 Task: Search one way flight ticket for 2 adults, 2 children, 2 infants in seat in first from Ontario: Ontario International Airport to Greenville: Pitt-greenville Airport on 5-2-2023. Number of bags: 7 checked bags. Price is upto 96000. Outbound departure time preference is 18:45.
Action: Mouse moved to (300, 480)
Screenshot: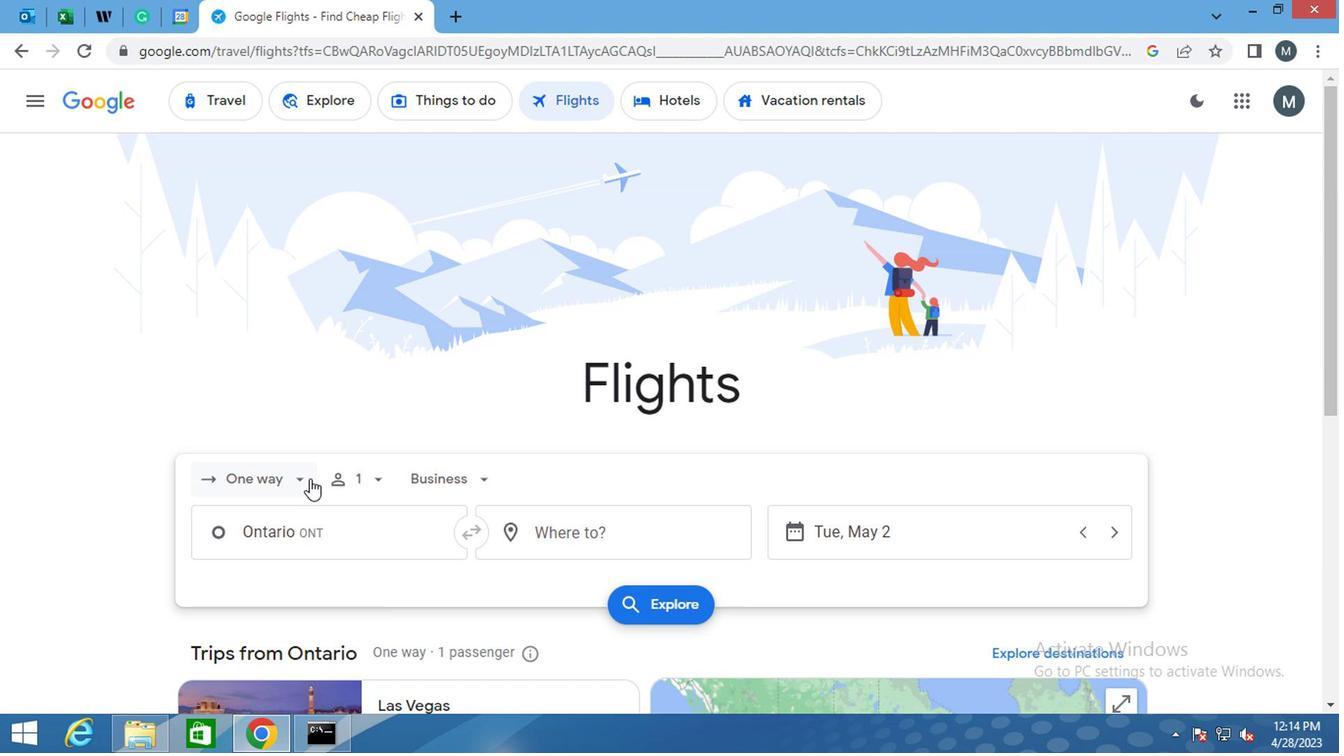 
Action: Mouse pressed left at (300, 480)
Screenshot: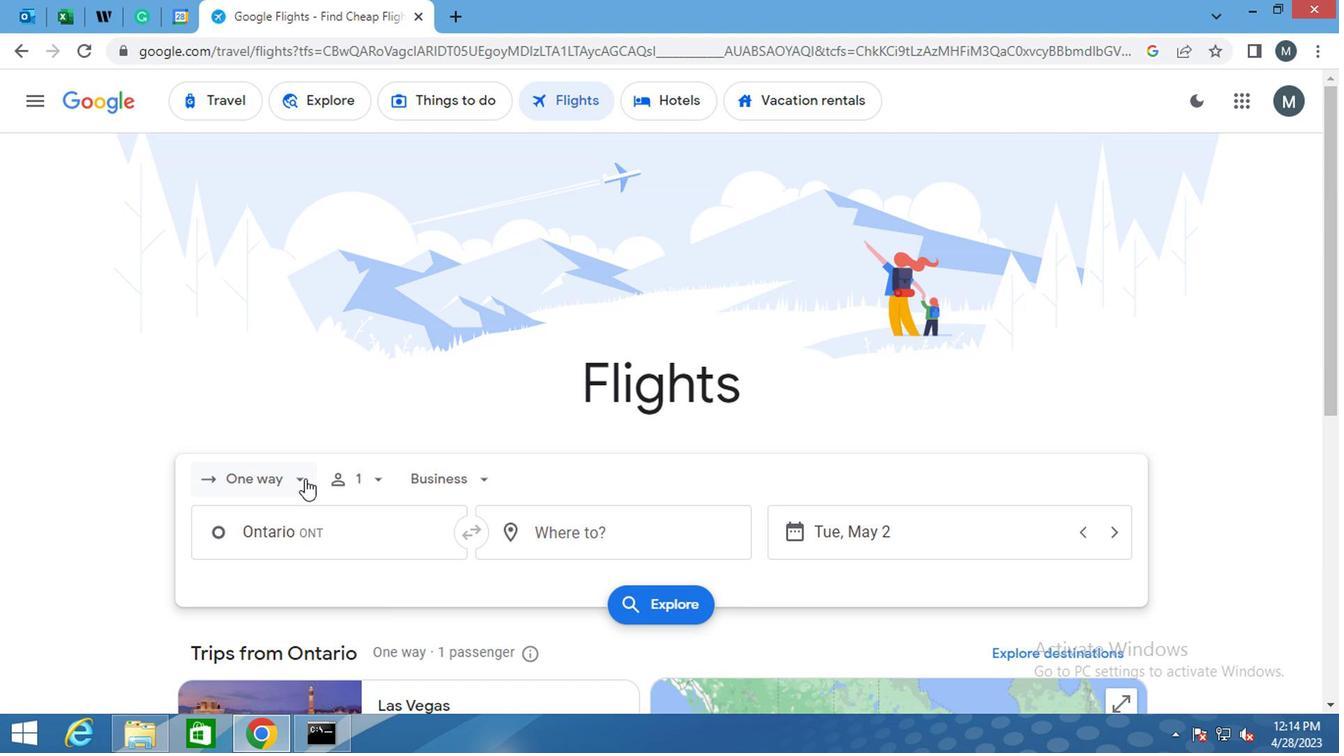 
Action: Mouse moved to (283, 573)
Screenshot: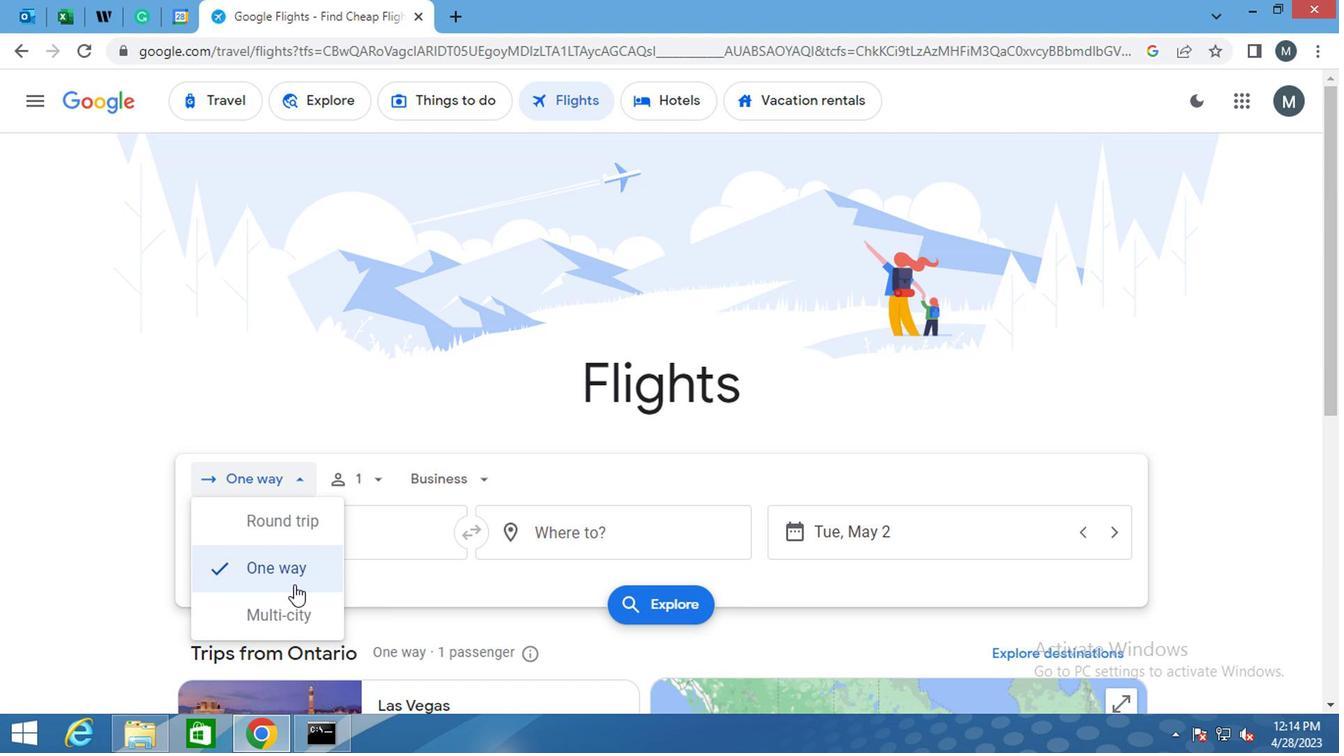 
Action: Mouse pressed left at (283, 573)
Screenshot: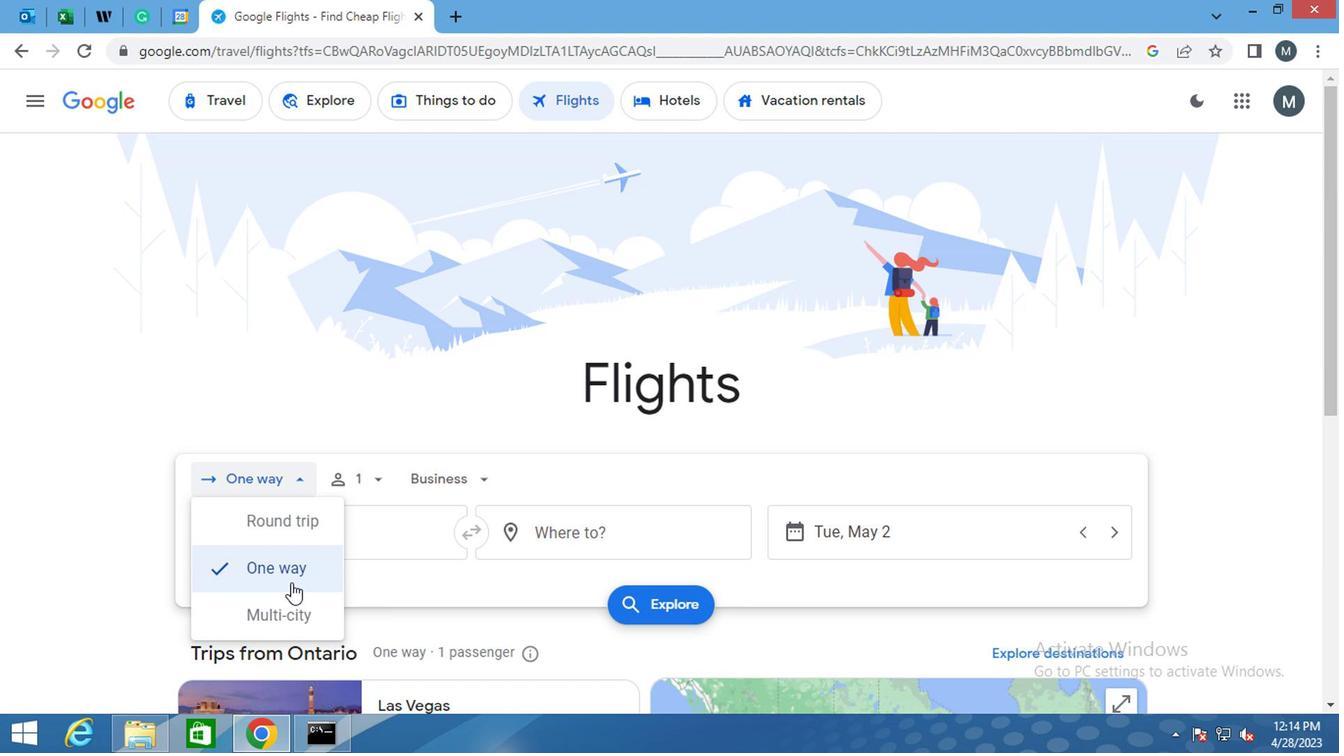 
Action: Mouse moved to (368, 483)
Screenshot: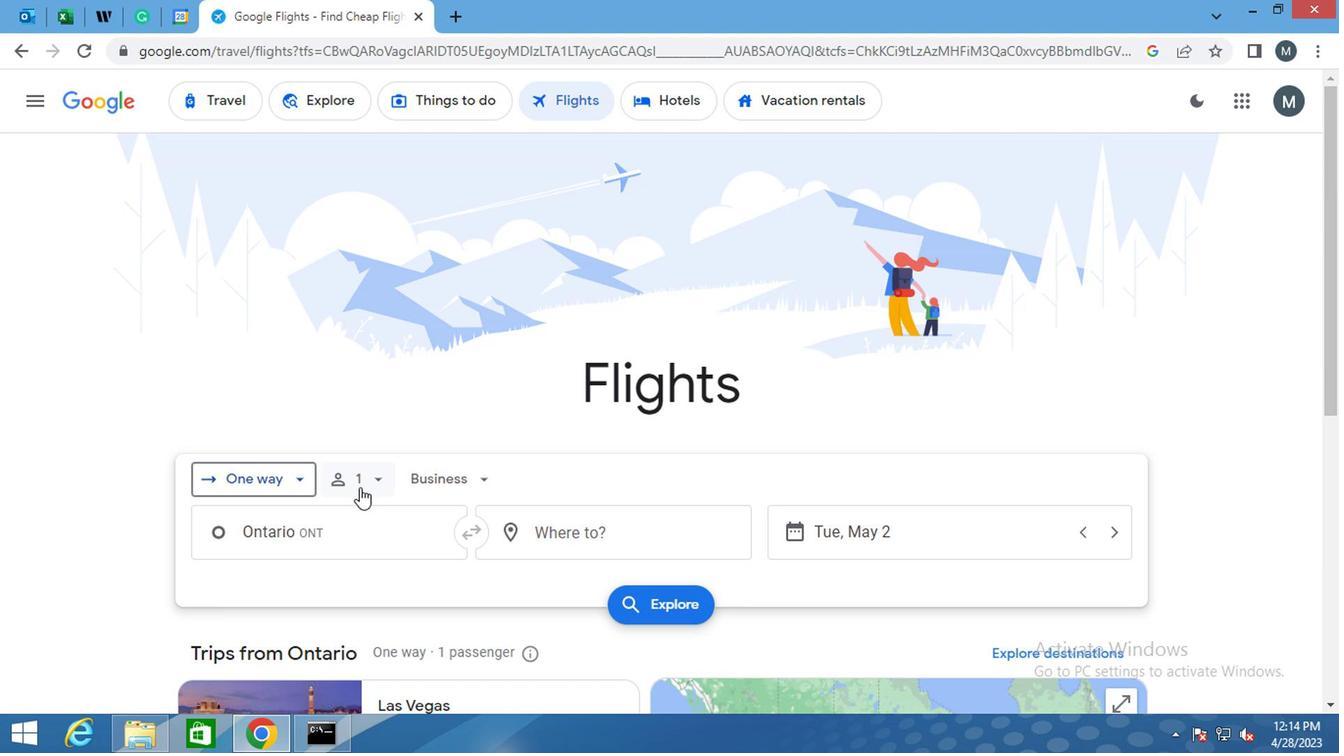 
Action: Mouse pressed left at (368, 483)
Screenshot: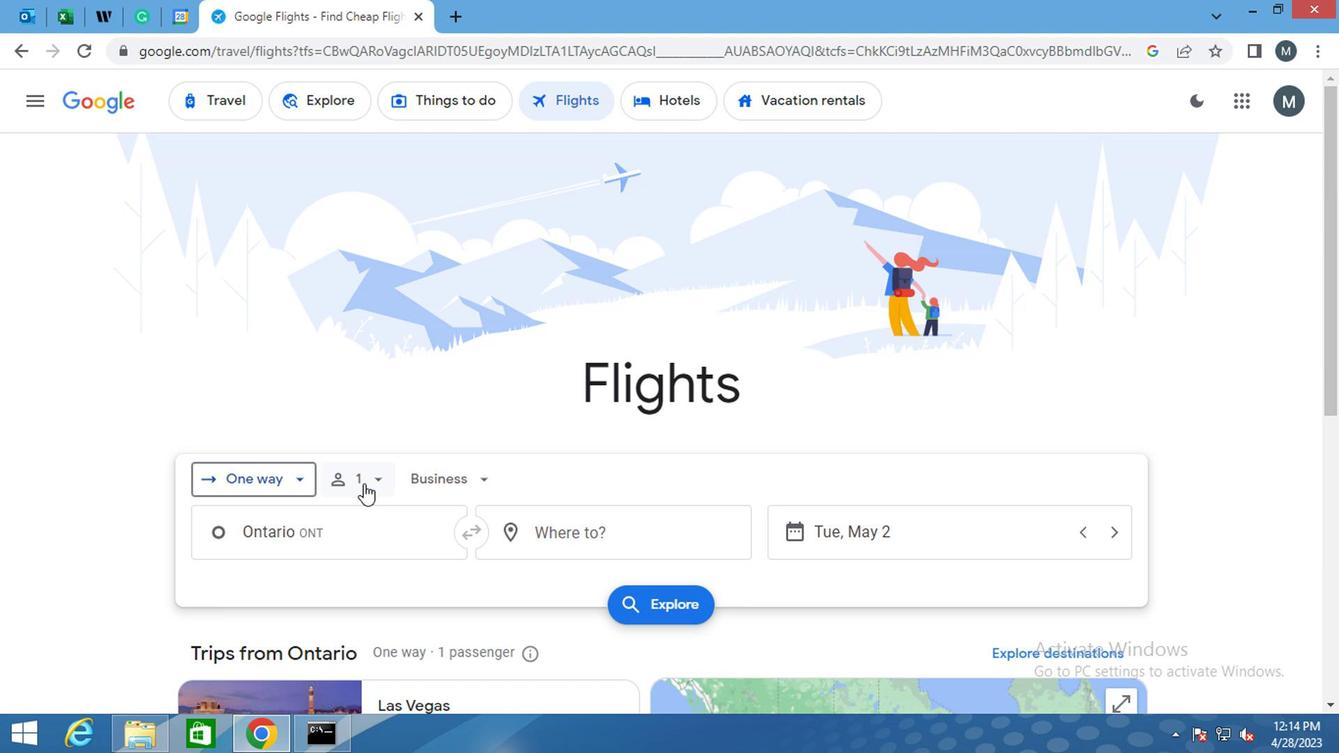 
Action: Mouse moved to (524, 532)
Screenshot: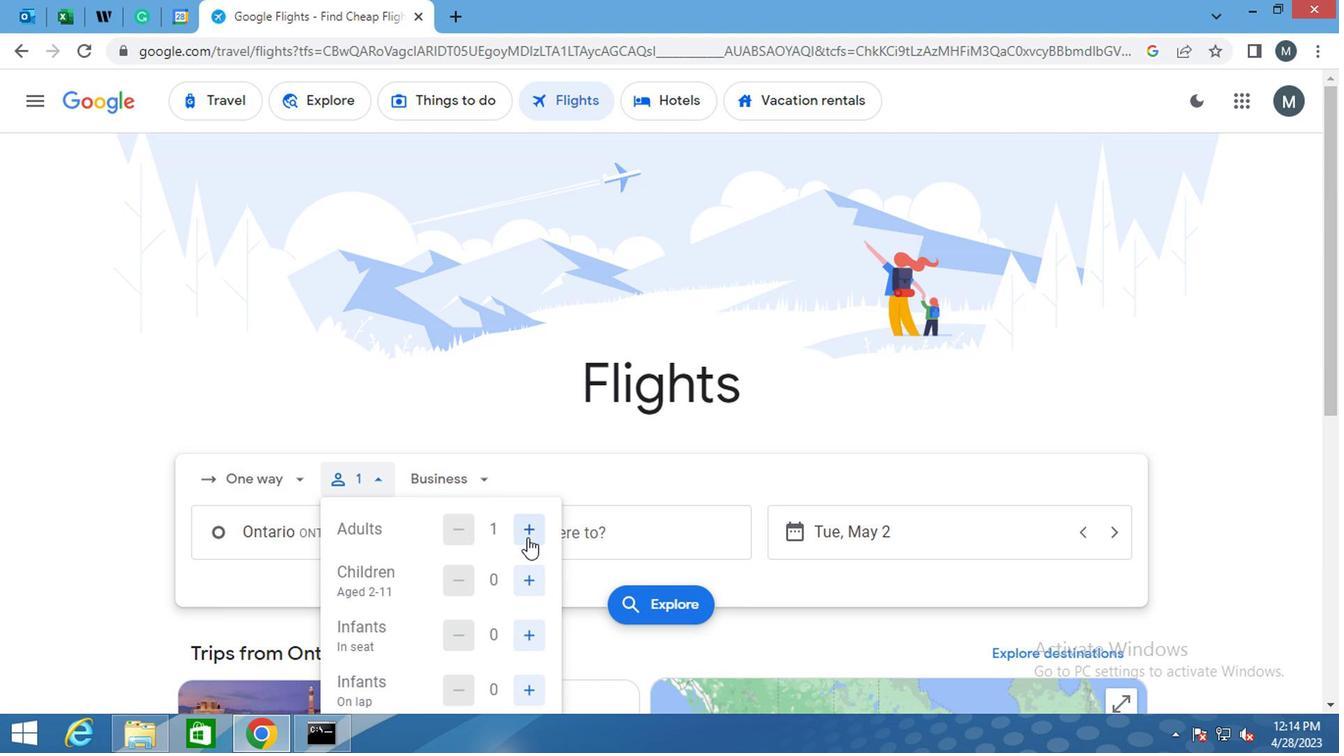 
Action: Mouse pressed left at (524, 532)
Screenshot: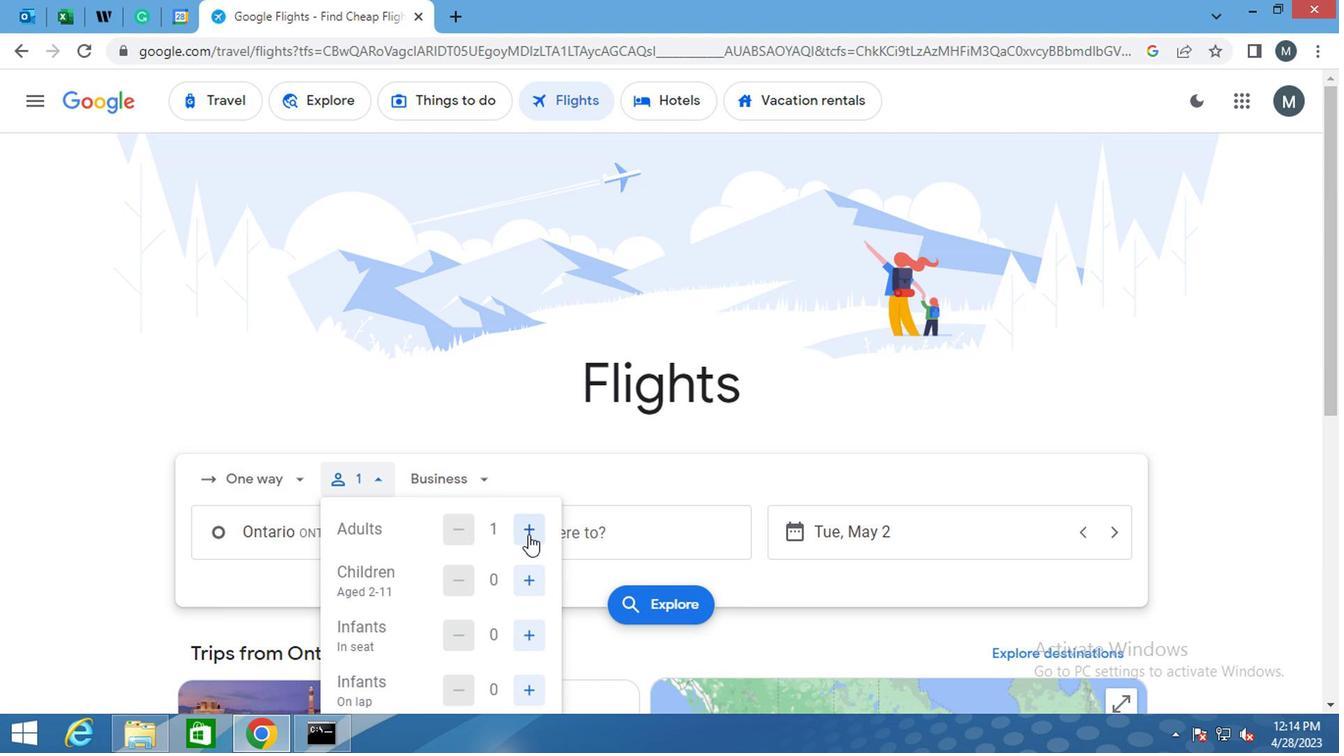 
Action: Mouse pressed left at (524, 532)
Screenshot: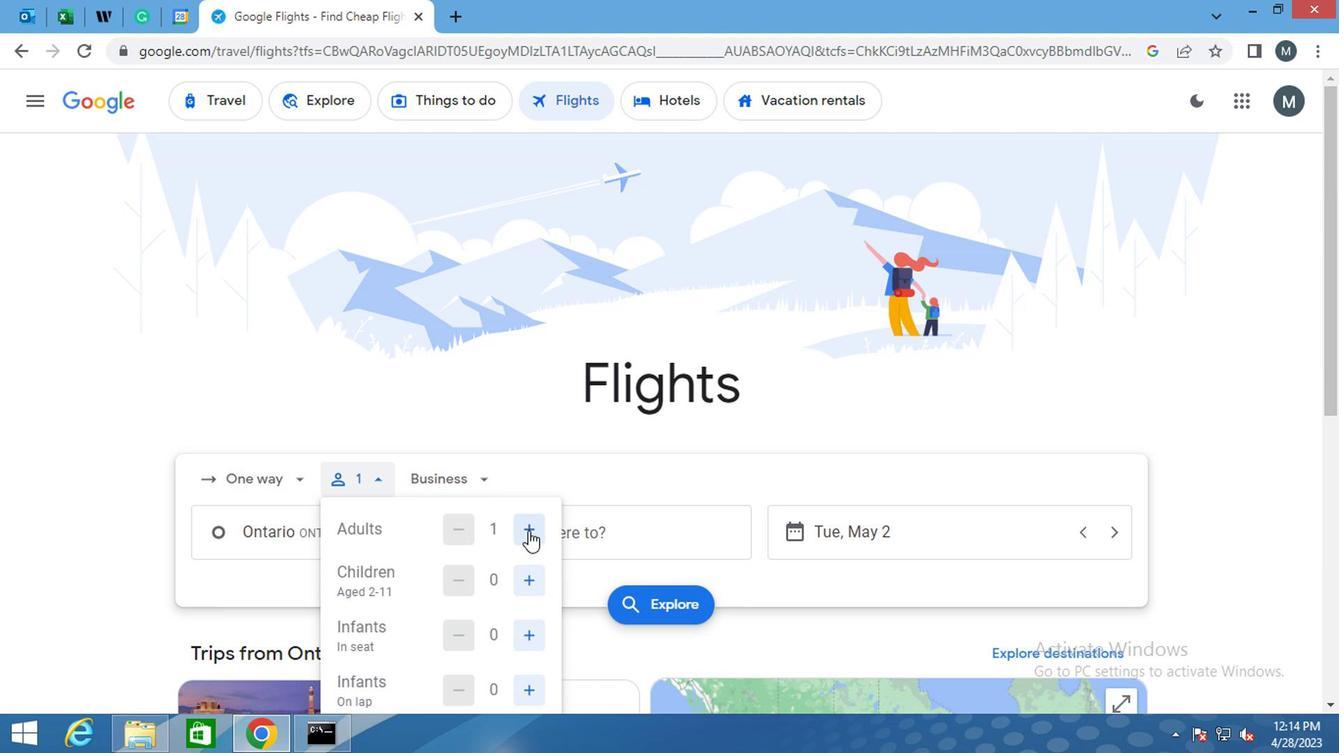 
Action: Mouse moved to (462, 533)
Screenshot: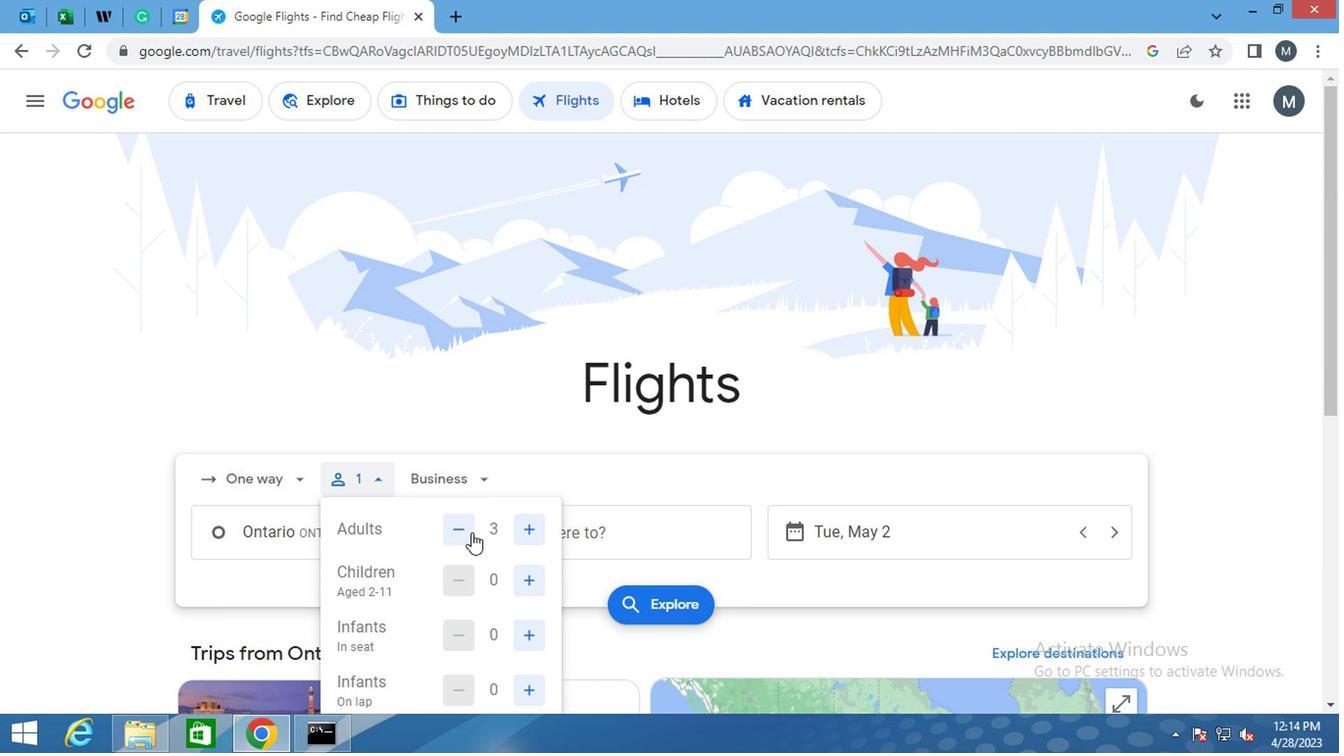 
Action: Mouse pressed left at (462, 533)
Screenshot: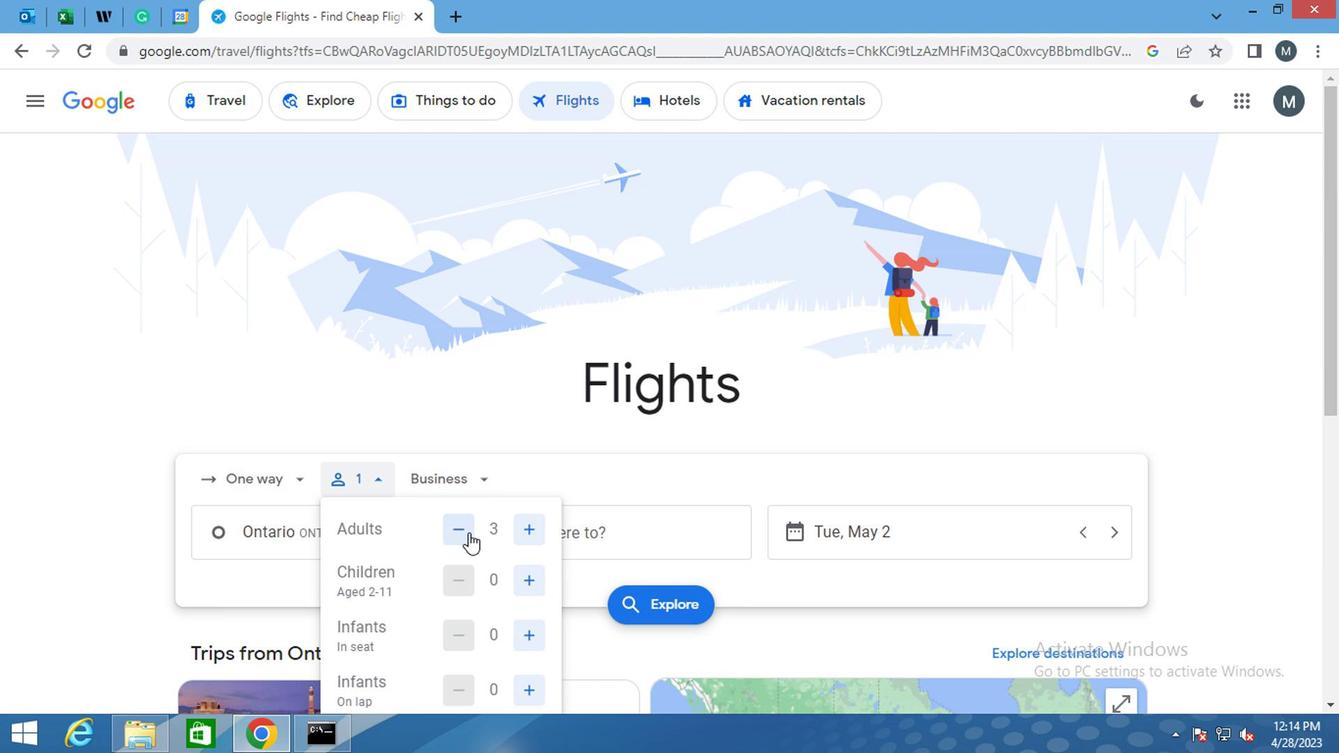 
Action: Mouse moved to (478, 496)
Screenshot: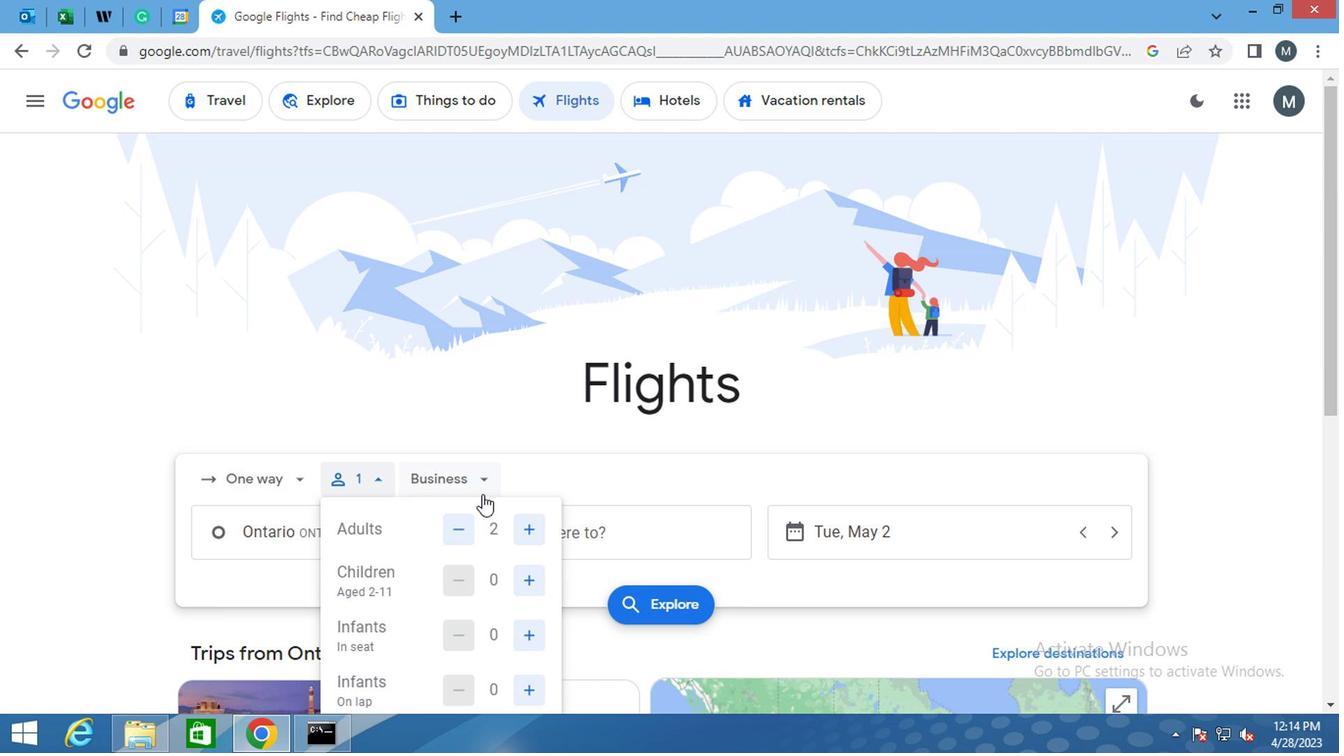 
Action: Mouse scrolled (478, 495) with delta (0, 0)
Screenshot: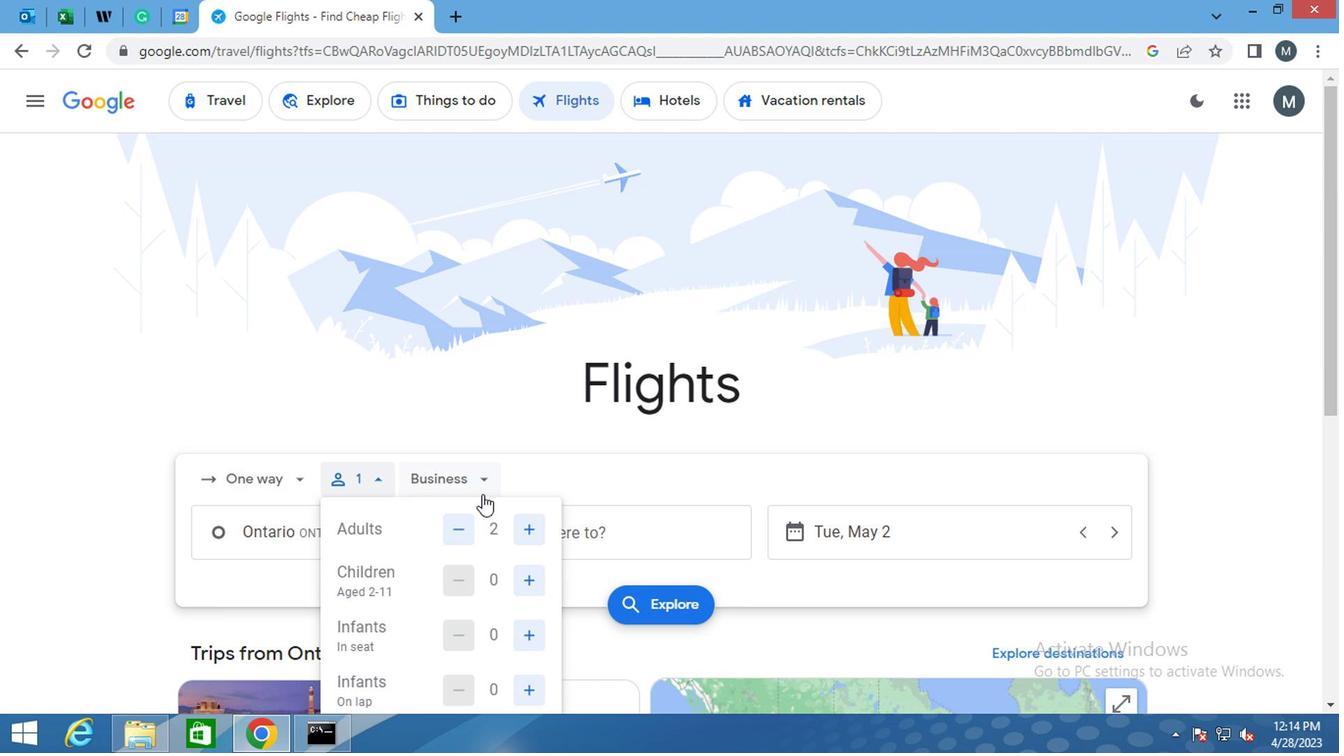 
Action: Mouse moved to (524, 490)
Screenshot: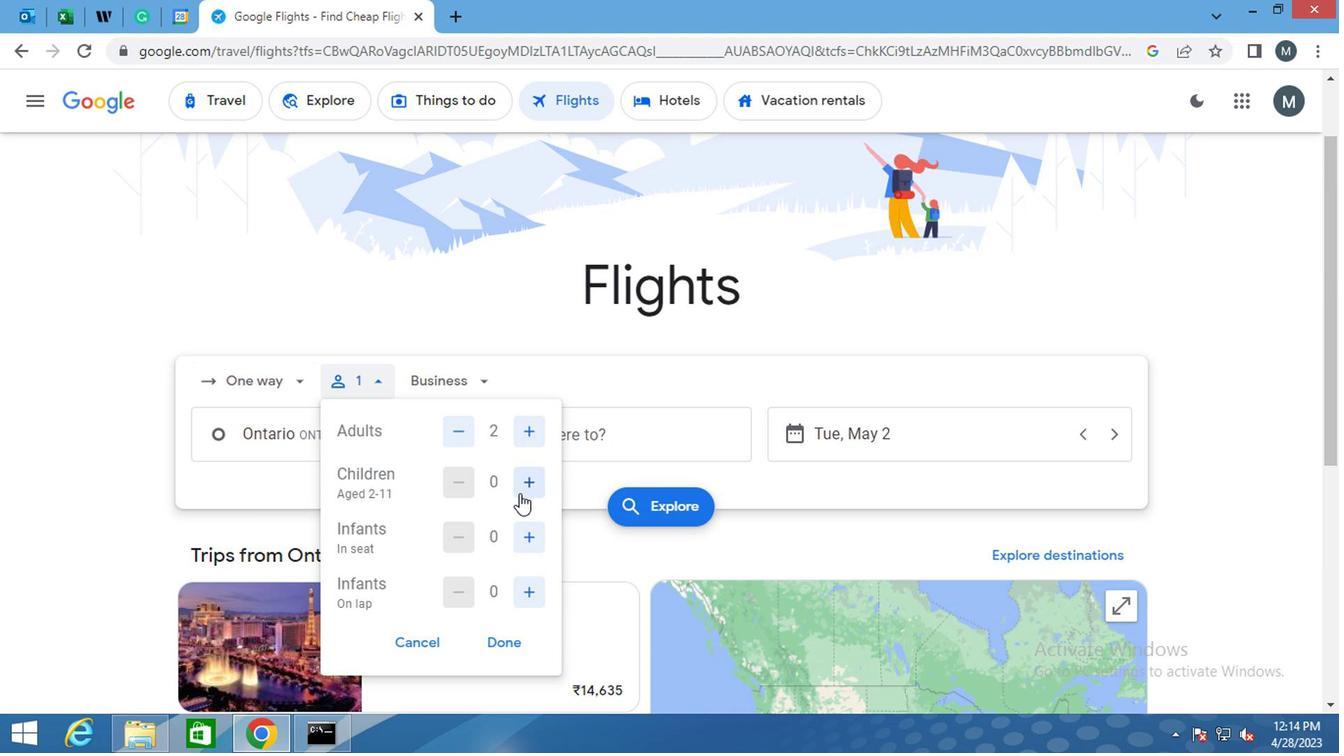 
Action: Mouse pressed left at (524, 490)
Screenshot: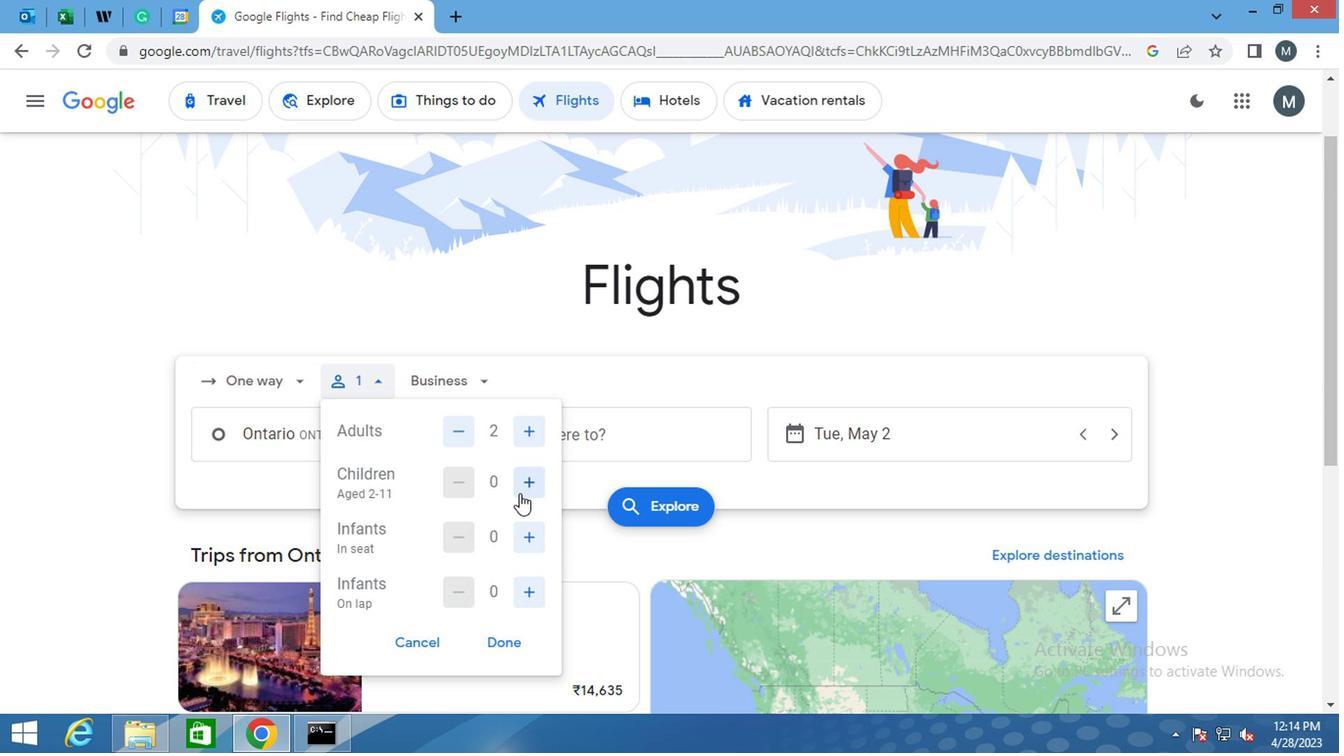 
Action: Mouse pressed left at (524, 490)
Screenshot: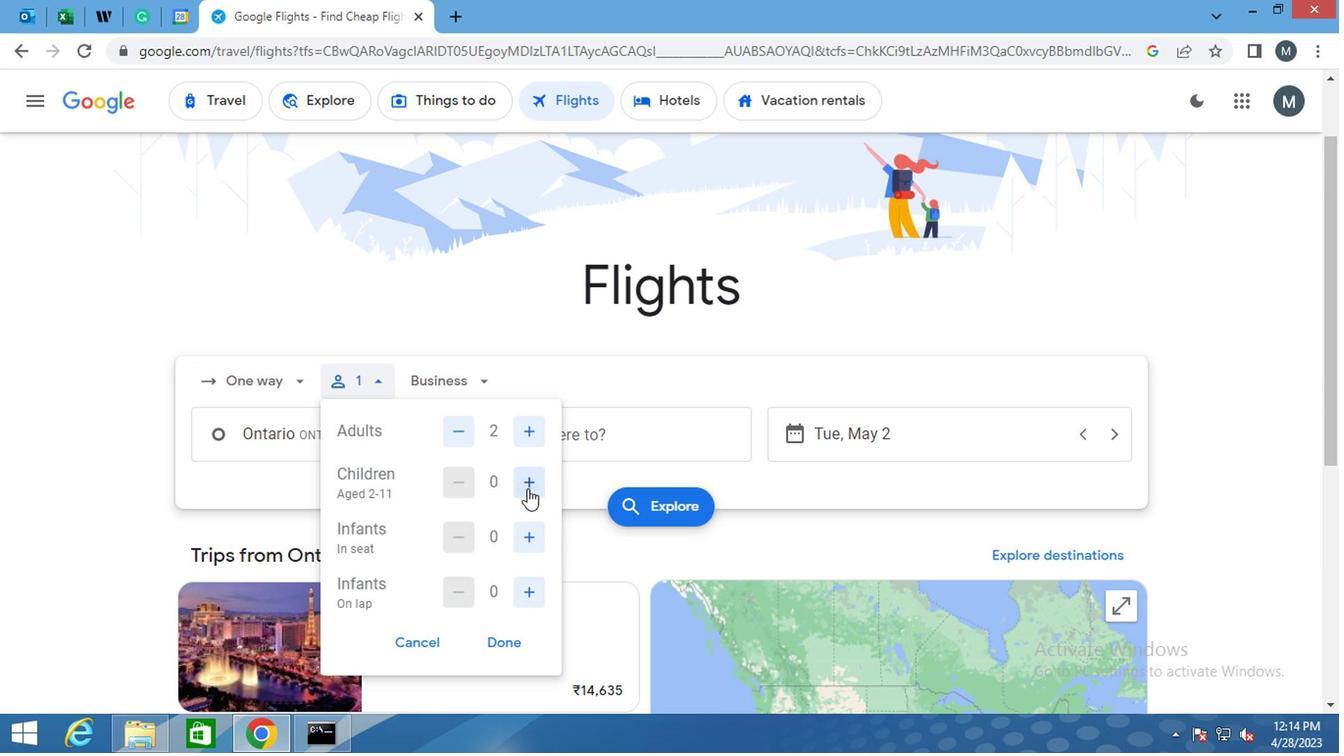 
Action: Mouse moved to (475, 480)
Screenshot: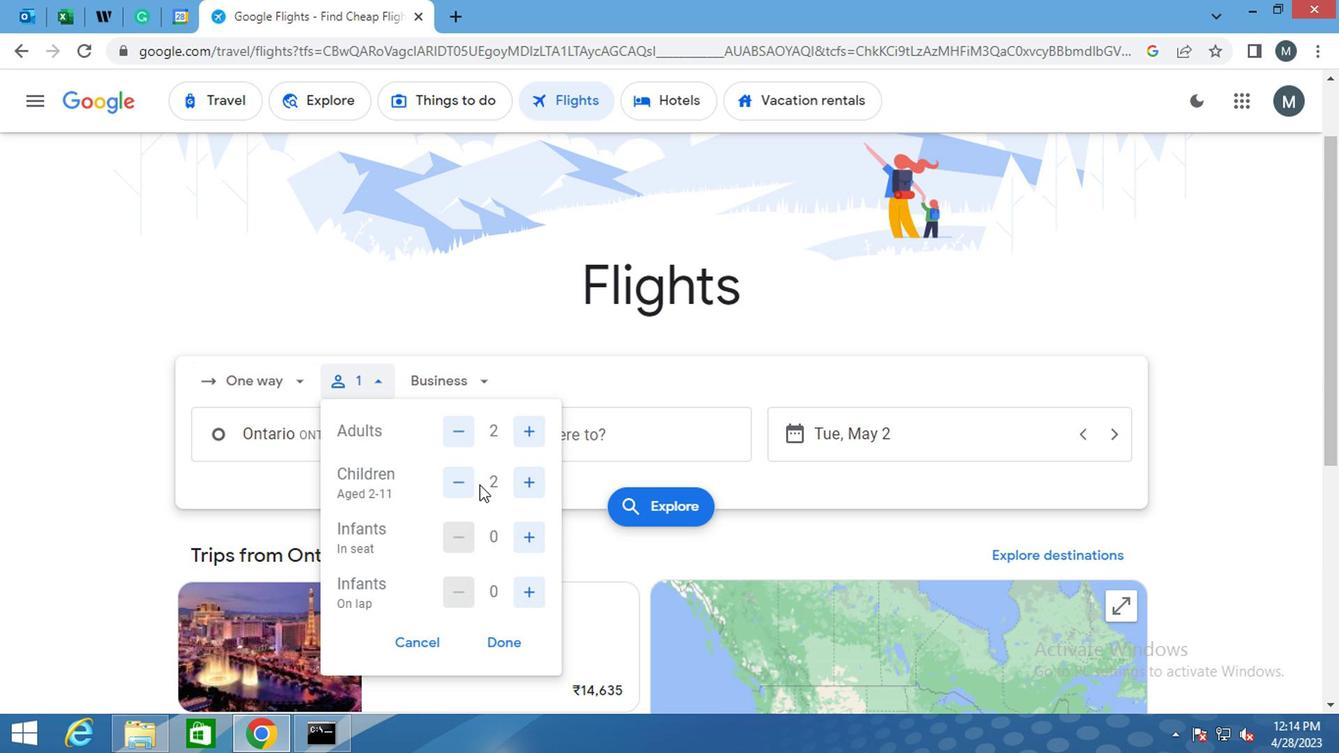 
Action: Mouse scrolled (475, 479) with delta (0, -1)
Screenshot: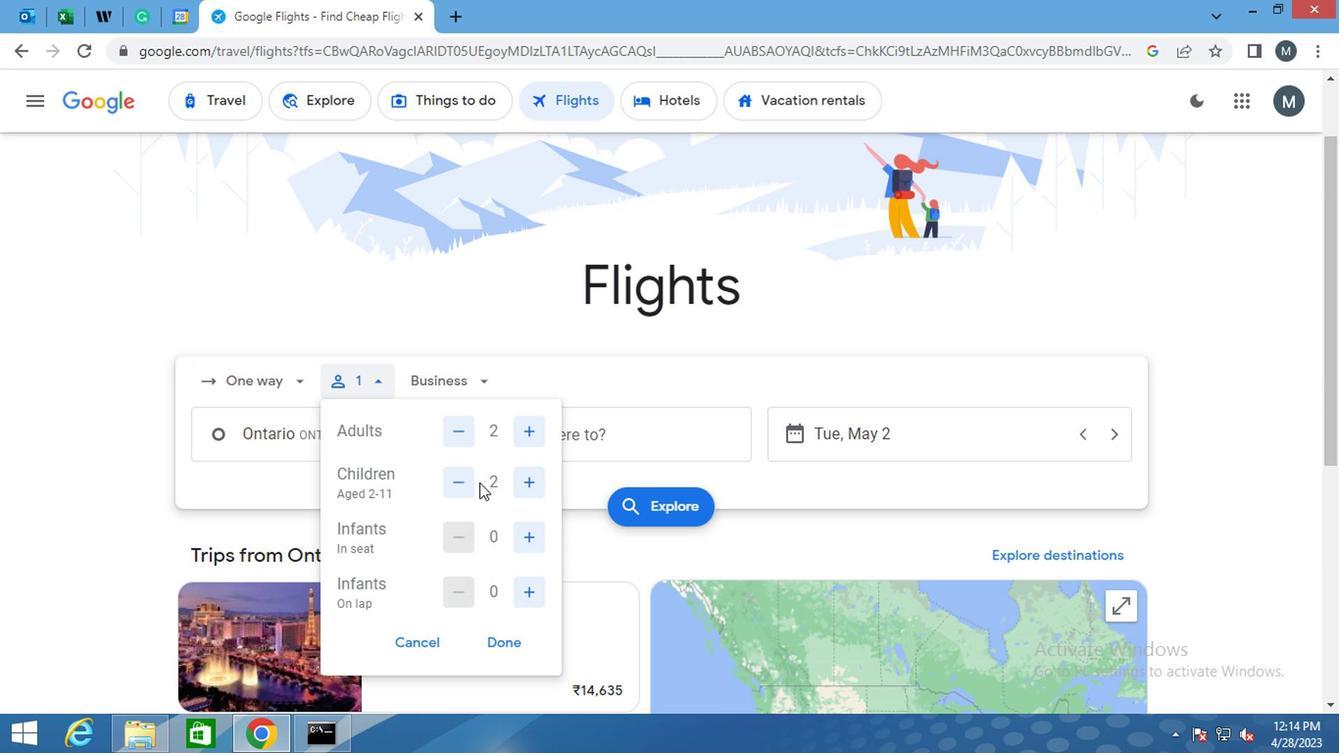 
Action: Mouse moved to (526, 440)
Screenshot: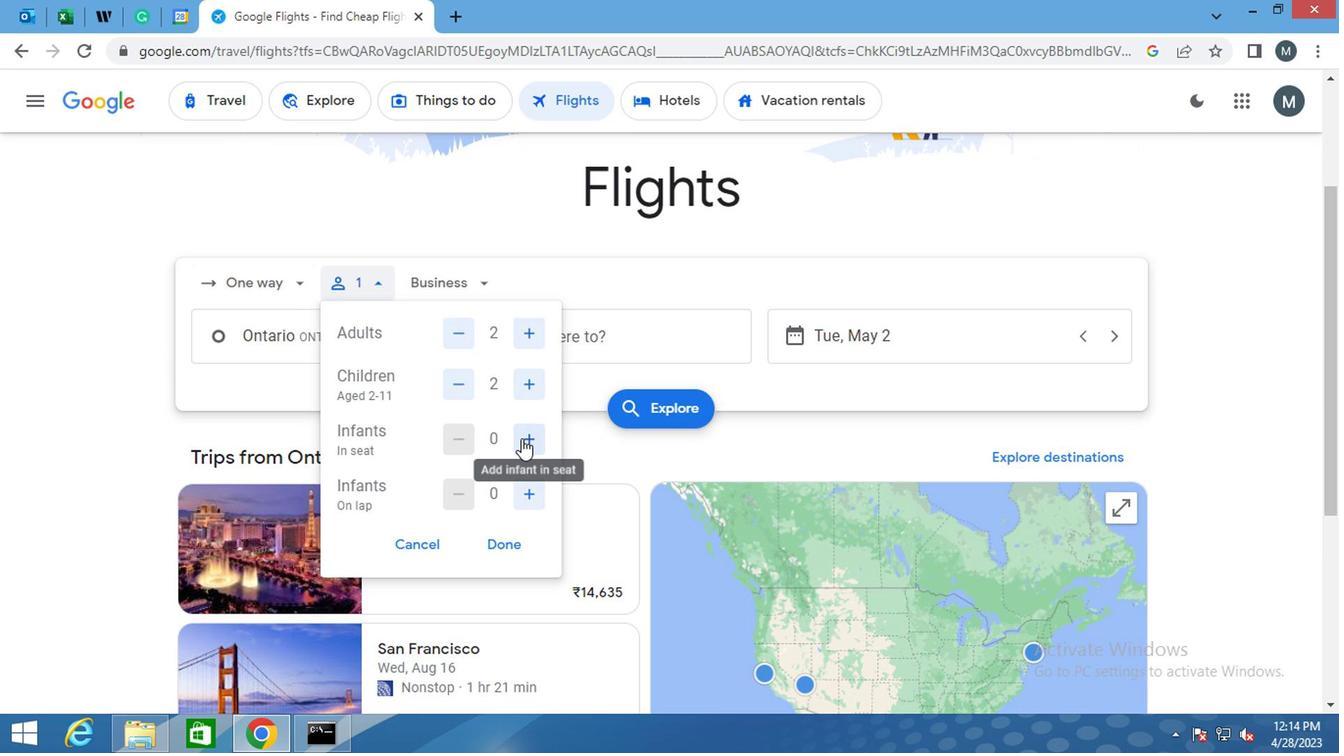 
Action: Mouse pressed left at (526, 440)
Screenshot: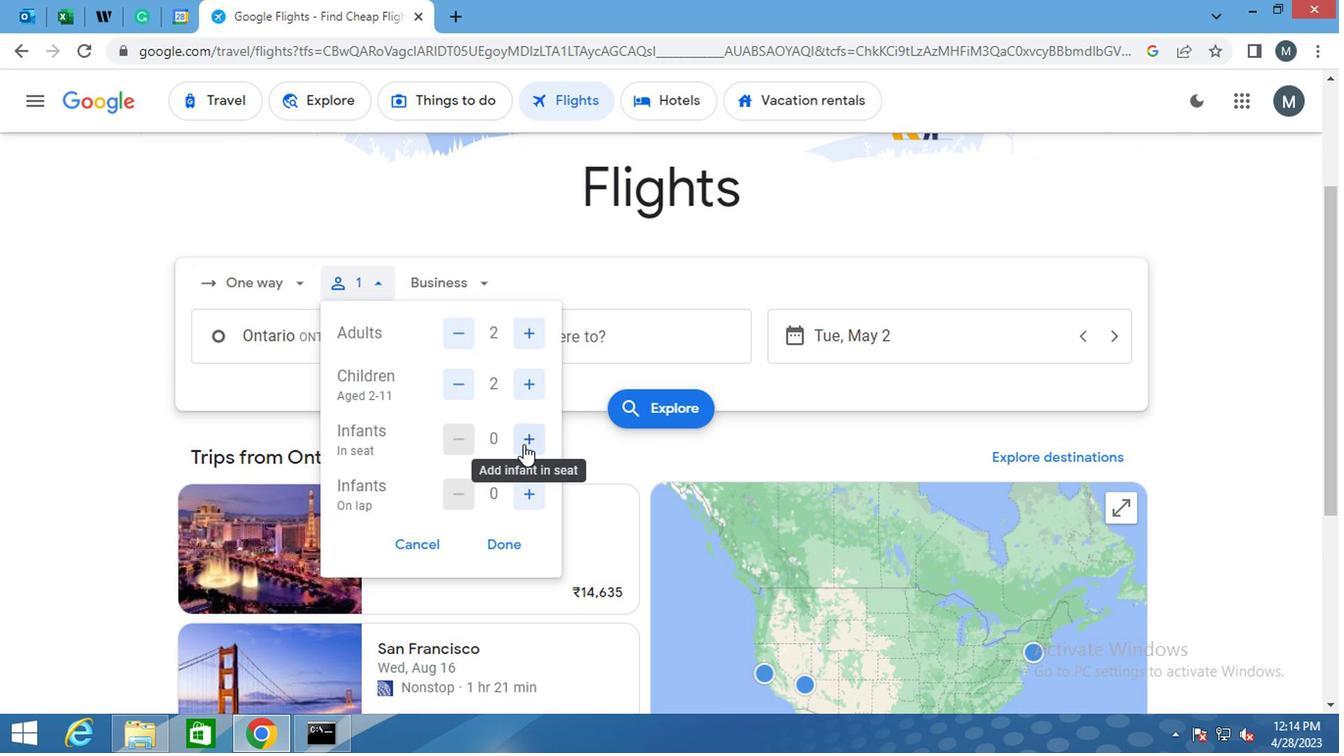 
Action: Mouse pressed left at (526, 440)
Screenshot: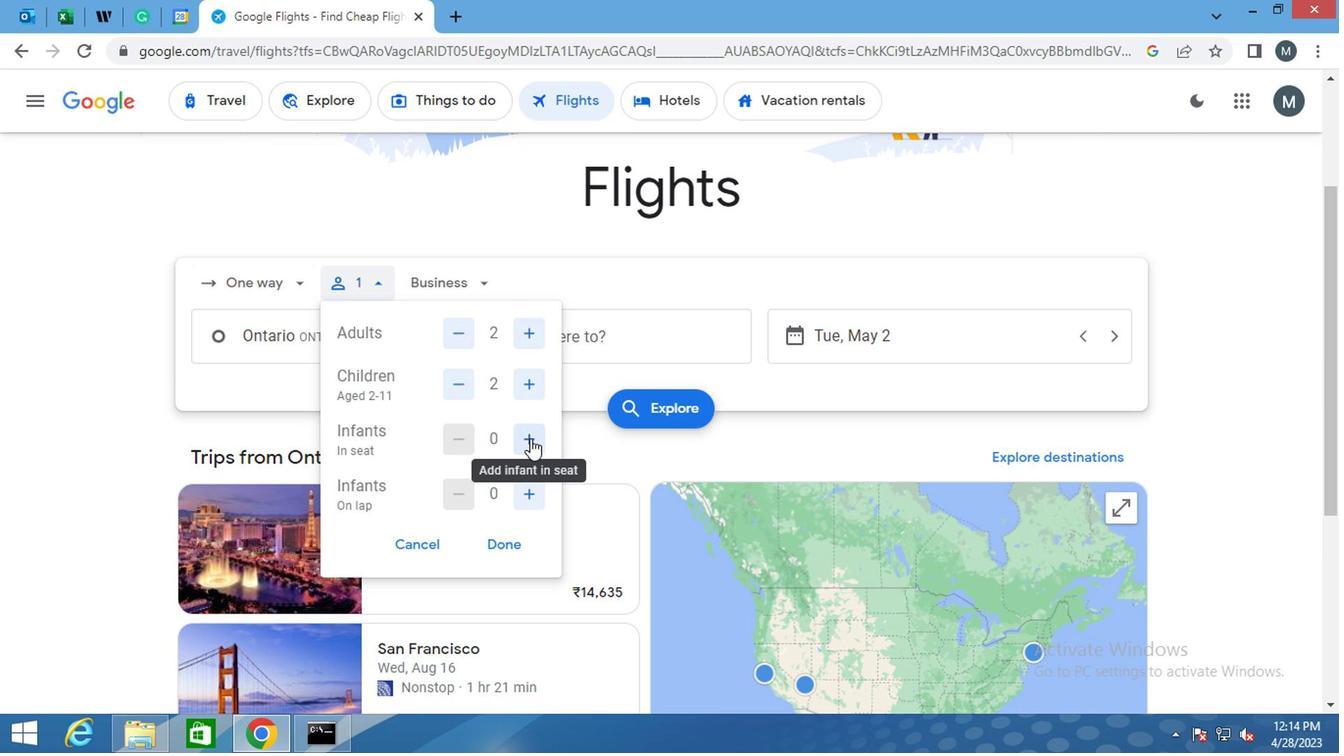 
Action: Mouse moved to (491, 538)
Screenshot: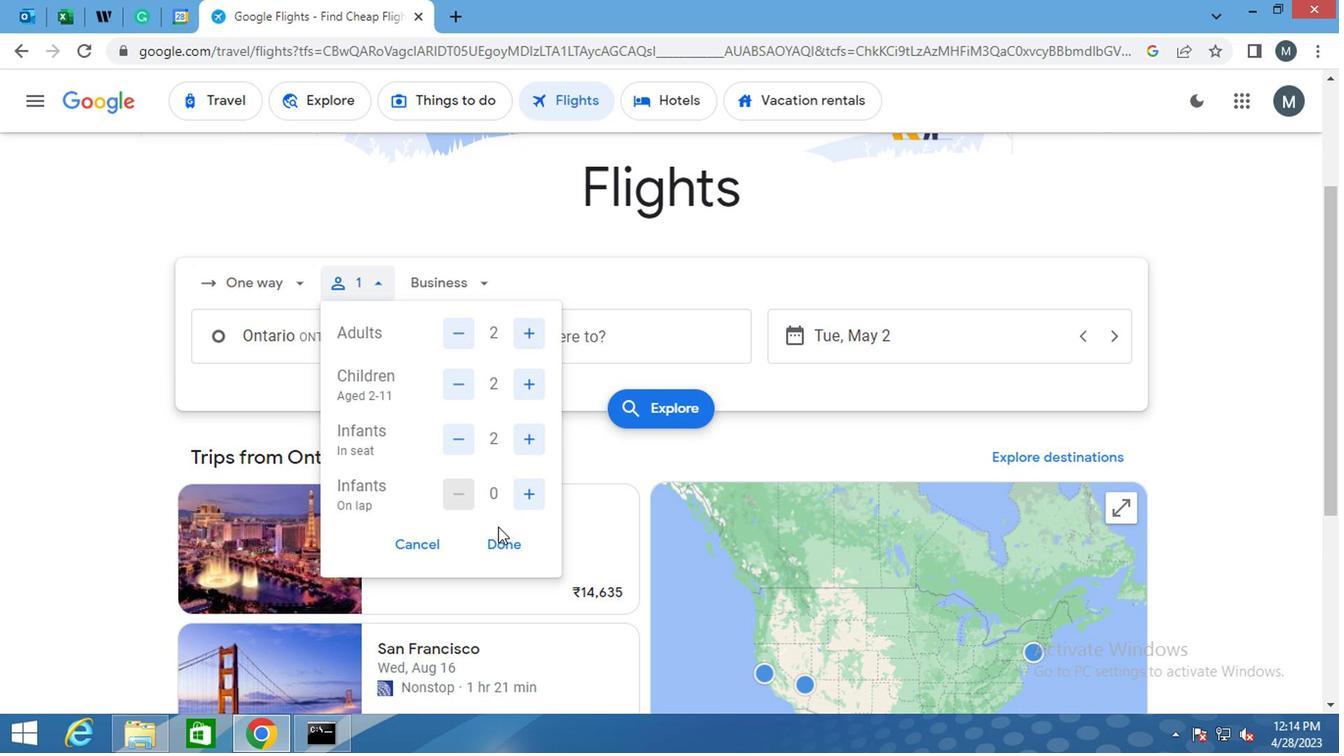 
Action: Mouse pressed left at (491, 538)
Screenshot: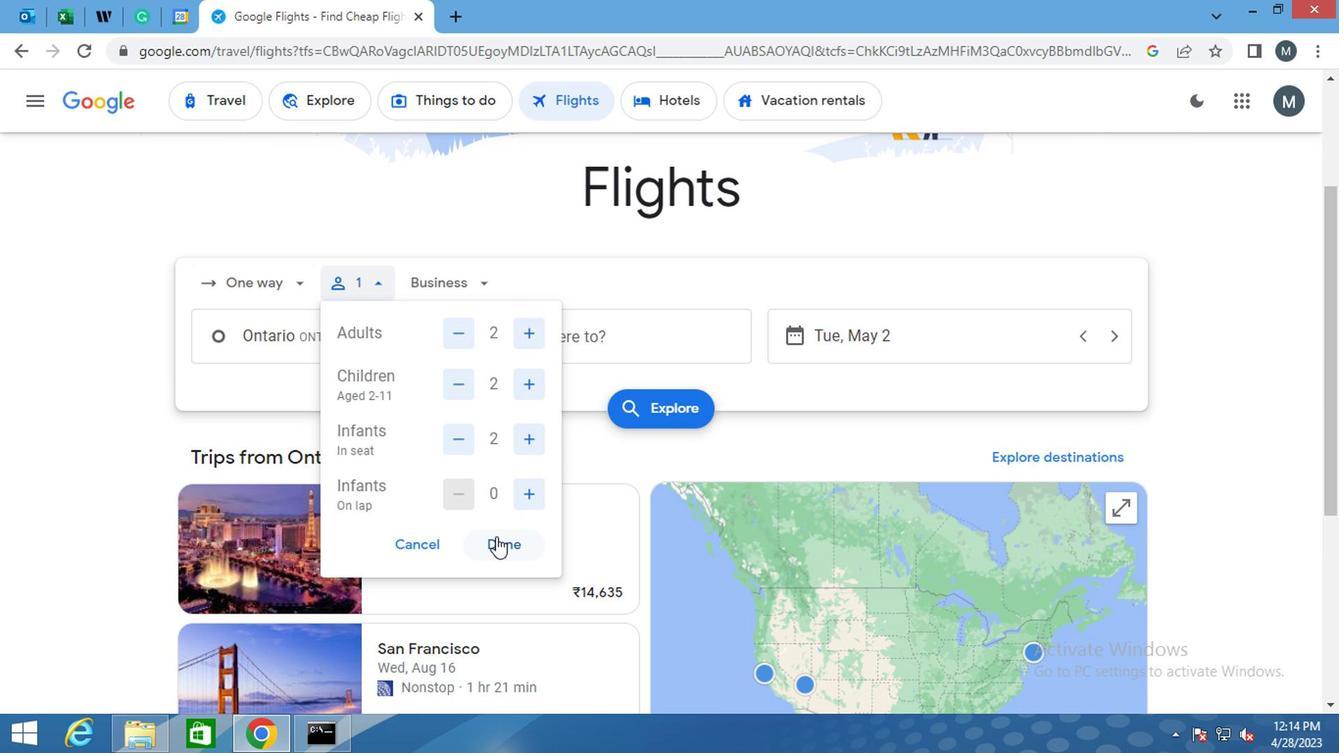 
Action: Mouse moved to (477, 279)
Screenshot: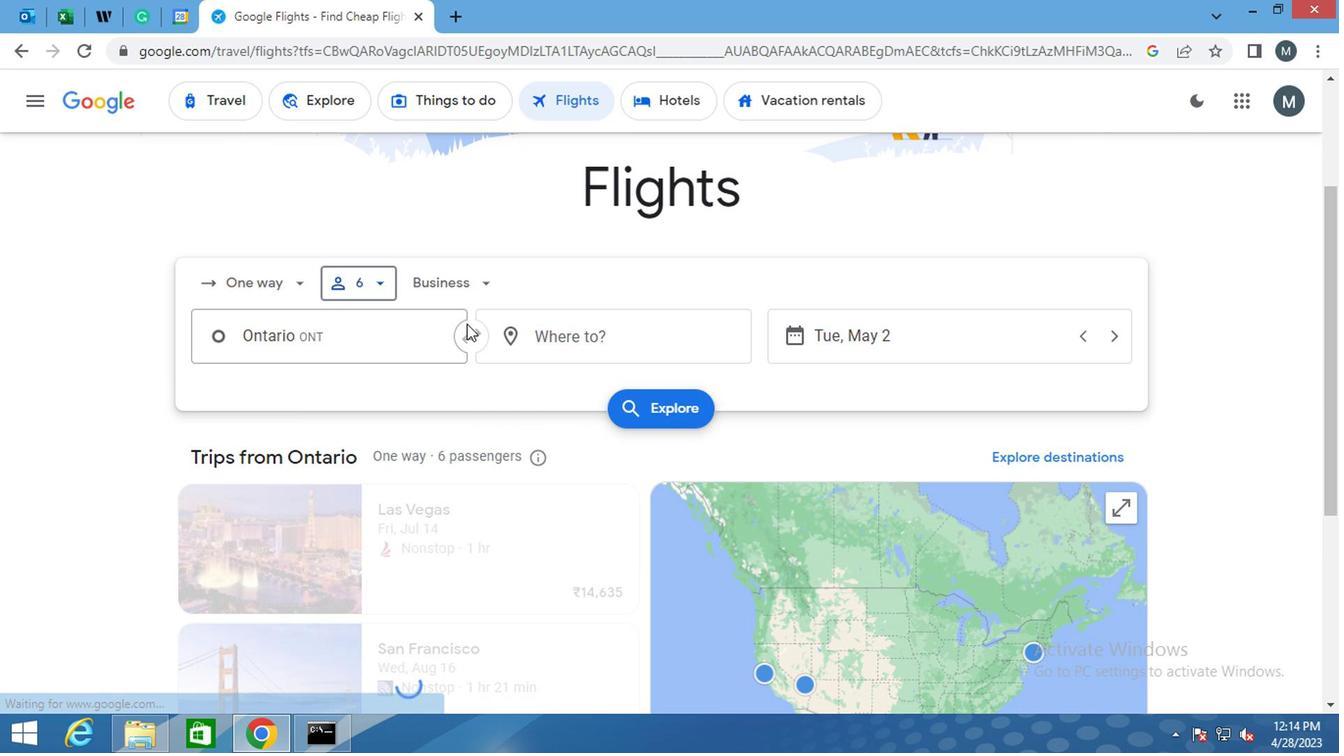 
Action: Mouse pressed left at (477, 279)
Screenshot: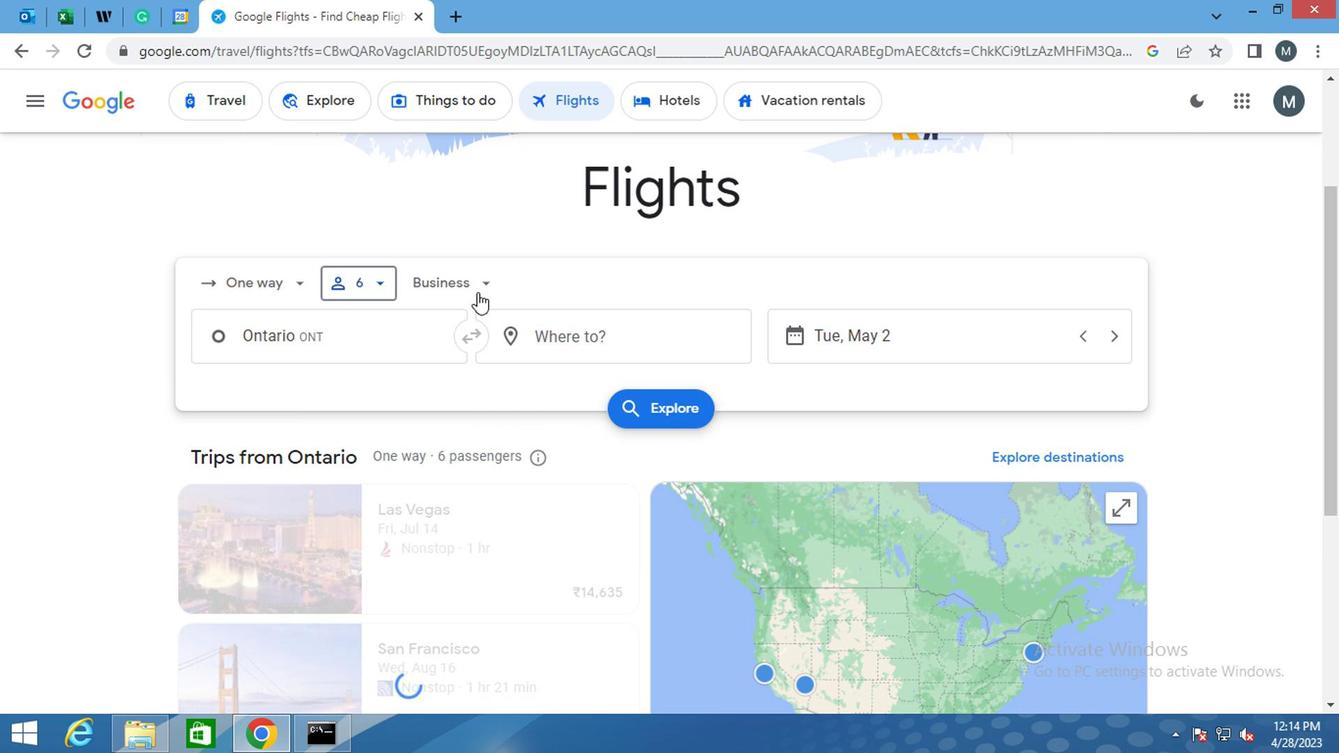 
Action: Mouse moved to (482, 459)
Screenshot: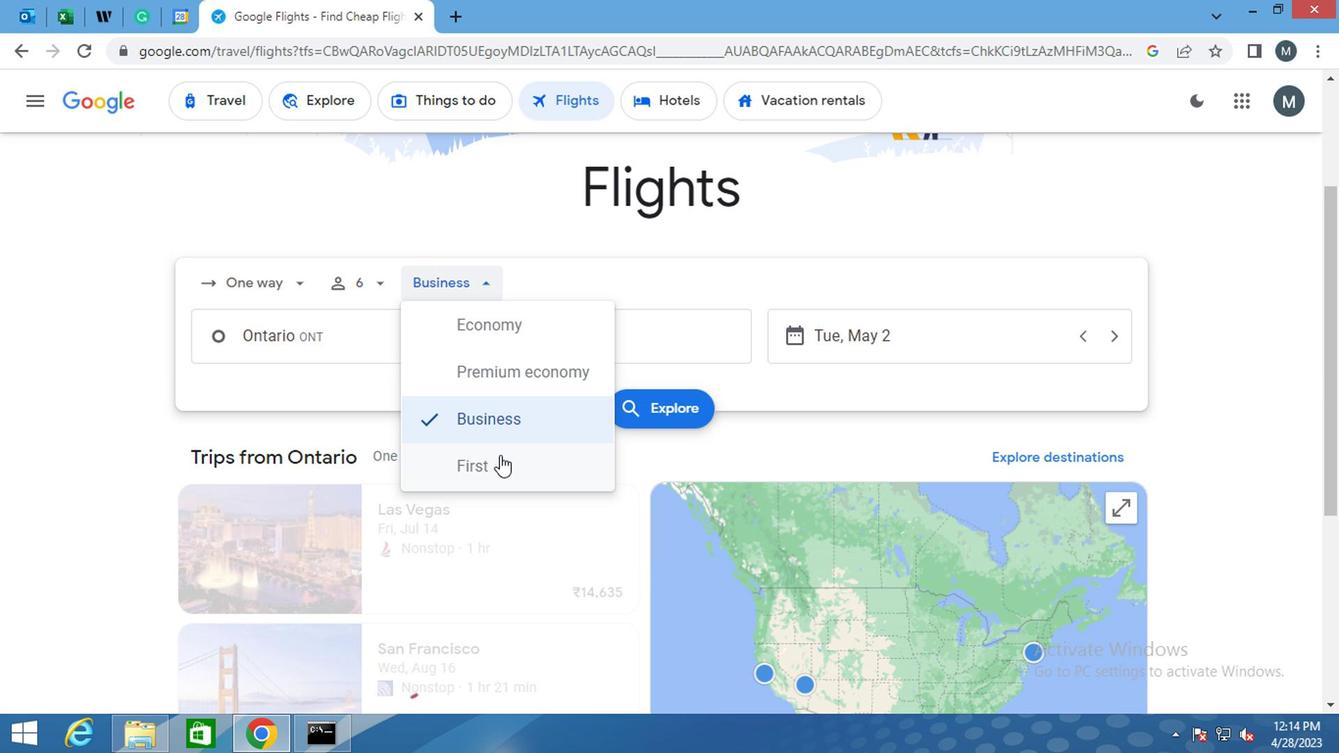 
Action: Mouse pressed left at (482, 459)
Screenshot: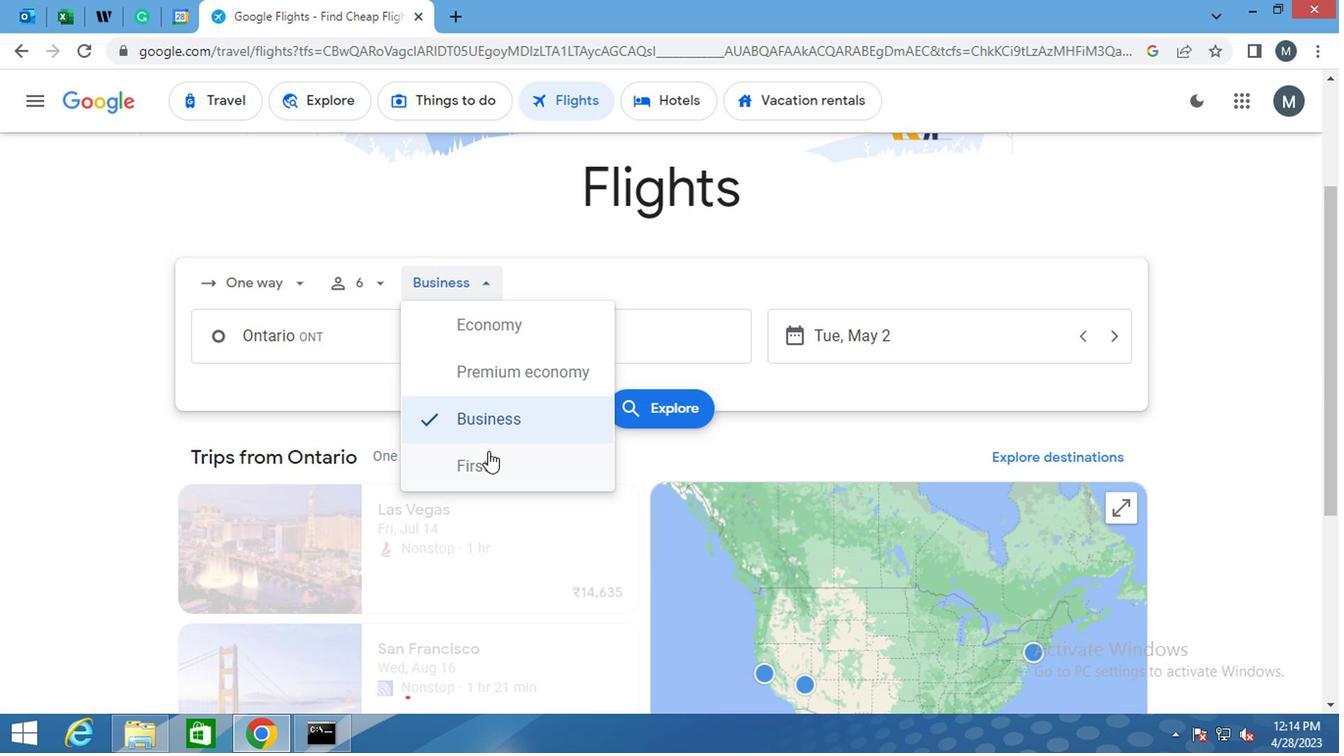 
Action: Mouse moved to (325, 337)
Screenshot: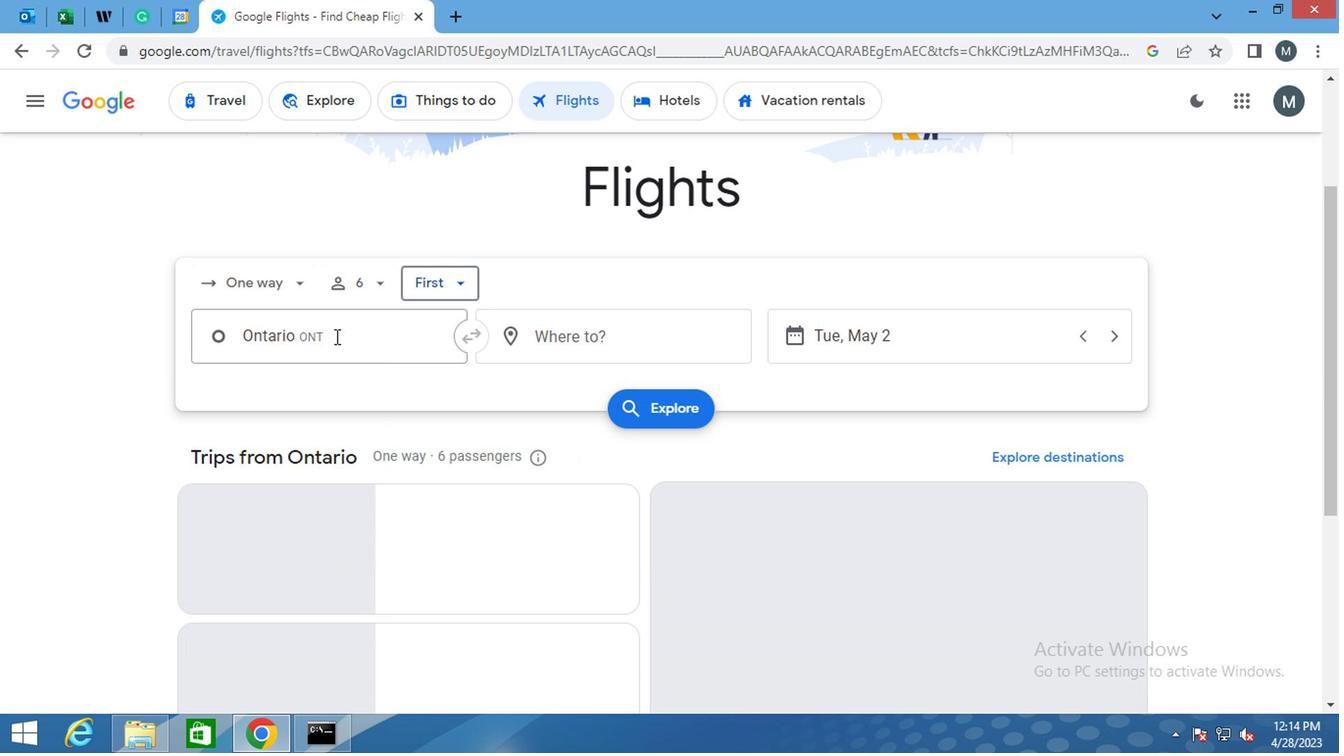 
Action: Mouse pressed left at (325, 337)
Screenshot: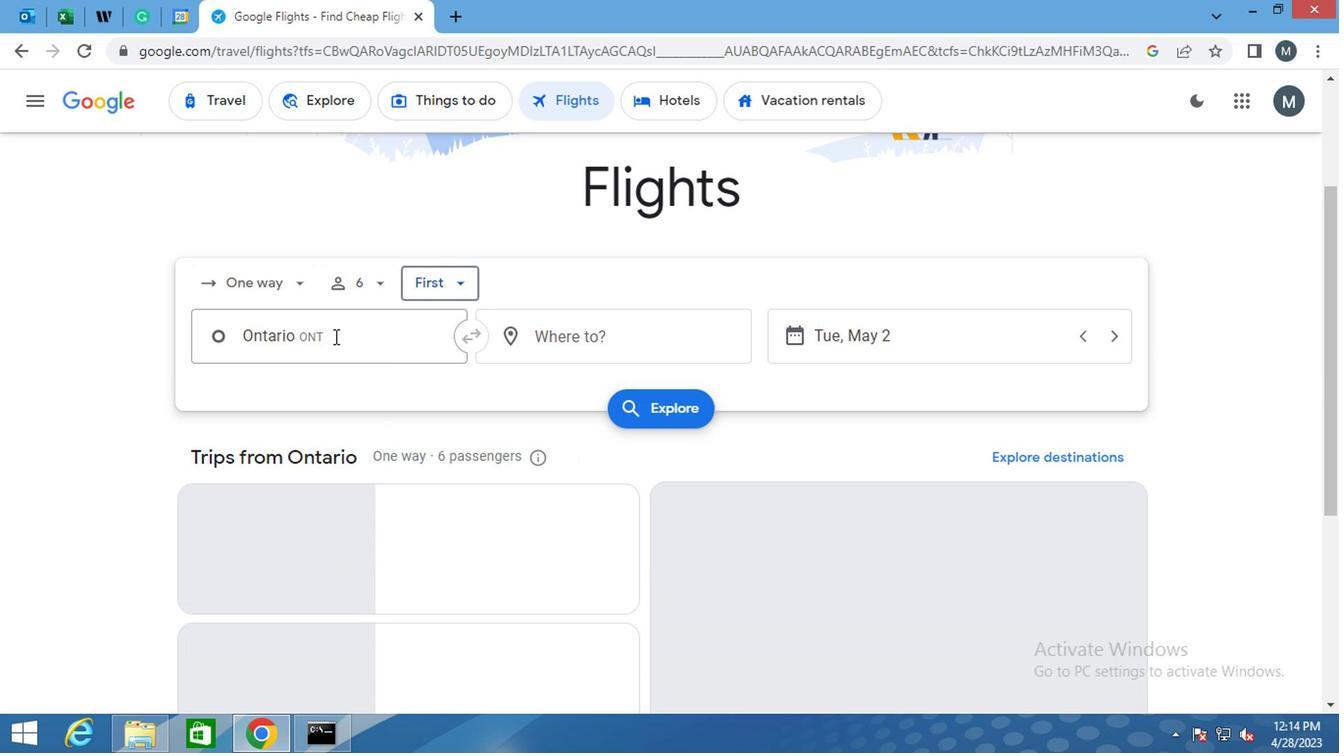 
Action: Mouse moved to (347, 480)
Screenshot: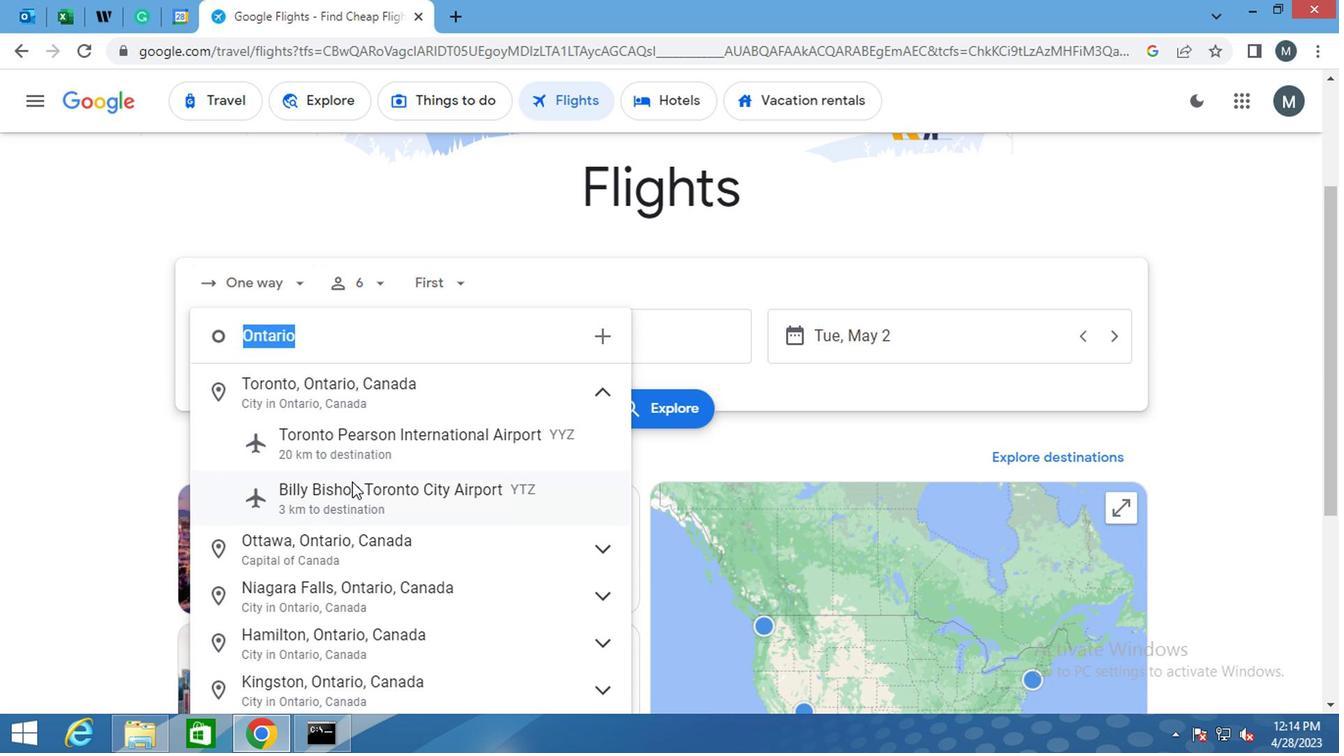 
Action: Mouse scrolled (347, 479) with delta (0, -1)
Screenshot: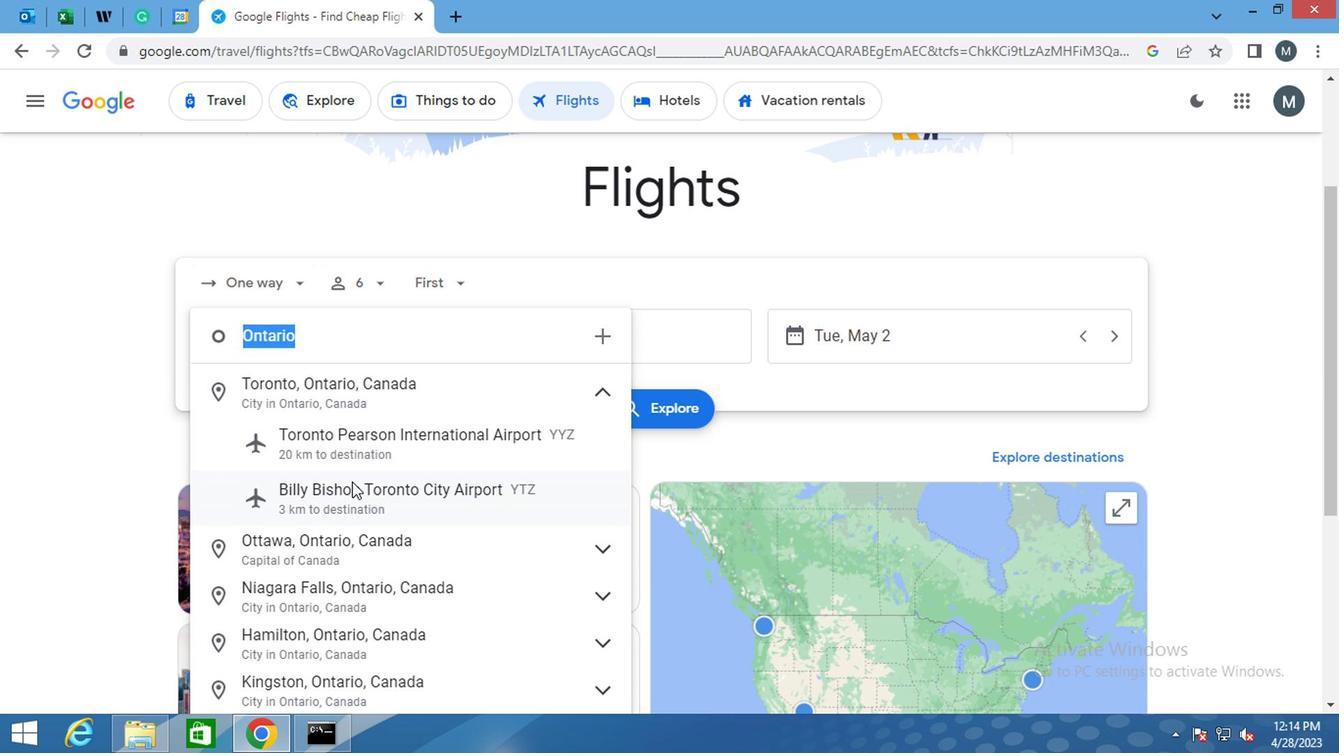 
Action: Mouse moved to (347, 479)
Screenshot: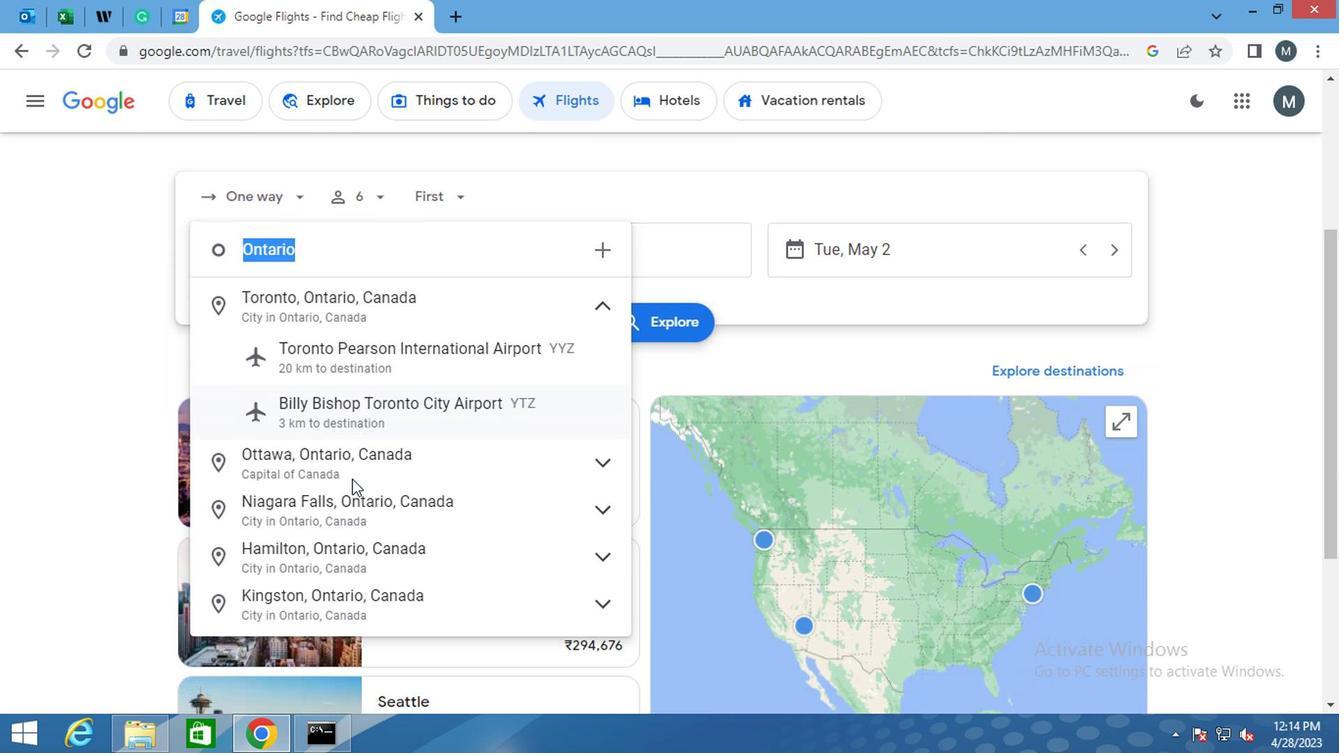 
Action: Mouse scrolled (347, 480) with delta (0, 1)
Screenshot: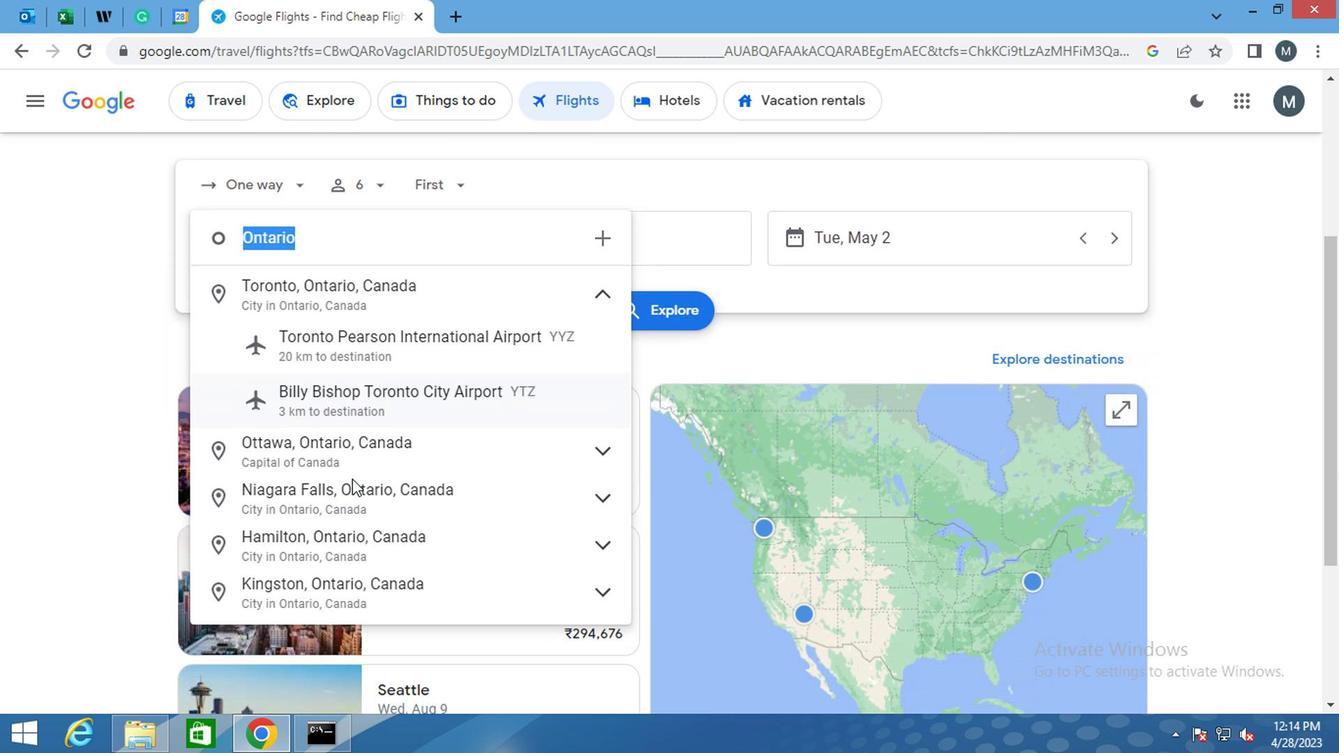 
Action: Mouse moved to (341, 436)
Screenshot: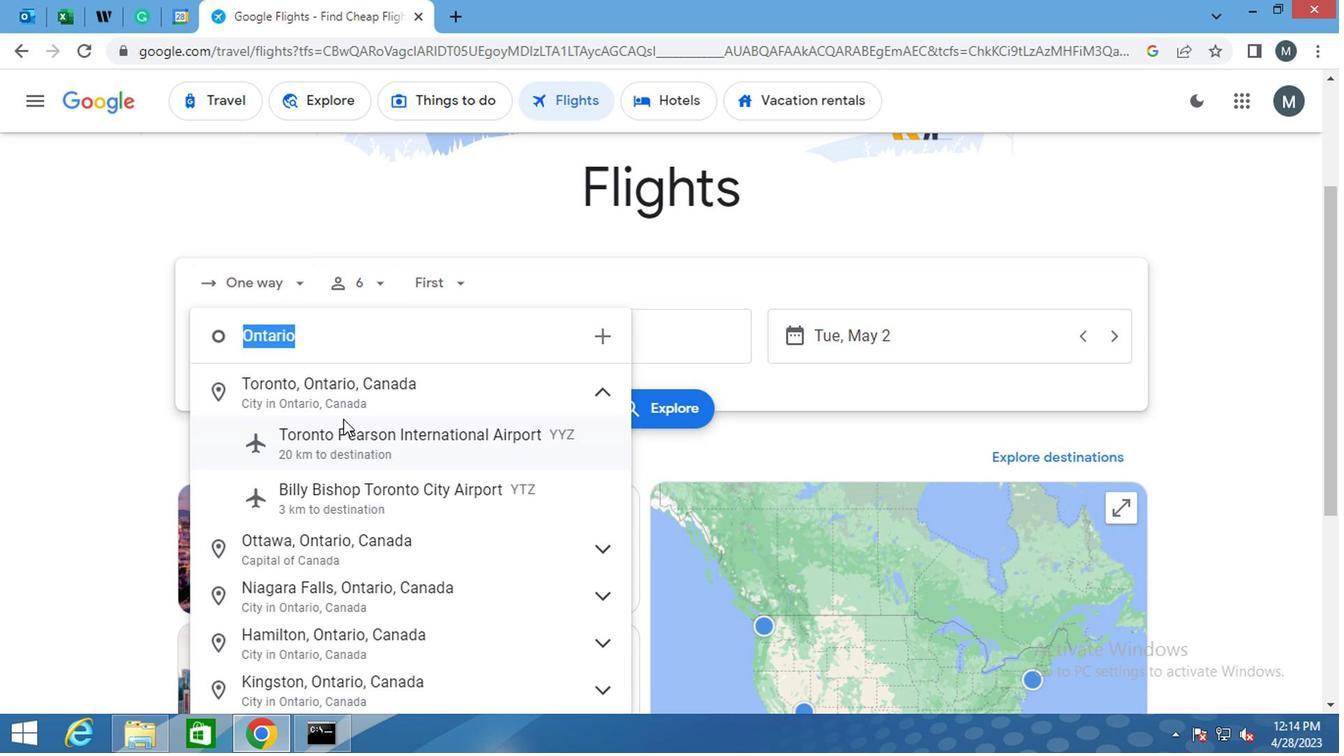 
Action: Key pressed ontario<Key.space>in
Screenshot: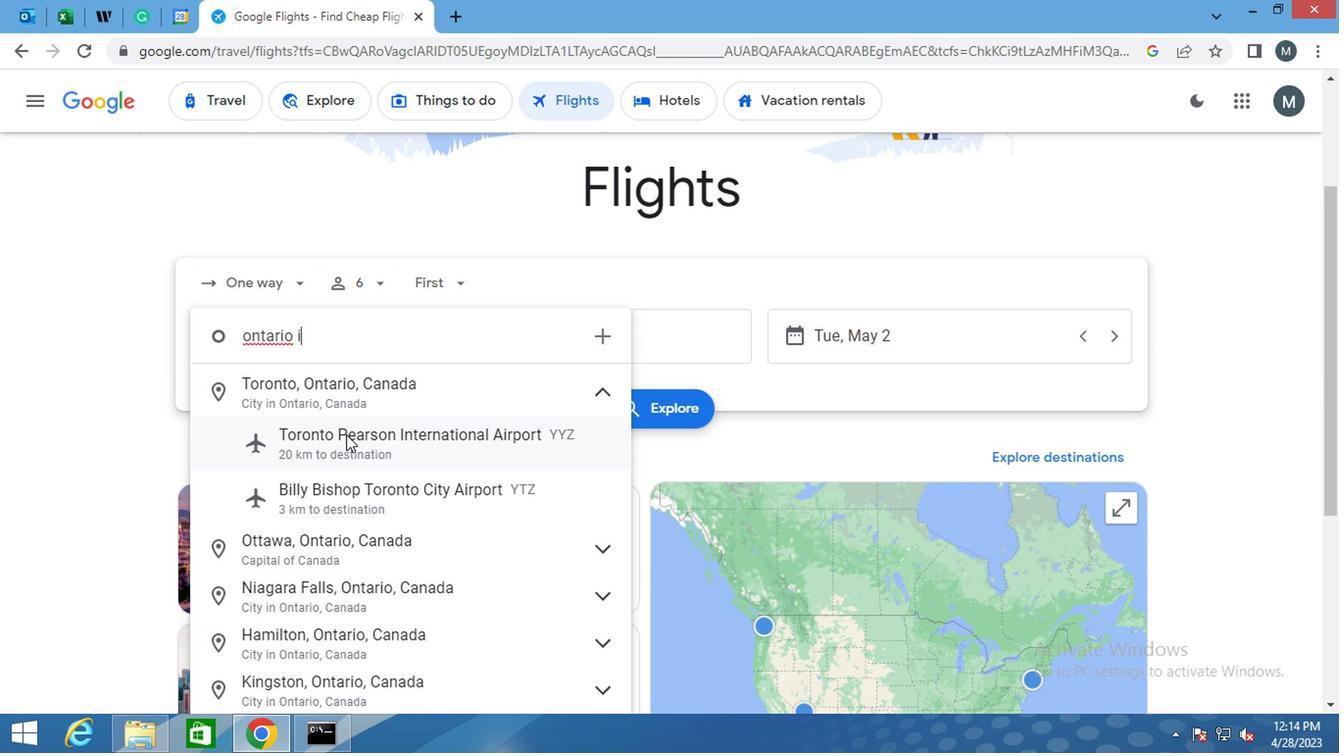 
Action: Mouse moved to (380, 382)
Screenshot: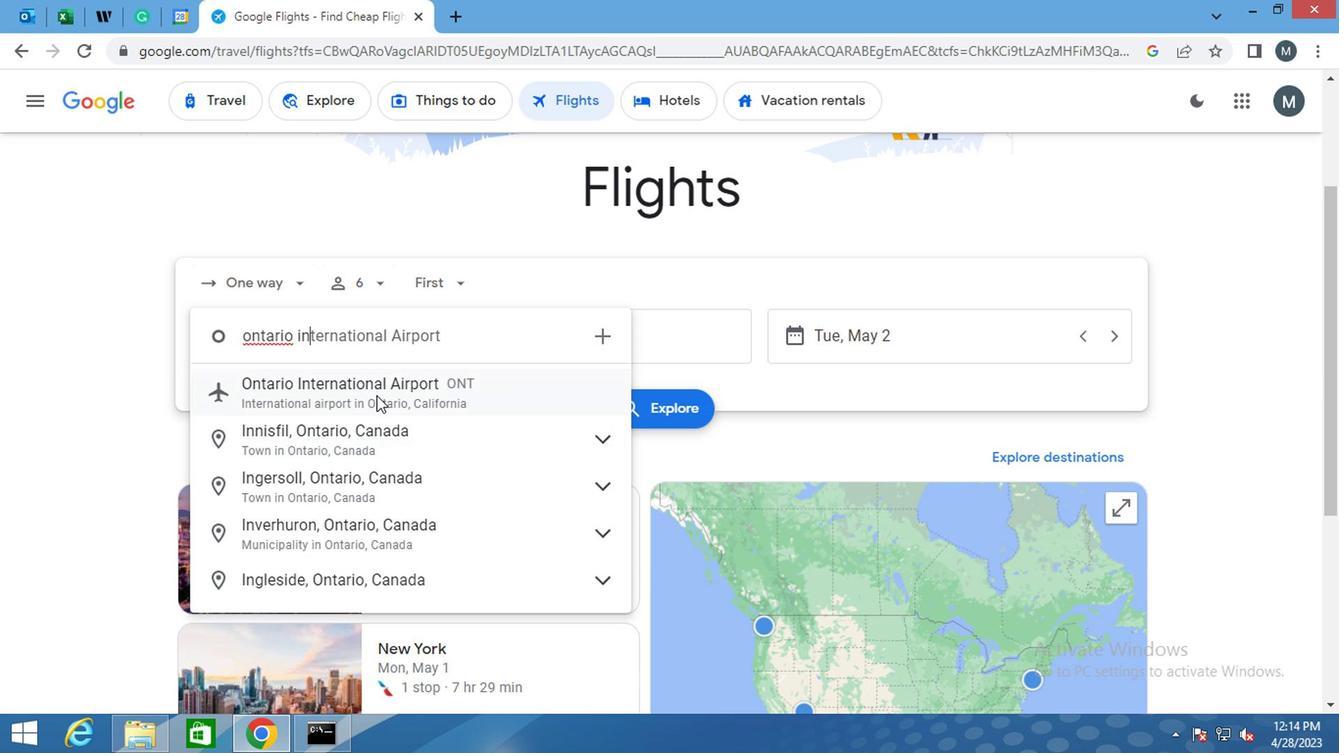
Action: Mouse pressed left at (380, 382)
Screenshot: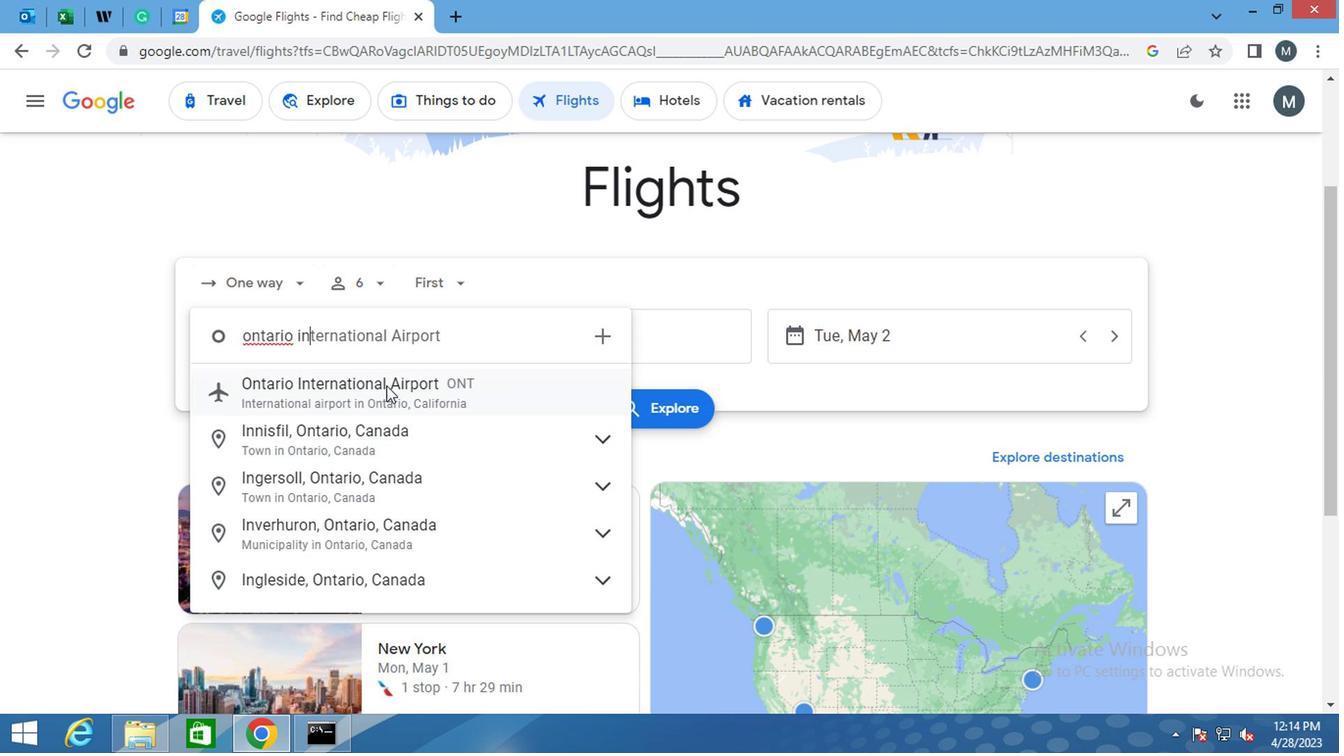 
Action: Mouse moved to (560, 337)
Screenshot: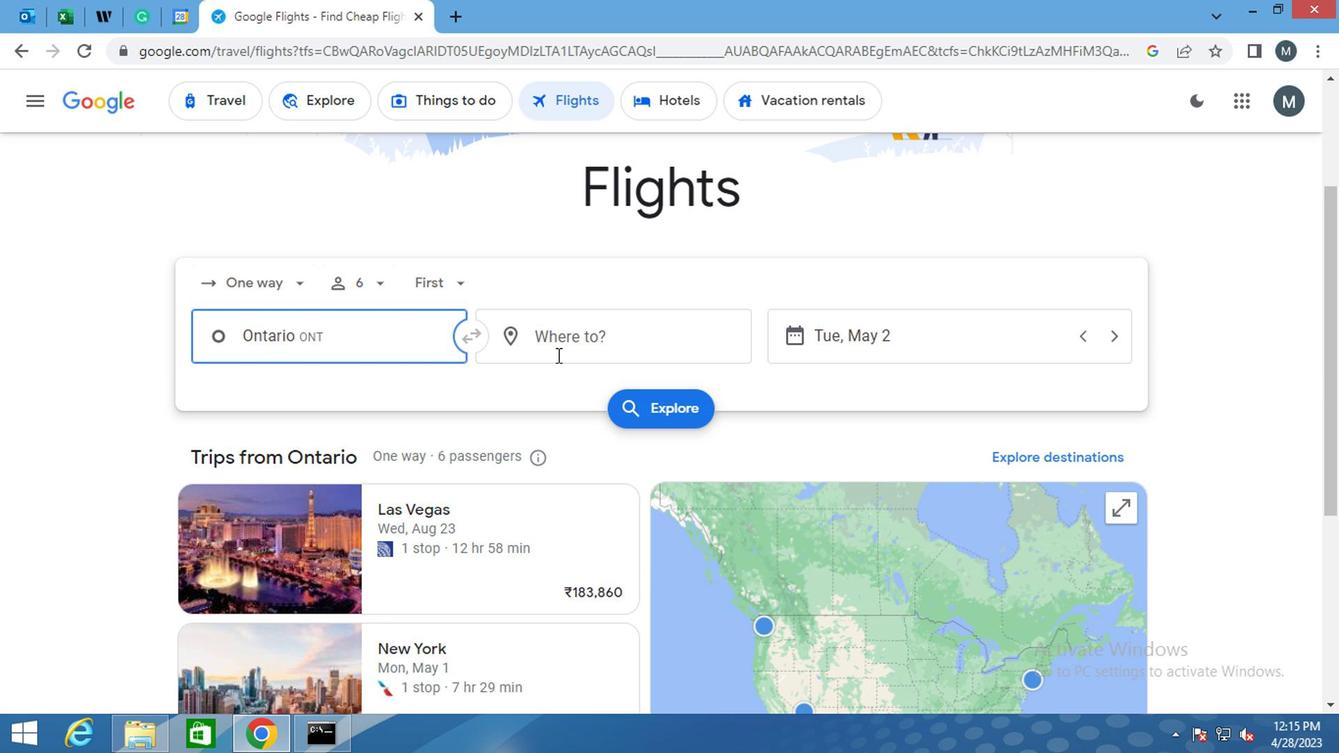 
Action: Mouse pressed left at (560, 337)
Screenshot: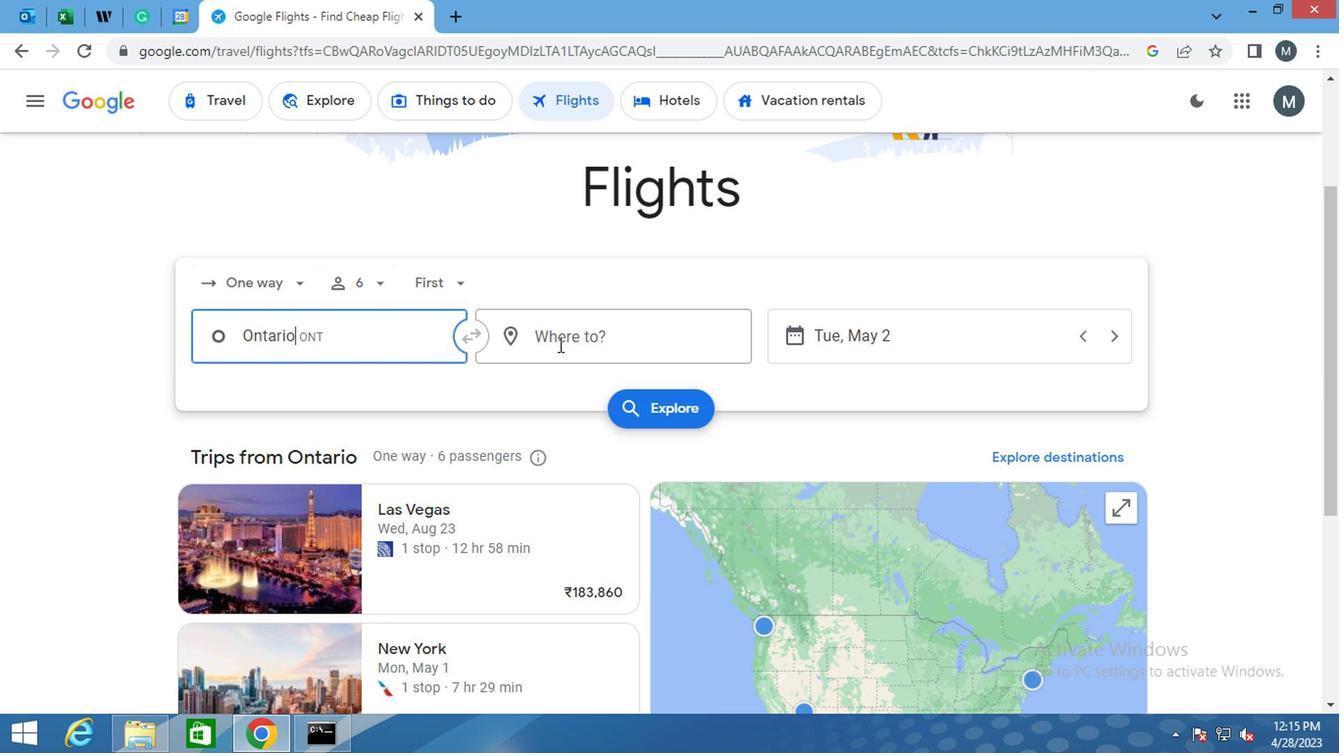 
Action: Mouse moved to (572, 385)
Screenshot: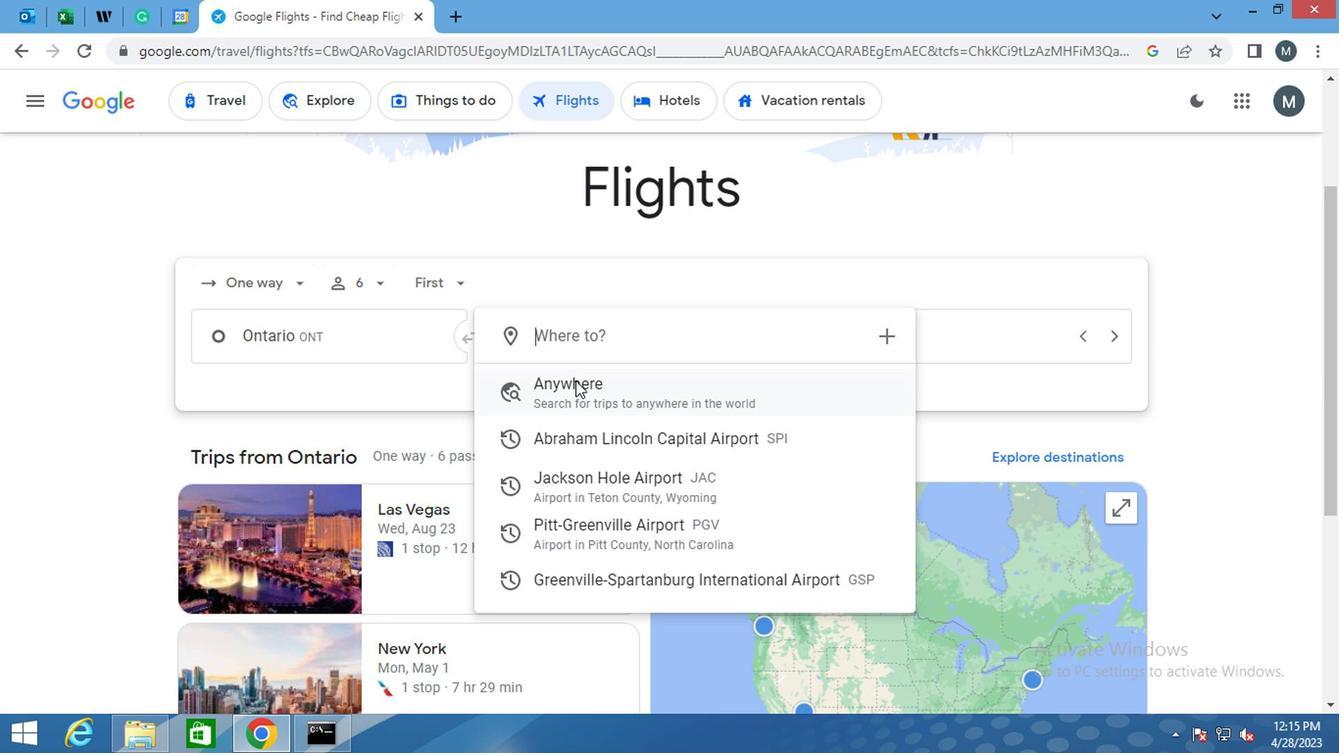 
Action: Key pressed <Key.shift>GREENVILLE<Key.space>PI
Screenshot: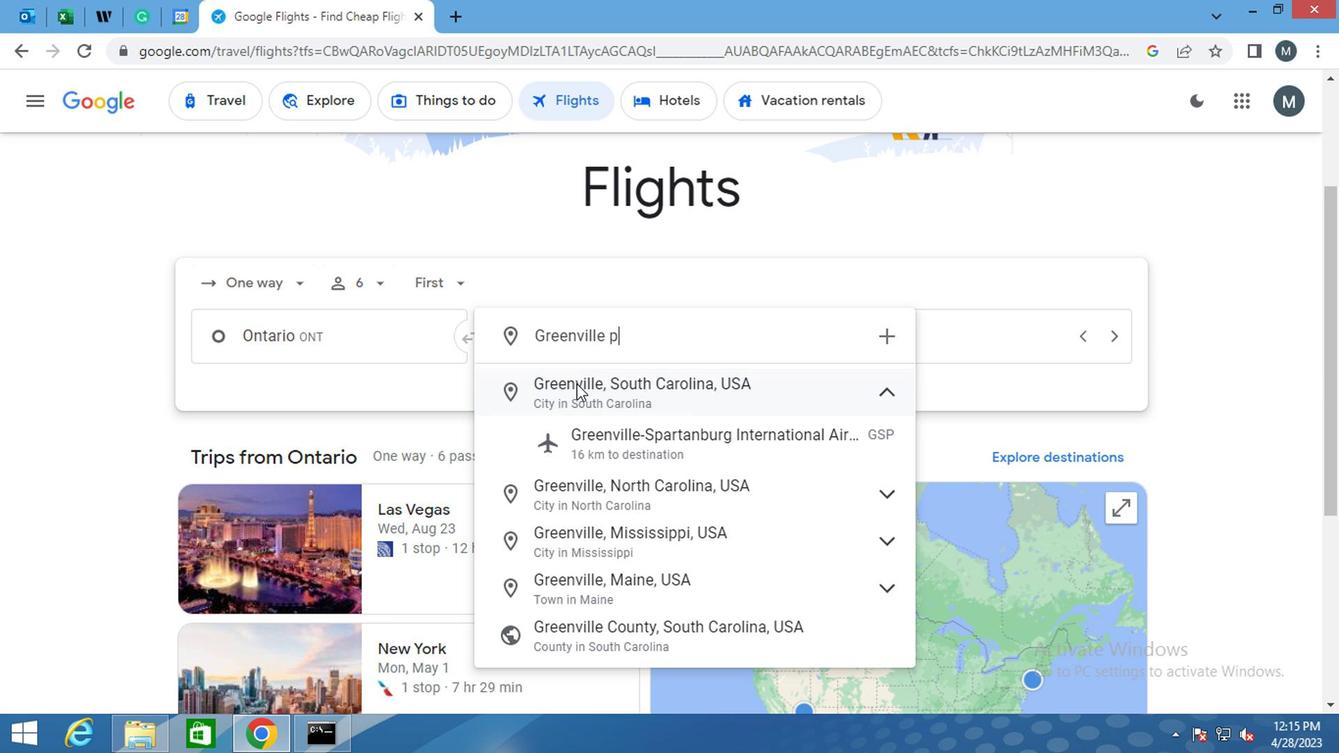 
Action: Mouse pressed left at (572, 385)
Screenshot: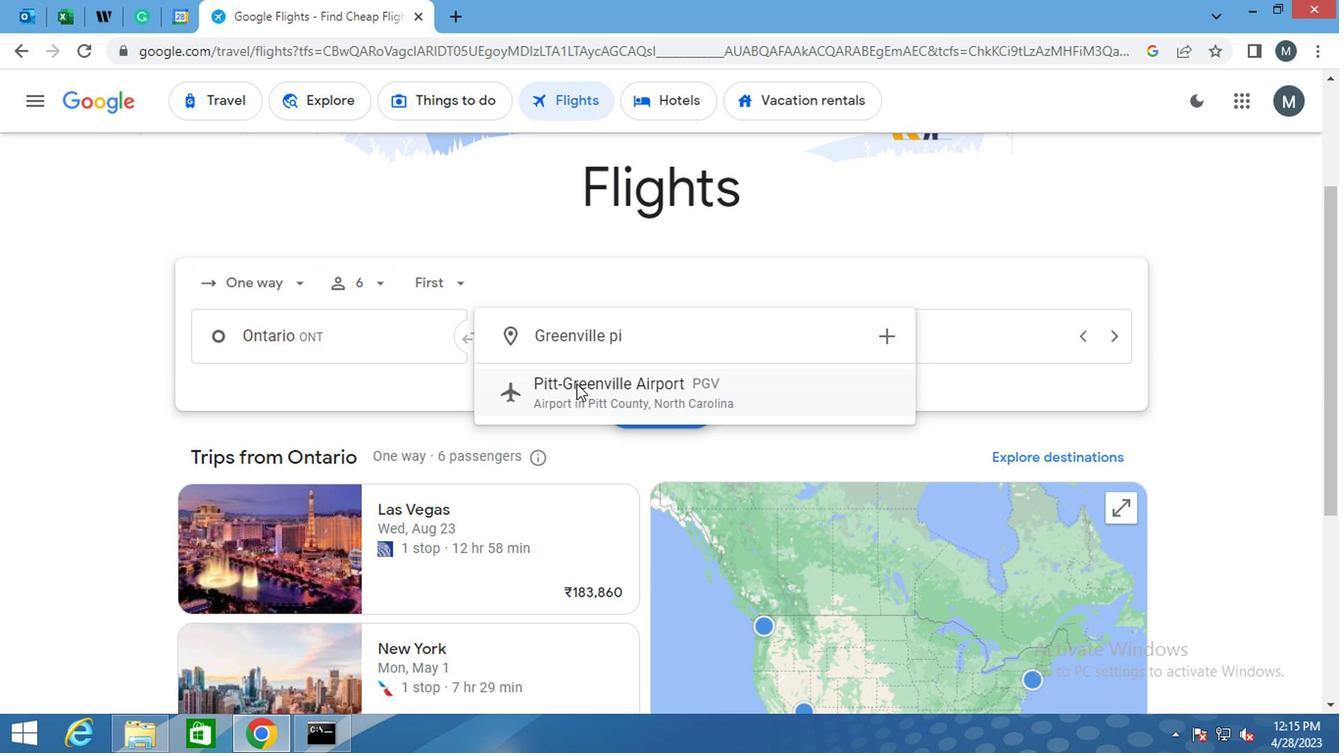 
Action: Mouse moved to (874, 332)
Screenshot: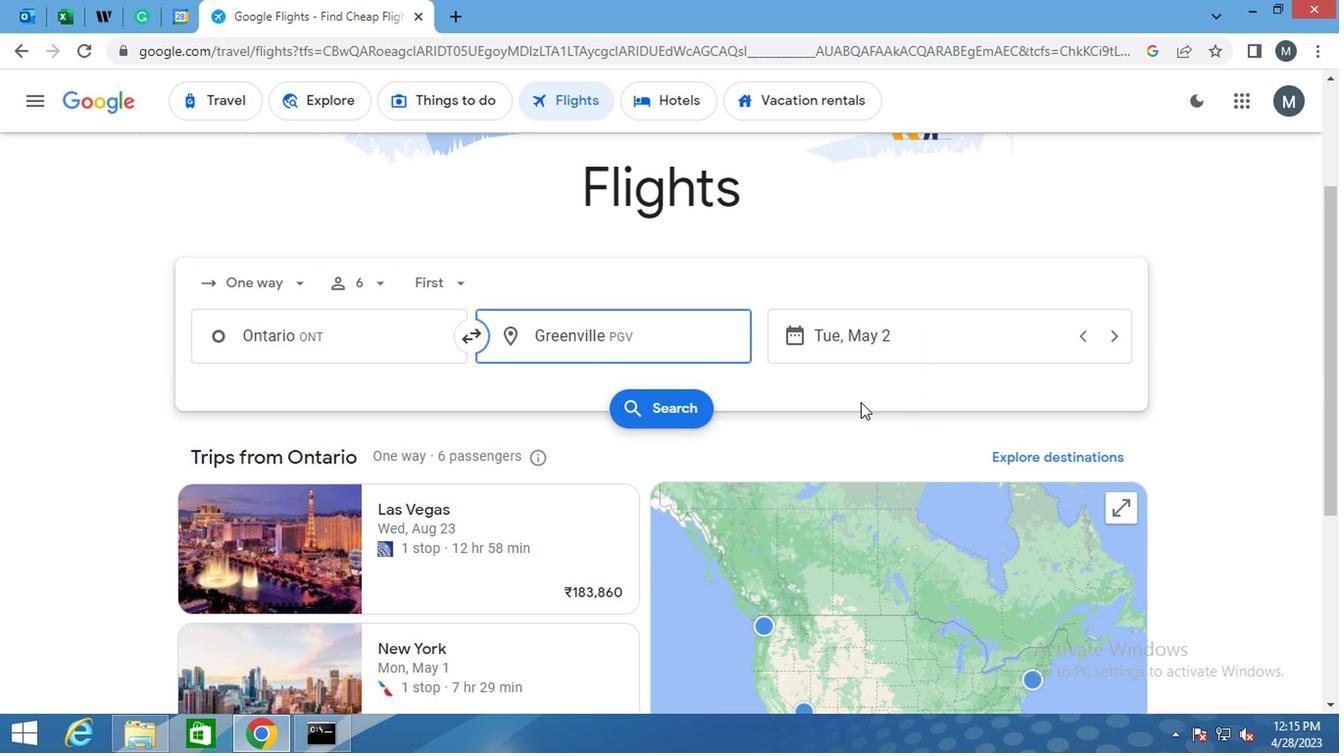 
Action: Mouse pressed left at (874, 332)
Screenshot: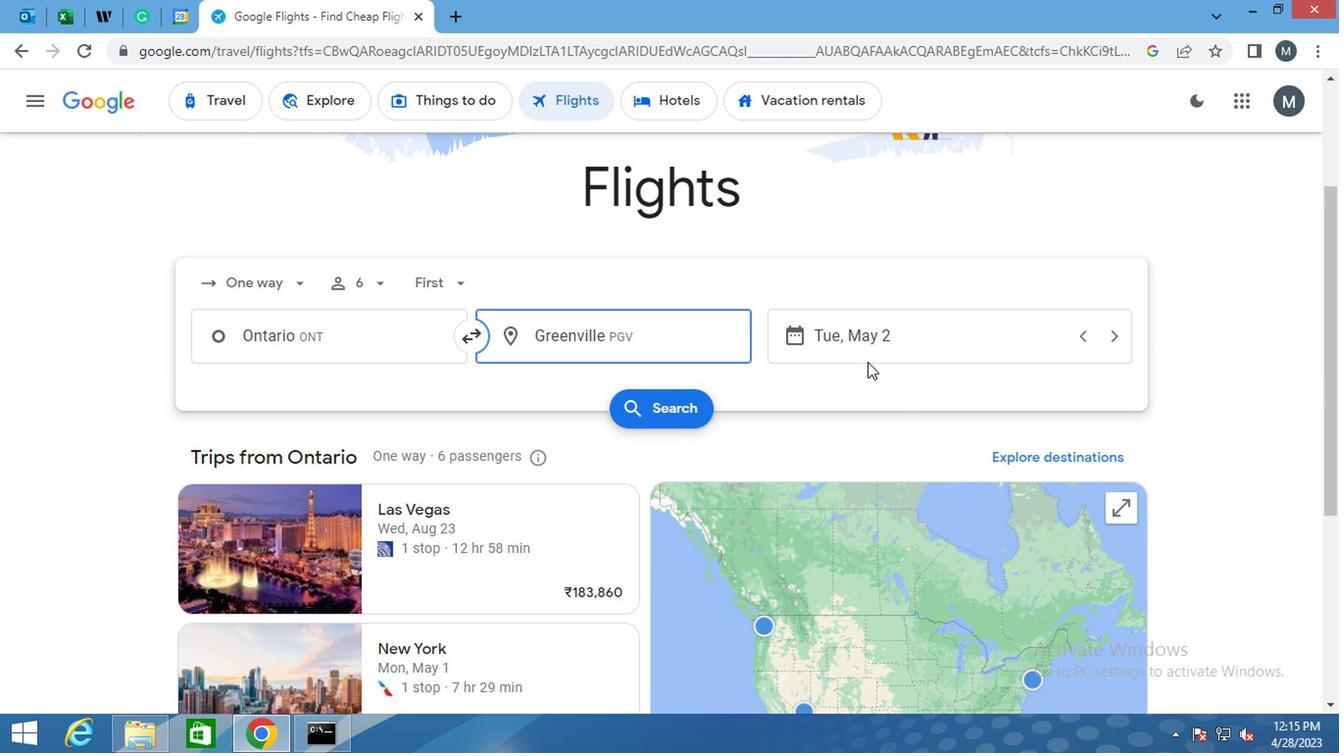 
Action: Mouse moved to (905, 349)
Screenshot: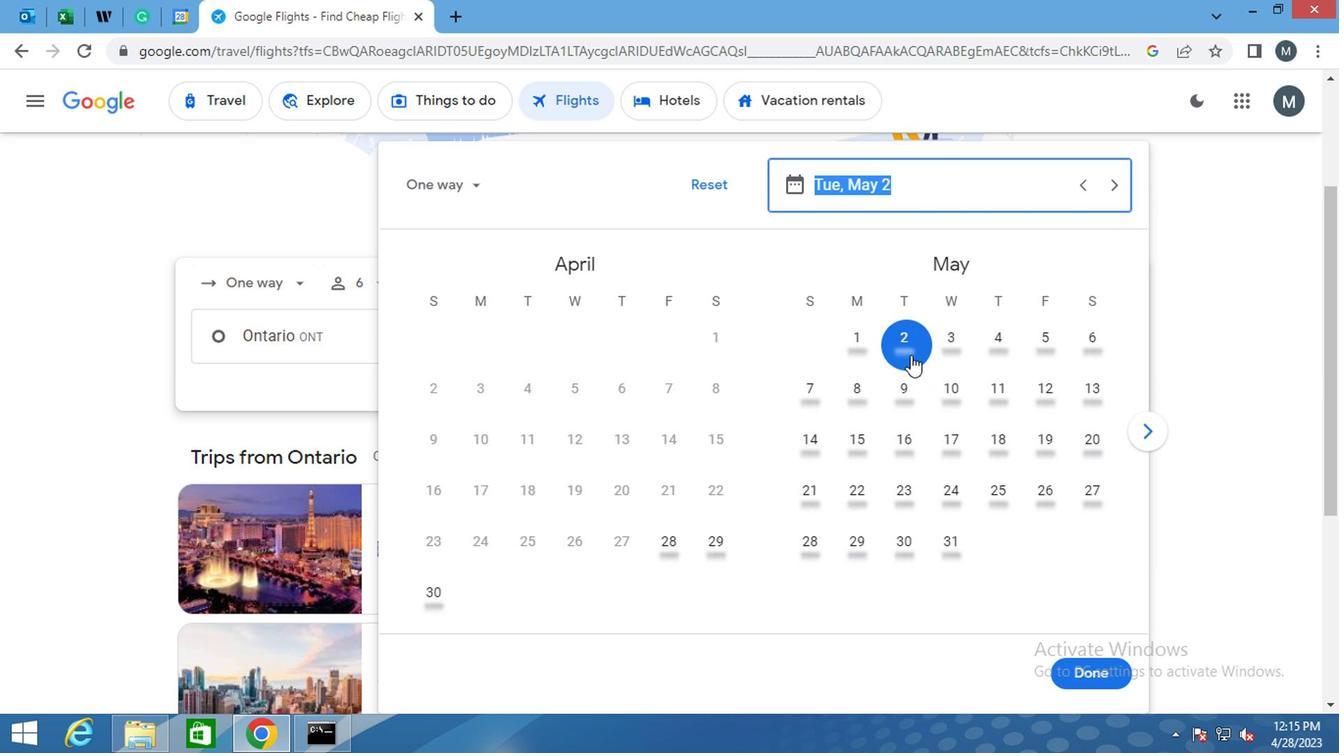 
Action: Mouse pressed left at (905, 349)
Screenshot: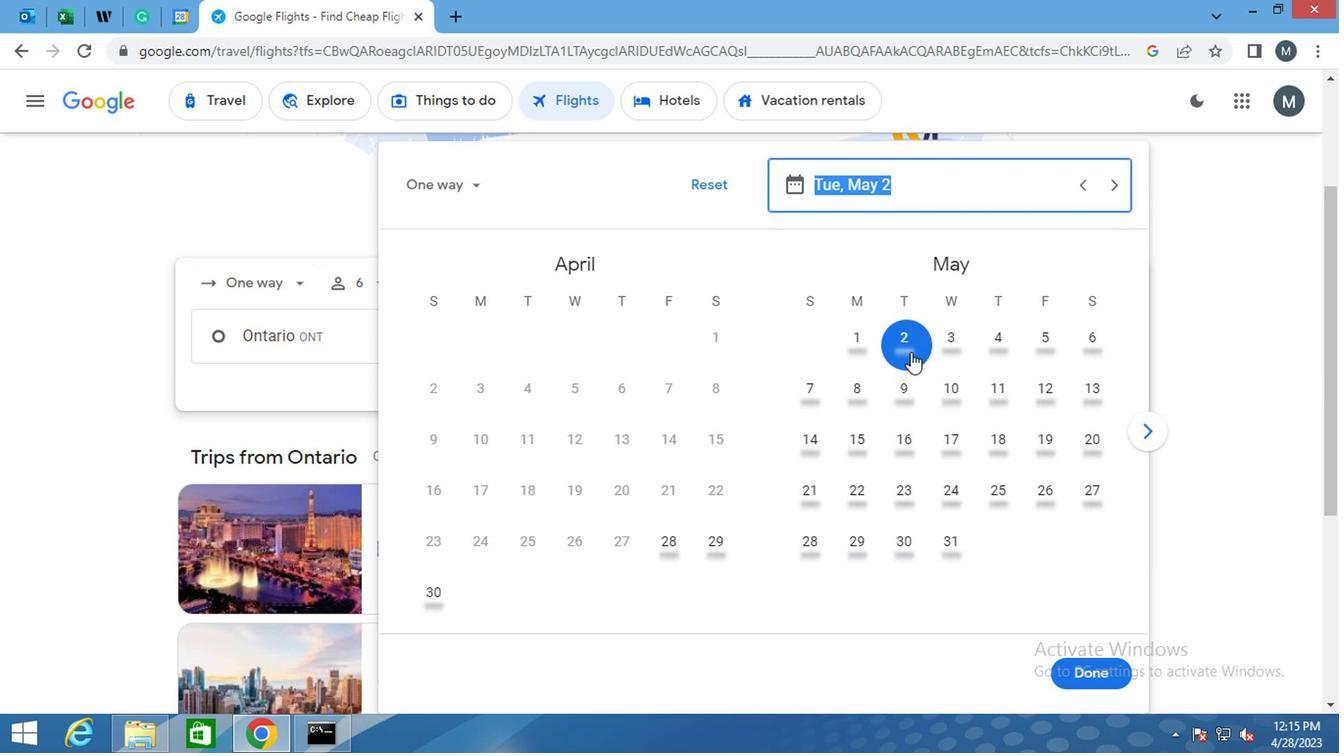 
Action: Mouse moved to (912, 471)
Screenshot: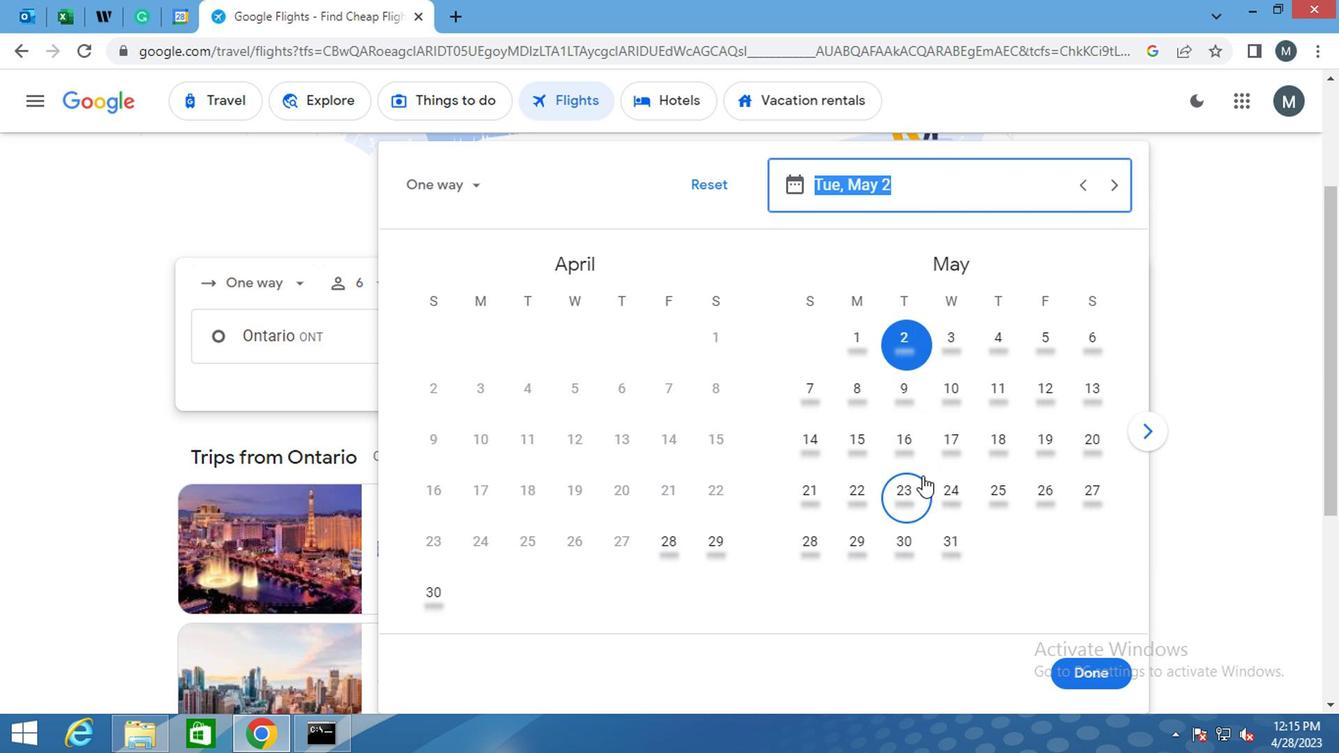 
Action: Mouse scrolled (912, 472) with delta (0, 0)
Screenshot: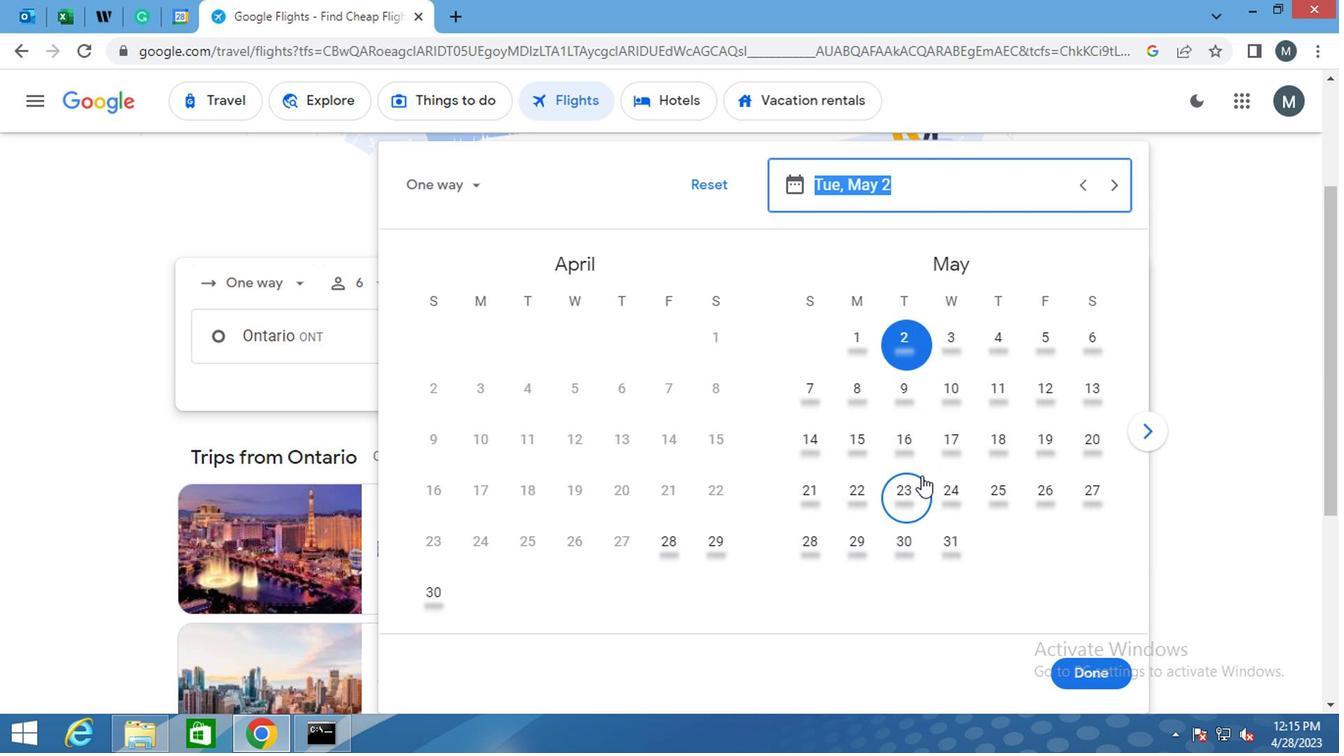 
Action: Mouse moved to (911, 467)
Screenshot: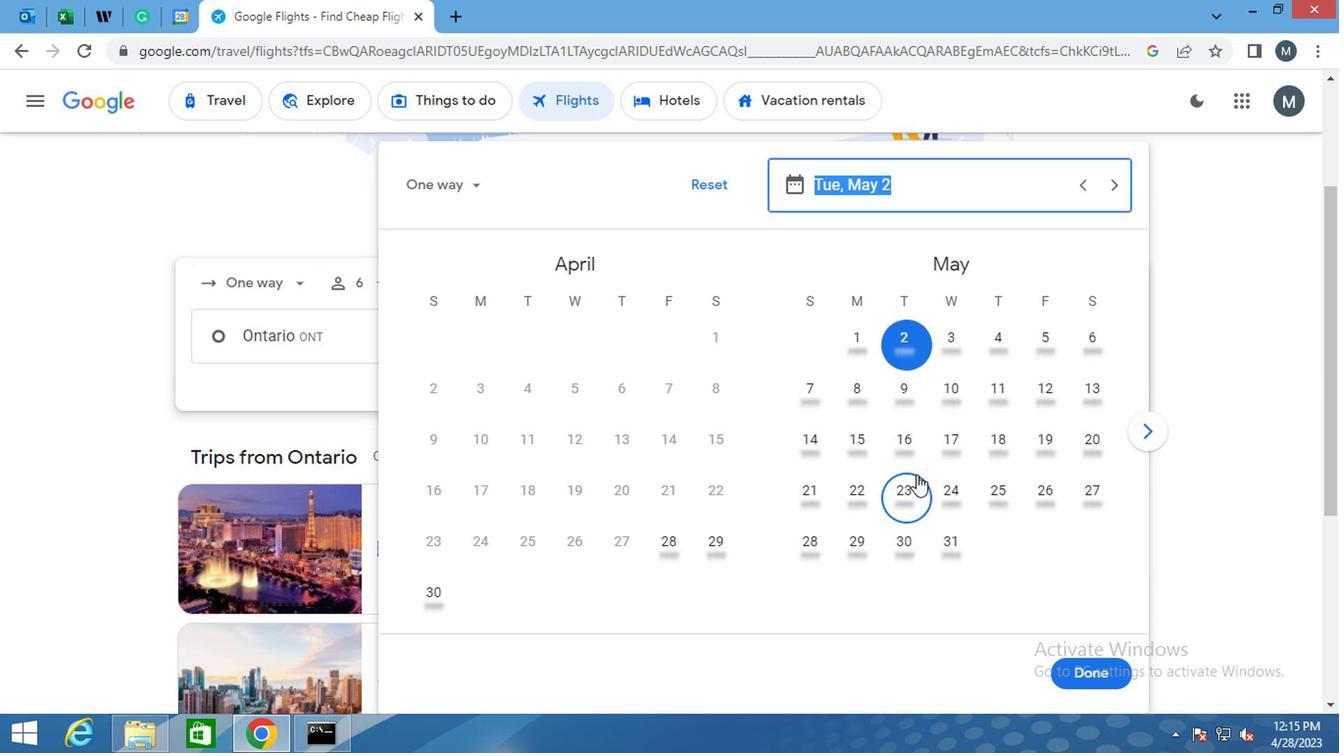 
Action: Mouse scrolled (911, 468) with delta (0, 1)
Screenshot: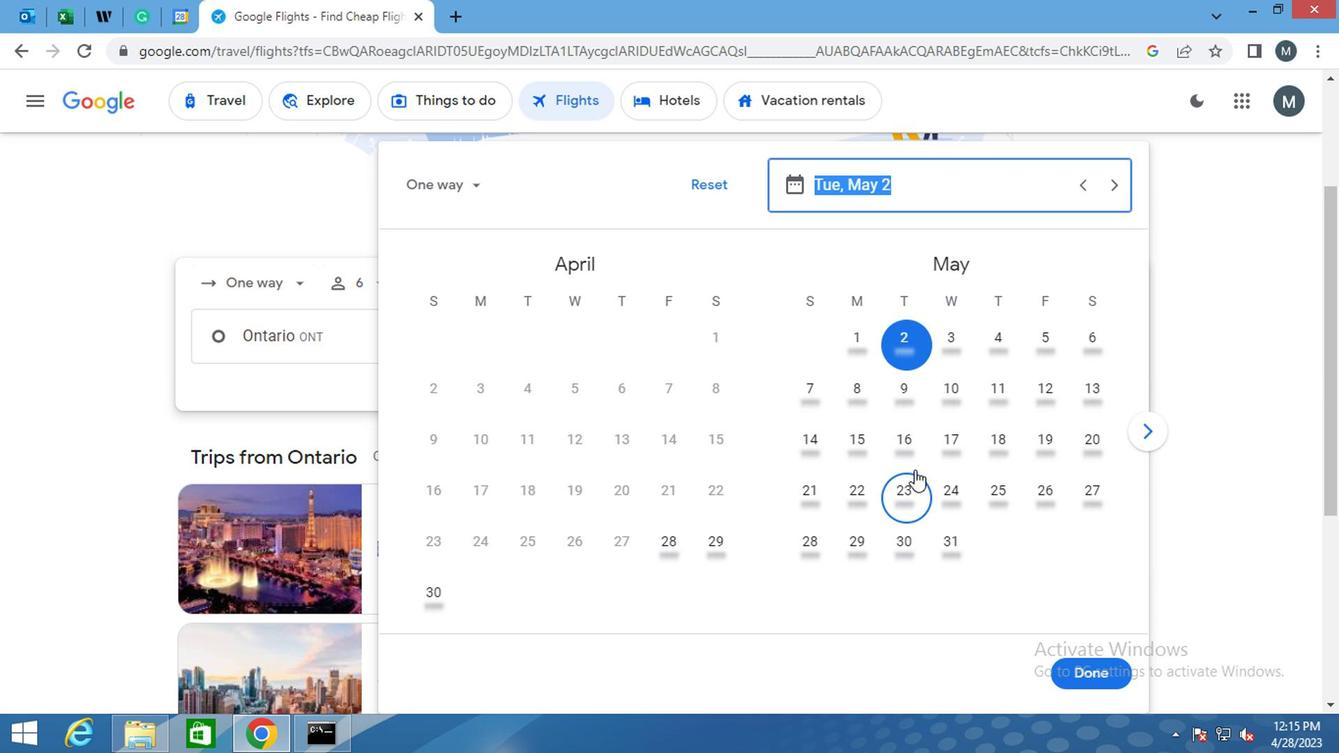 
Action: Mouse moved to (908, 484)
Screenshot: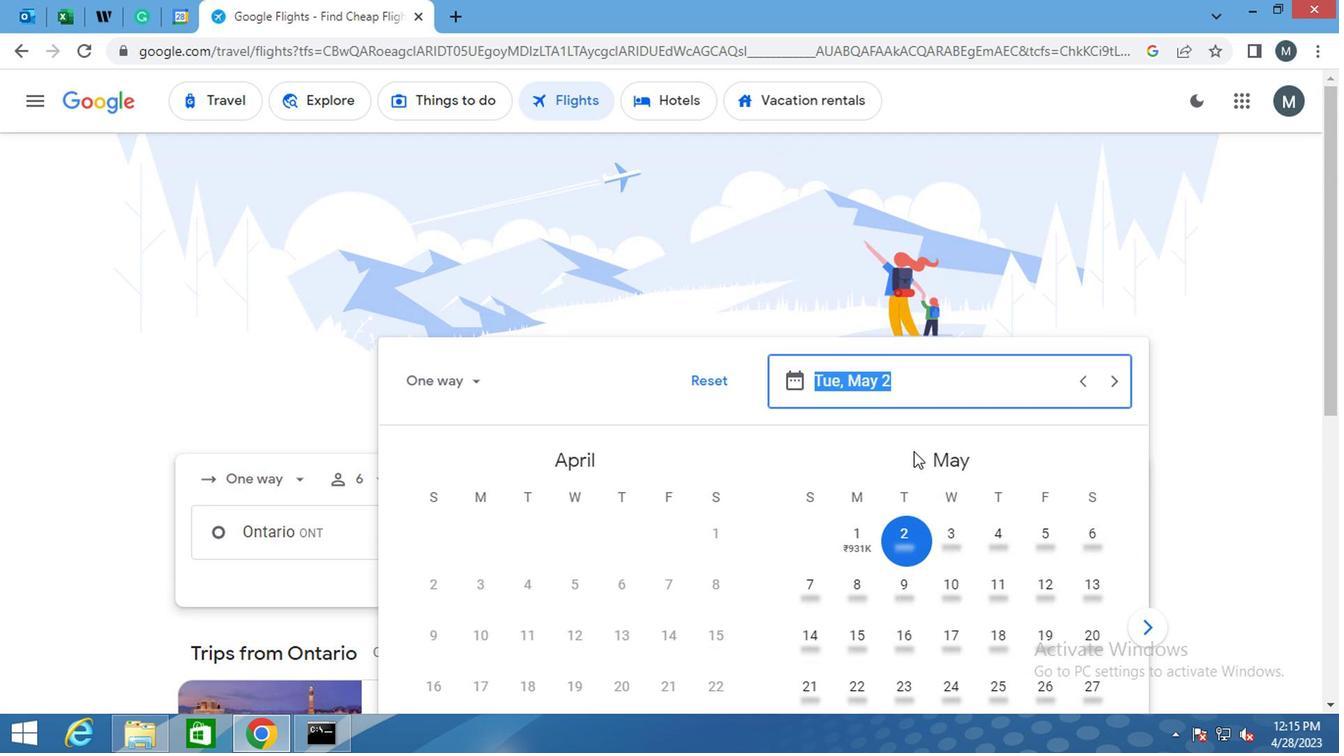 
Action: Mouse scrolled (908, 483) with delta (0, 0)
Screenshot: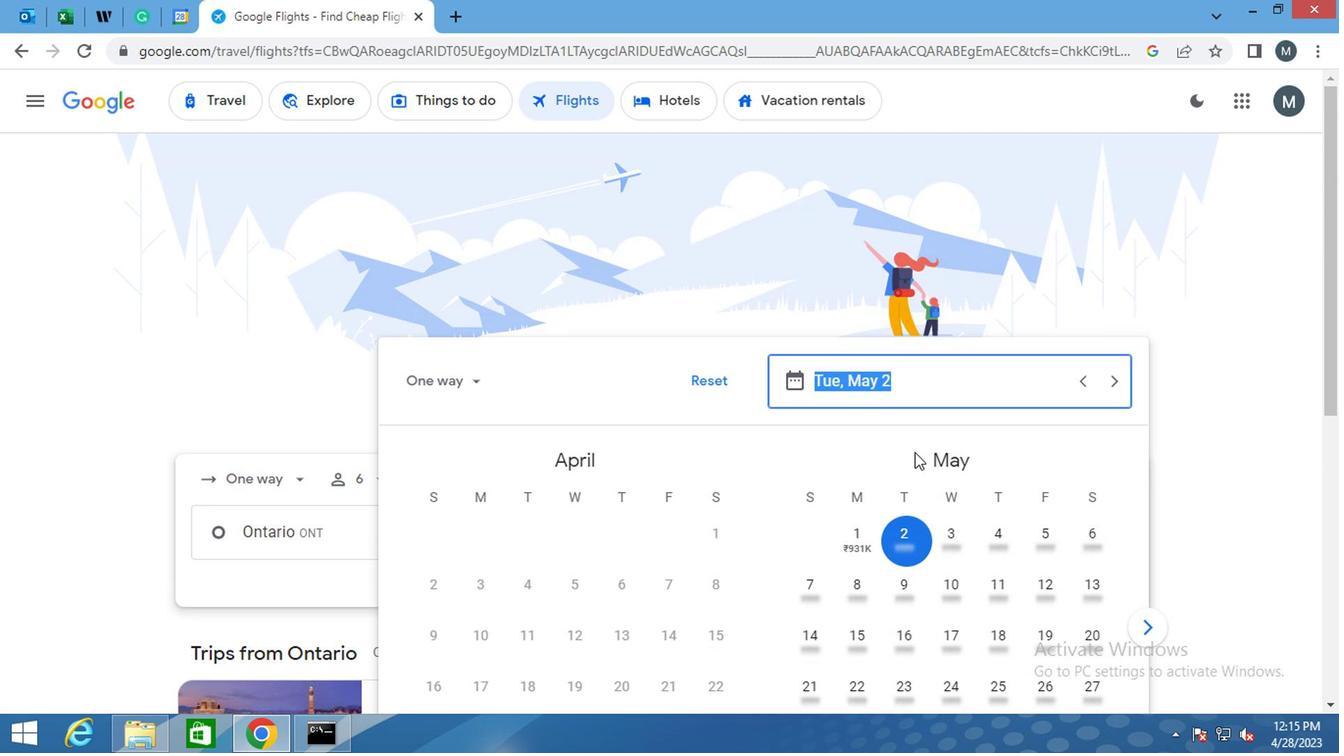 
Action: Mouse moved to (896, 455)
Screenshot: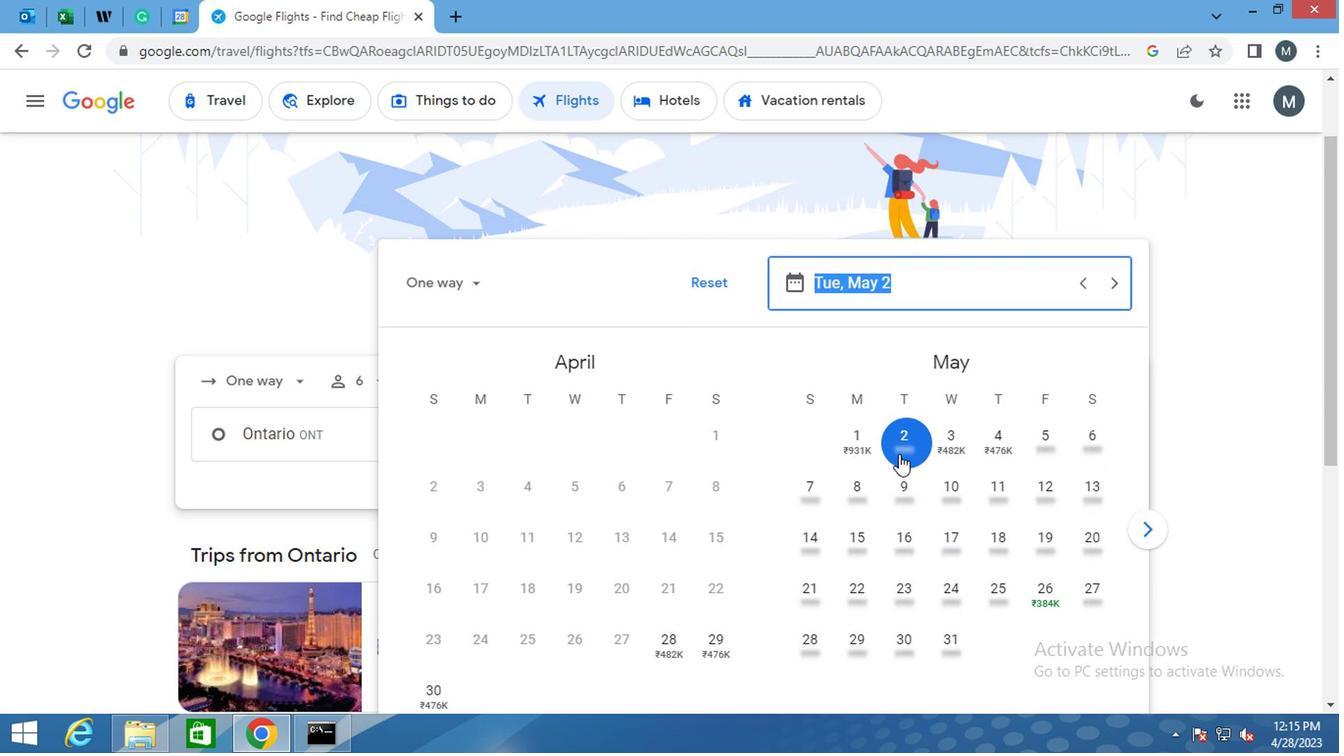
Action: Mouse pressed left at (896, 455)
Screenshot: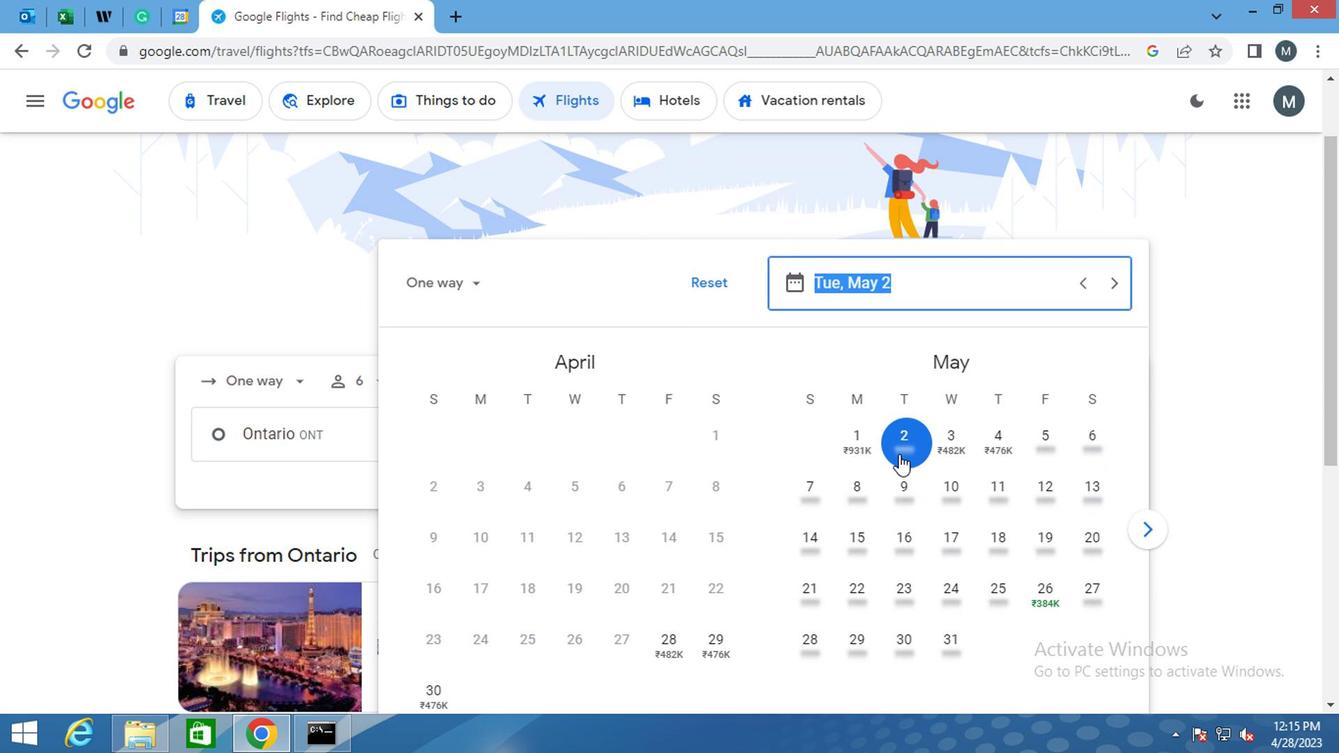 
Action: Mouse moved to (904, 442)
Screenshot: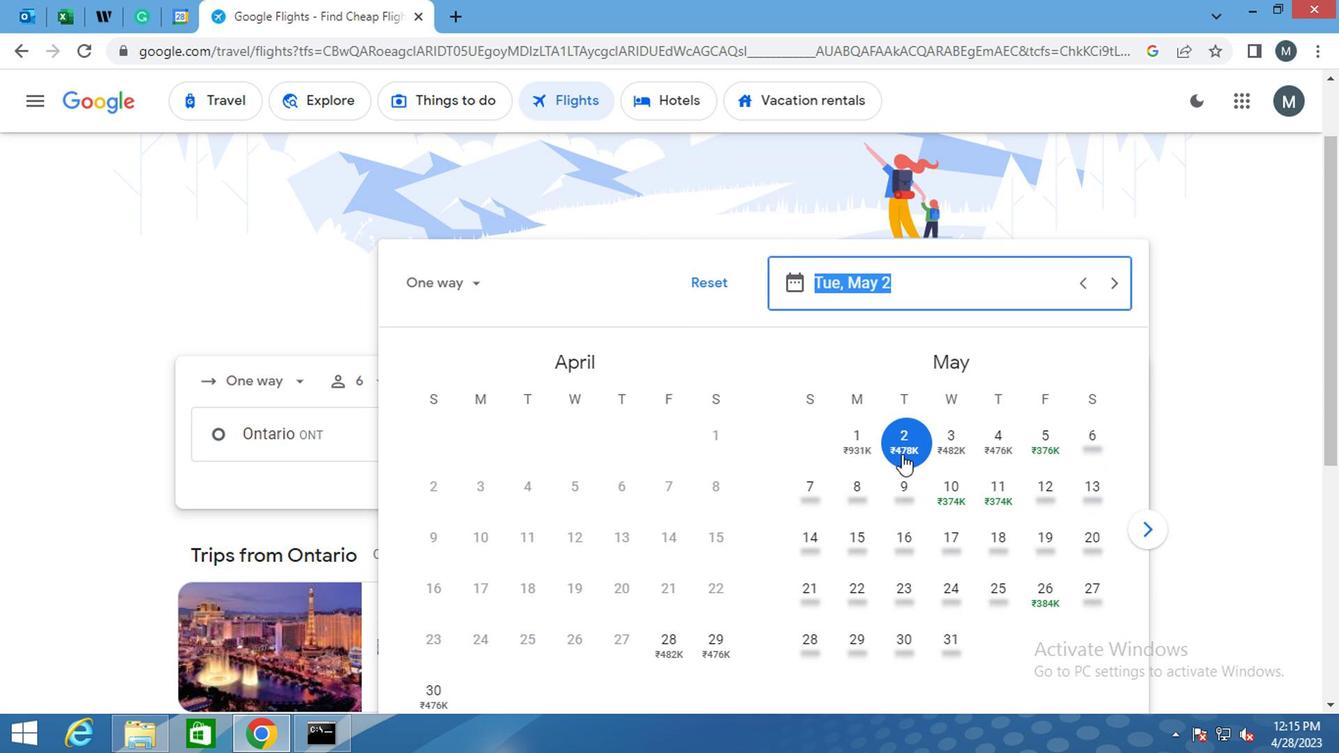 
Action: Mouse scrolled (904, 440) with delta (0, -1)
Screenshot: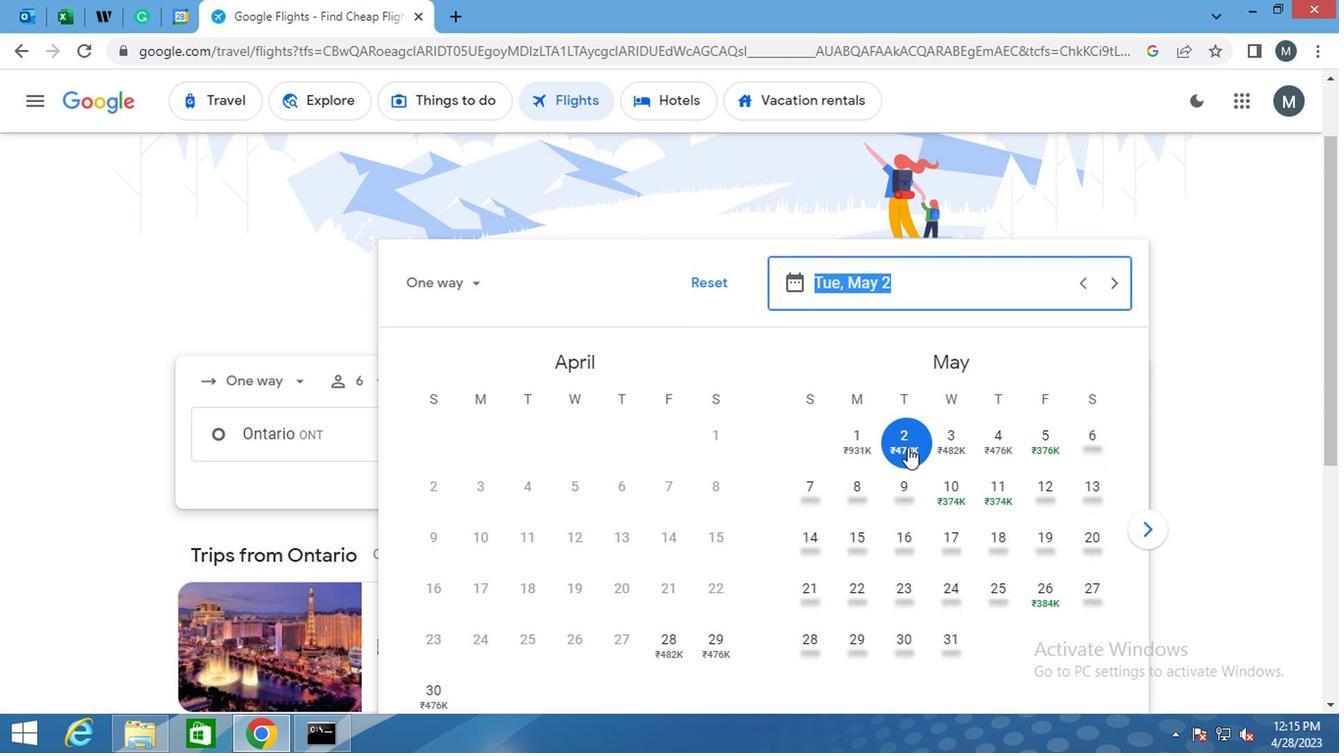 
Action: Mouse moved to (1090, 675)
Screenshot: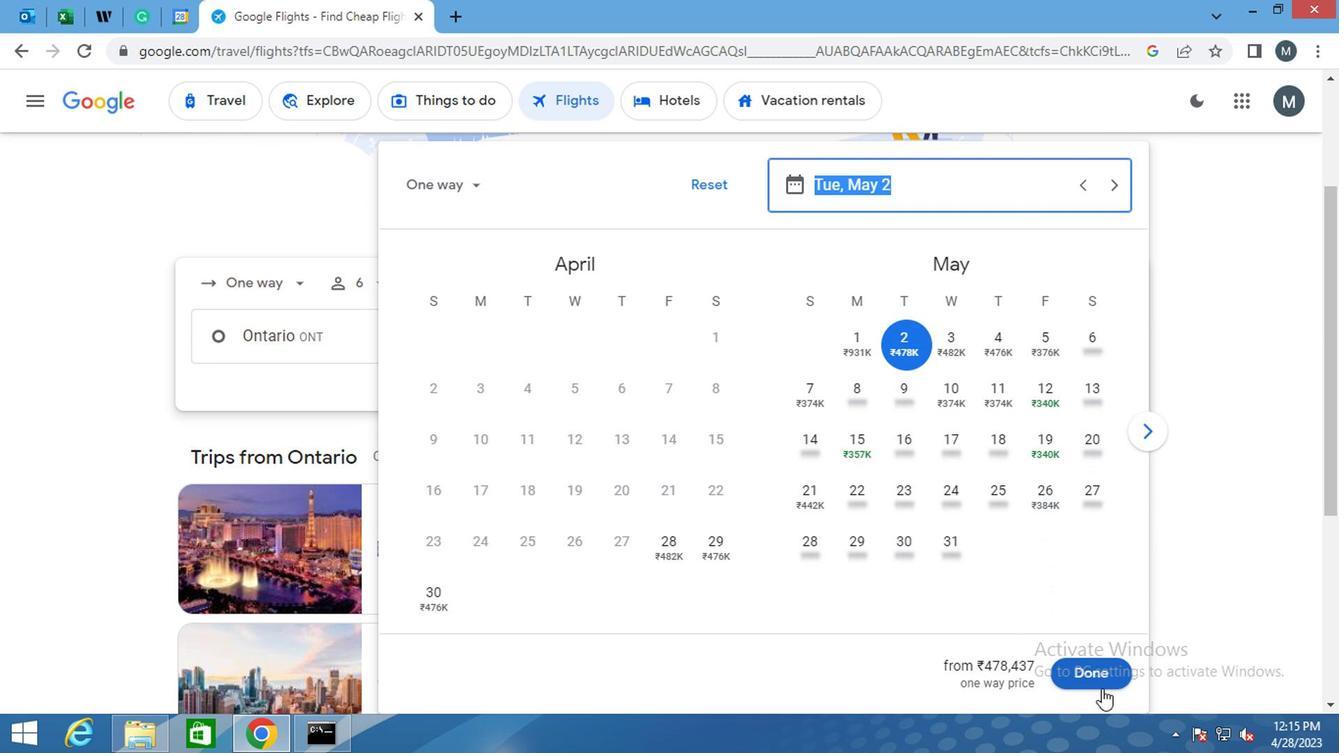 
Action: Mouse pressed left at (1090, 675)
Screenshot: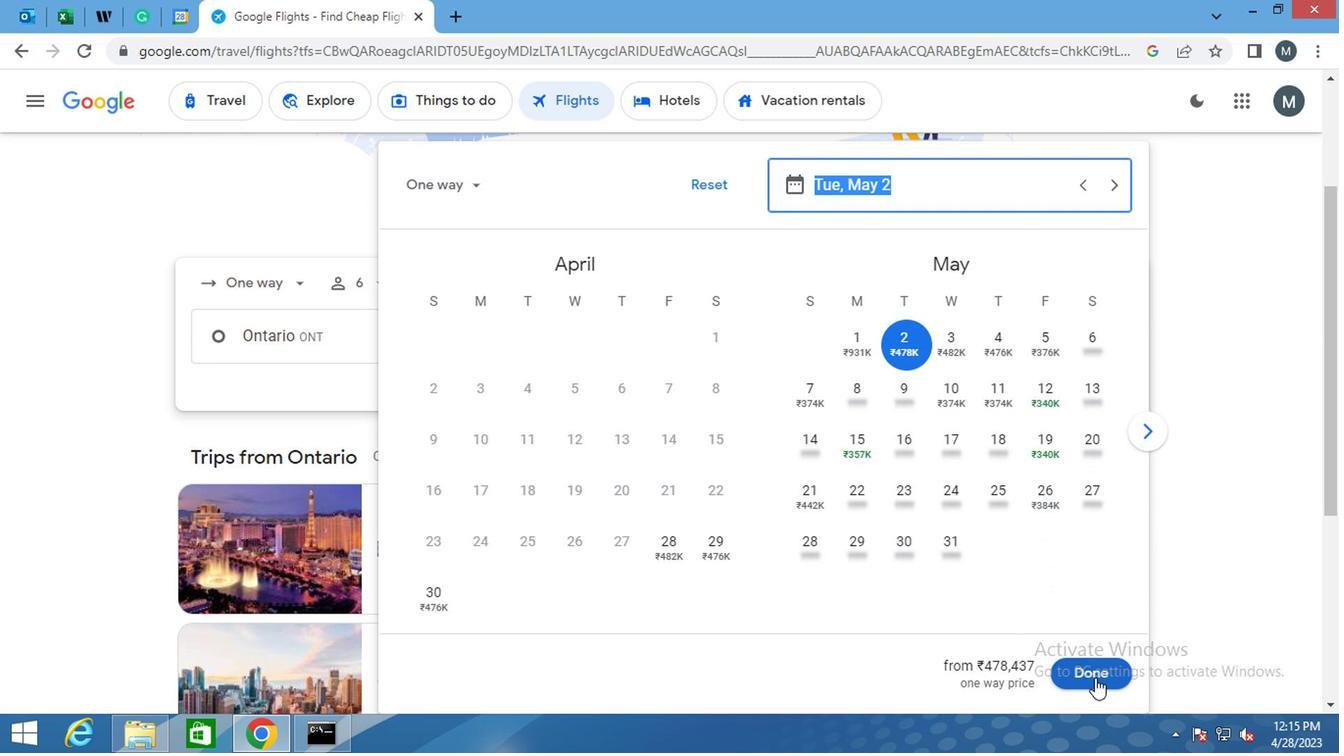 
Action: Mouse moved to (299, 395)
Screenshot: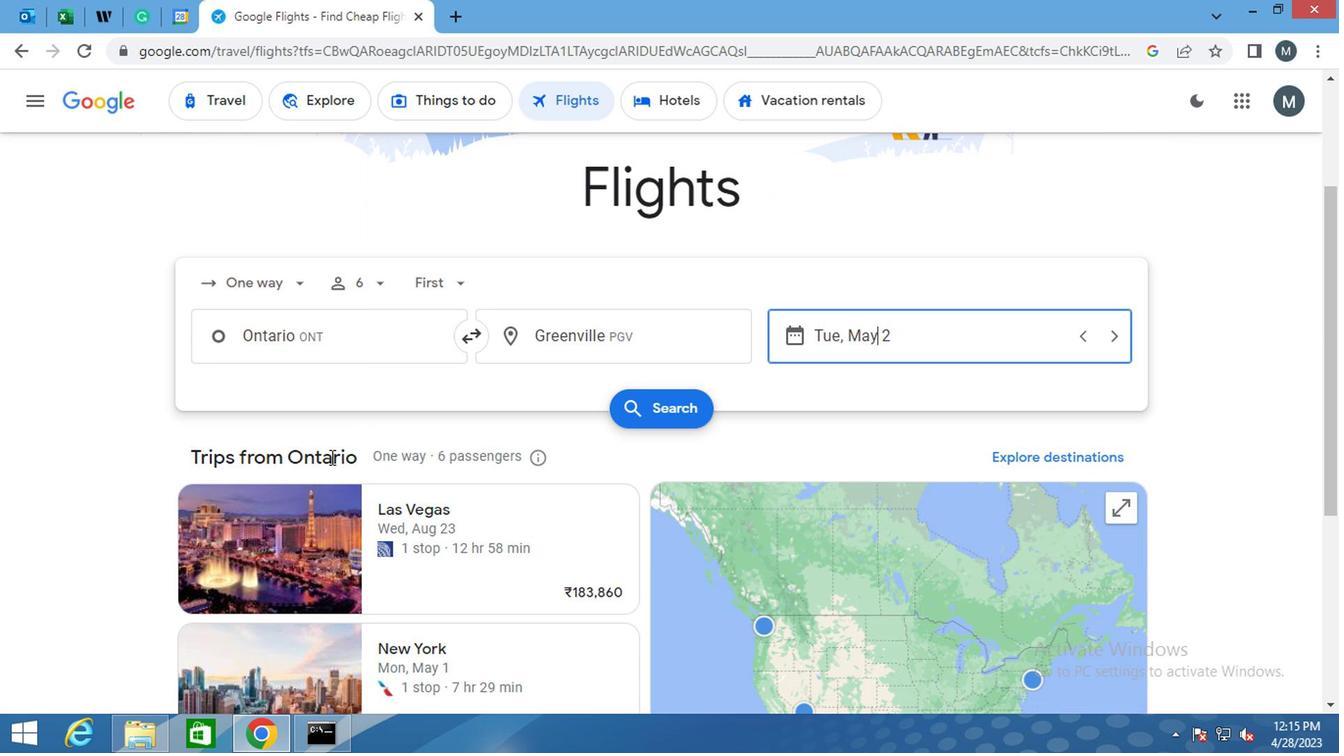 
Action: Mouse scrolled (299, 394) with delta (0, 0)
Screenshot: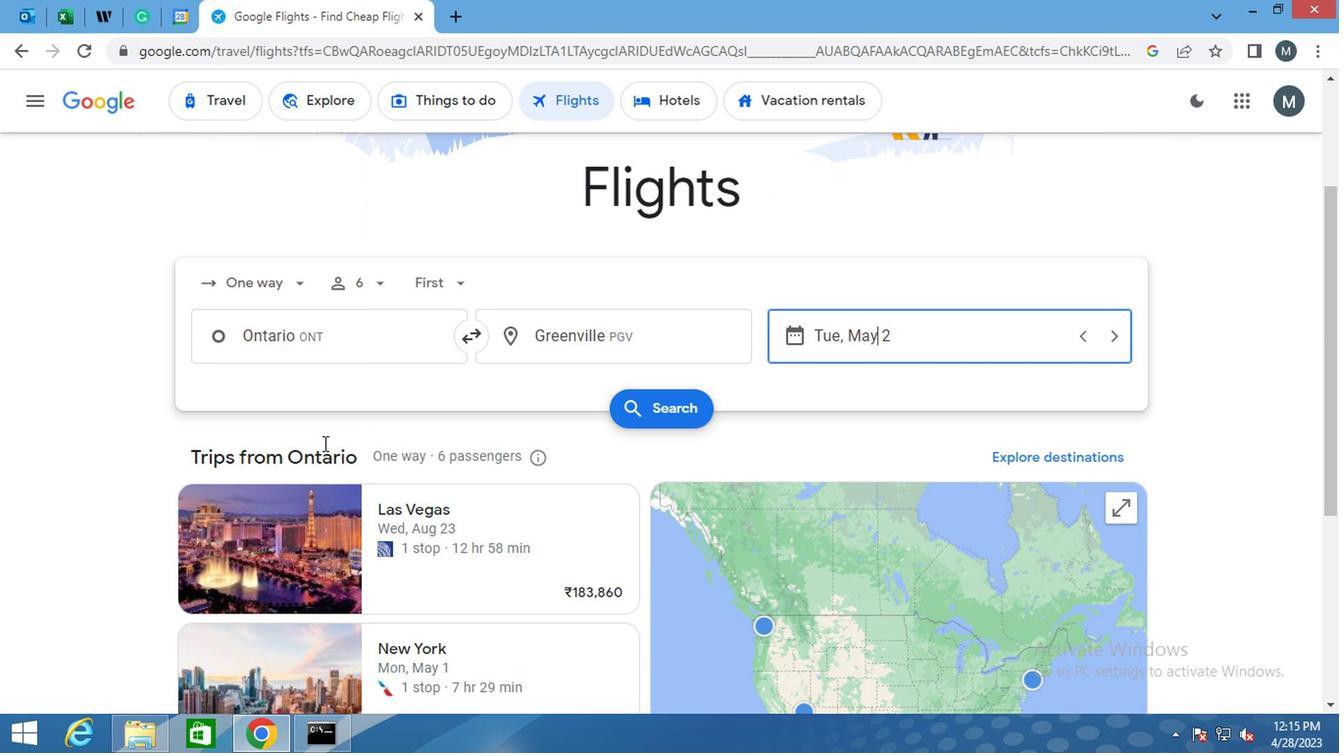 
Action: Mouse moved to (299, 394)
Screenshot: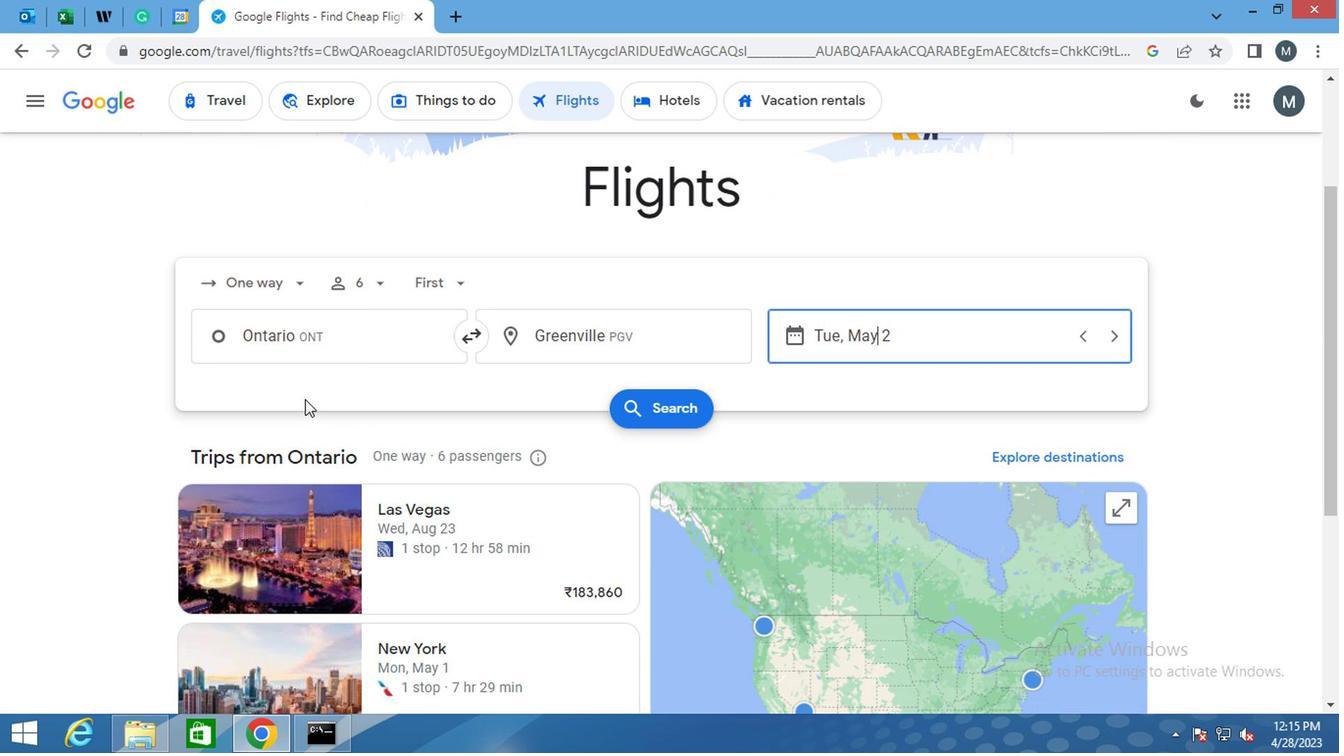 
Action: Mouse scrolled (299, 394) with delta (0, 0)
Screenshot: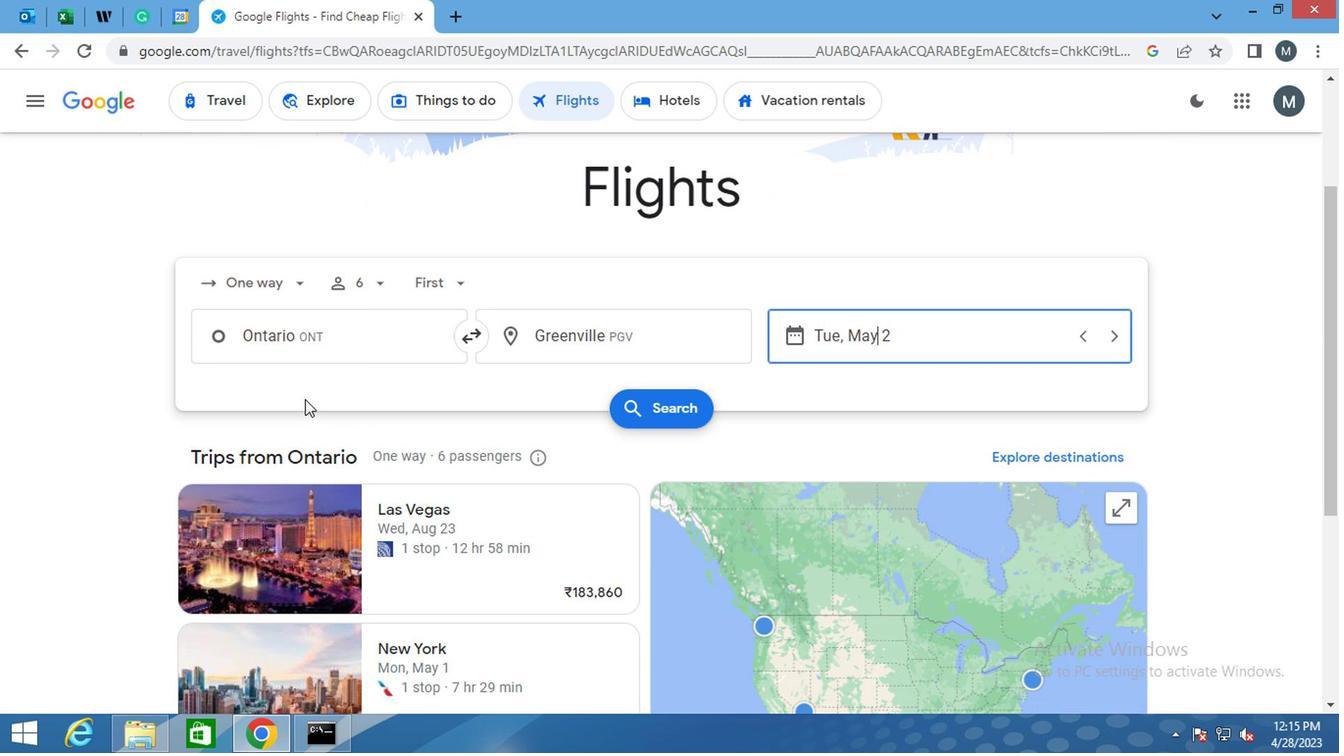 
Action: Mouse moved to (670, 210)
Screenshot: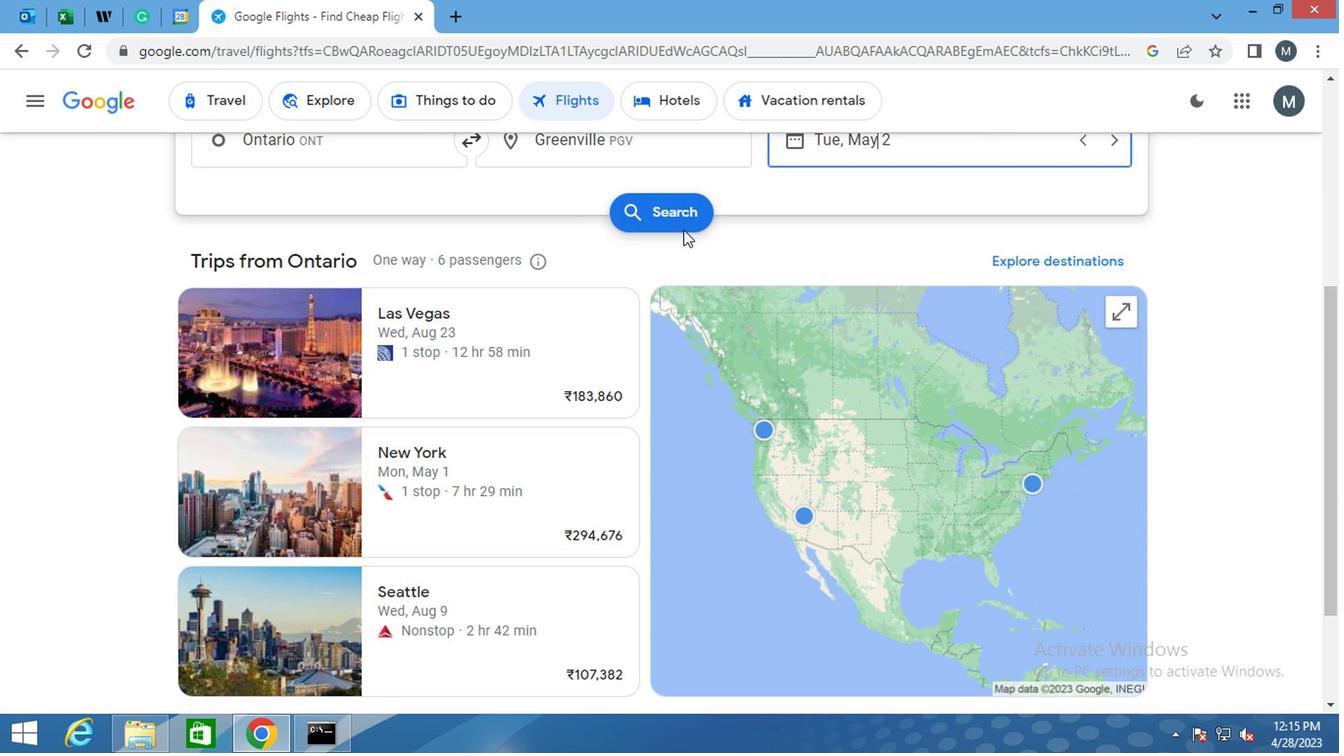 
Action: Mouse pressed left at (670, 210)
Screenshot: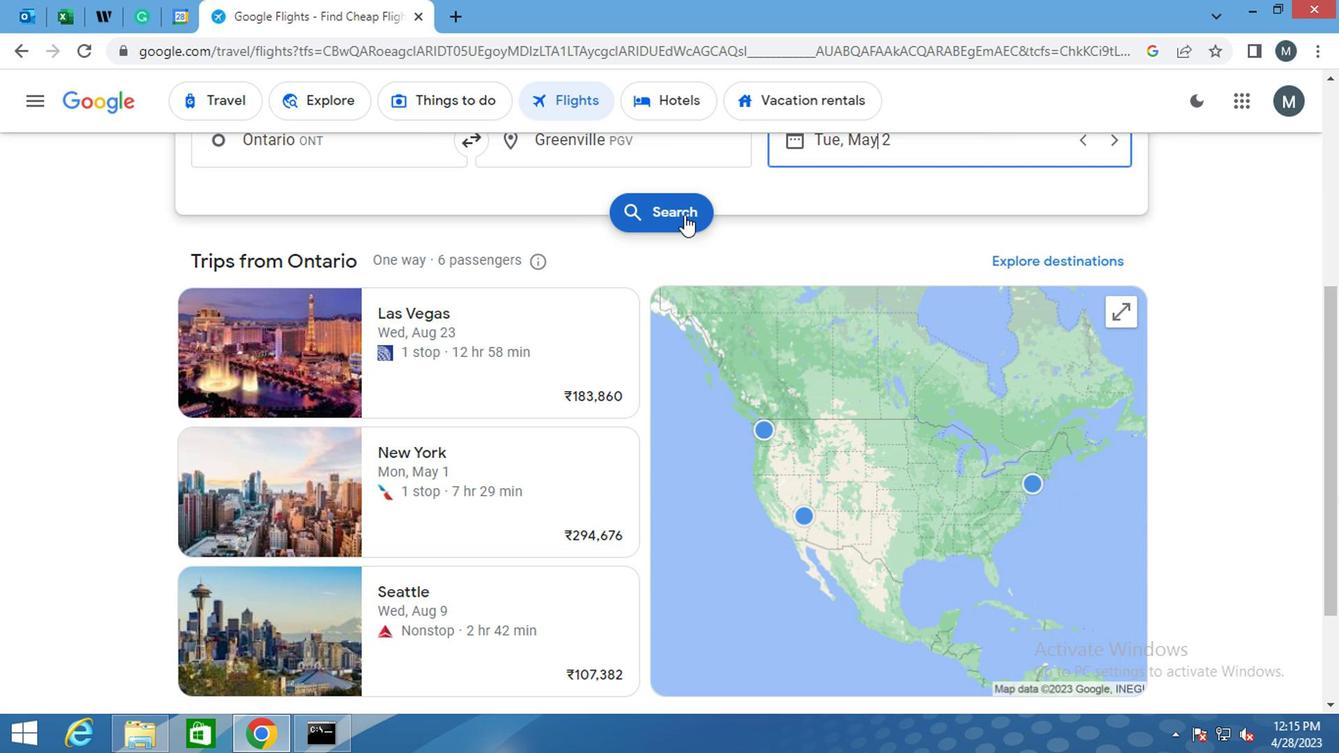 
Action: Mouse moved to (211, 279)
Screenshot: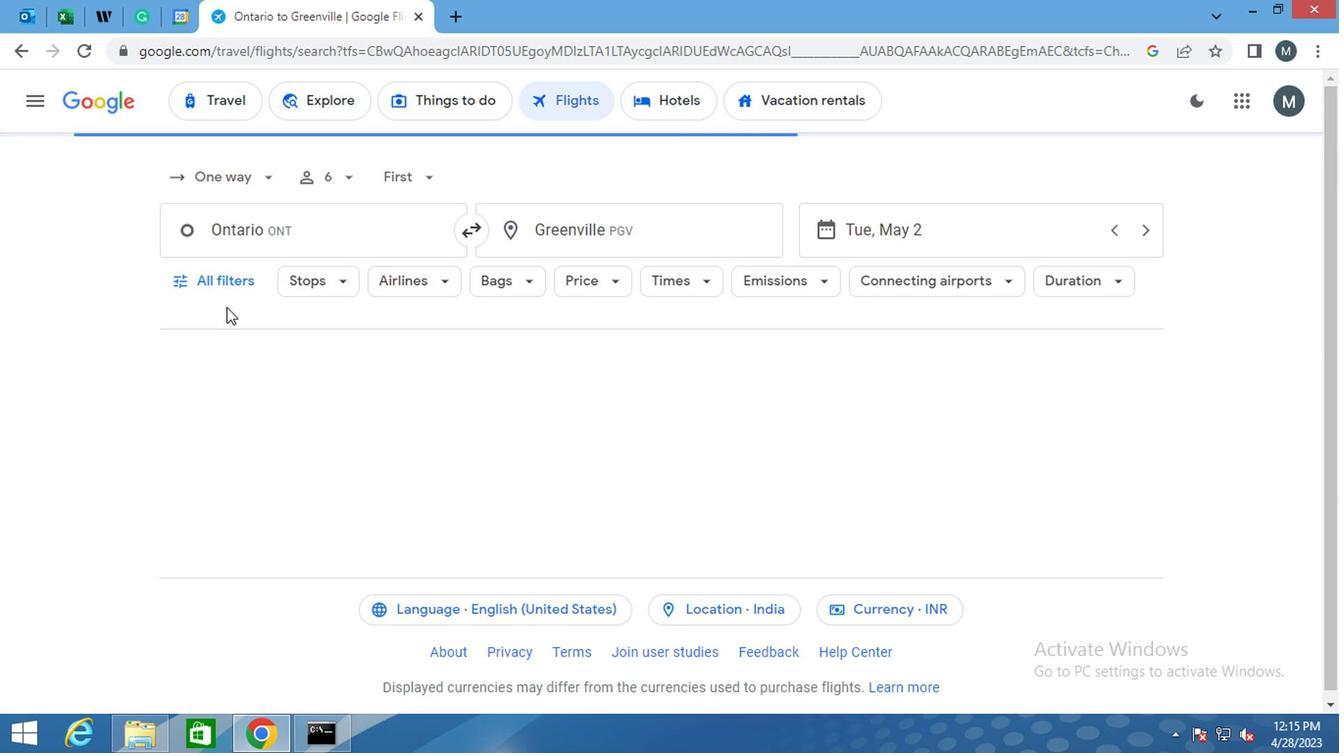 
Action: Mouse pressed left at (211, 279)
Screenshot: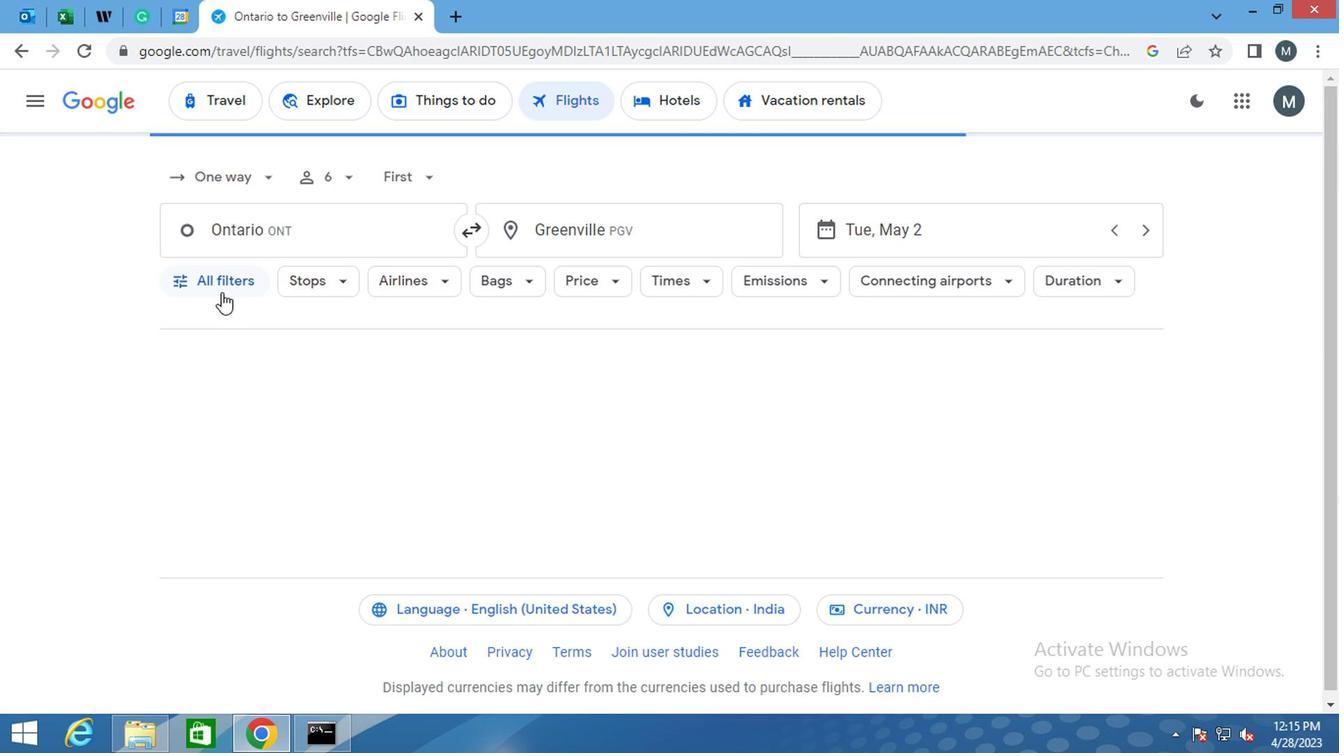 
Action: Mouse moved to (330, 469)
Screenshot: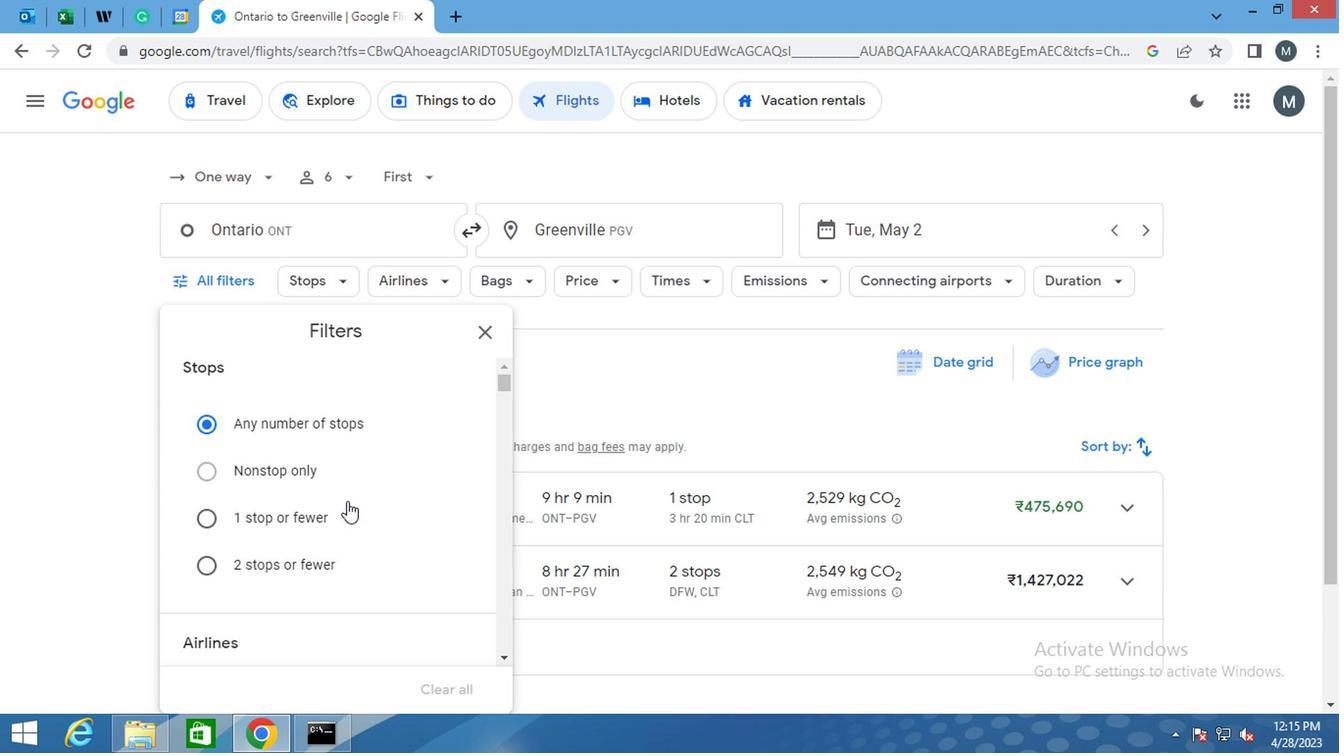 
Action: Mouse scrolled (330, 468) with delta (0, 0)
Screenshot: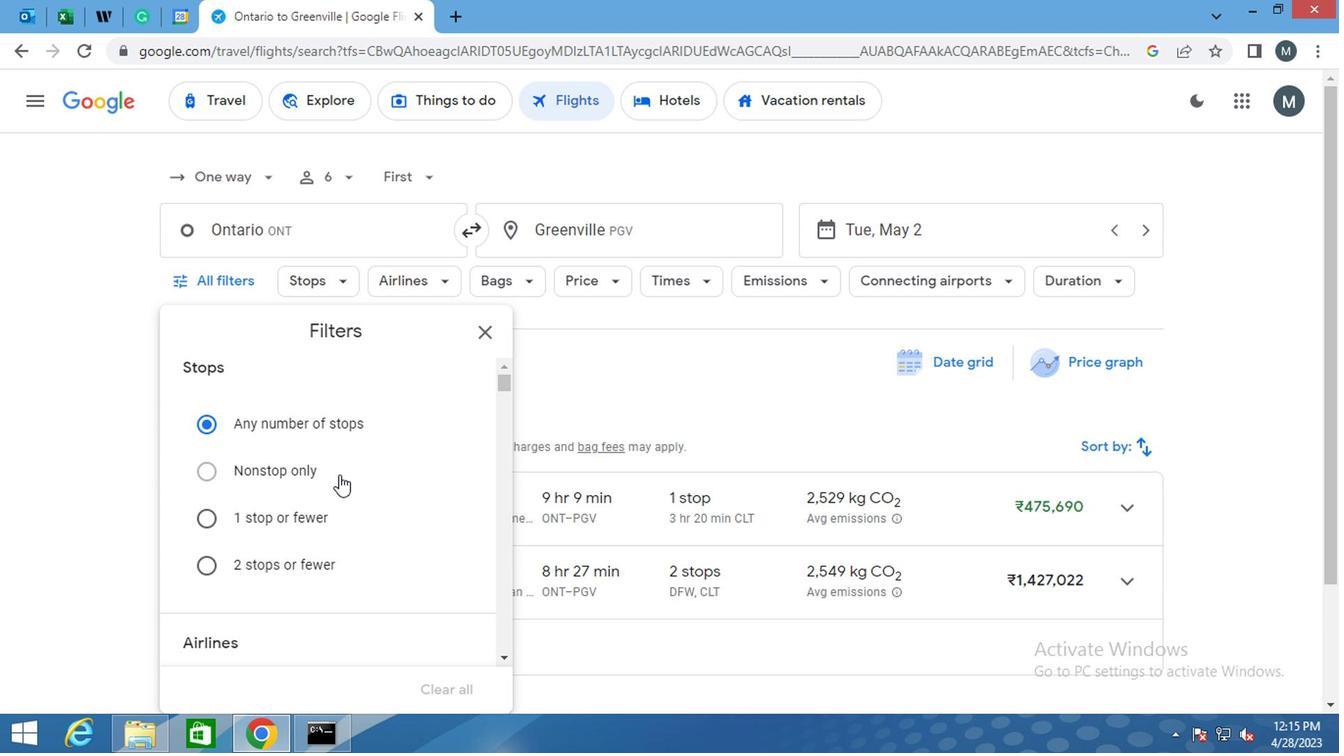 
Action: Mouse scrolled (330, 468) with delta (0, 0)
Screenshot: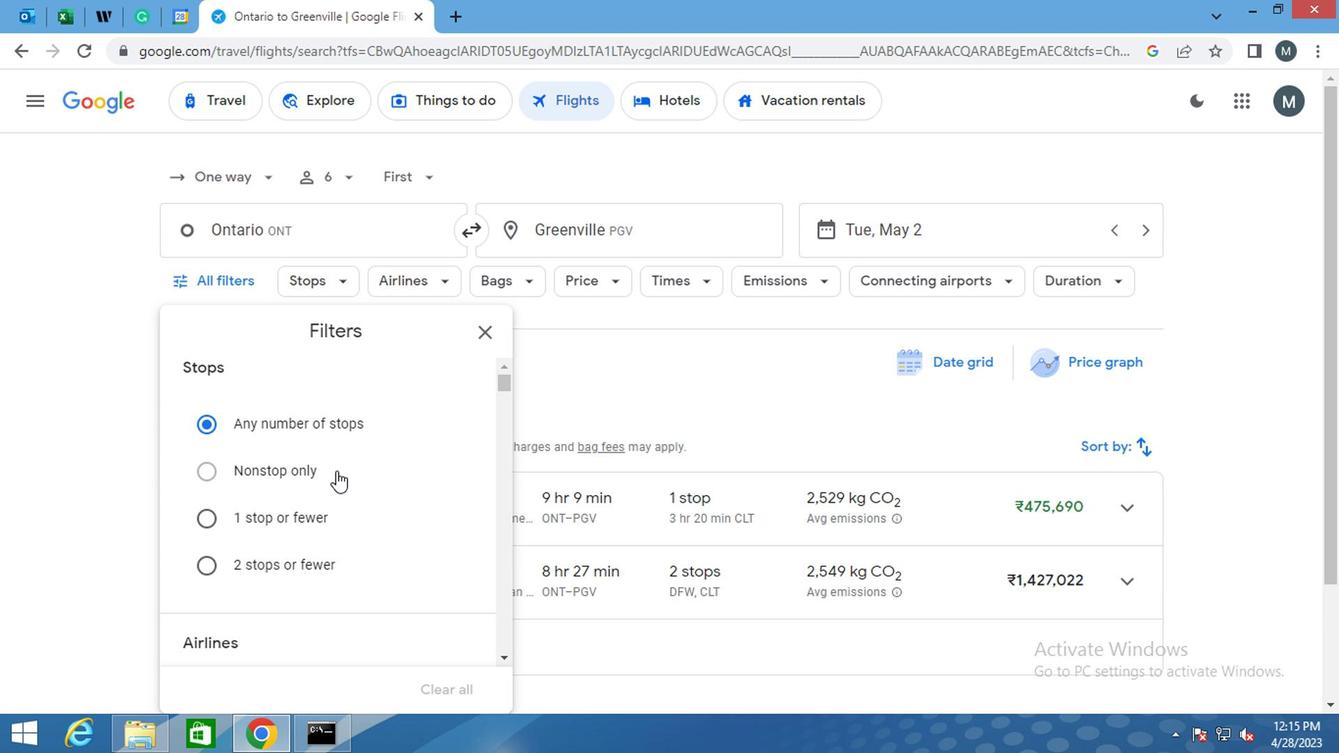 
Action: Mouse moved to (323, 472)
Screenshot: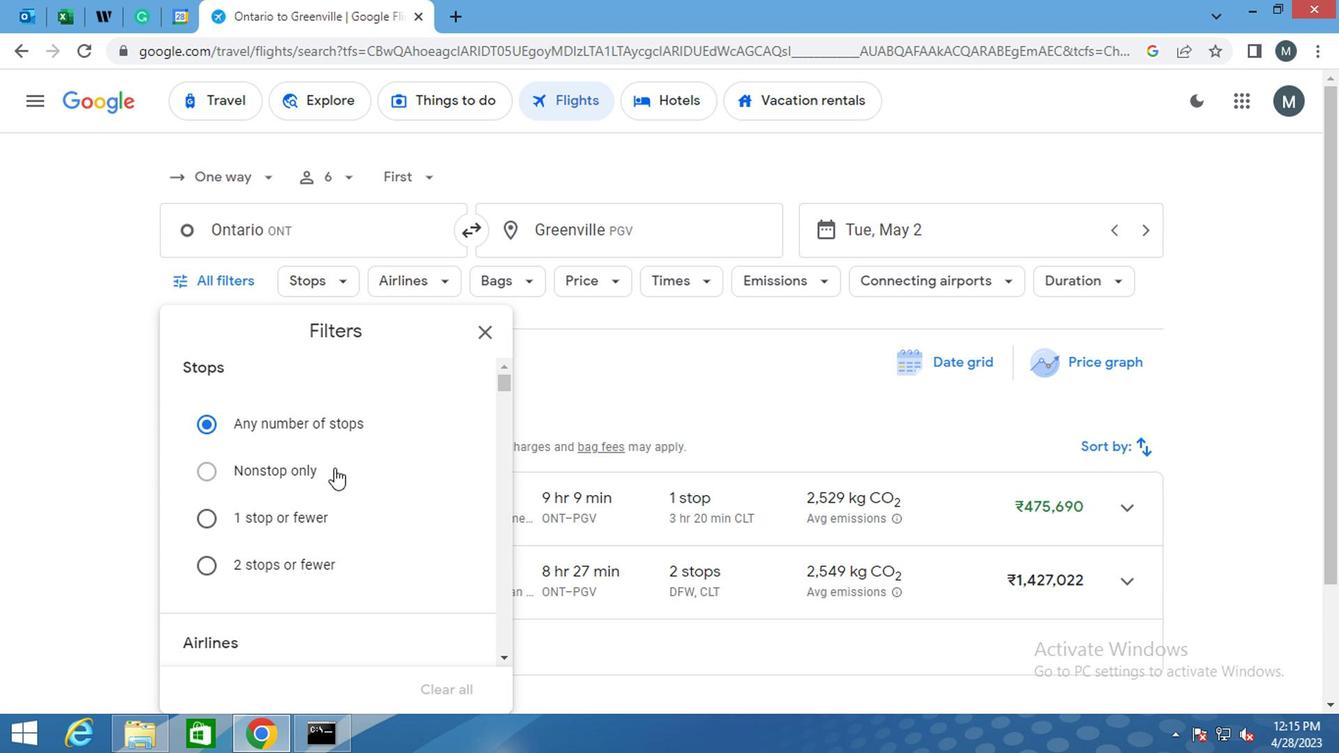
Action: Mouse scrolled (323, 473) with delta (0, 1)
Screenshot: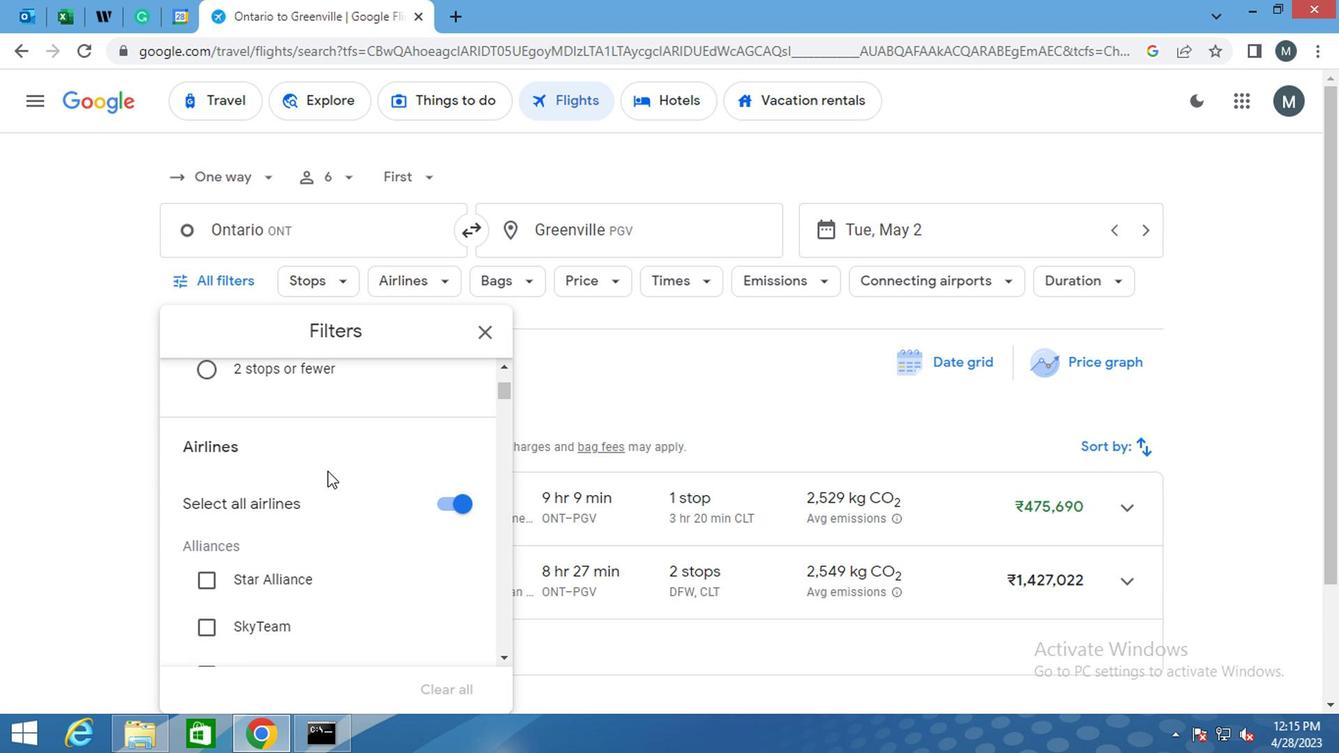 
Action: Mouse moved to (321, 473)
Screenshot: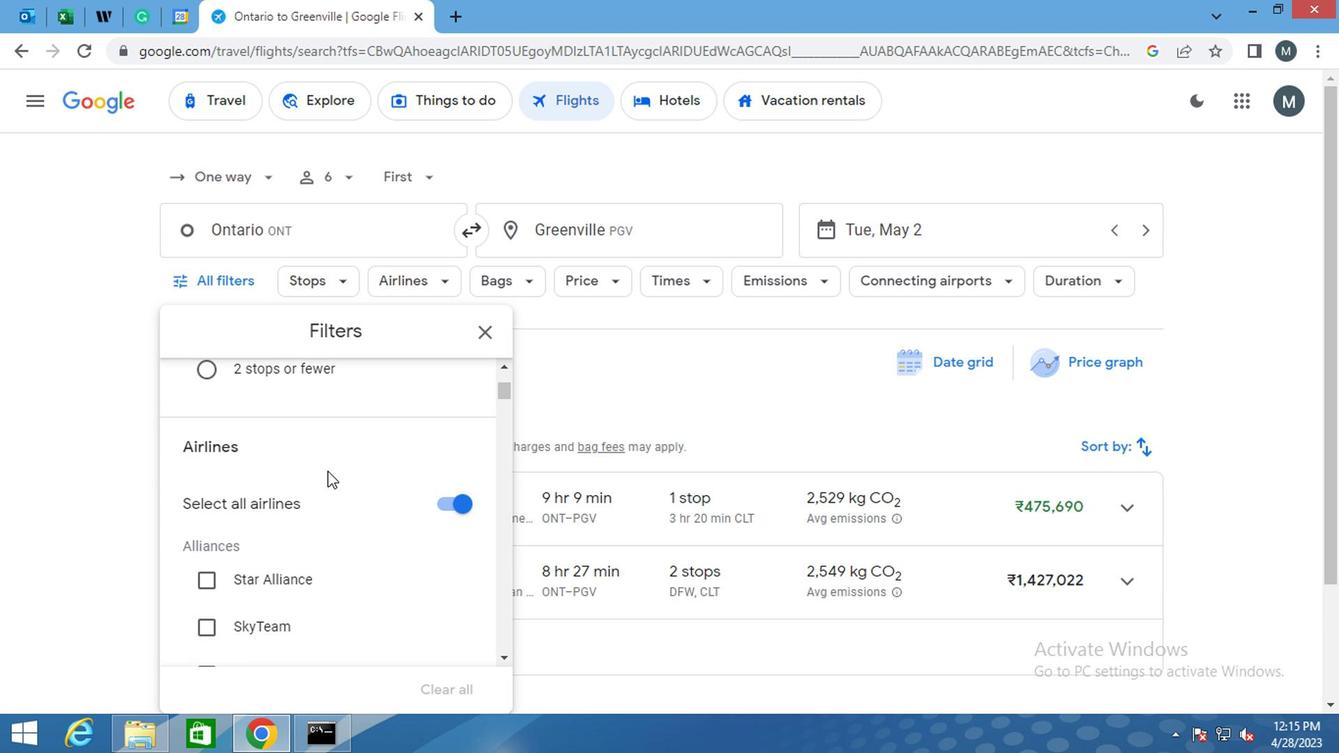 
Action: Mouse scrolled (321, 472) with delta (0, -1)
Screenshot: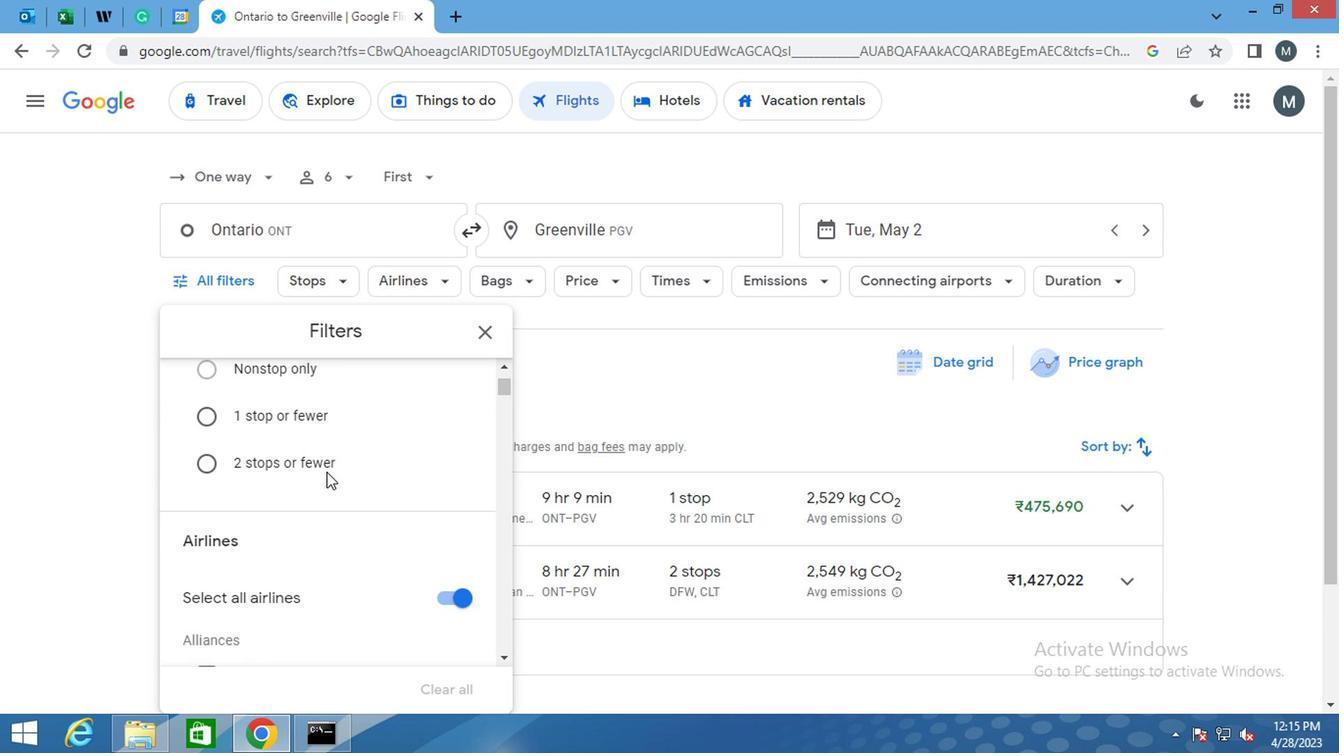 
Action: Mouse moved to (321, 475)
Screenshot: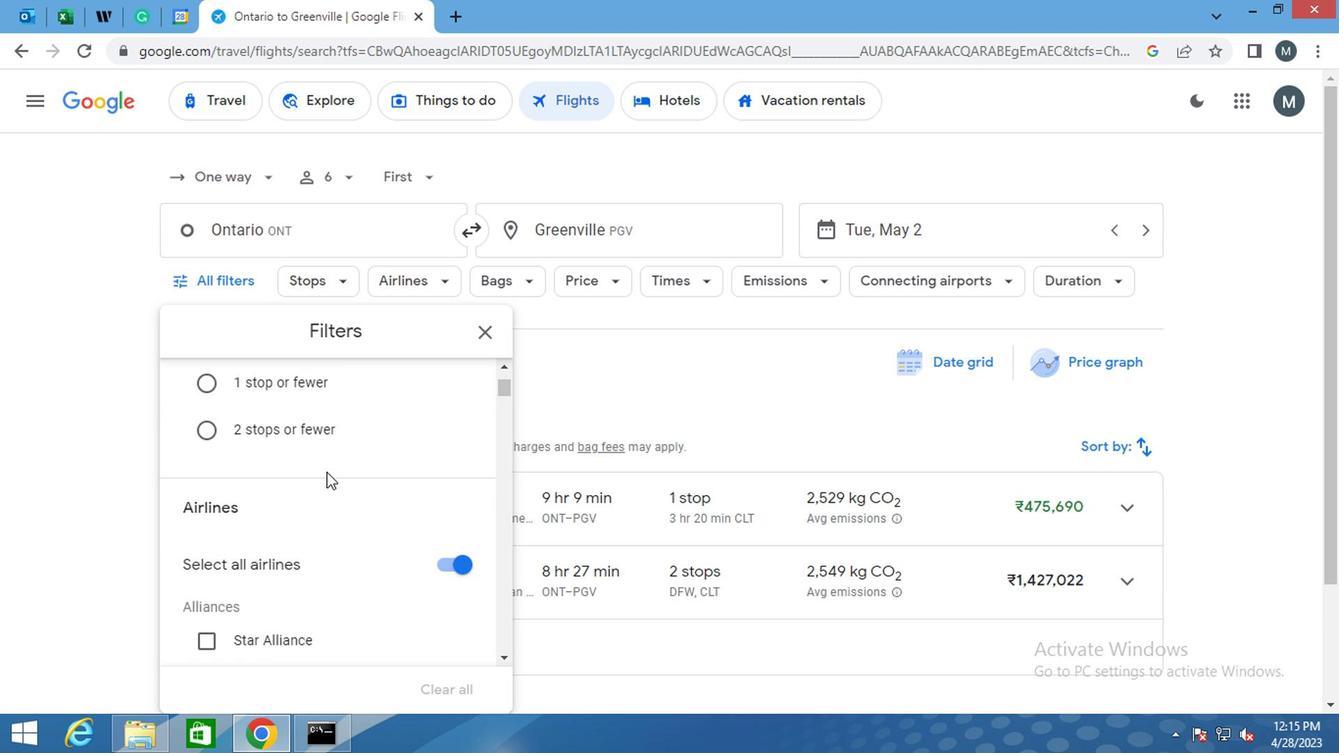 
Action: Mouse scrolled (321, 474) with delta (0, -1)
Screenshot: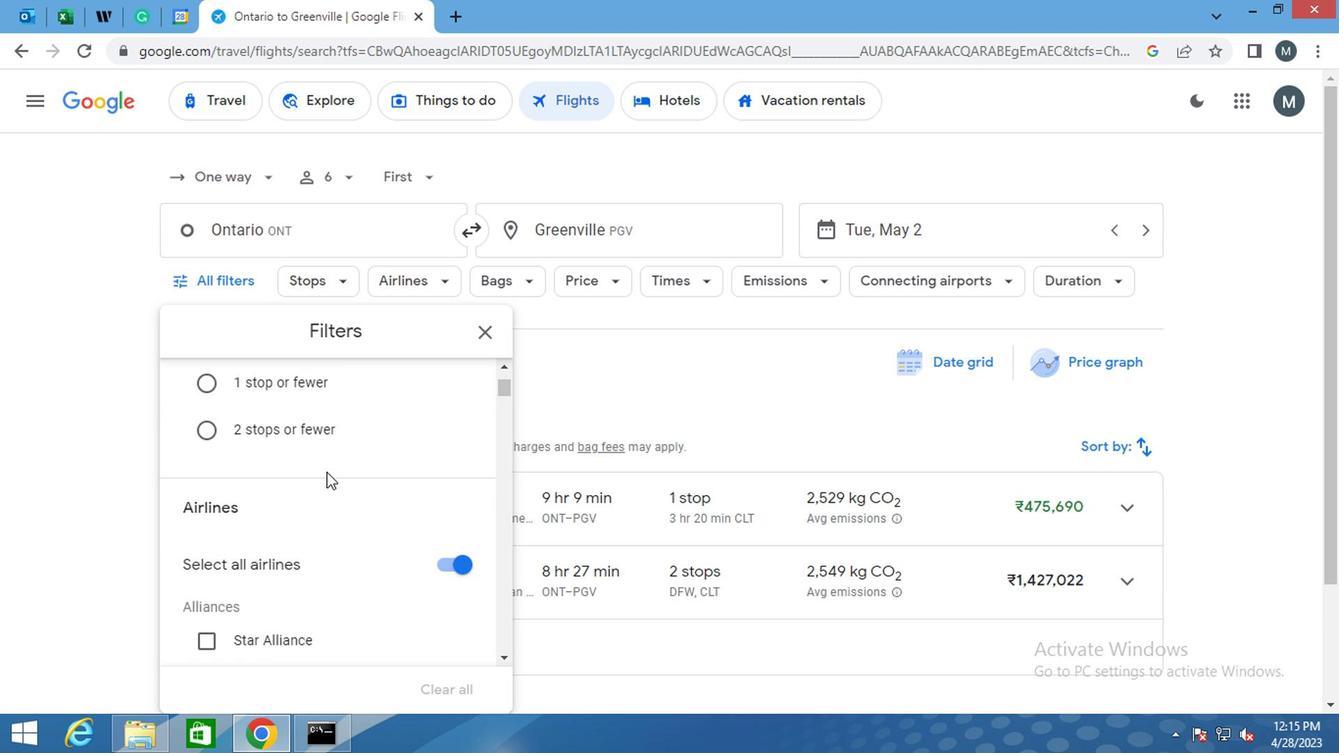 
Action: Mouse moved to (308, 483)
Screenshot: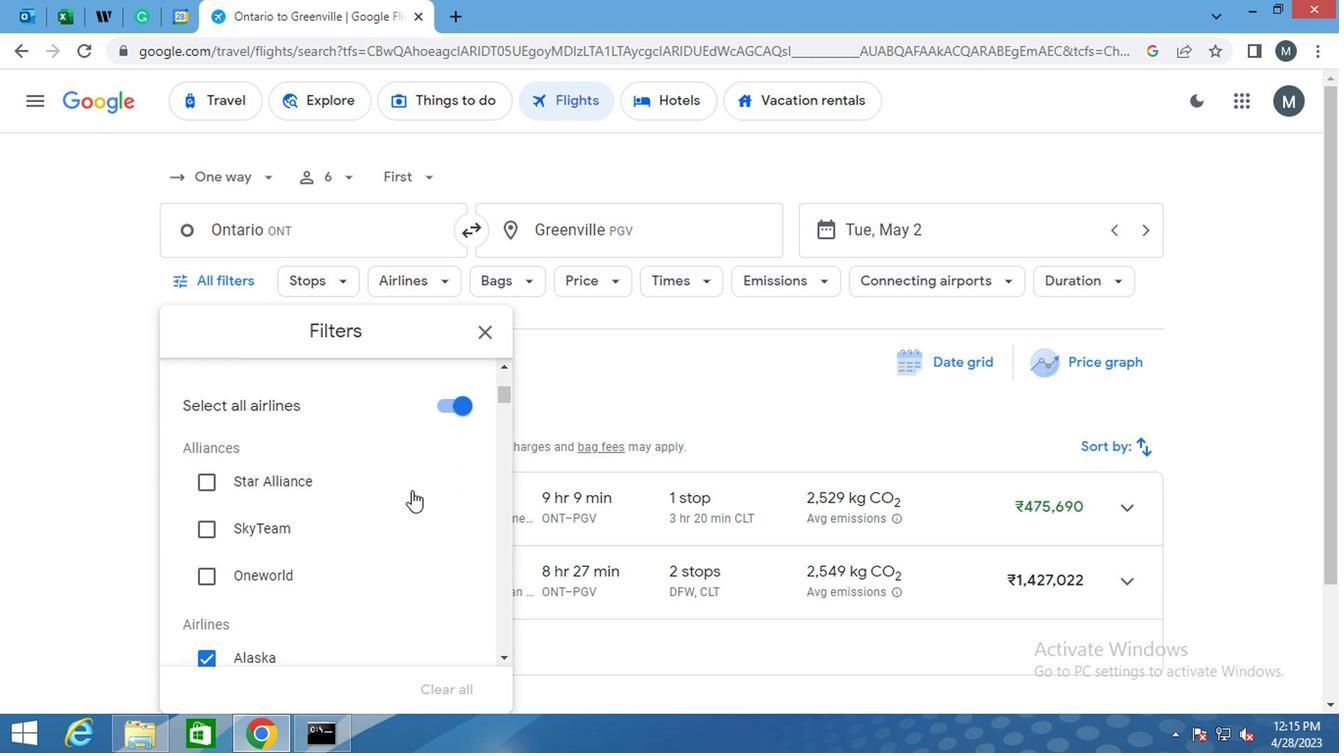 
Action: Mouse scrolled (308, 482) with delta (0, -1)
Screenshot: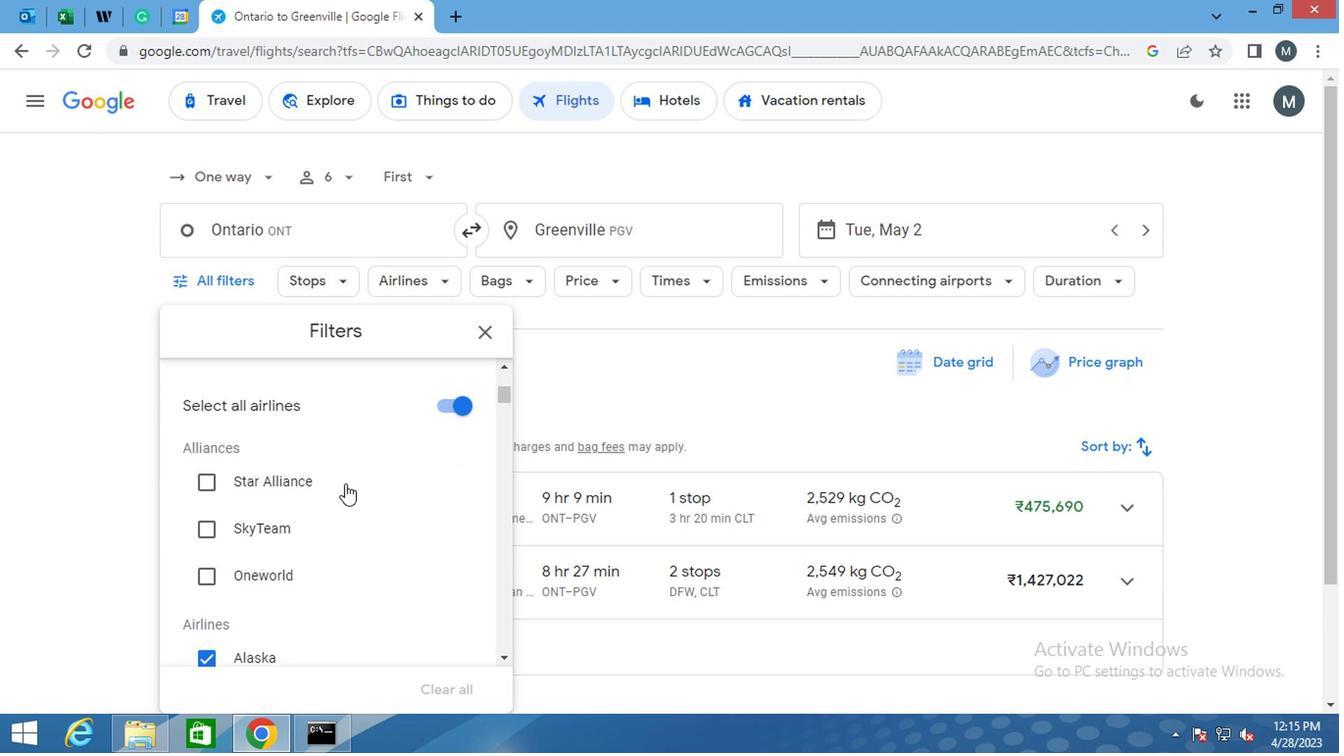 
Action: Mouse moved to (308, 483)
Screenshot: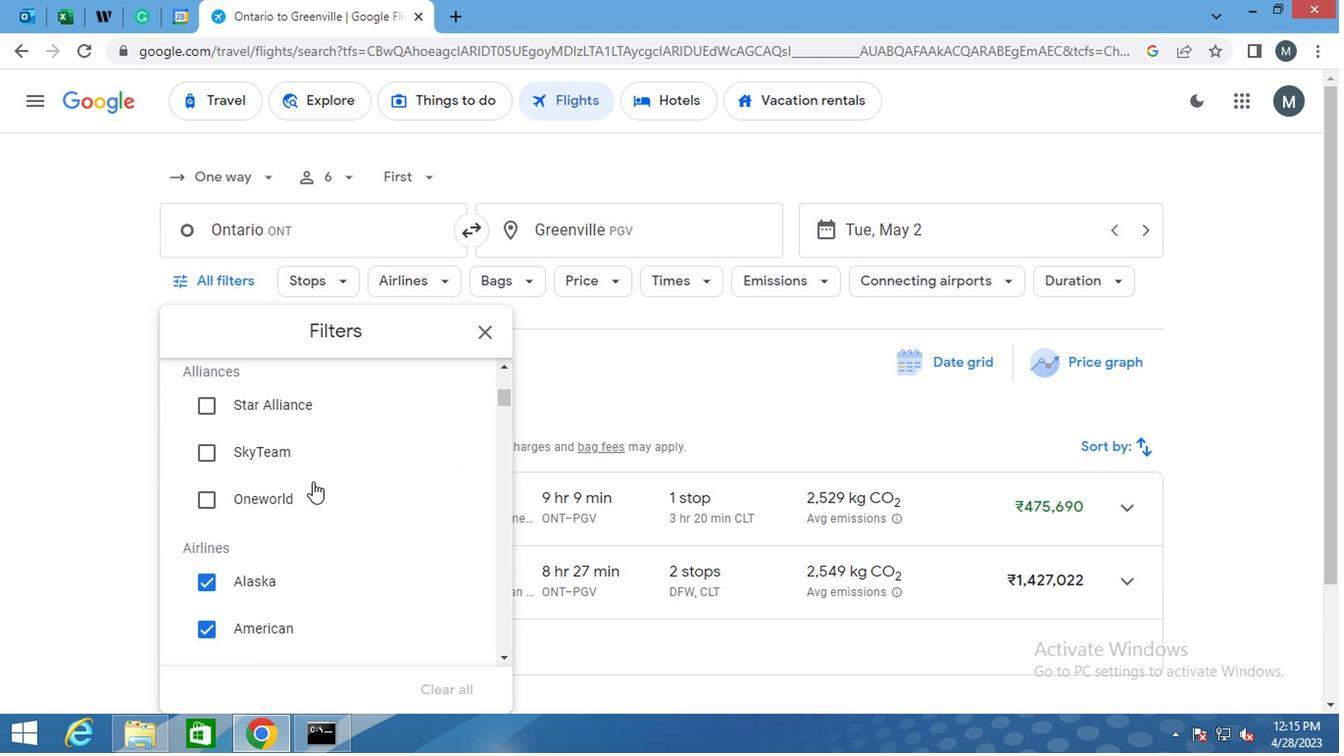 
Action: Mouse scrolled (308, 482) with delta (0, -1)
Screenshot: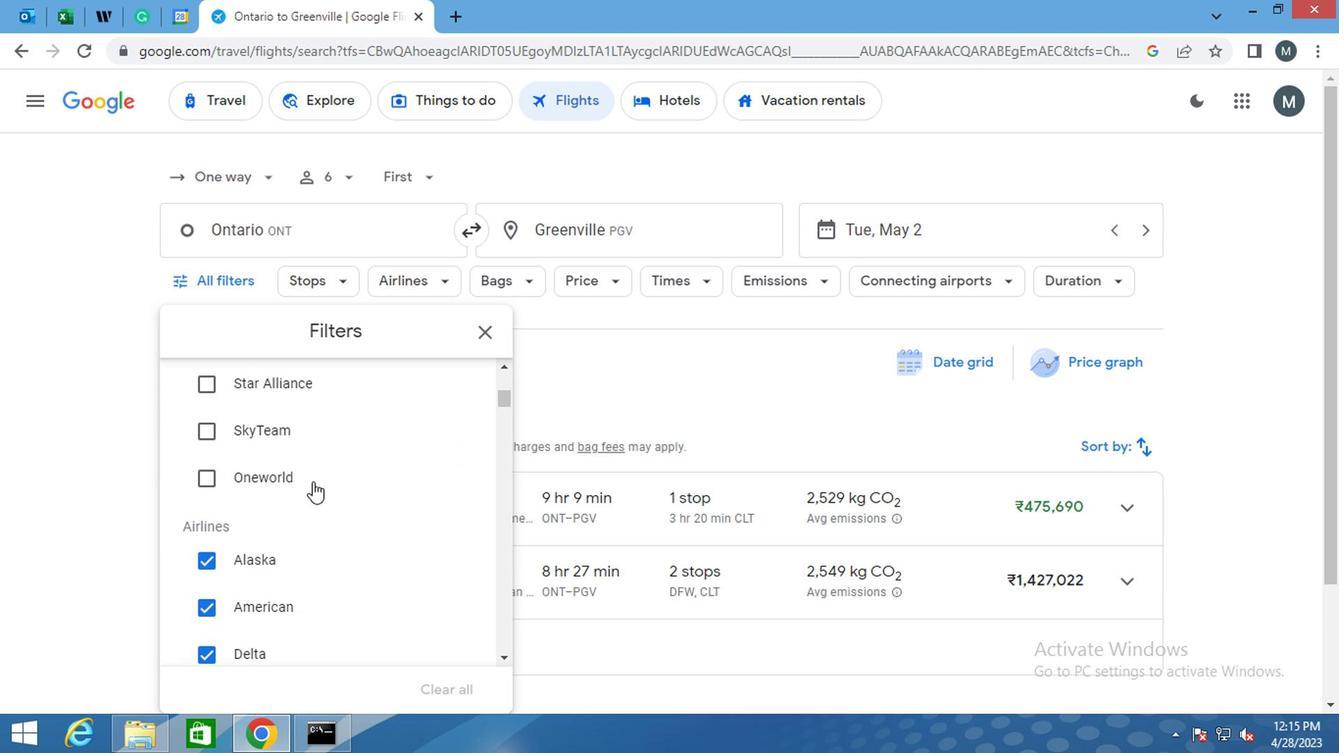 
Action: Mouse moved to (309, 484)
Screenshot: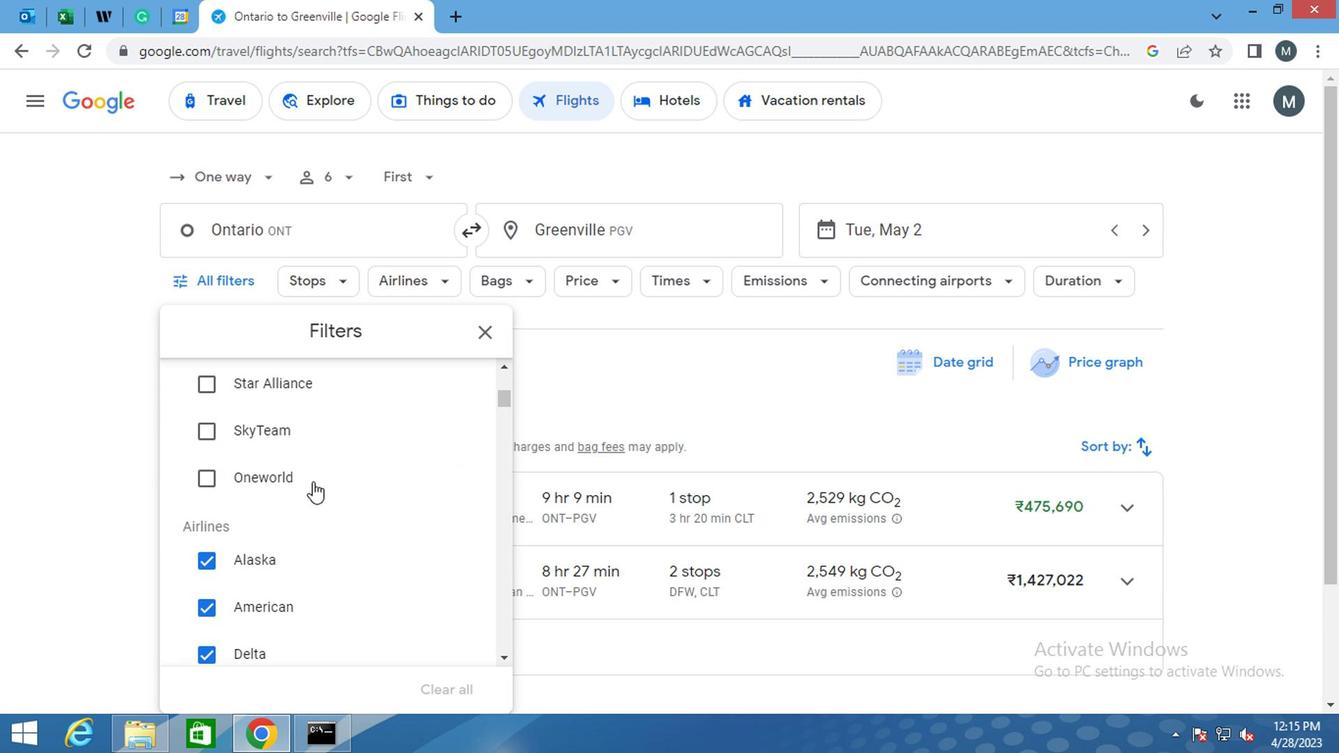
Action: Mouse scrolled (309, 483) with delta (0, 0)
Screenshot: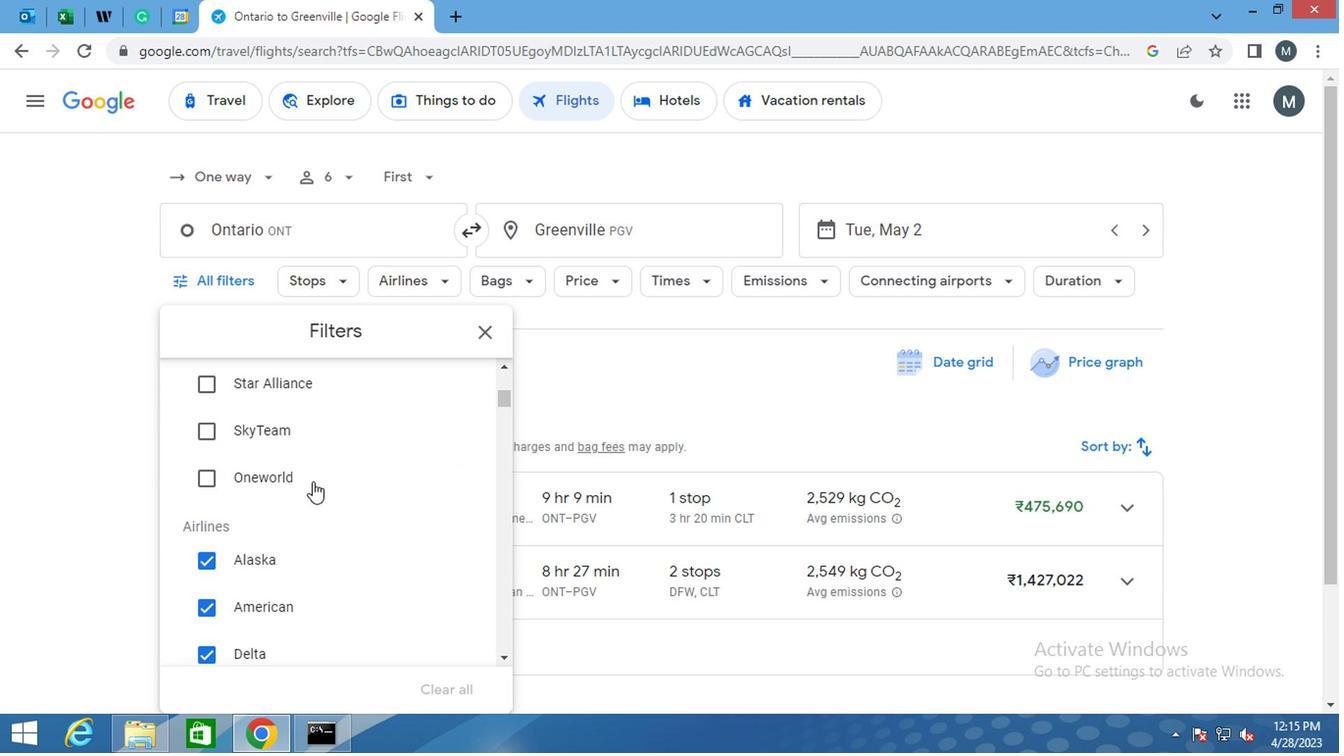 
Action: Mouse moved to (323, 486)
Screenshot: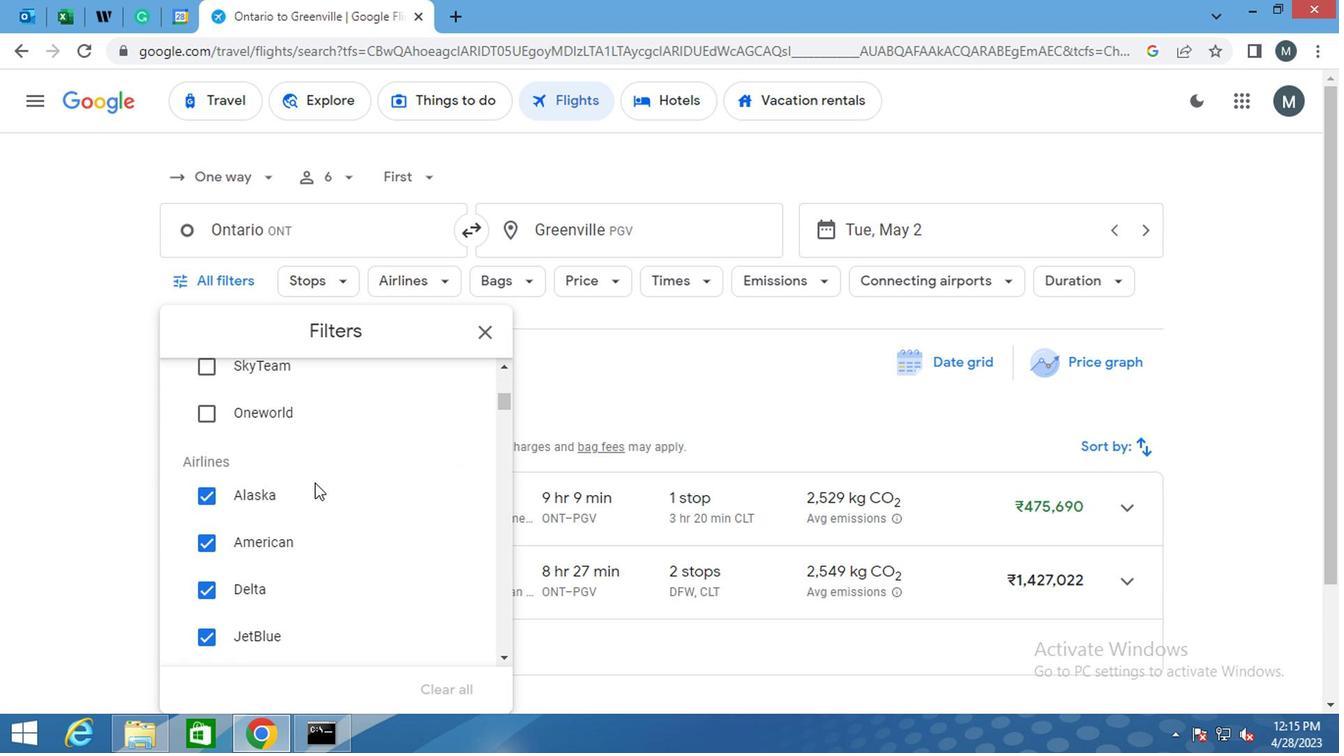 
Action: Mouse scrolled (323, 487) with delta (0, 0)
Screenshot: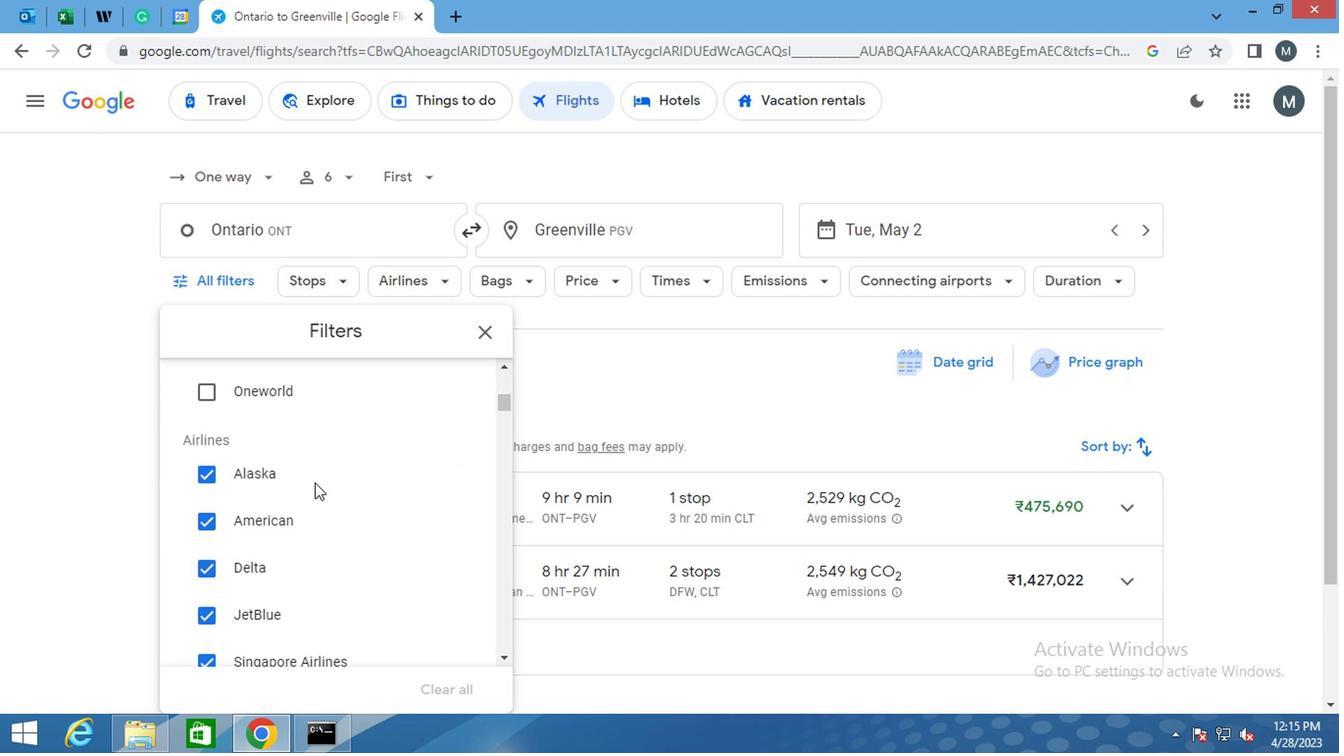 
Action: Mouse moved to (323, 486)
Screenshot: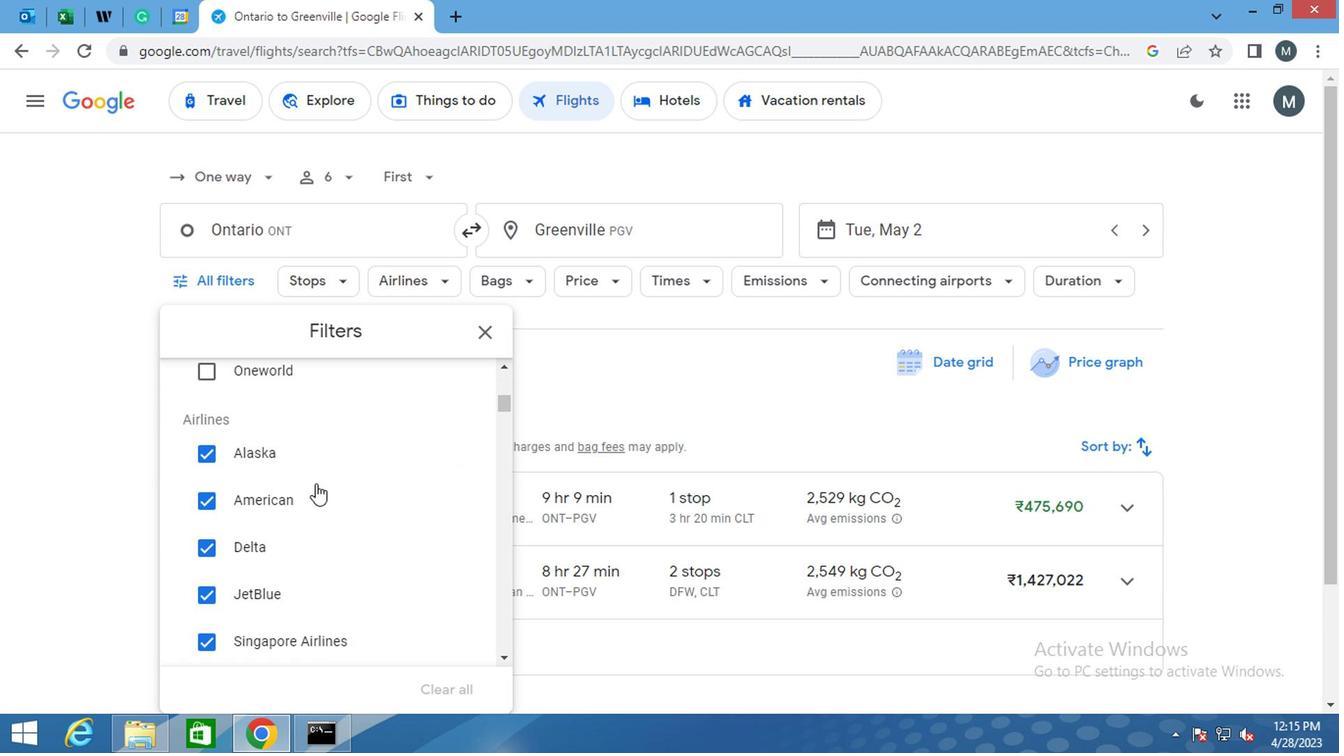 
Action: Mouse scrolled (323, 487) with delta (0, 0)
Screenshot: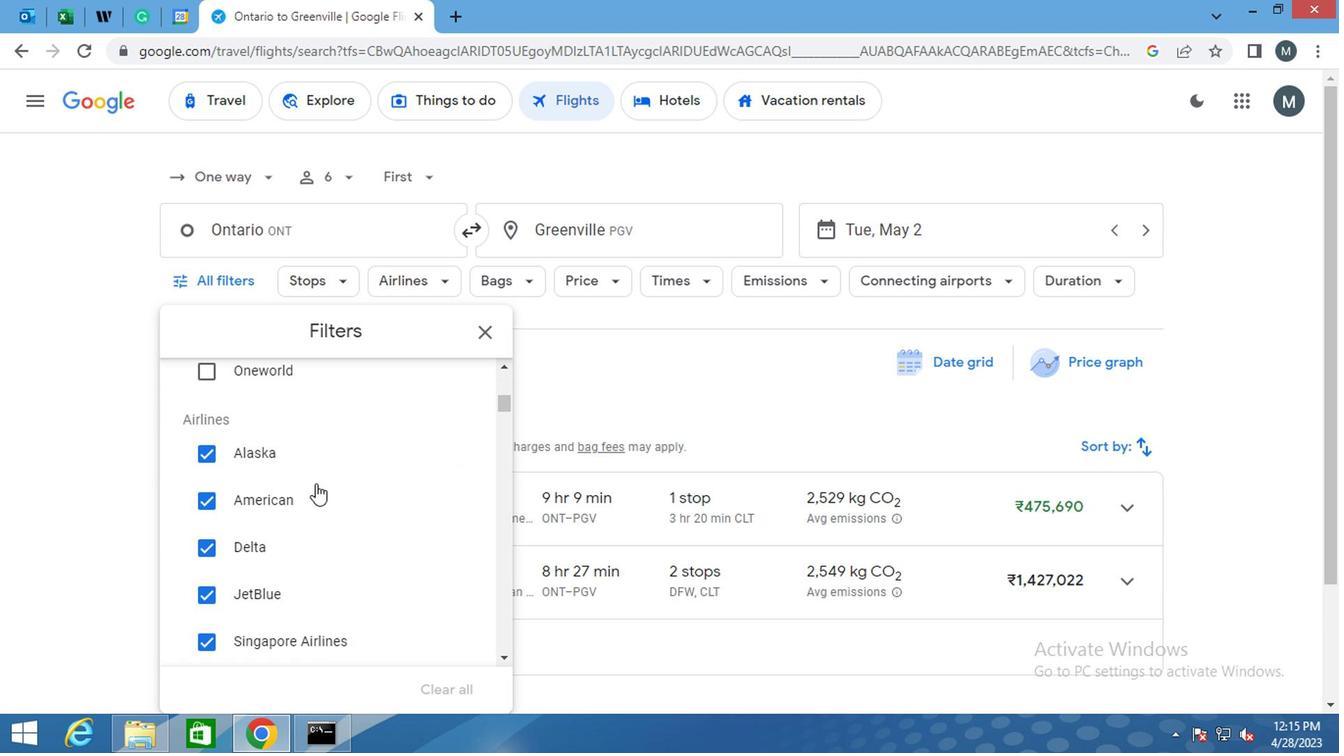 
Action: Mouse moved to (453, 419)
Screenshot: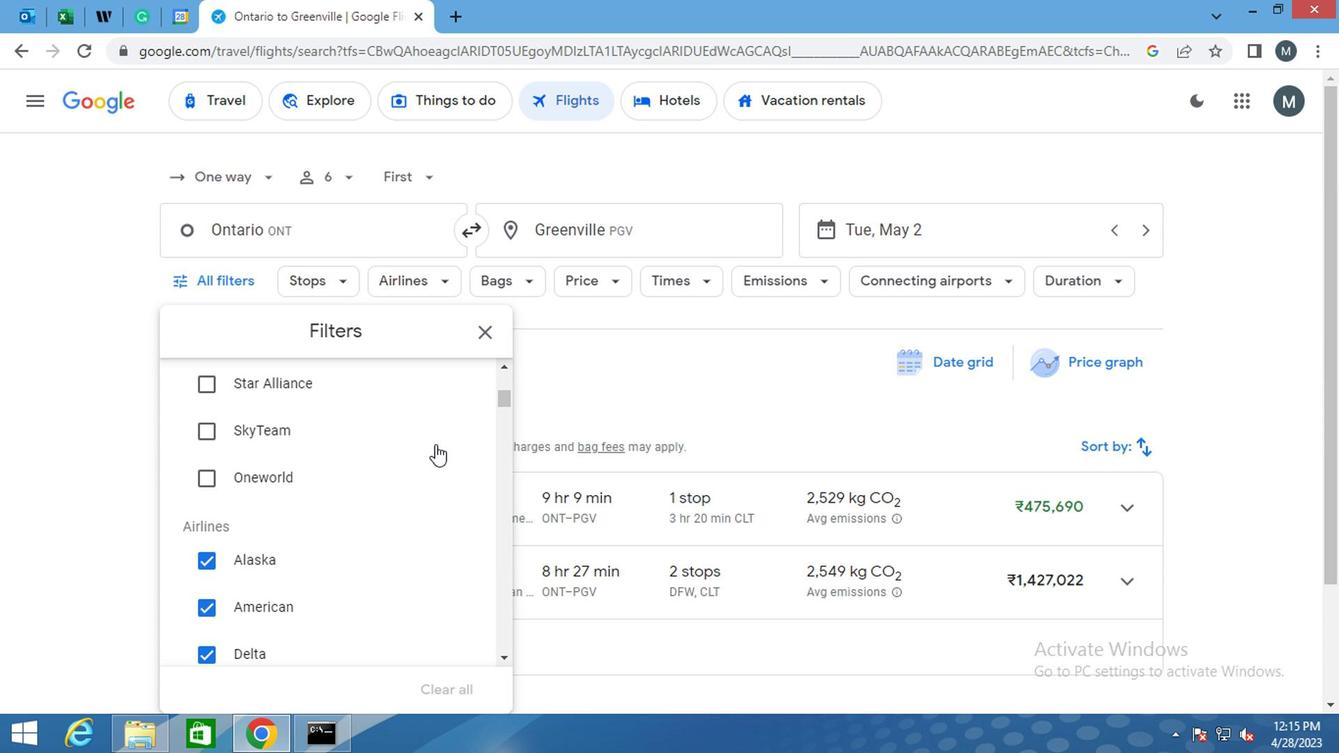 
Action: Mouse scrolled (453, 420) with delta (0, 1)
Screenshot: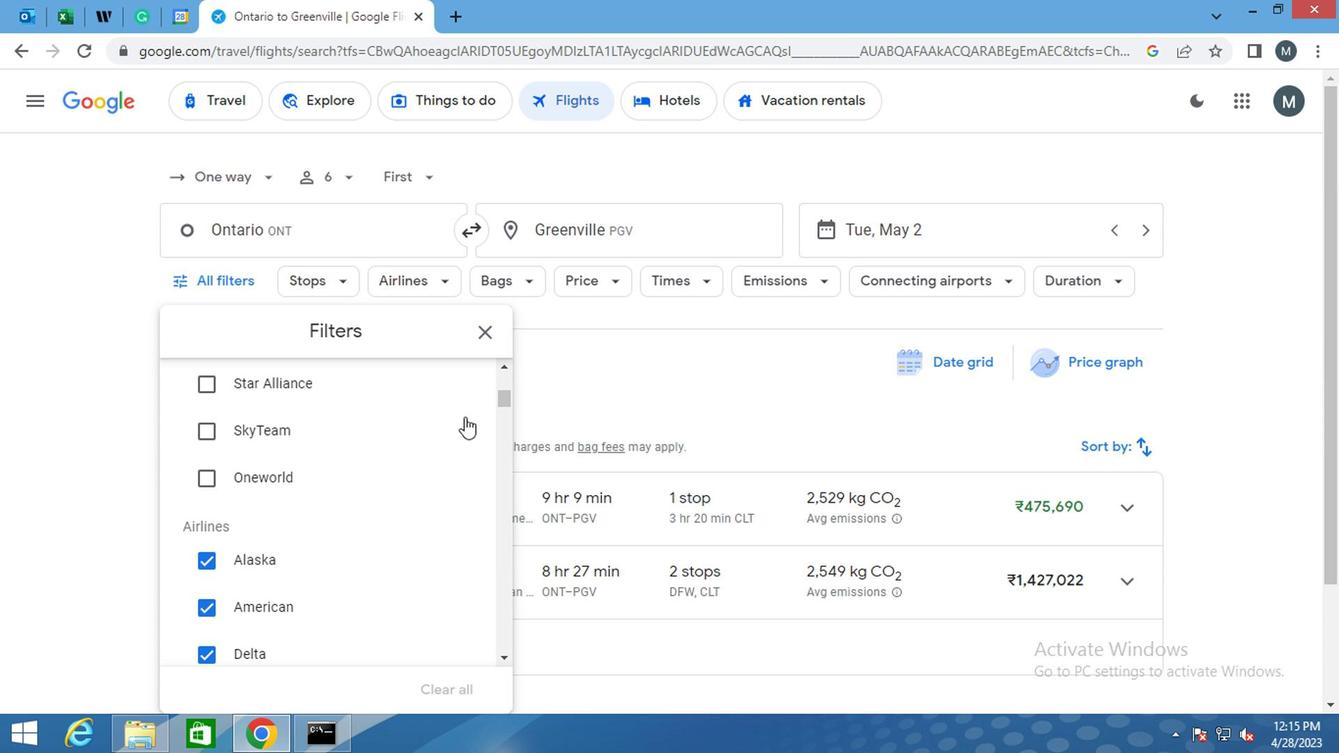 
Action: Mouse moved to (454, 409)
Screenshot: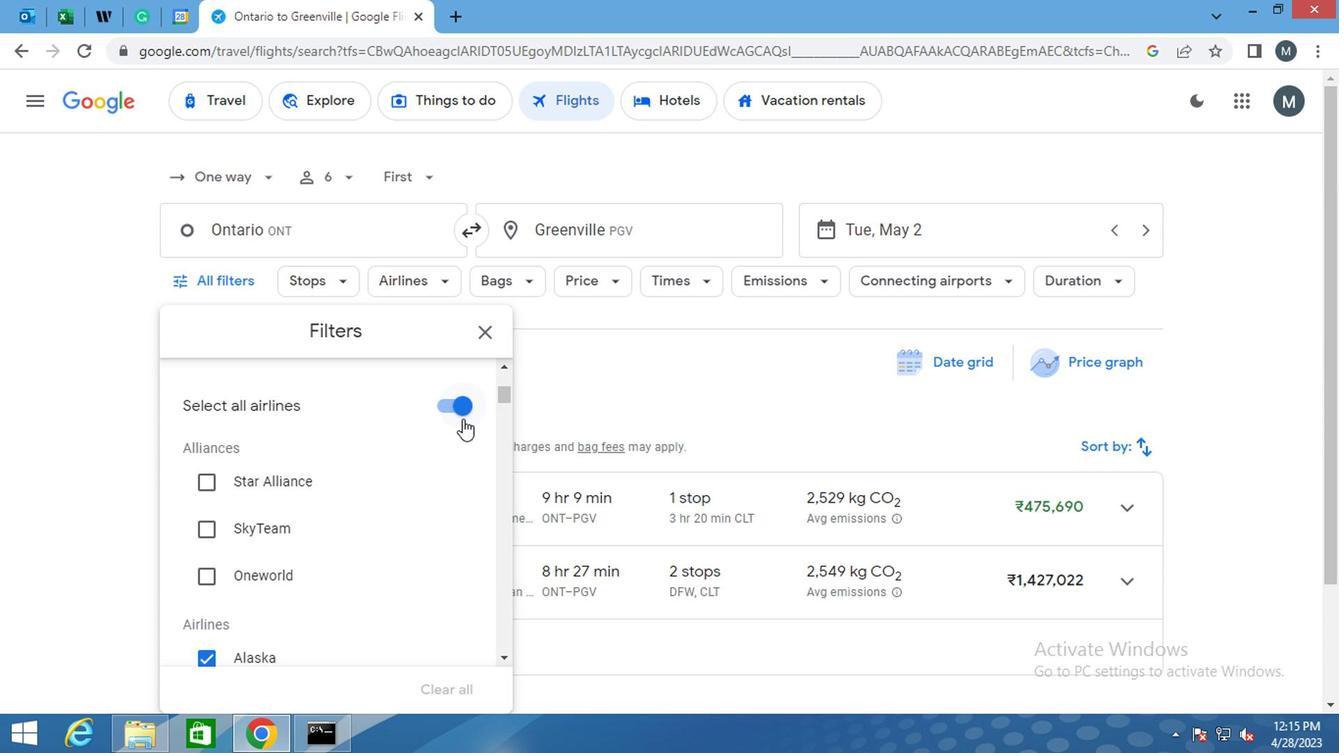 
Action: Mouse pressed left at (454, 409)
Screenshot: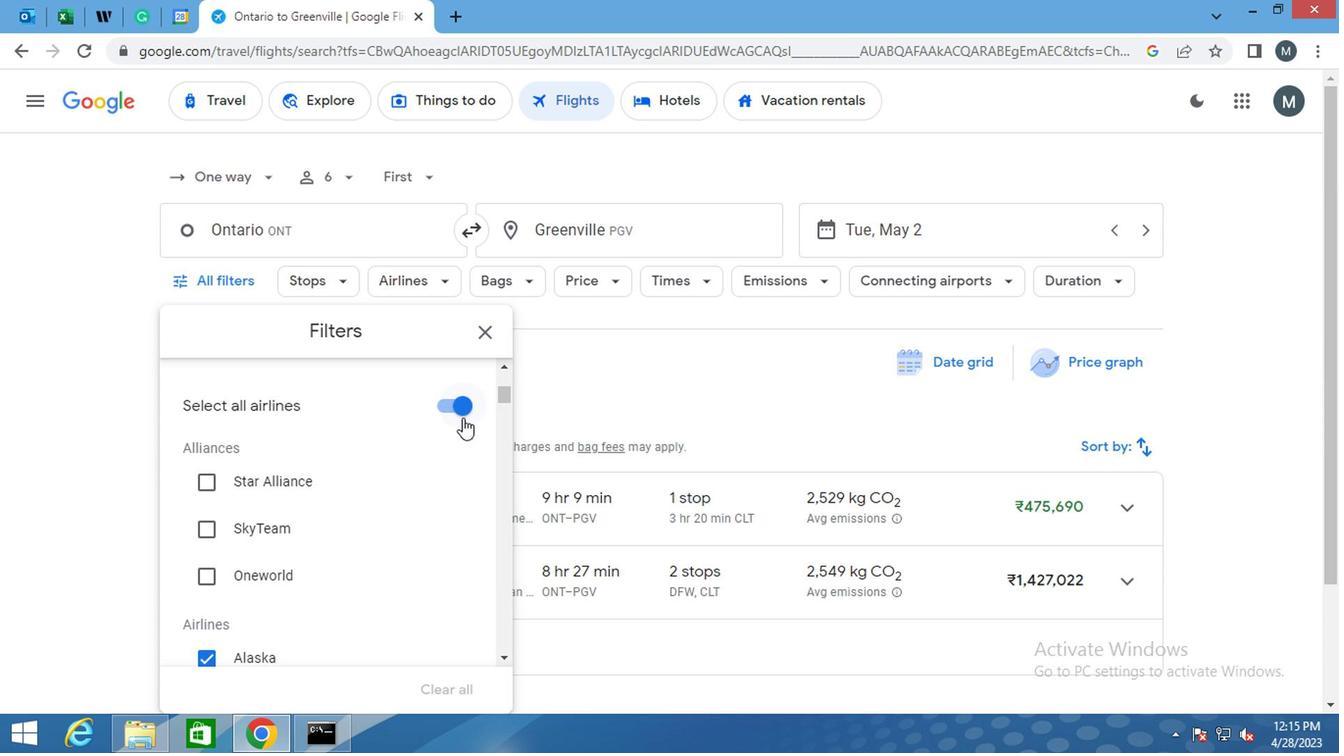 
Action: Mouse moved to (425, 452)
Screenshot: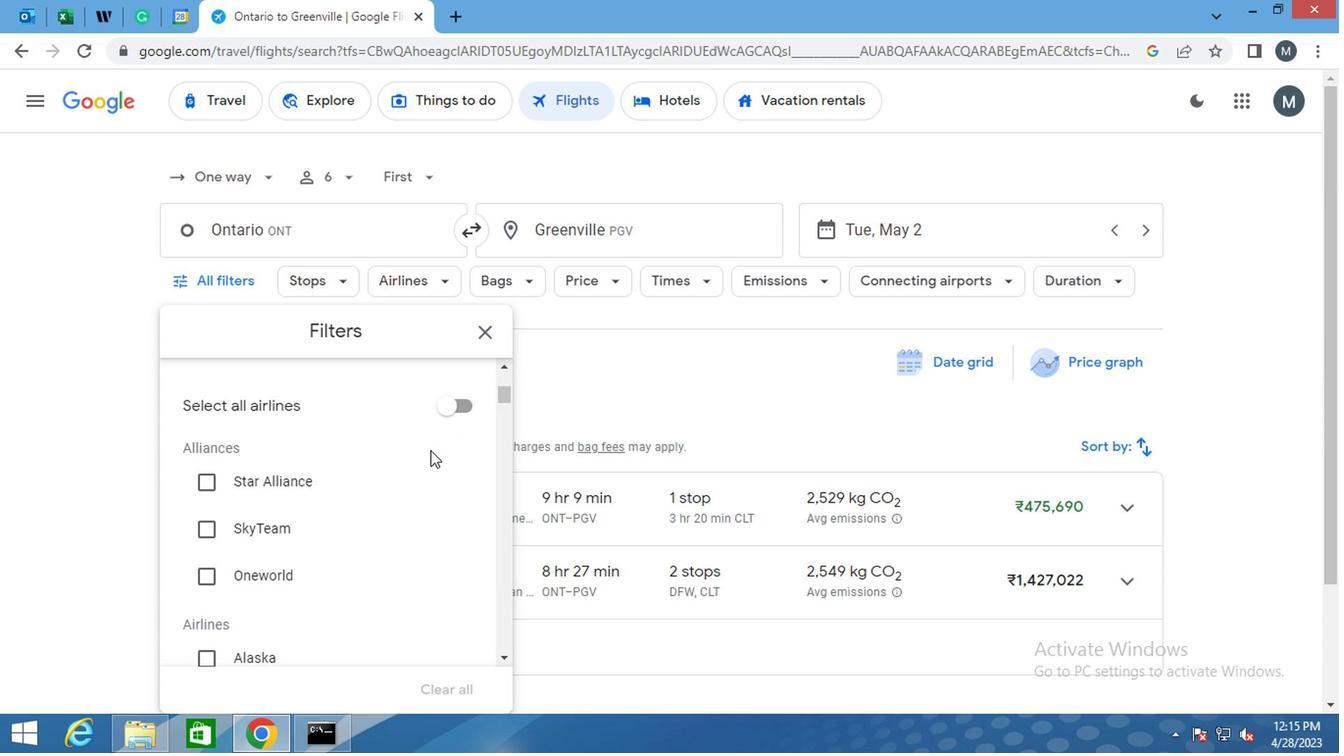 
Action: Mouse scrolled (425, 450) with delta (0, -1)
Screenshot: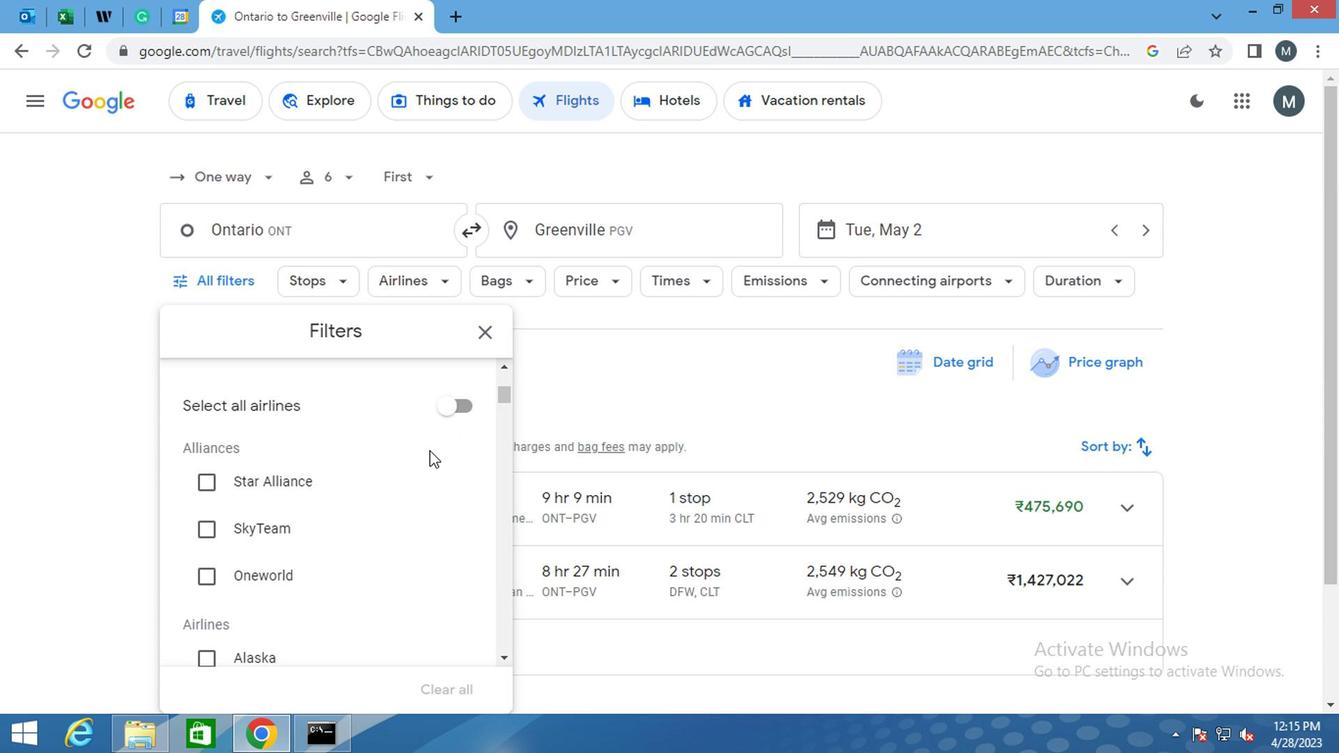 
Action: Mouse scrolled (425, 450) with delta (0, -1)
Screenshot: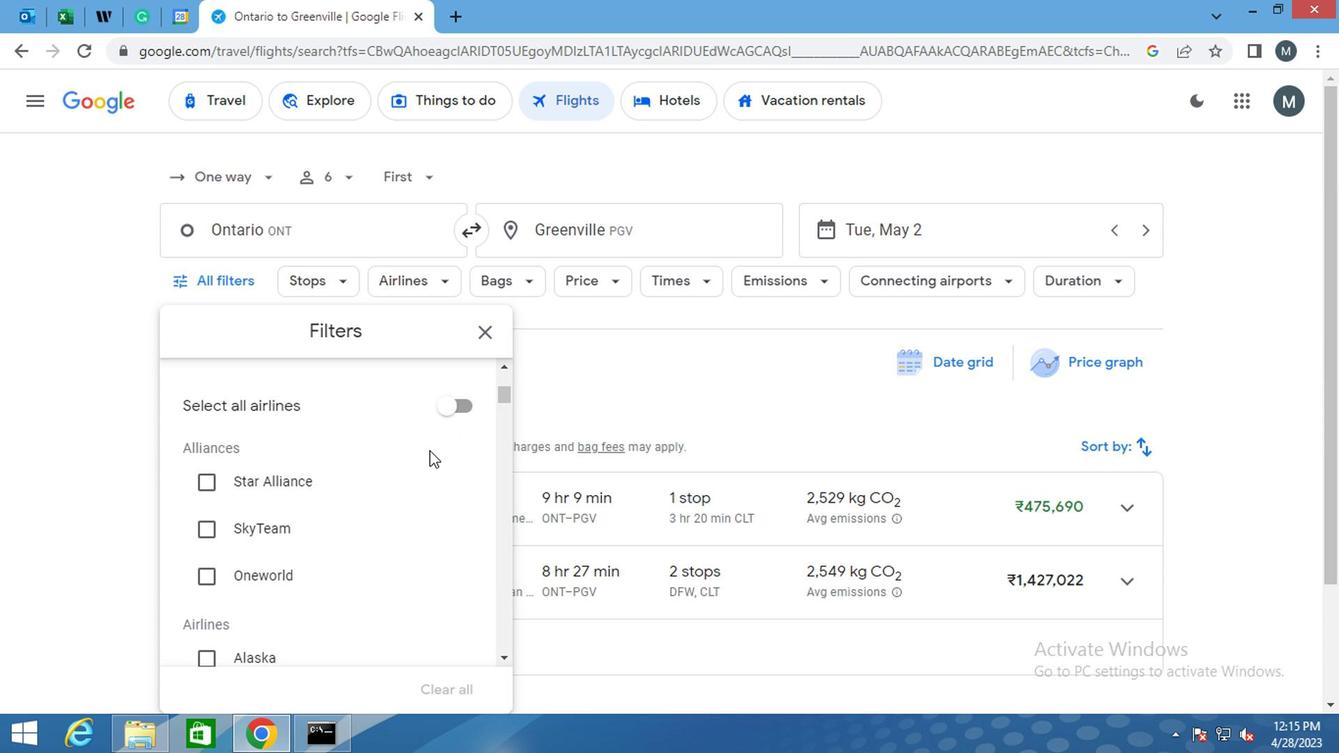 
Action: Mouse moved to (401, 470)
Screenshot: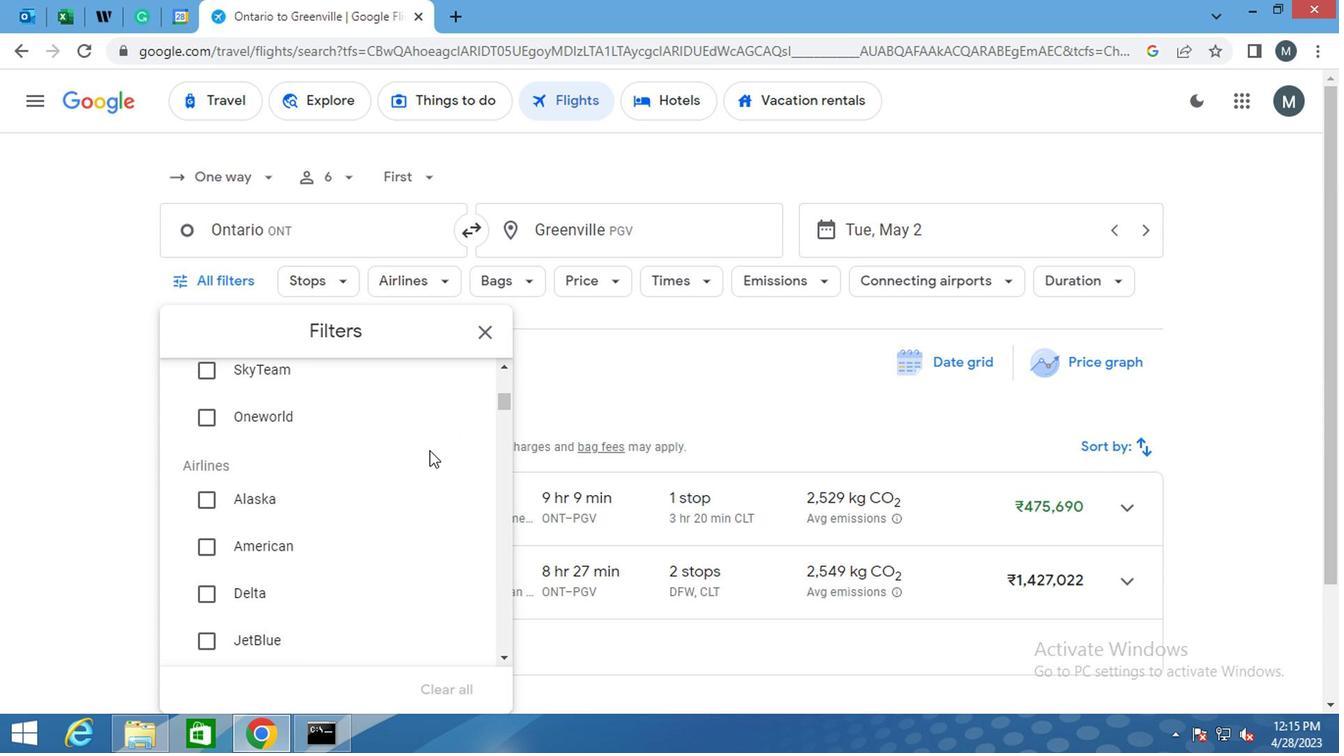 
Action: Mouse scrolled (401, 469) with delta (0, 0)
Screenshot: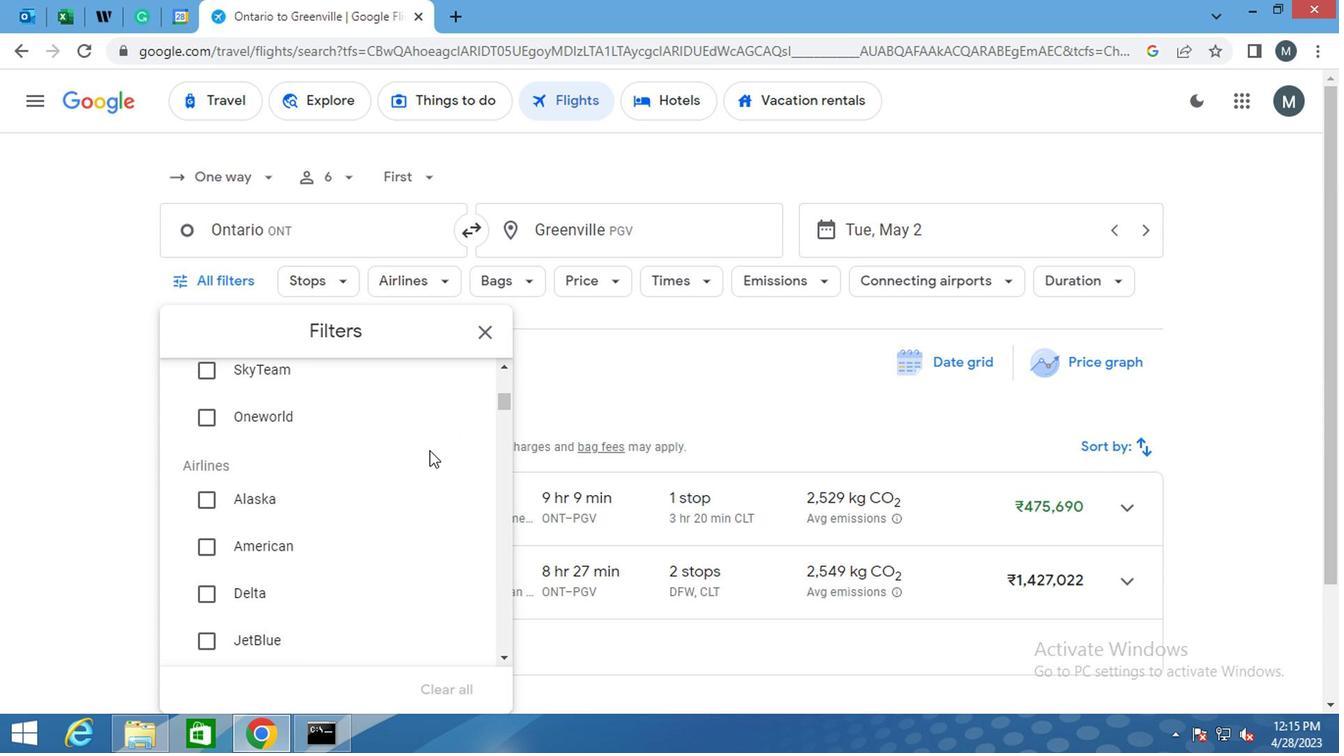
Action: Mouse moved to (400, 470)
Screenshot: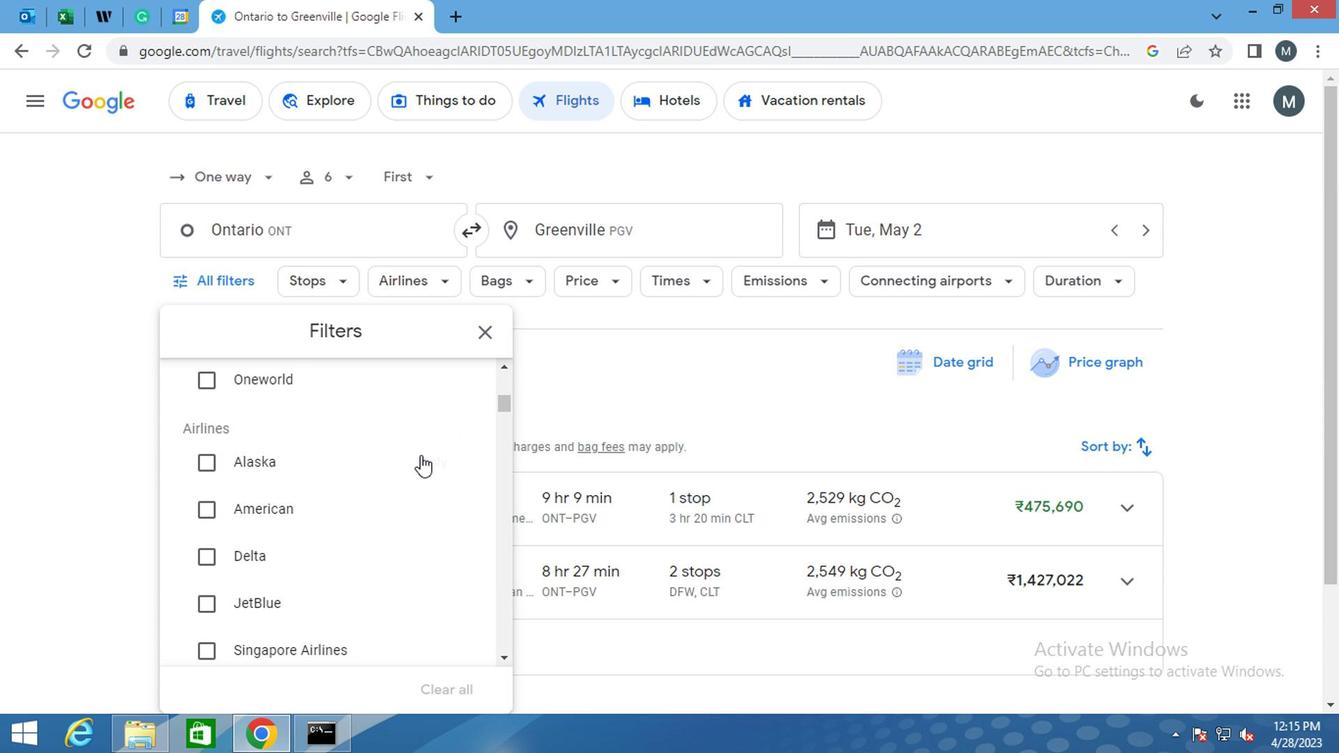
Action: Mouse scrolled (400, 469) with delta (0, 0)
Screenshot: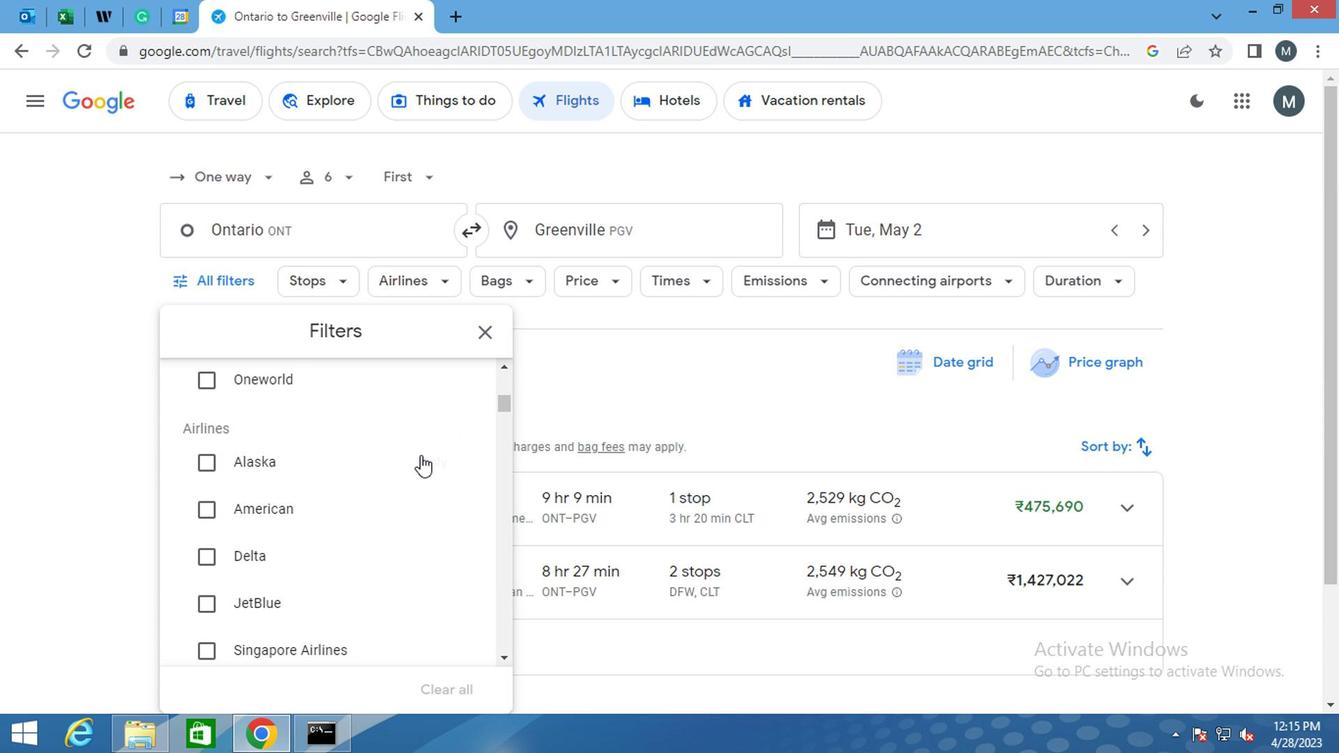 
Action: Mouse moved to (380, 476)
Screenshot: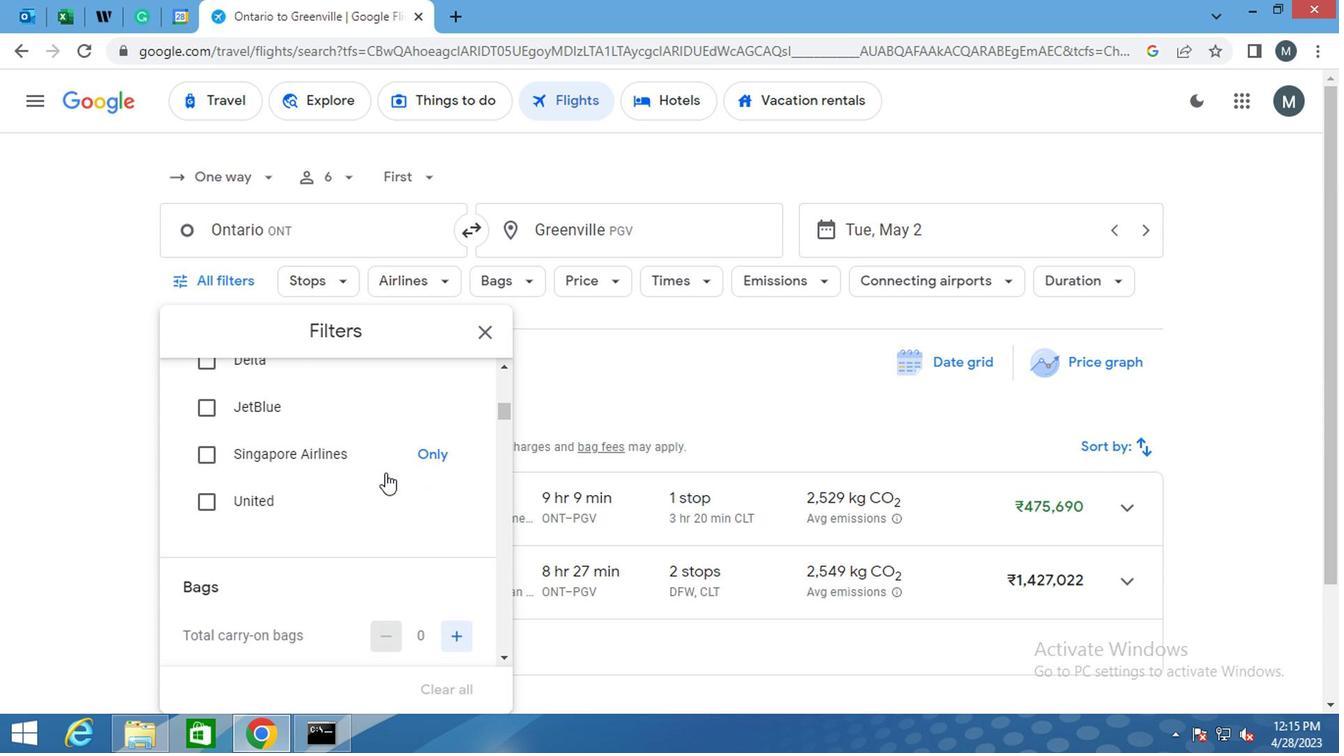 
Action: Mouse scrolled (380, 475) with delta (0, 0)
Screenshot: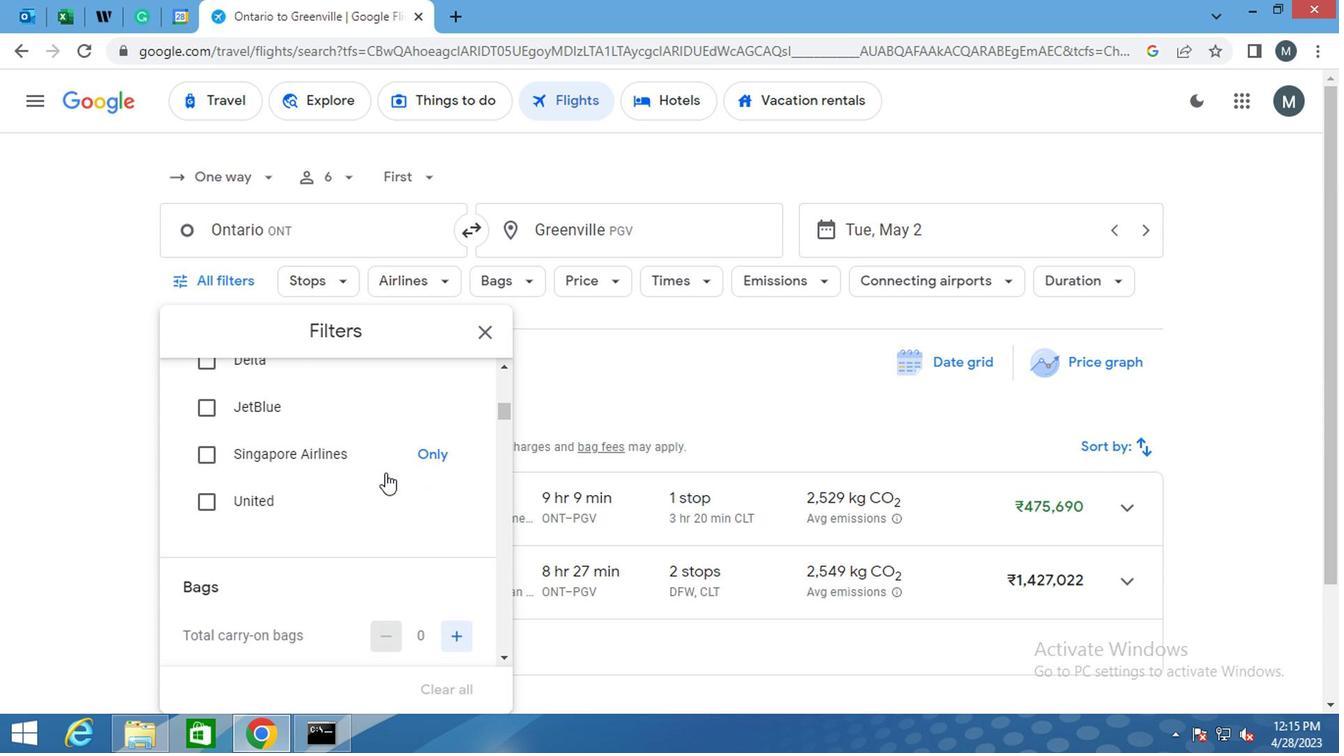
Action: Mouse moved to (380, 478)
Screenshot: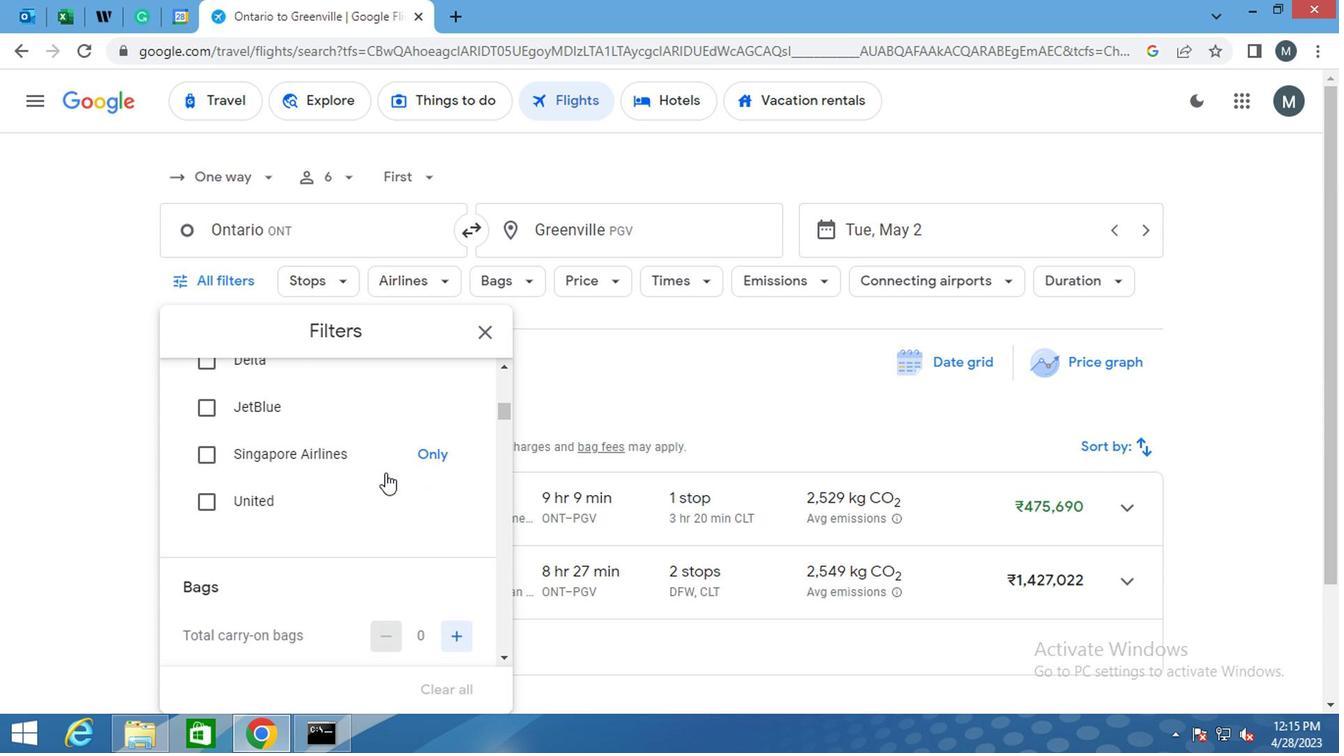
Action: Mouse scrolled (380, 477) with delta (0, -1)
Screenshot: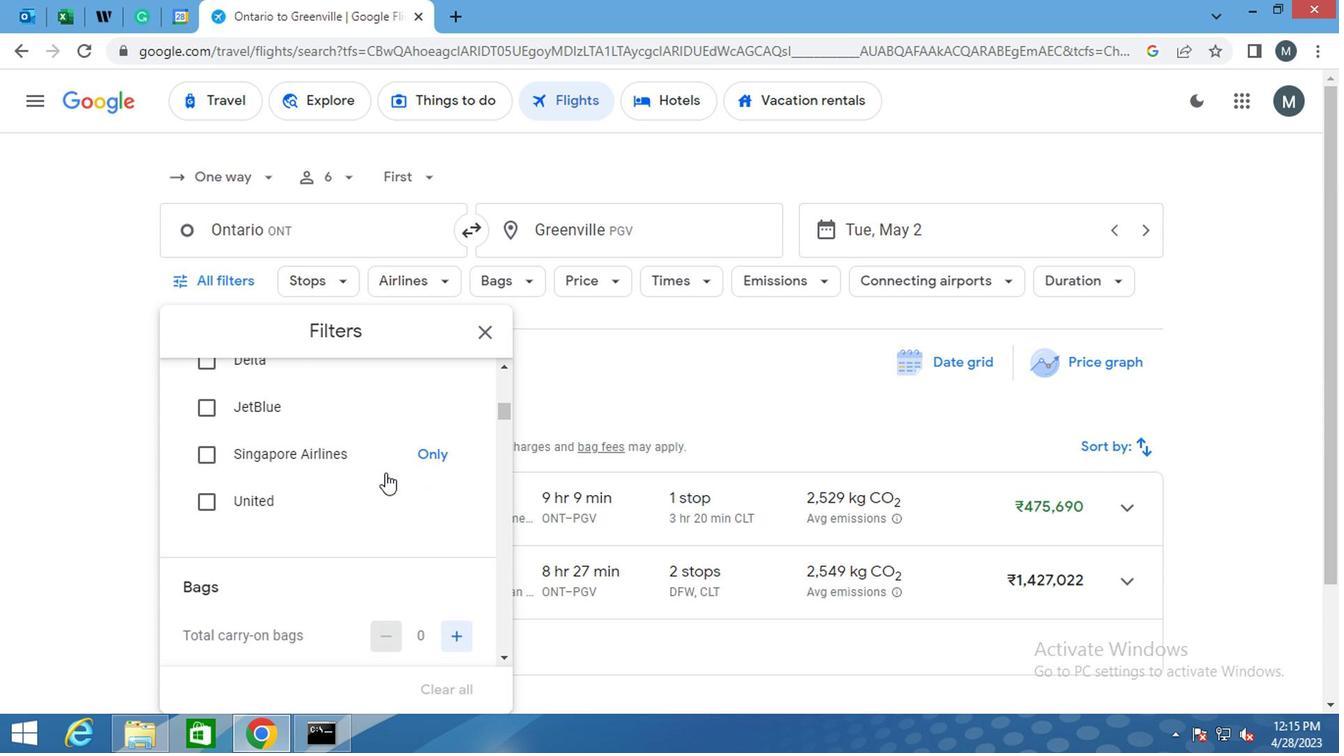 
Action: Mouse moved to (452, 493)
Screenshot: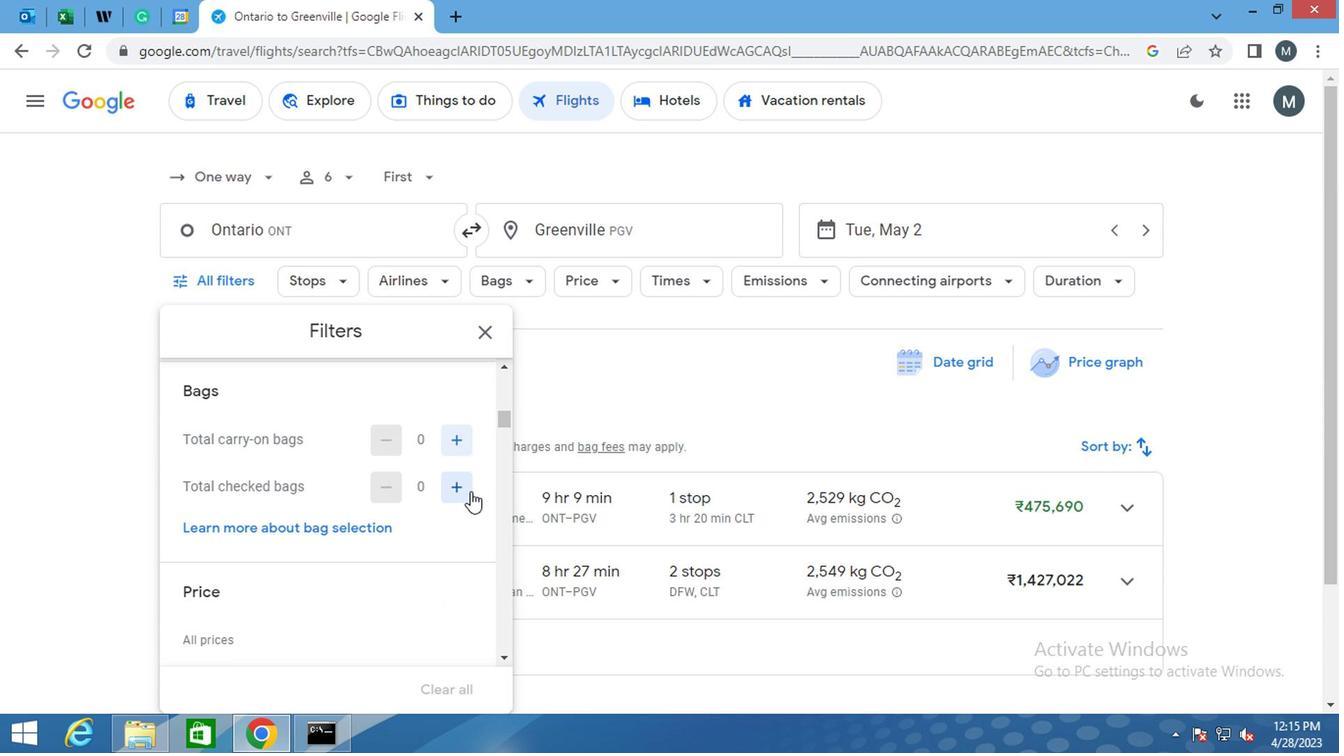 
Action: Mouse pressed left at (452, 493)
Screenshot: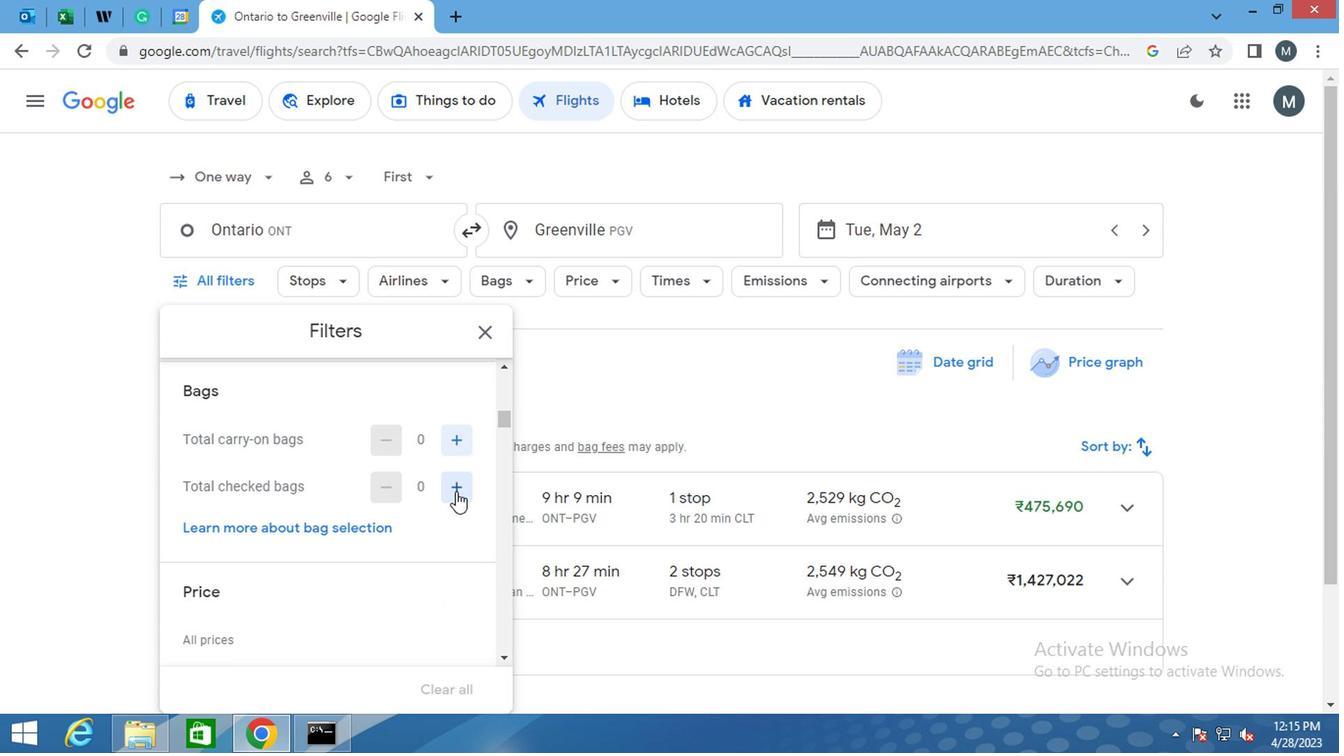 
Action: Mouse moved to (452, 491)
Screenshot: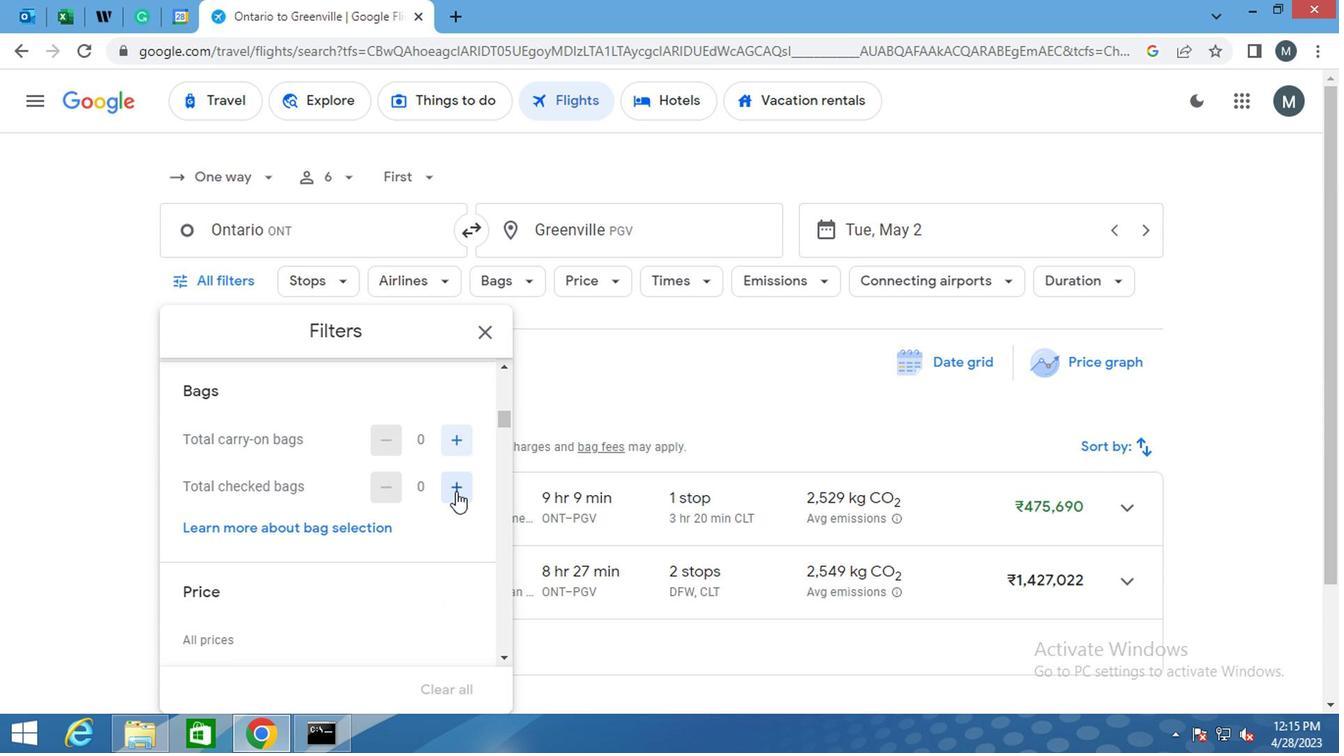 
Action: Mouse pressed left at (452, 491)
Screenshot: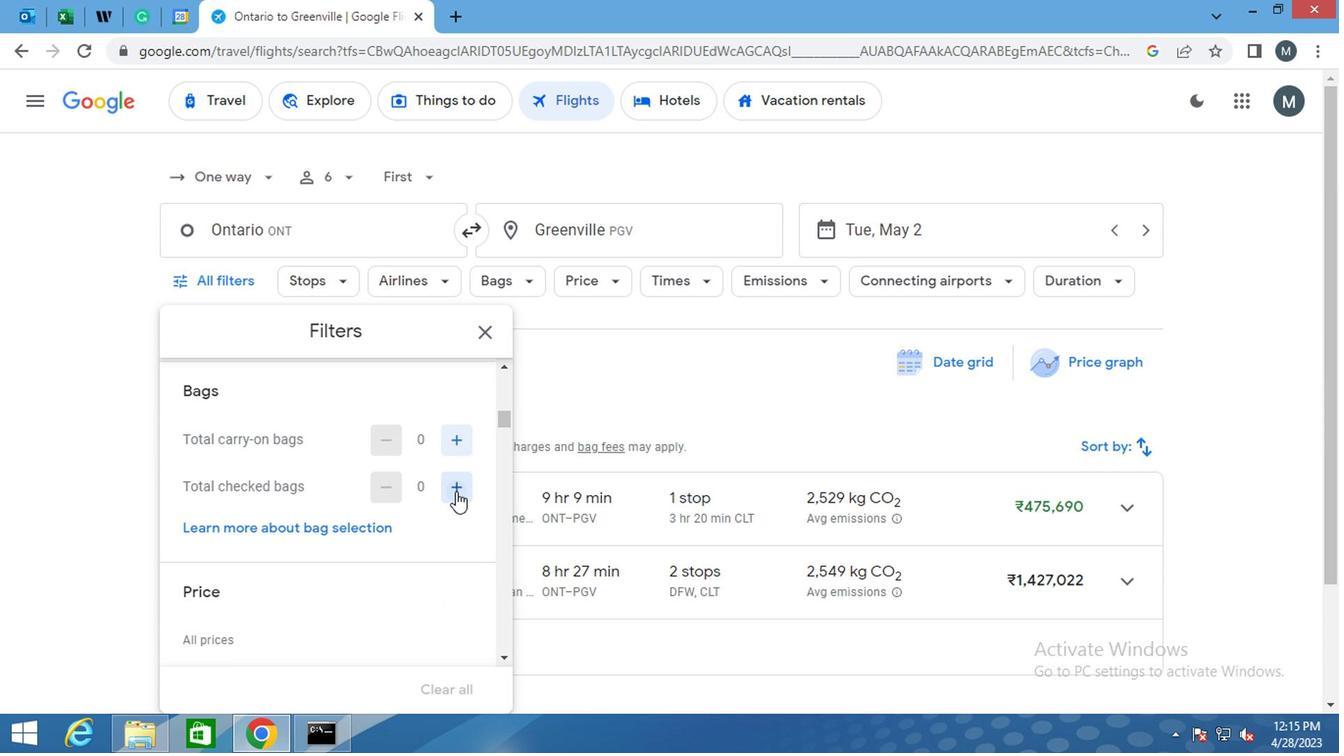 
Action: Mouse pressed left at (452, 491)
Screenshot: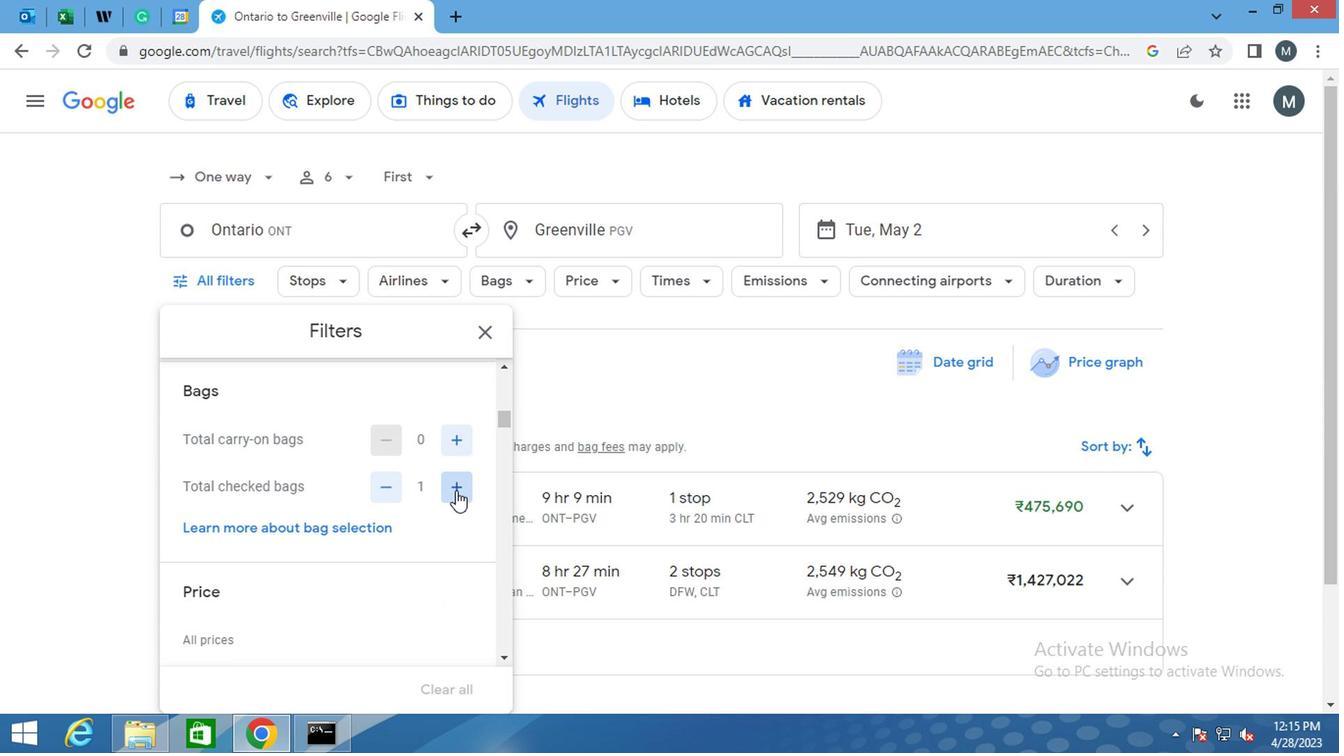
Action: Mouse pressed left at (452, 491)
Screenshot: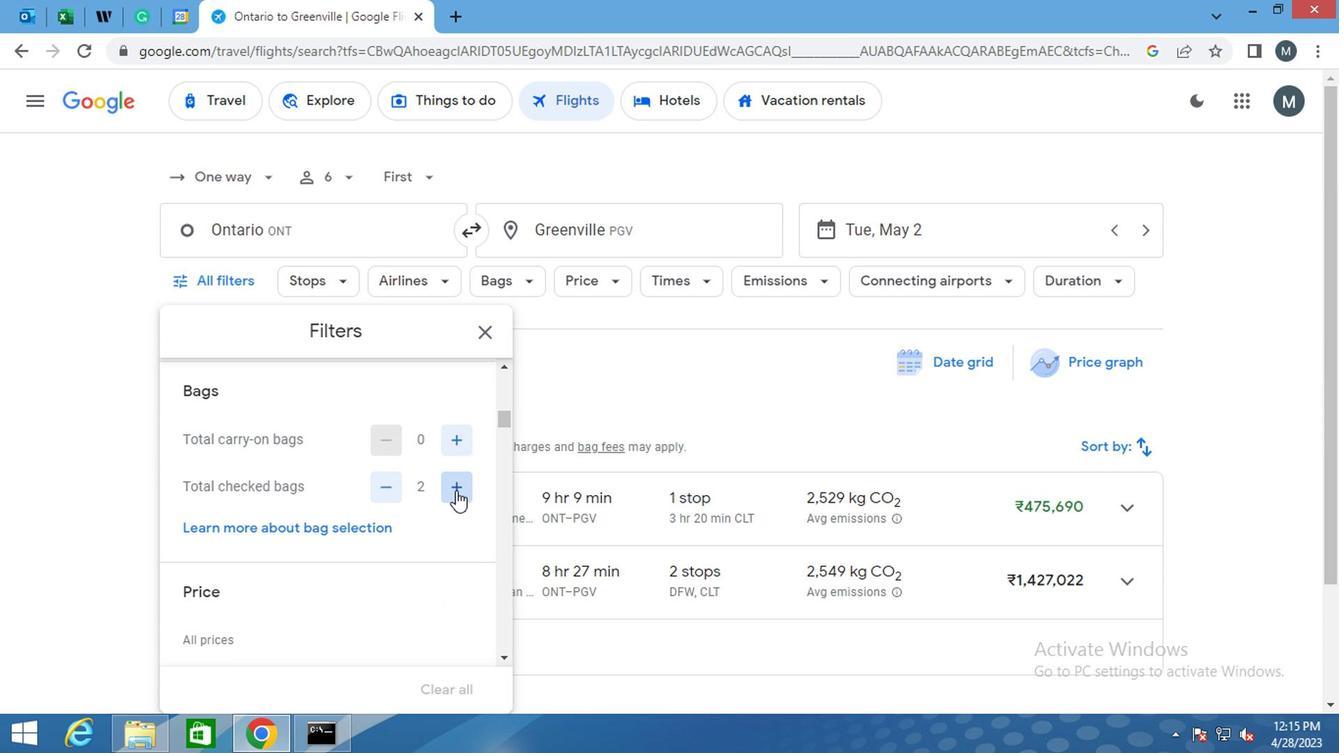 
Action: Mouse moved to (452, 491)
Screenshot: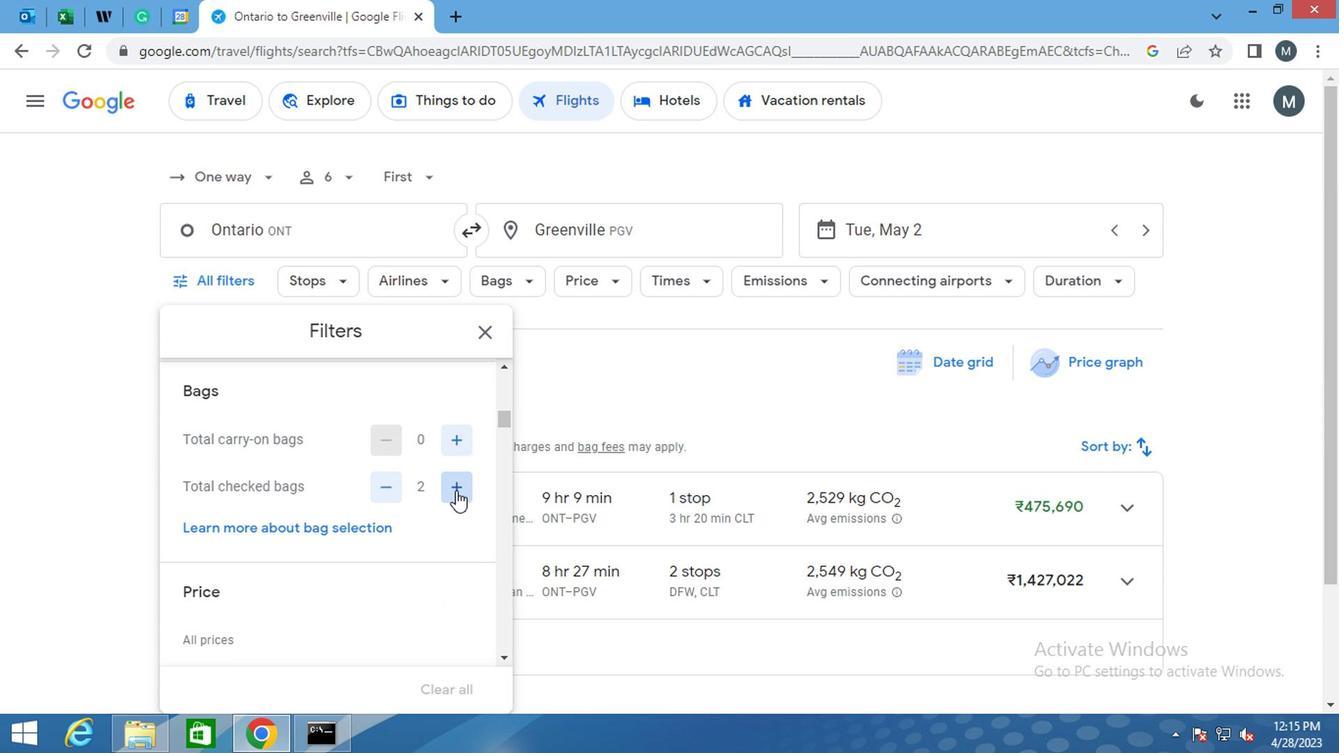 
Action: Mouse pressed left at (452, 491)
Screenshot: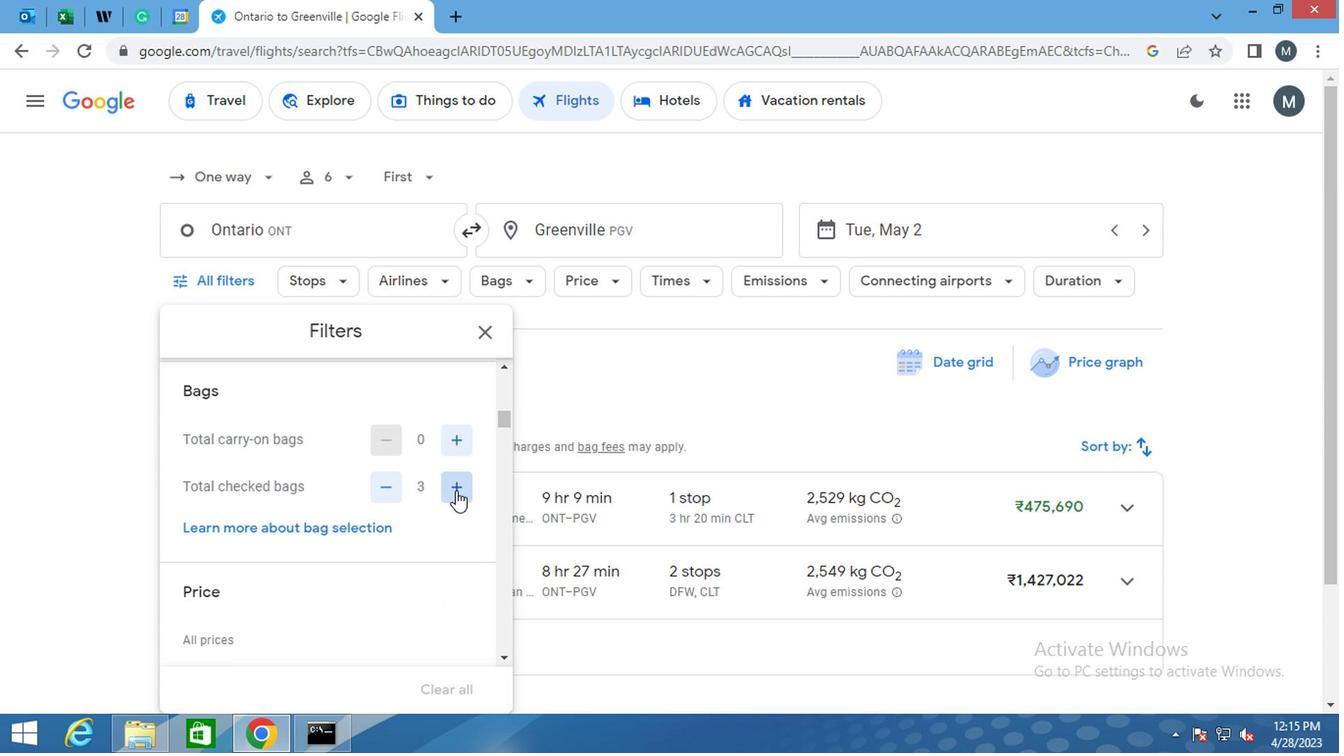 
Action: Mouse pressed left at (452, 491)
Screenshot: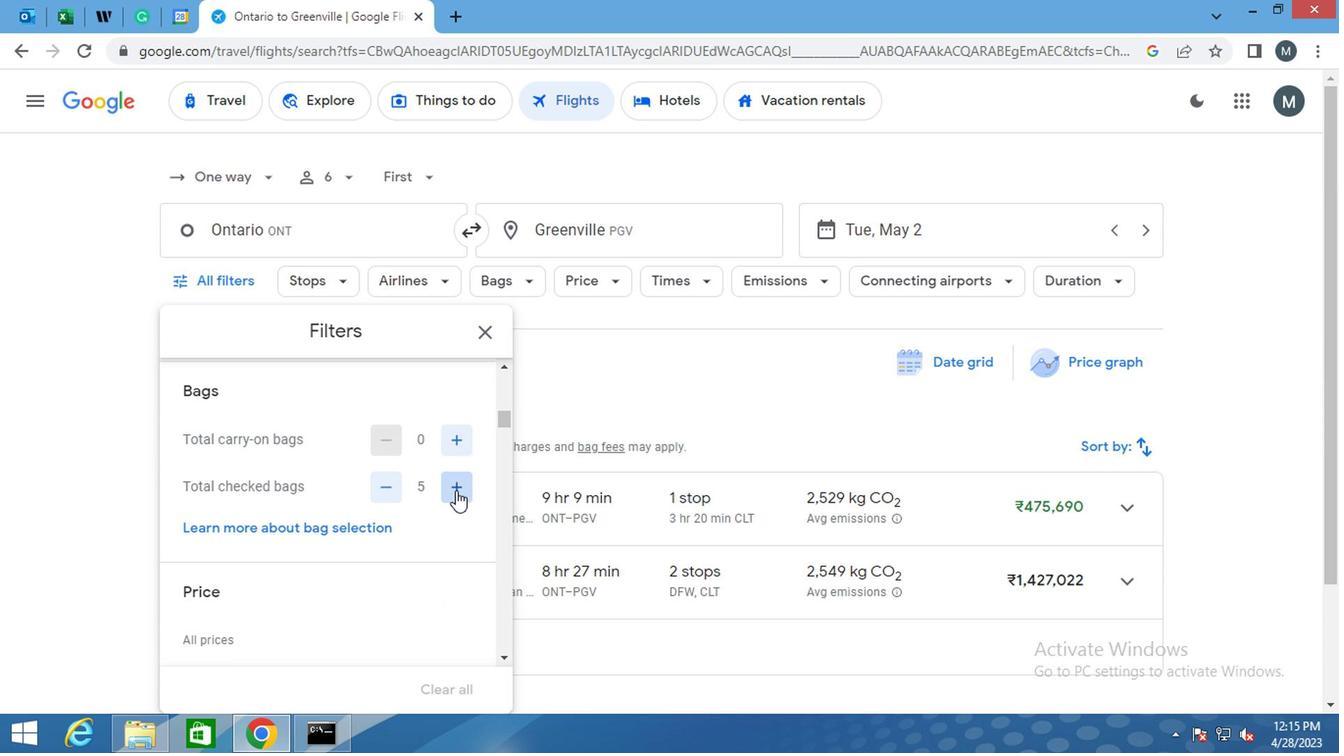 
Action: Mouse moved to (452, 491)
Screenshot: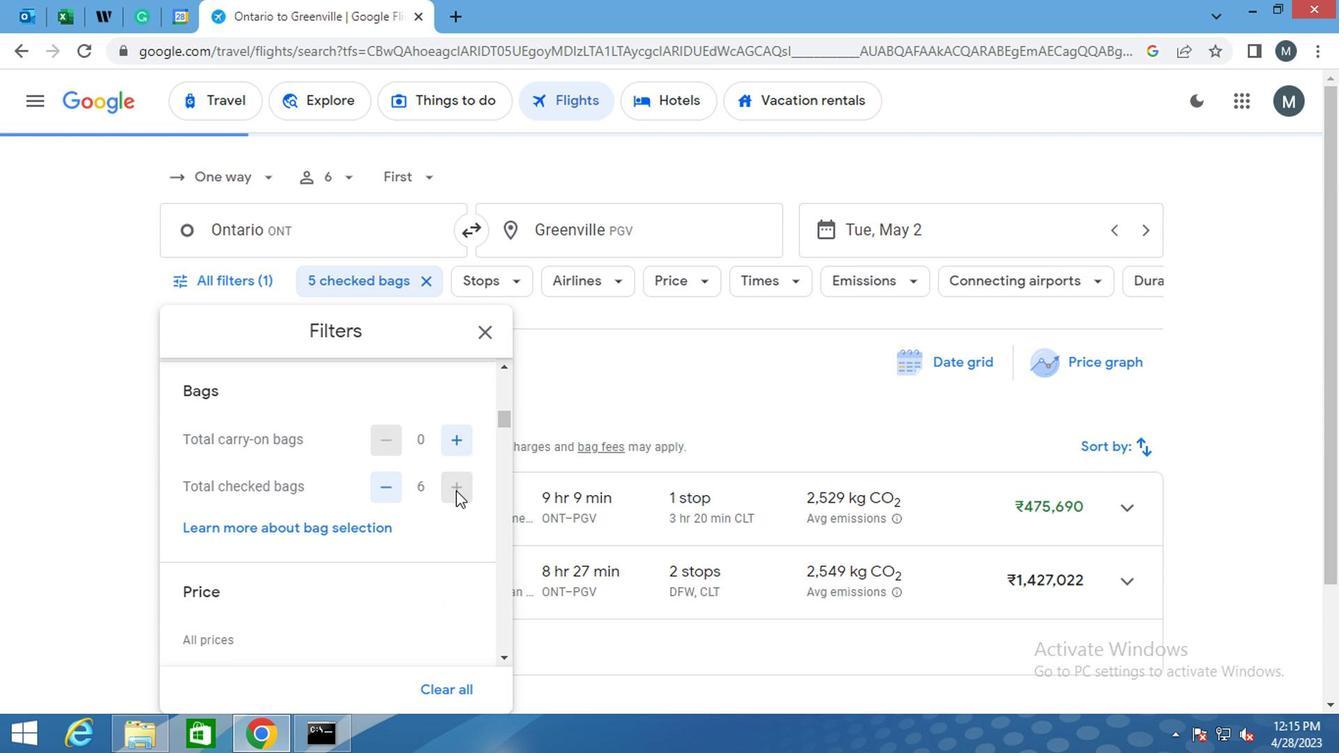 
Action: Mouse pressed left at (452, 491)
Screenshot: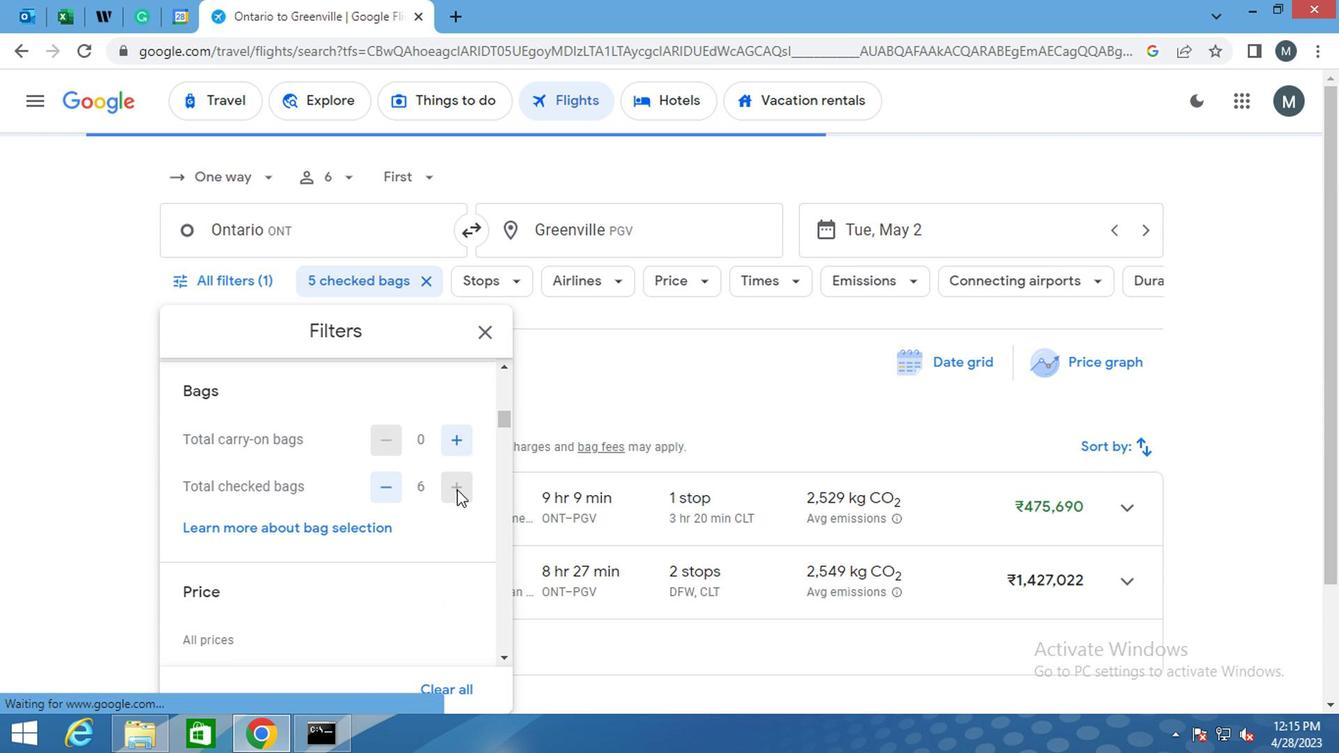 
Action: Mouse moved to (428, 483)
Screenshot: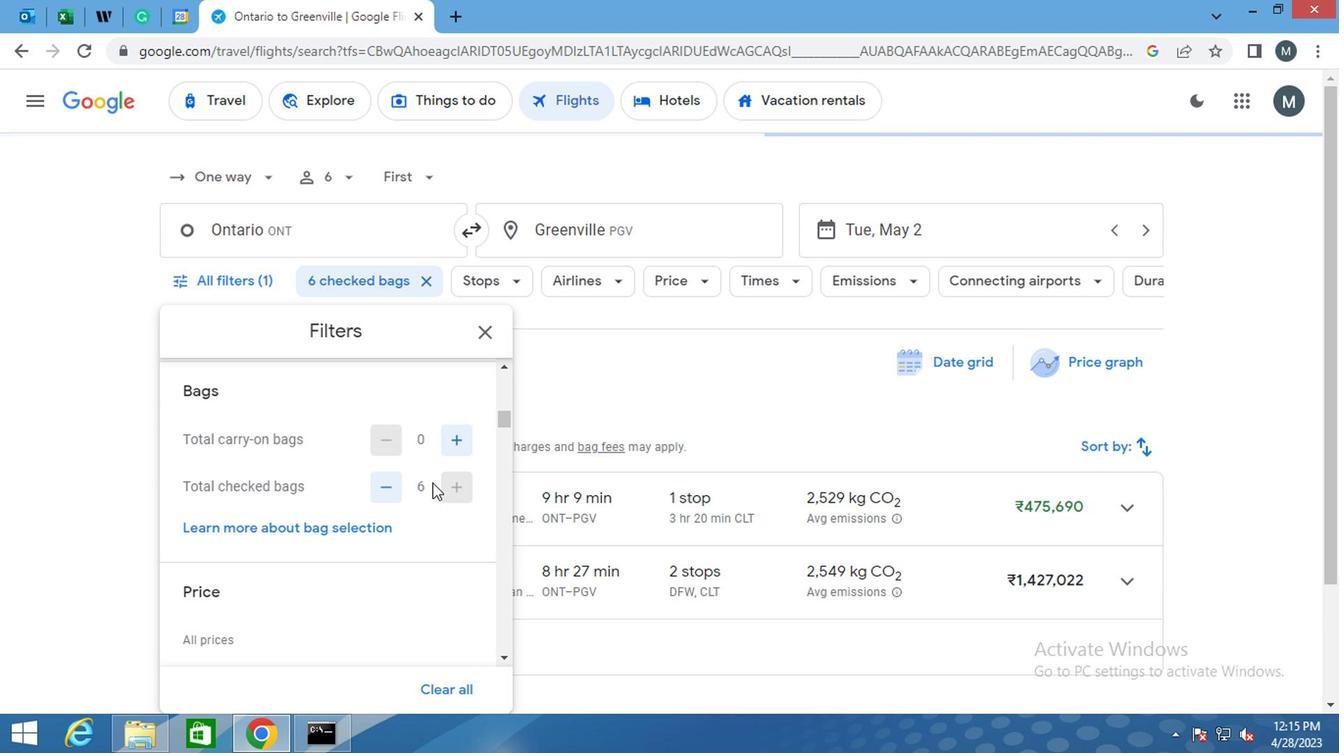
Action: Mouse scrolled (428, 482) with delta (0, -1)
Screenshot: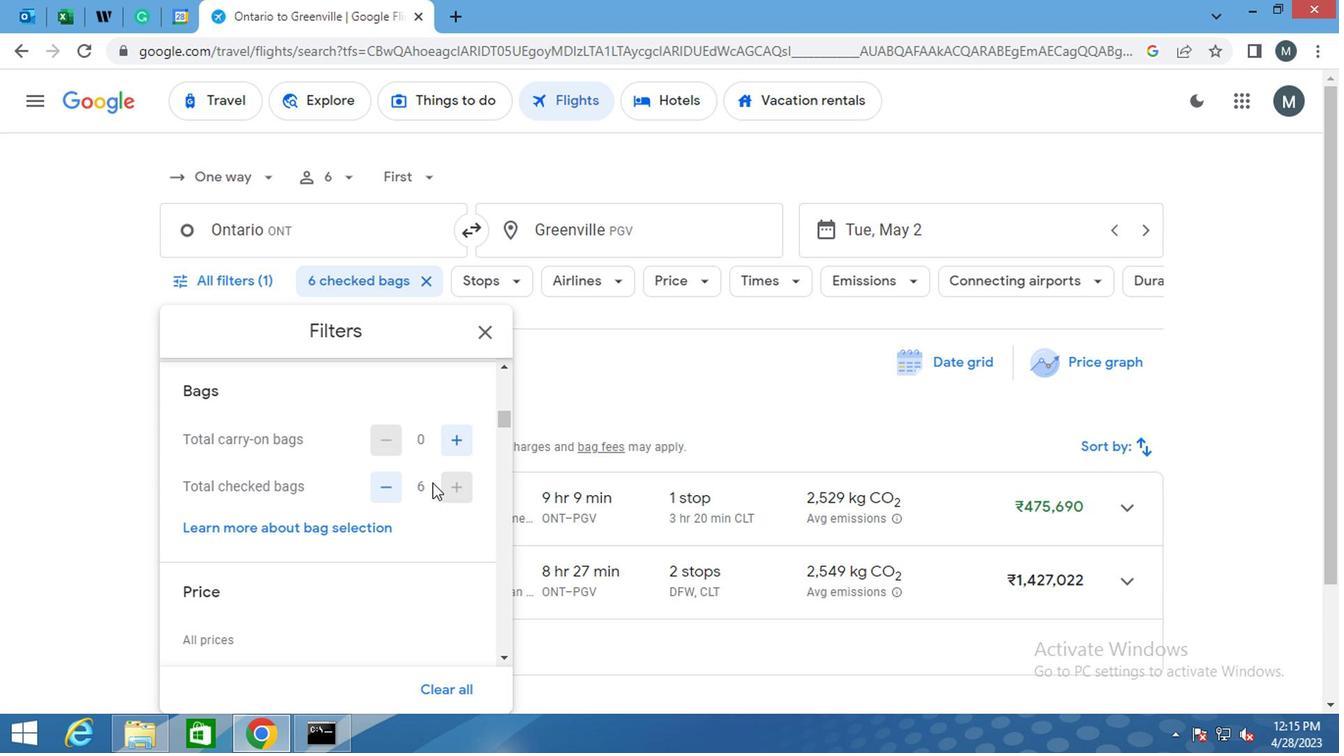 
Action: Mouse moved to (397, 482)
Screenshot: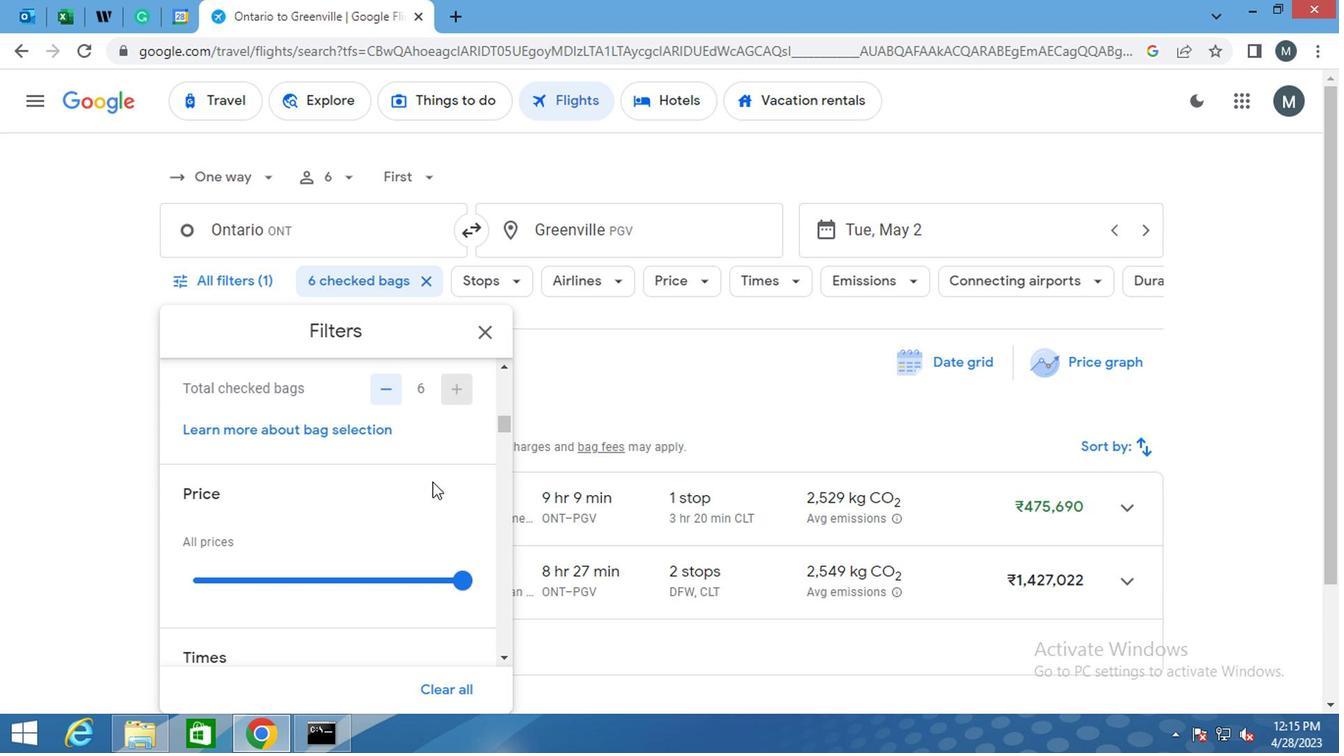 
Action: Mouse scrolled (397, 481) with delta (0, 0)
Screenshot: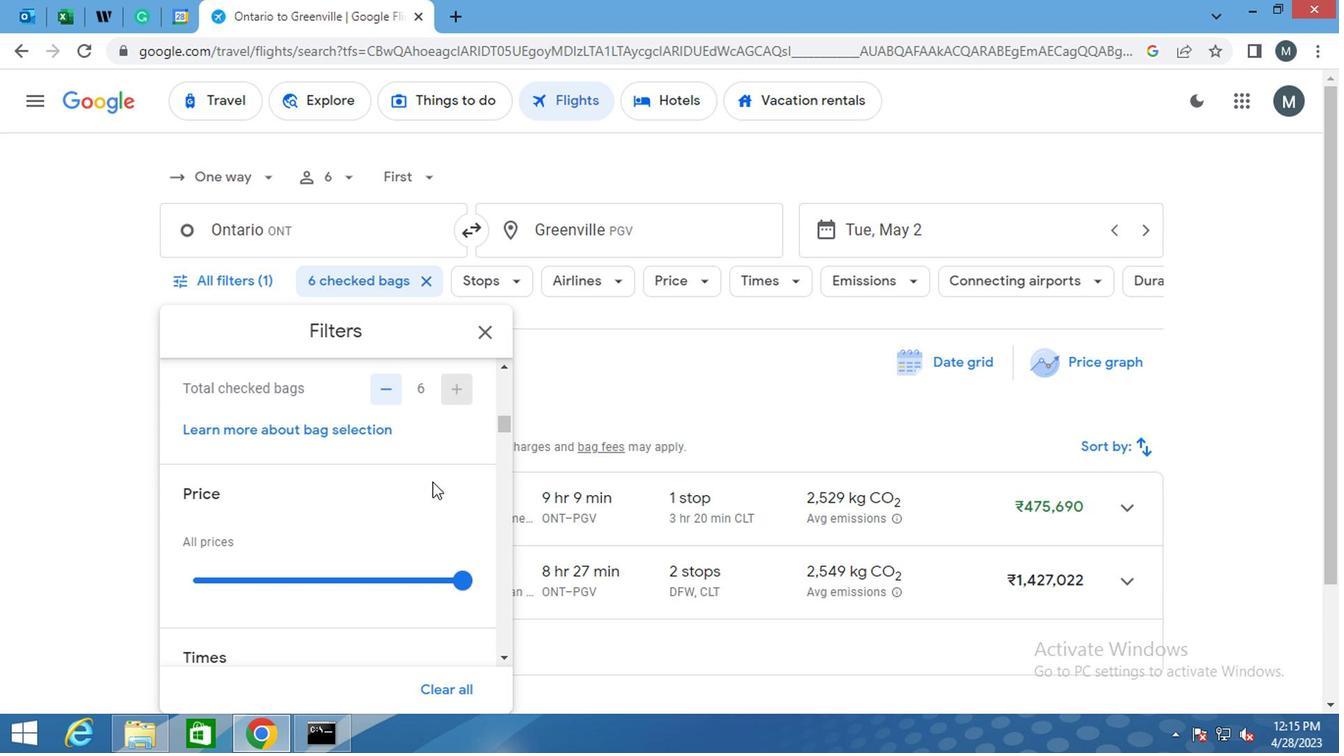 
Action: Mouse moved to (380, 482)
Screenshot: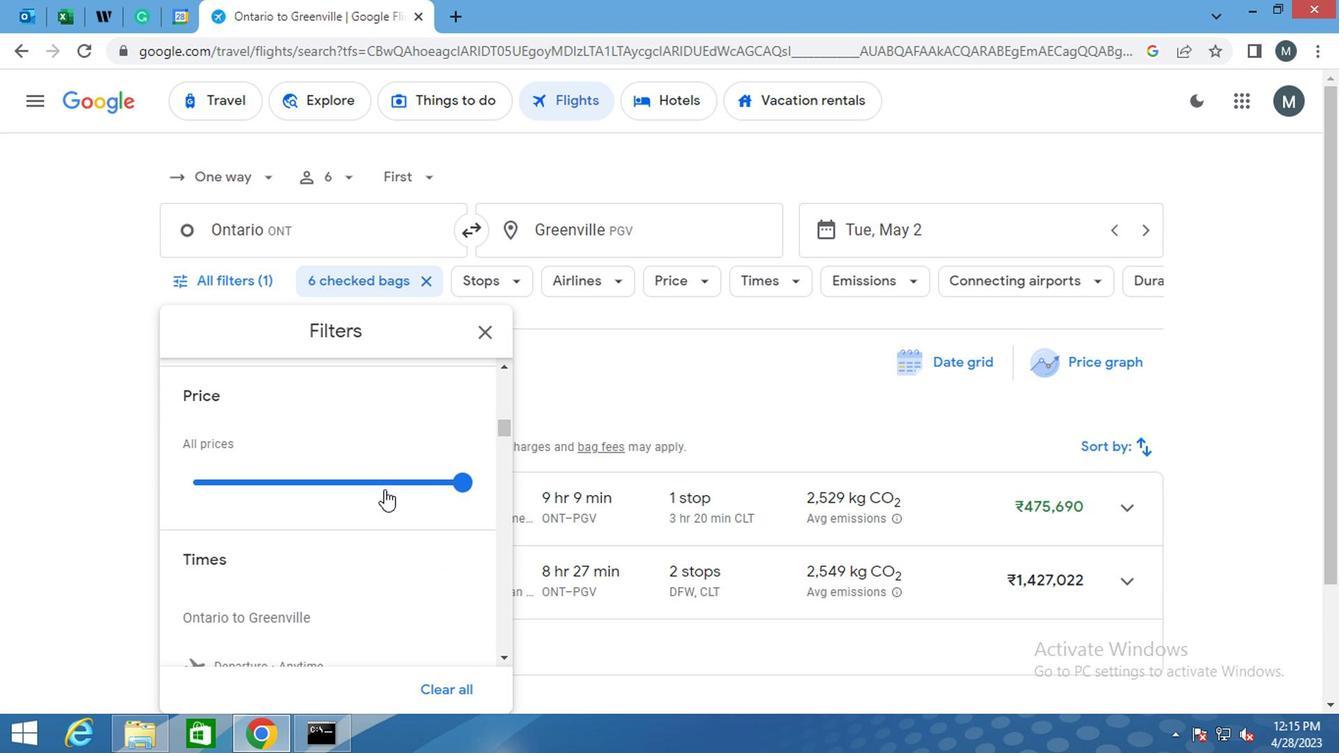 
Action: Mouse pressed left at (380, 482)
Screenshot: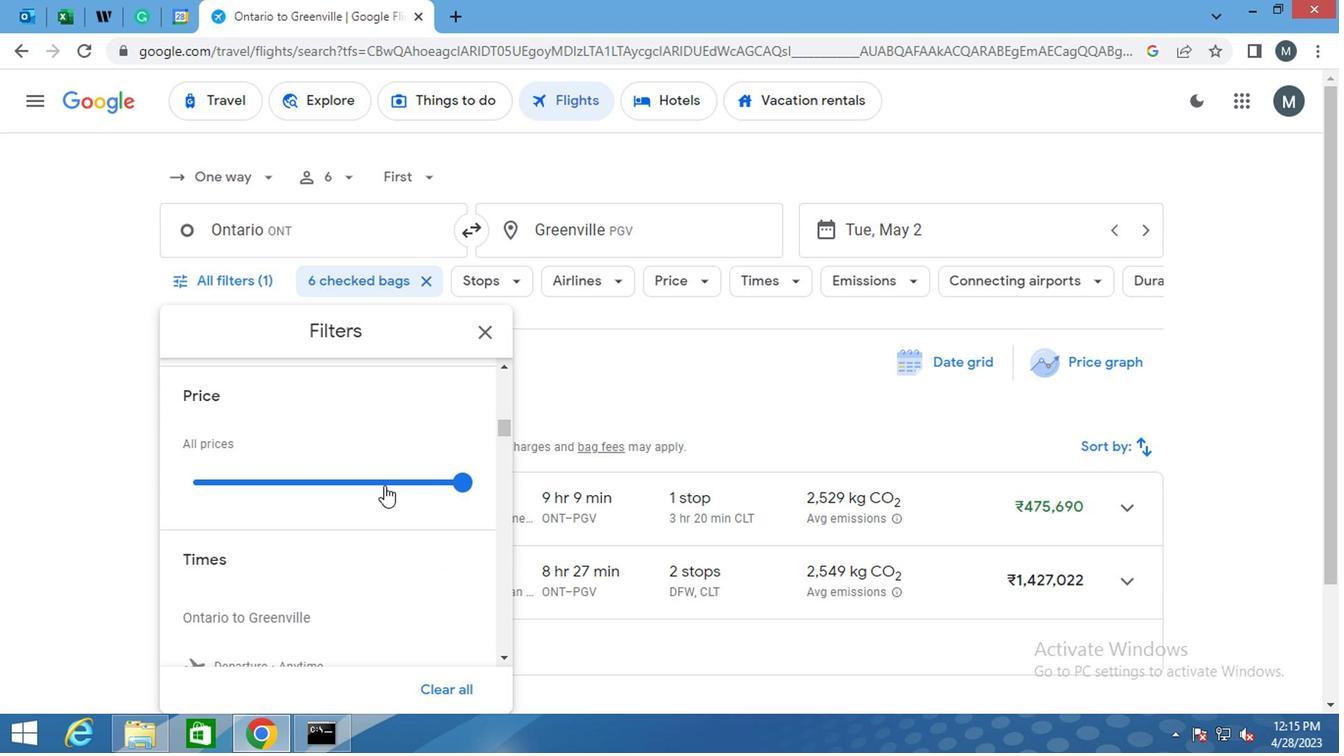 
Action: Mouse pressed left at (380, 482)
Screenshot: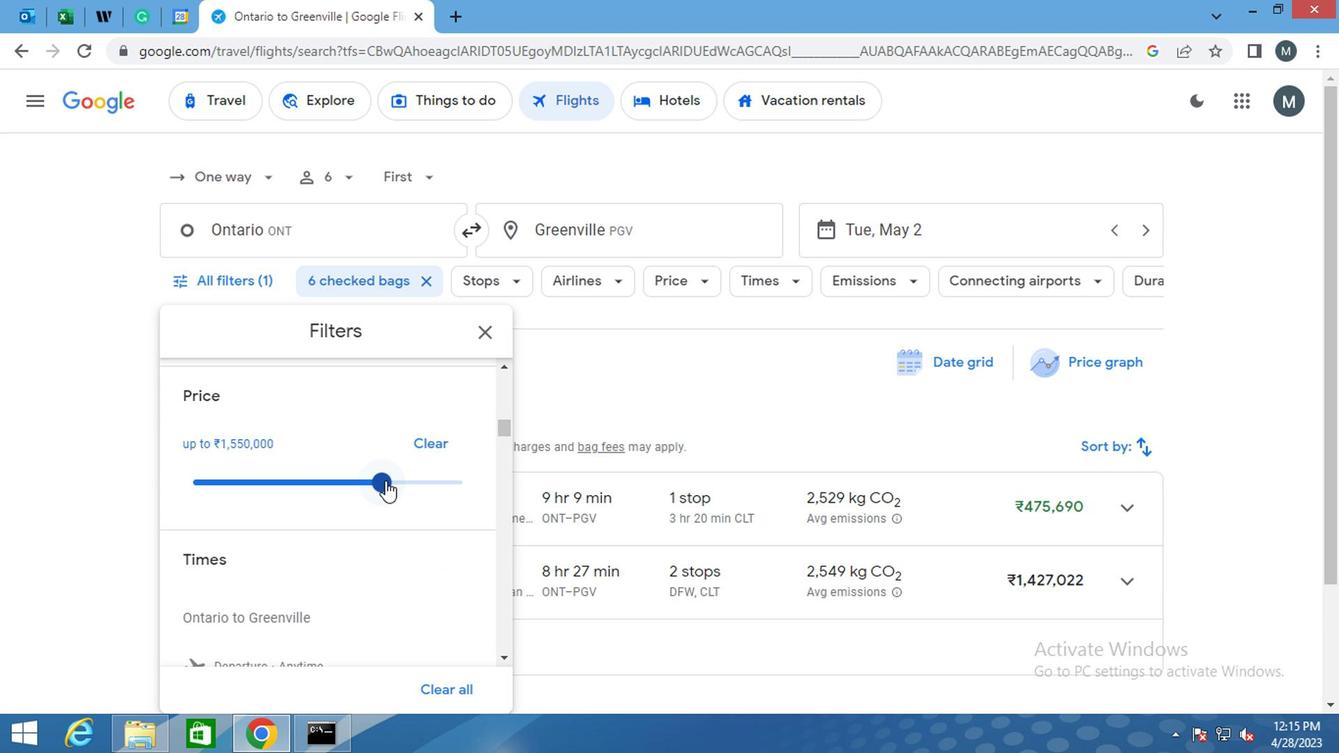 
Action: Mouse moved to (344, 479)
Screenshot: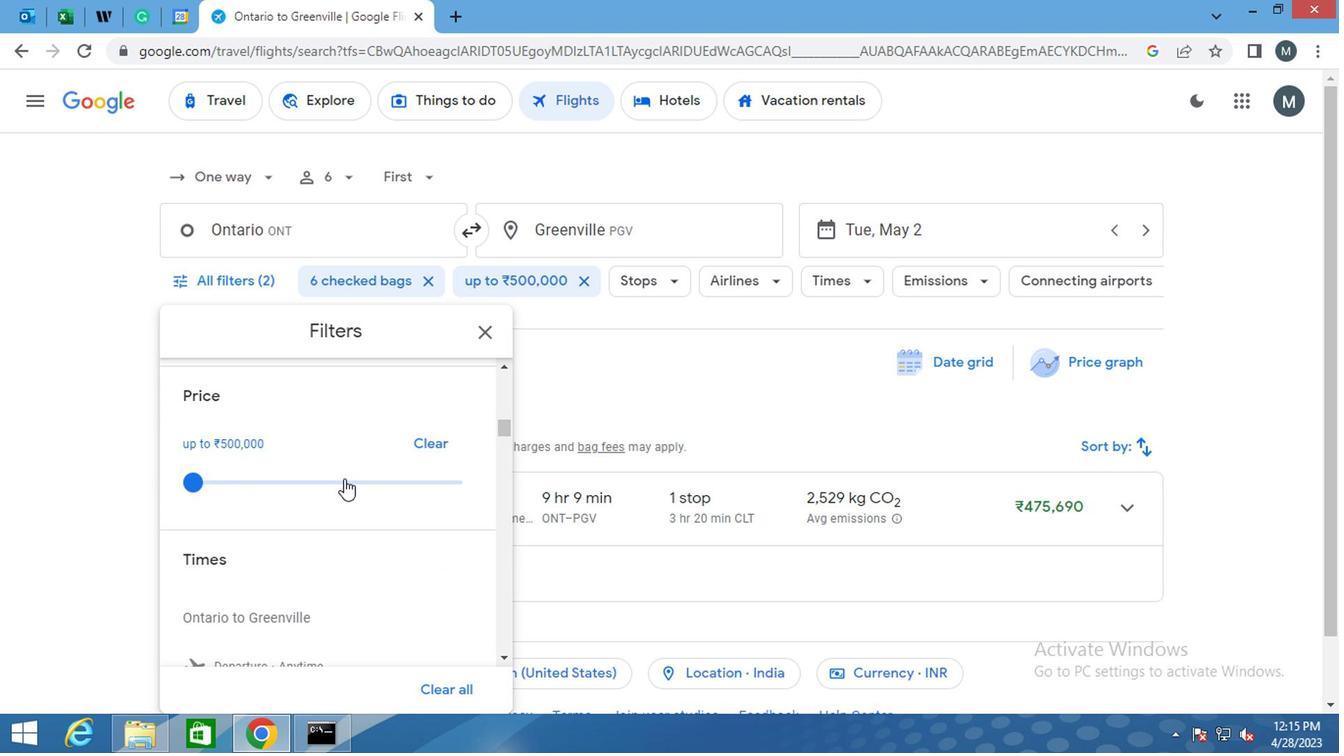 
Action: Mouse scrolled (344, 478) with delta (0, 0)
Screenshot: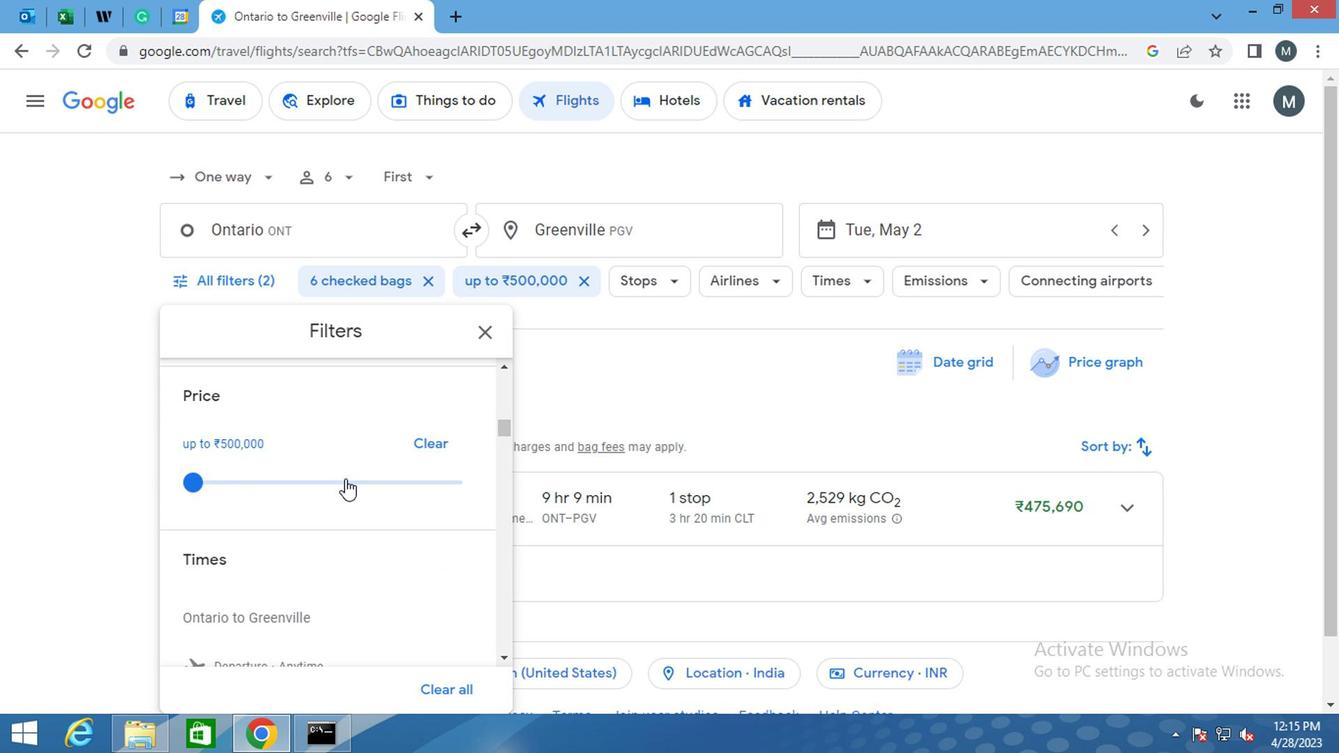 
Action: Mouse moved to (354, 479)
Screenshot: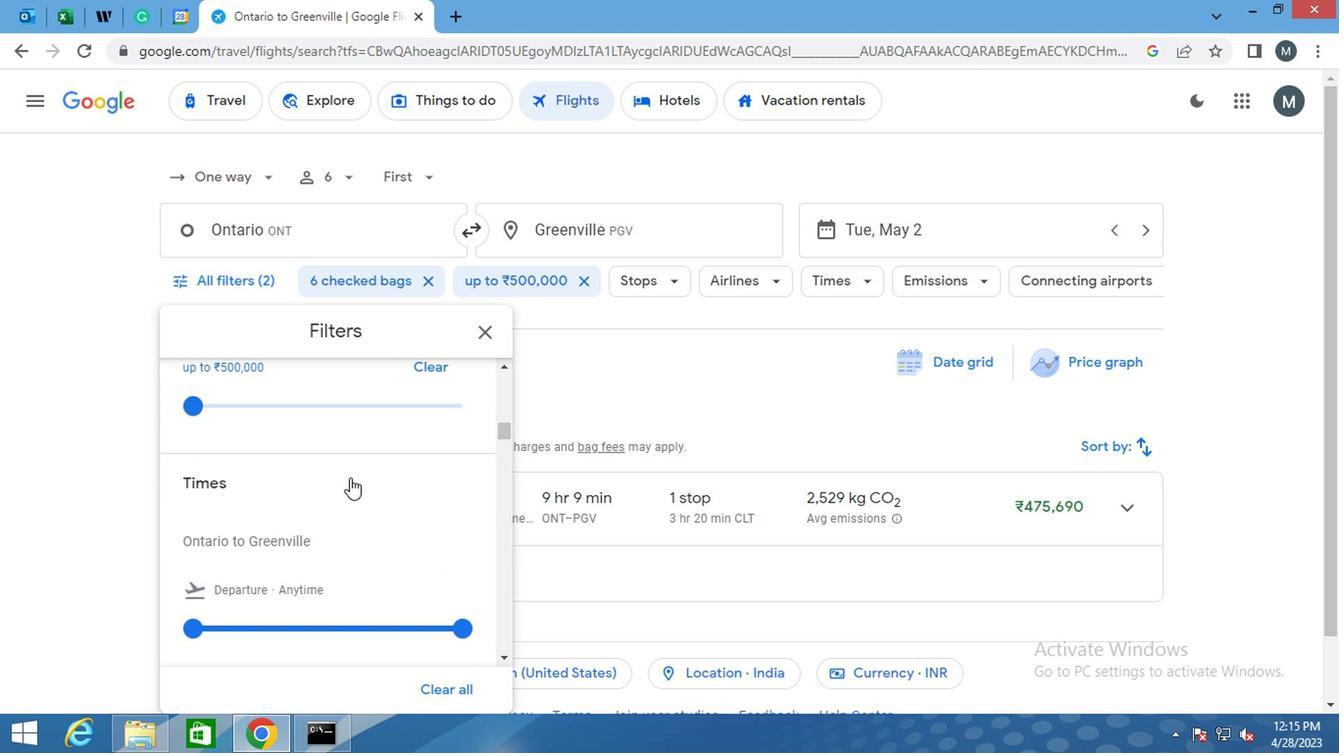 
Action: Mouse scrolled (354, 478) with delta (0, 0)
Screenshot: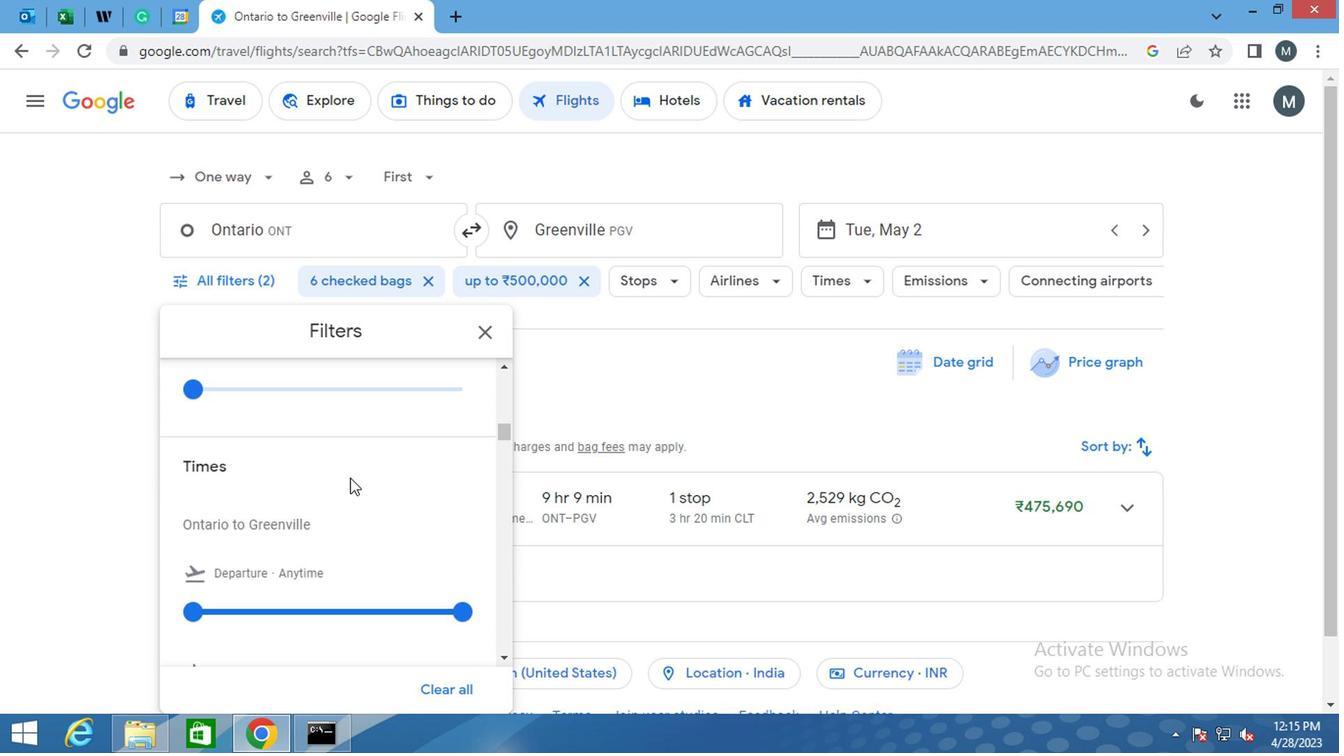 
Action: Mouse moved to (189, 512)
Screenshot: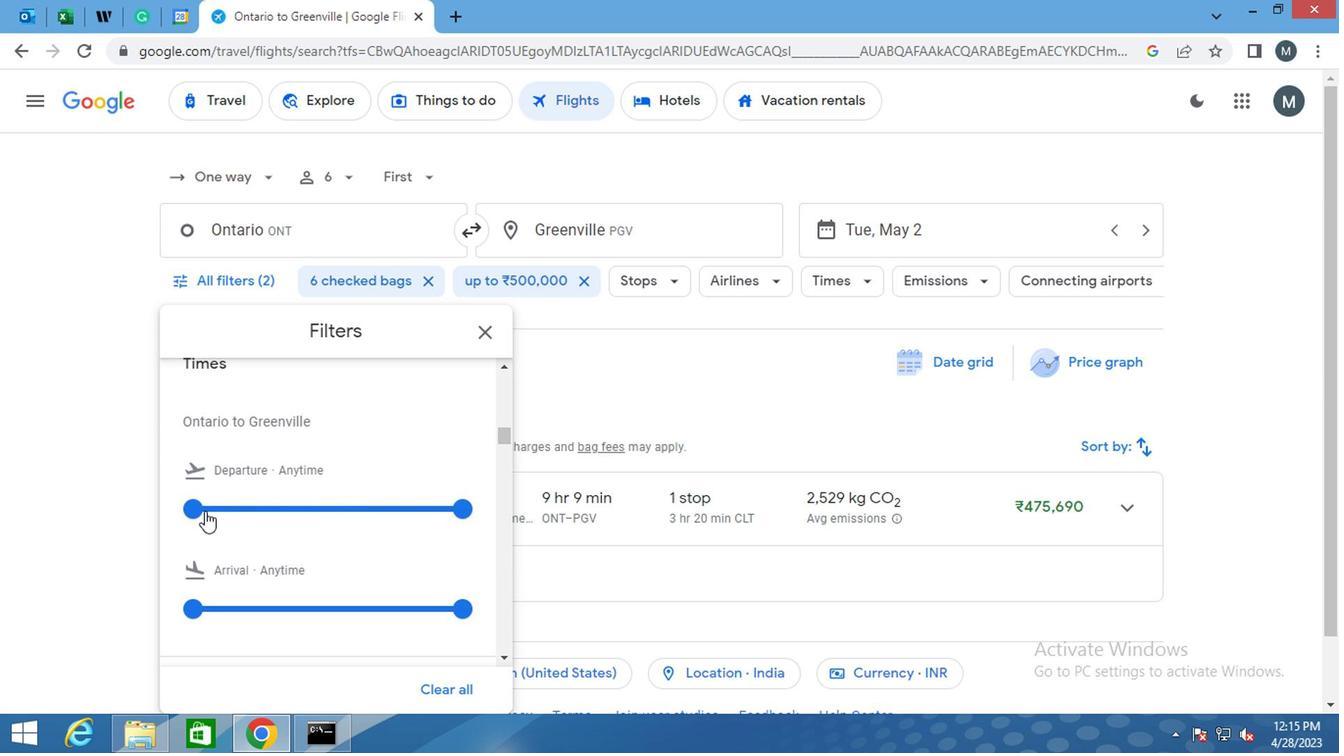 
Action: Mouse pressed left at (189, 512)
Screenshot: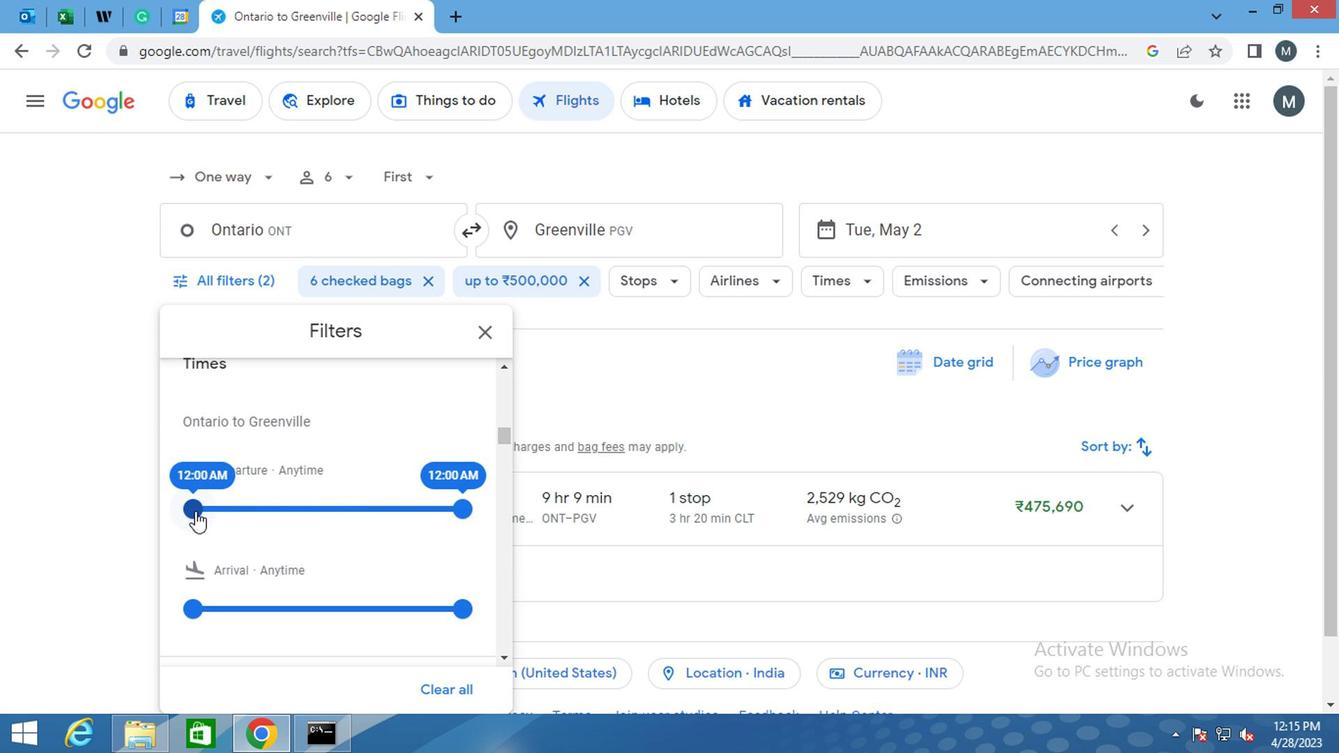 
Action: Mouse moved to (356, 508)
Screenshot: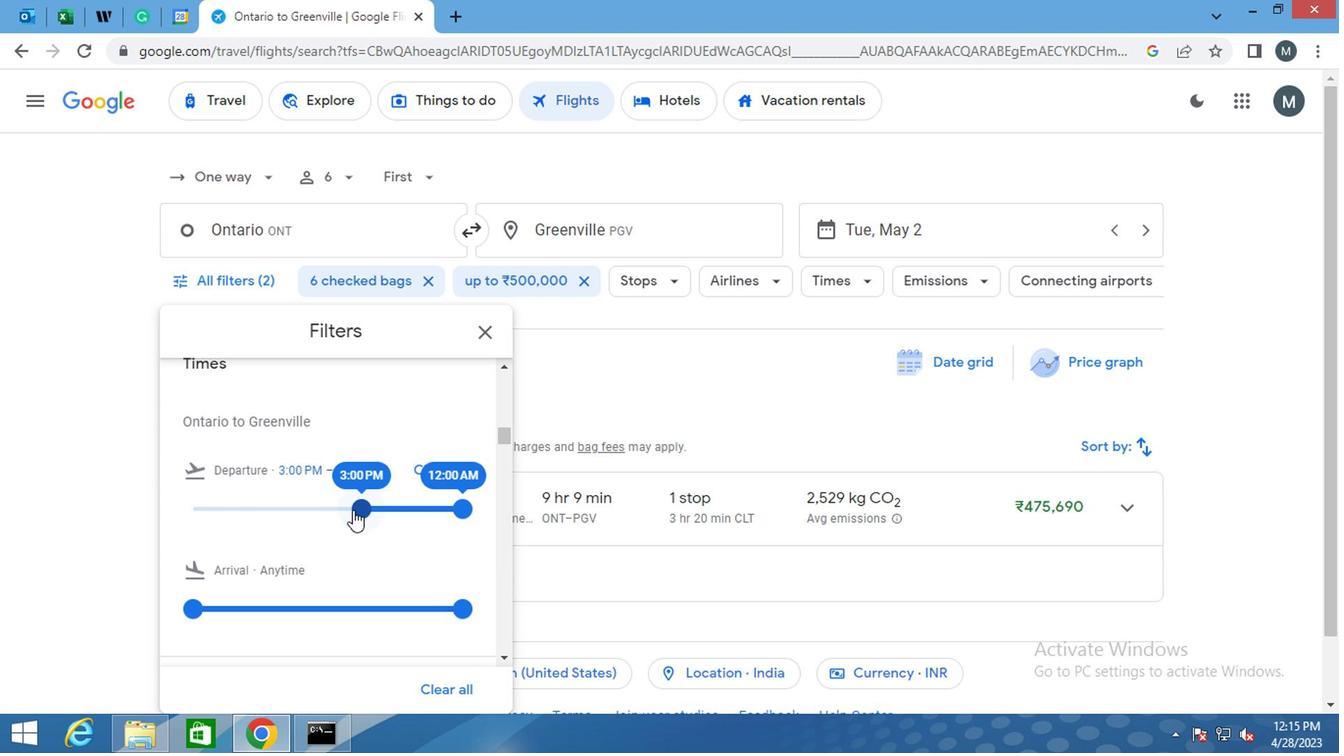 
Action: Mouse pressed left at (356, 508)
Screenshot: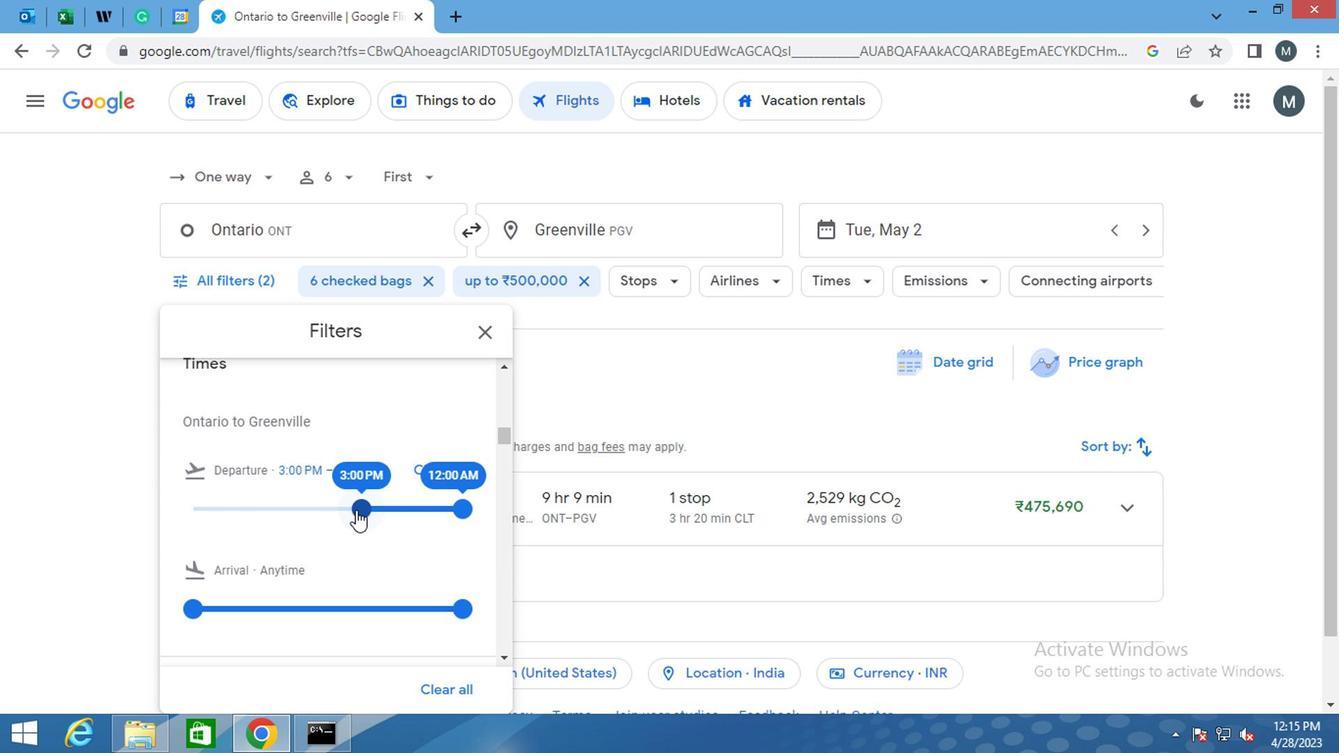 
Action: Mouse moved to (453, 510)
Screenshot: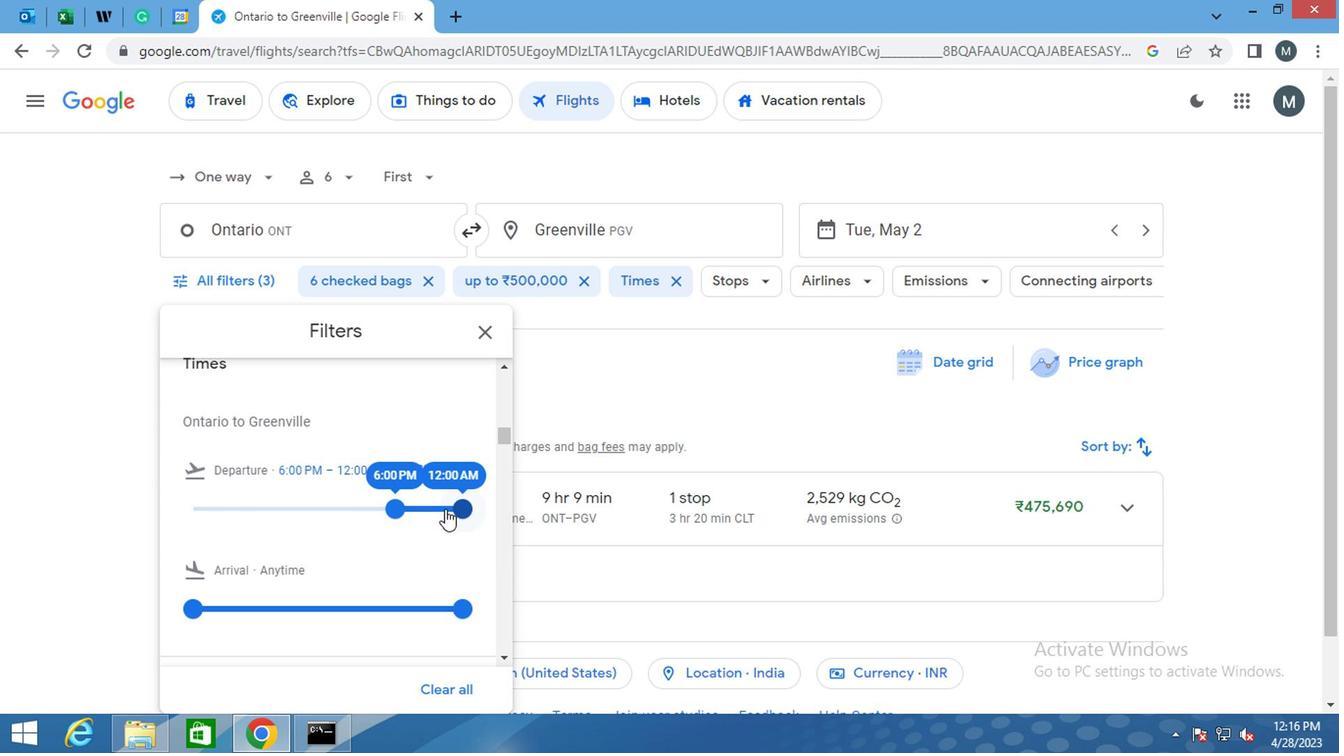 
Action: Mouse pressed left at (453, 510)
Screenshot: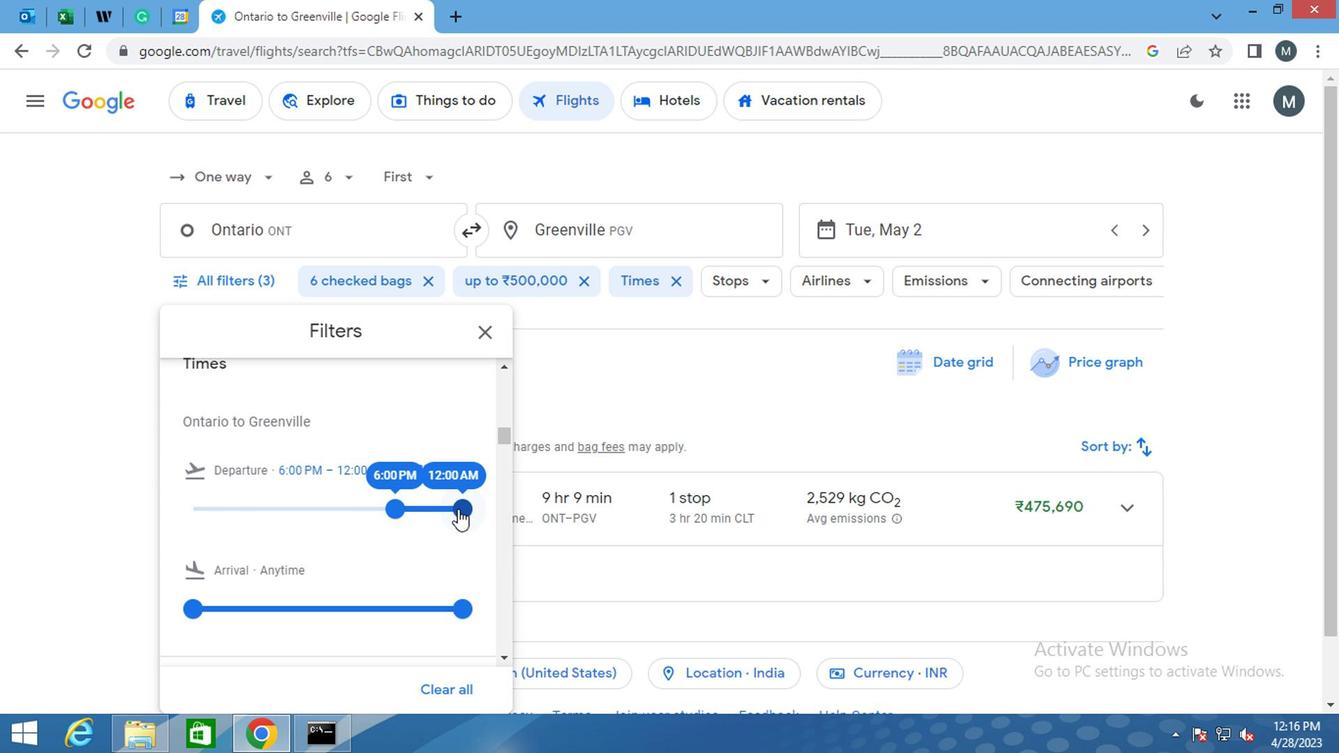 
Action: Mouse moved to (402, 507)
Screenshot: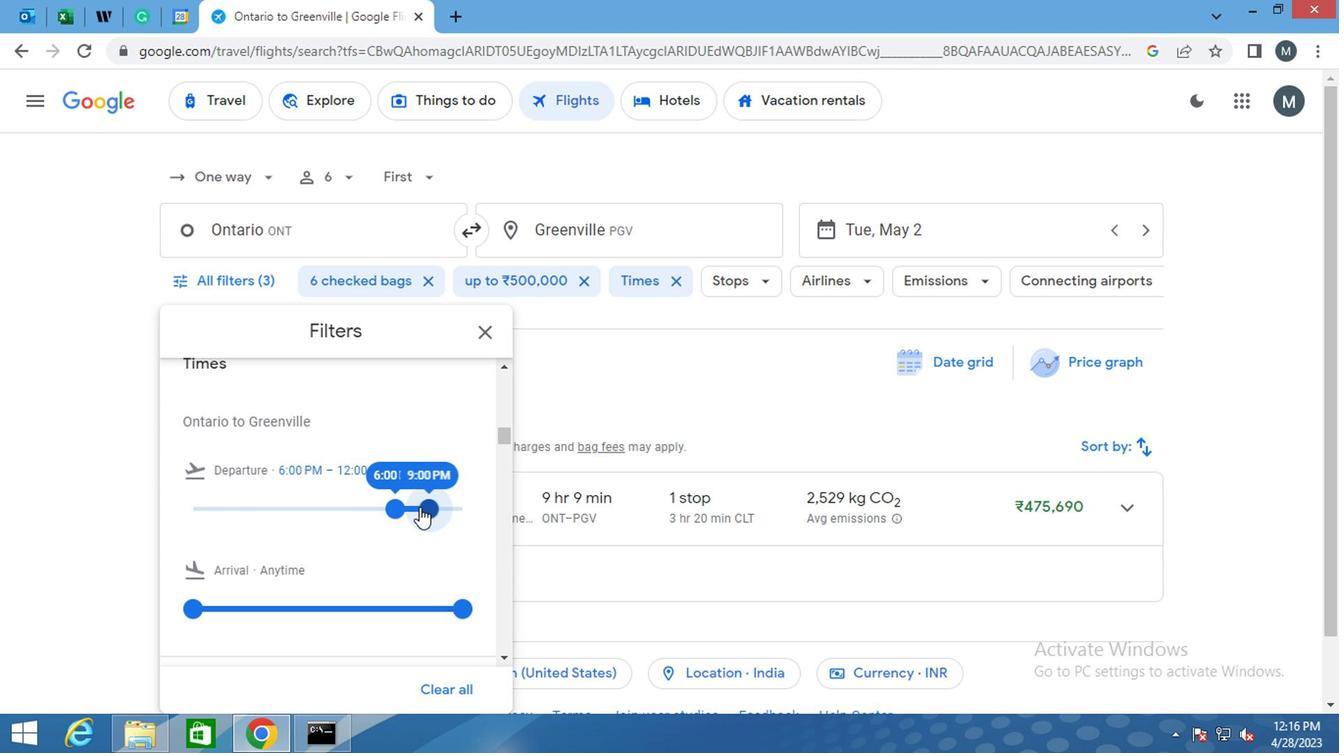 
Action: Mouse pressed left at (402, 507)
Screenshot: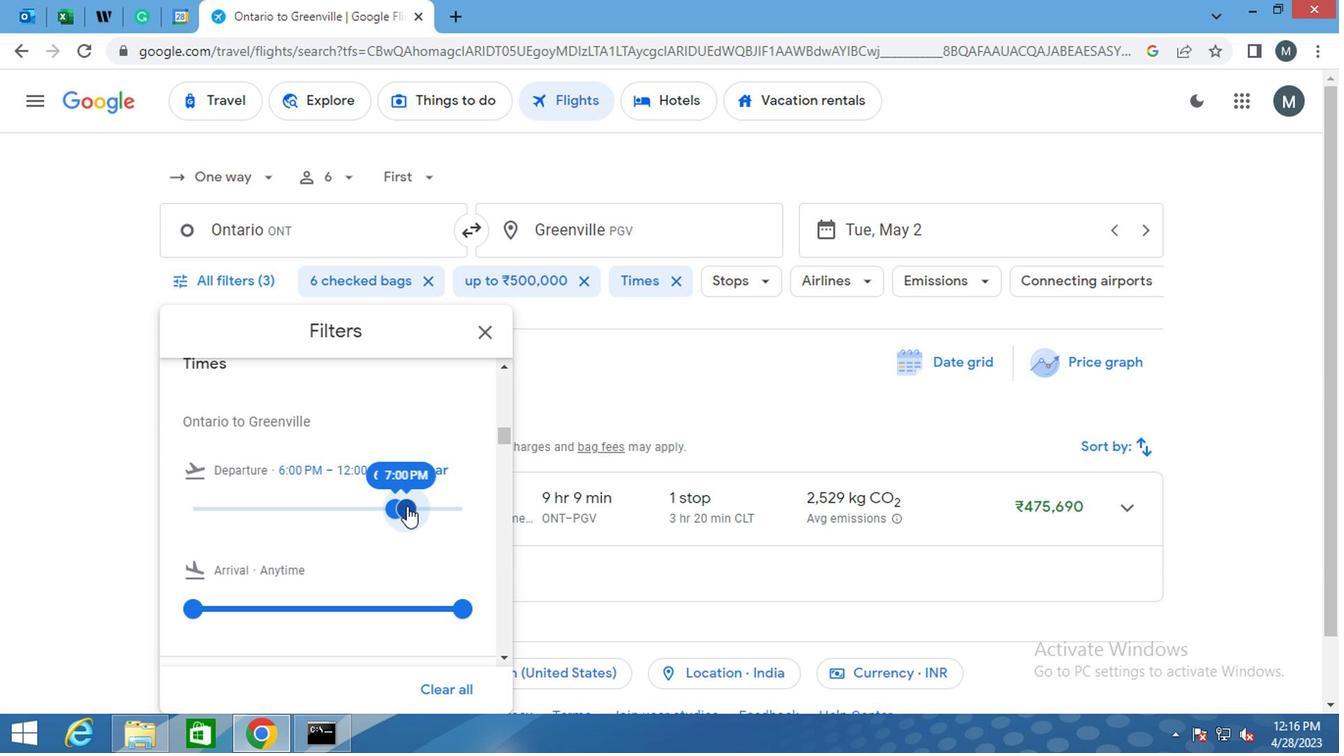 
Action: Mouse moved to (401, 505)
Screenshot: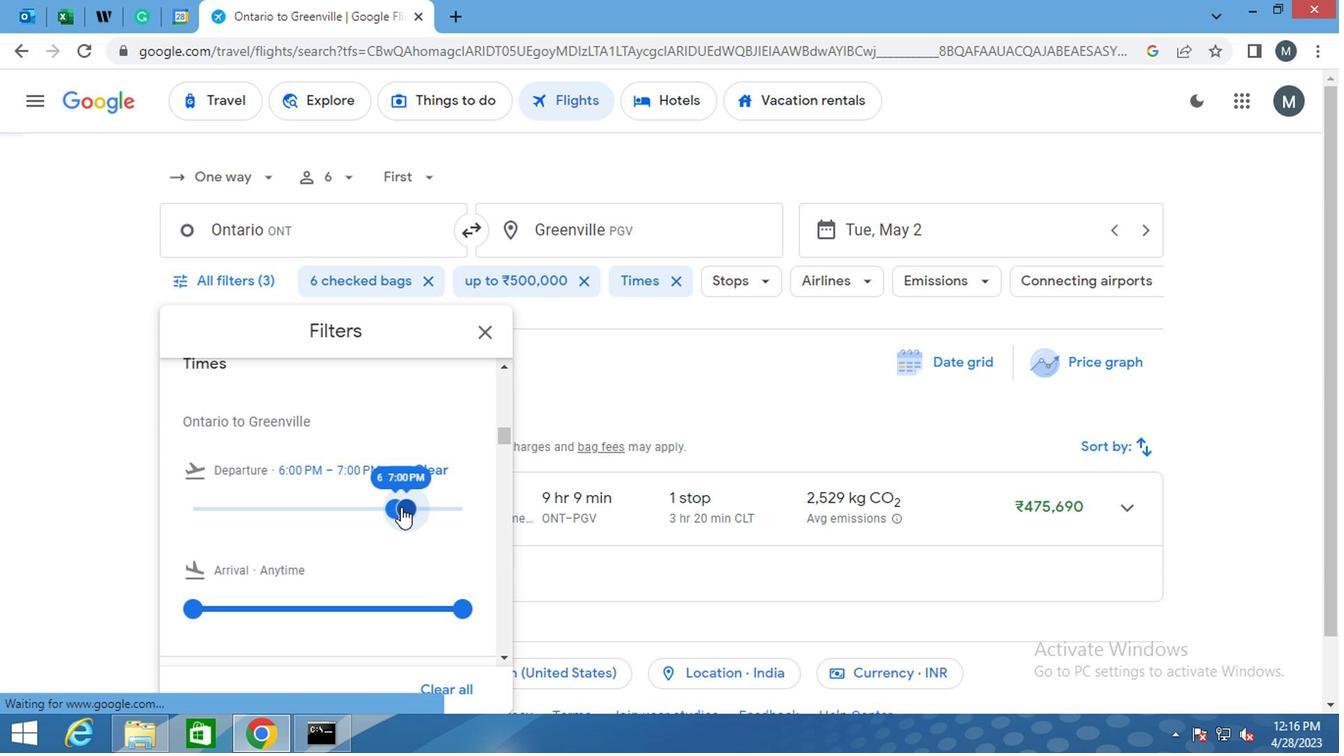 
Action: Mouse scrolled (401, 503) with delta (0, -1)
Screenshot: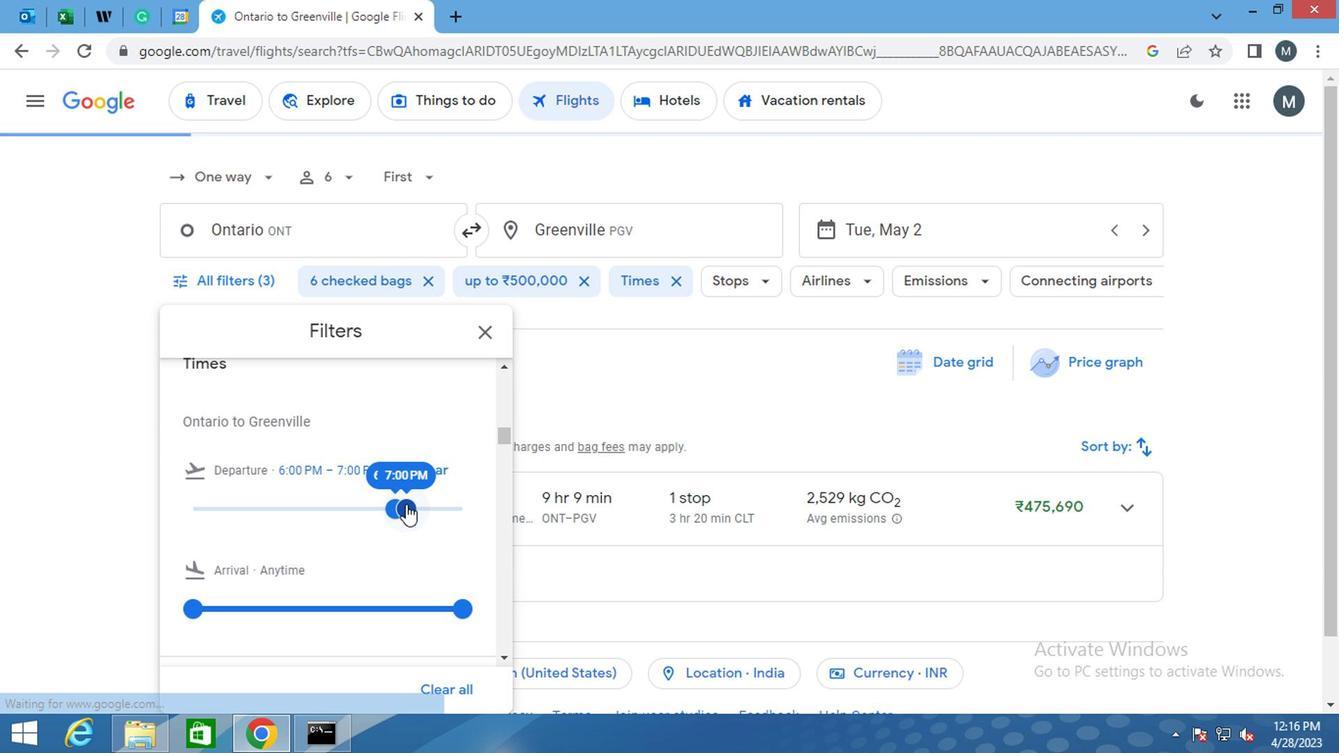 
Action: Mouse moved to (397, 505)
Screenshot: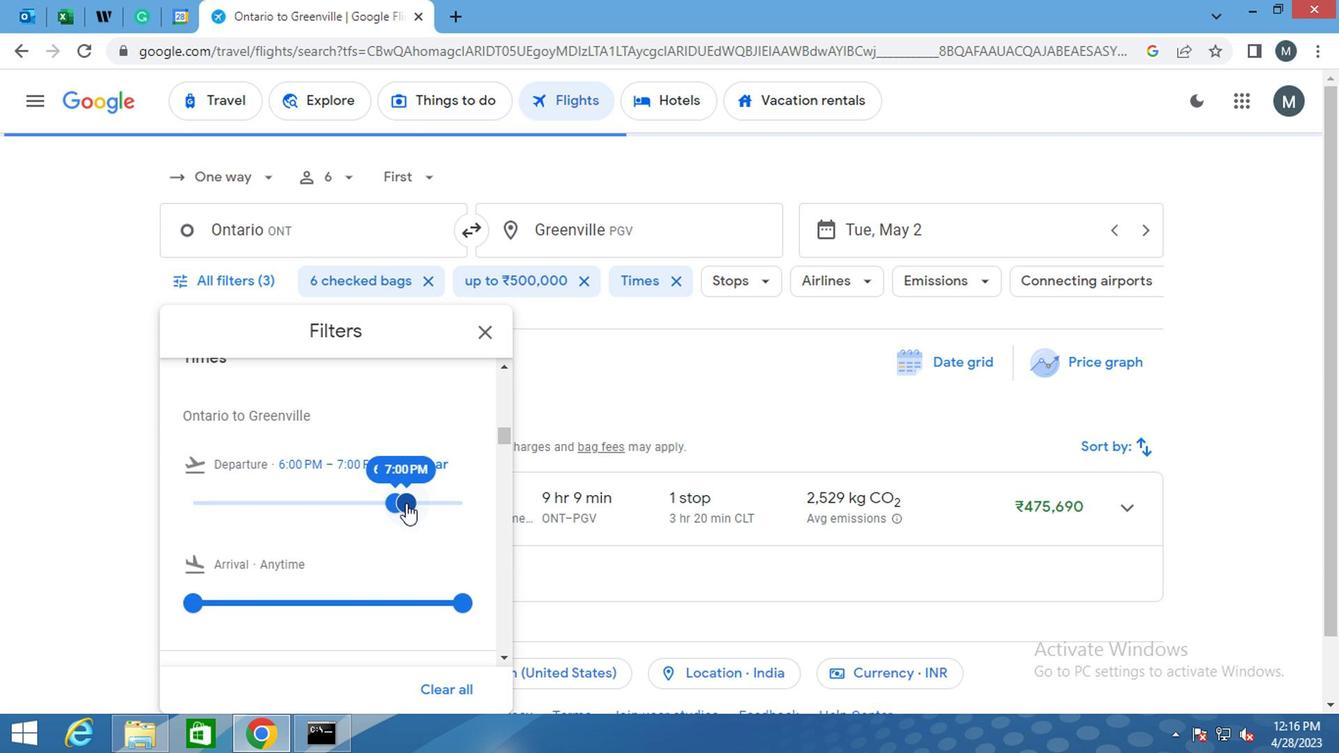 
Action: Mouse scrolled (397, 505) with delta (0, 0)
Screenshot: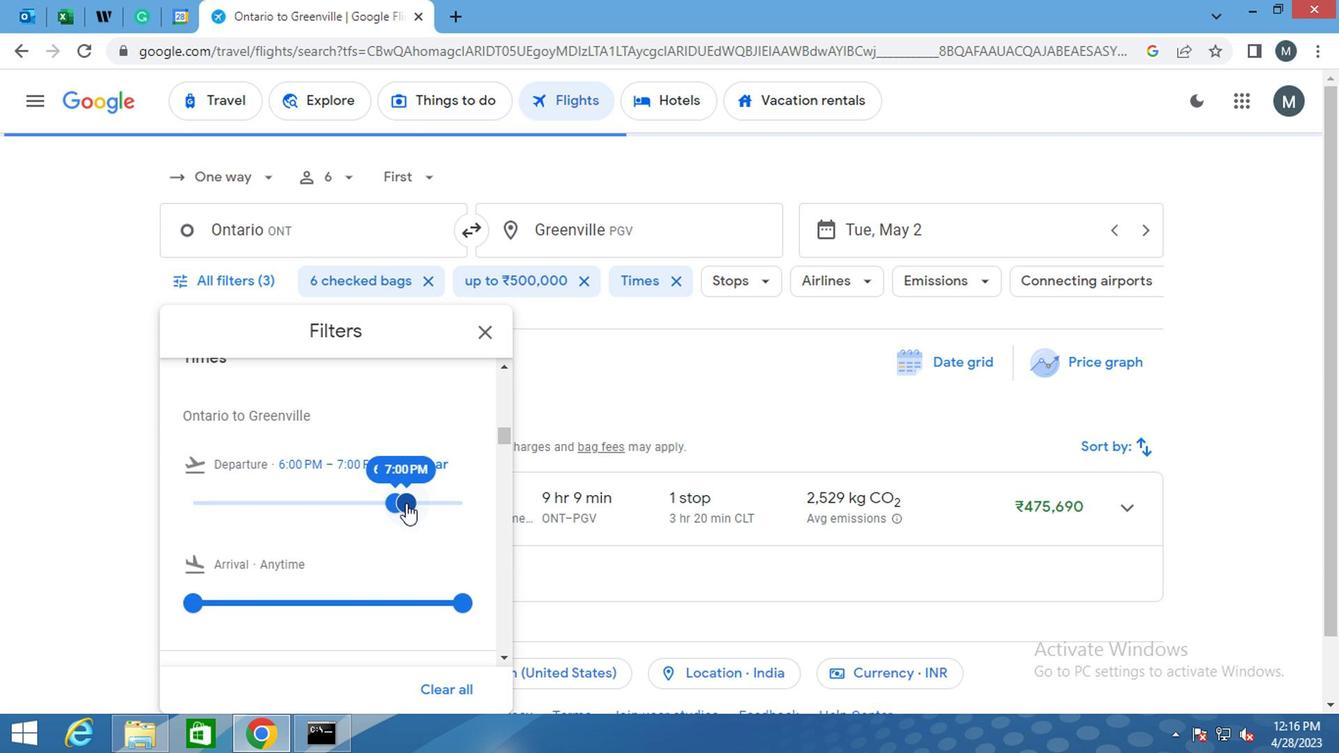 
Action: Mouse moved to (394, 510)
Screenshot: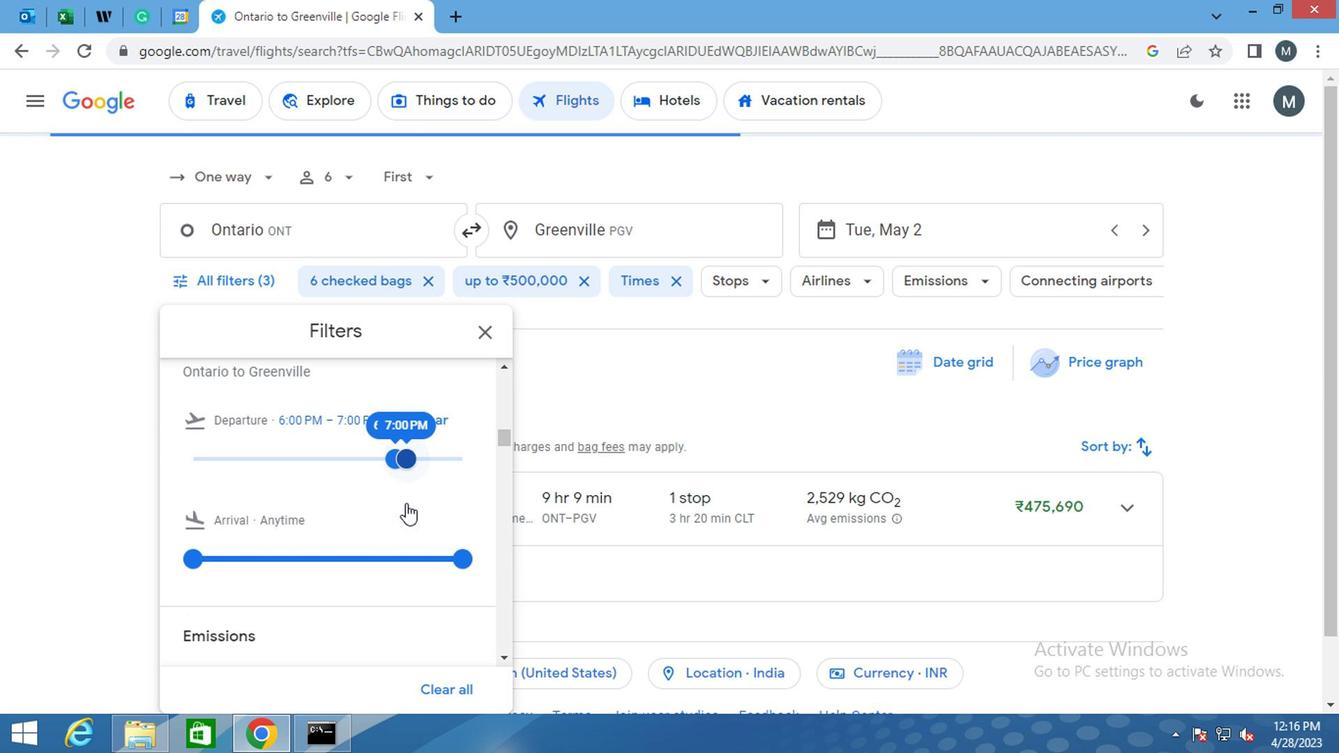 
Action: Mouse scrolled (394, 508) with delta (0, -1)
Screenshot: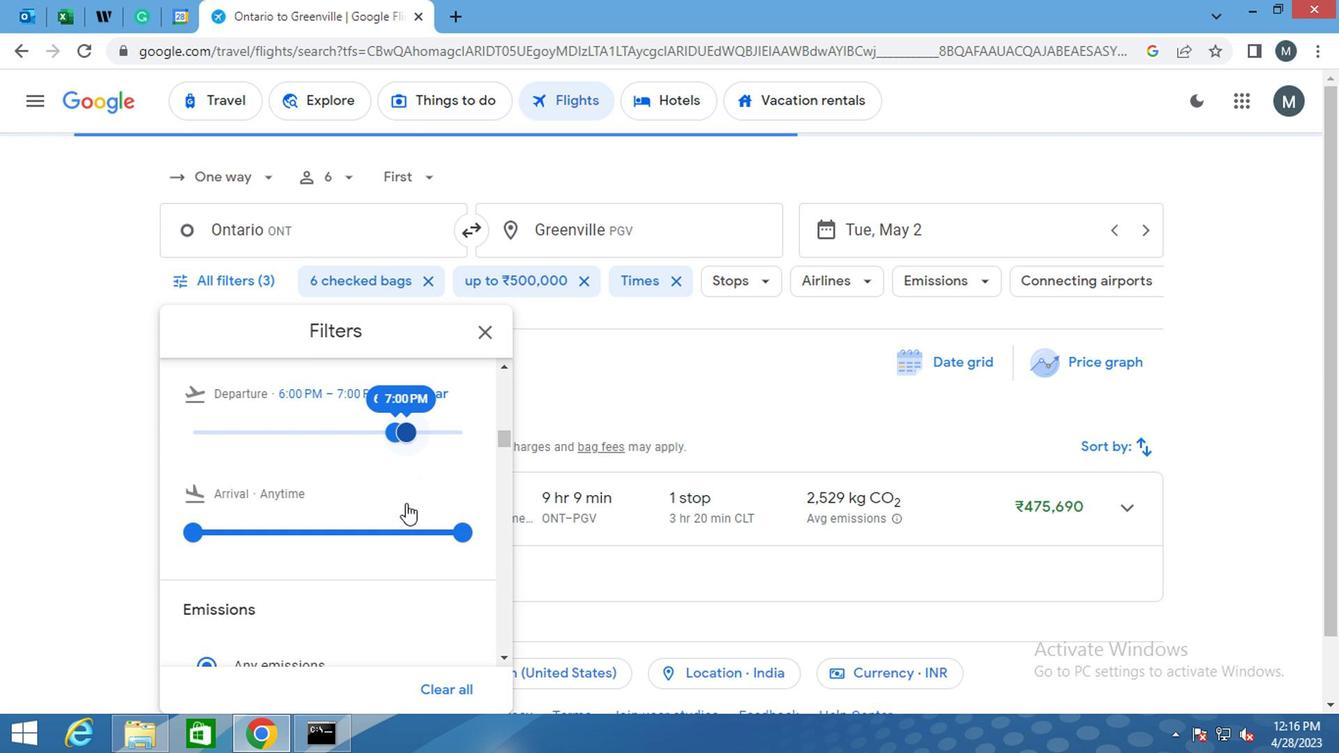 
Action: Mouse moved to (383, 514)
Screenshot: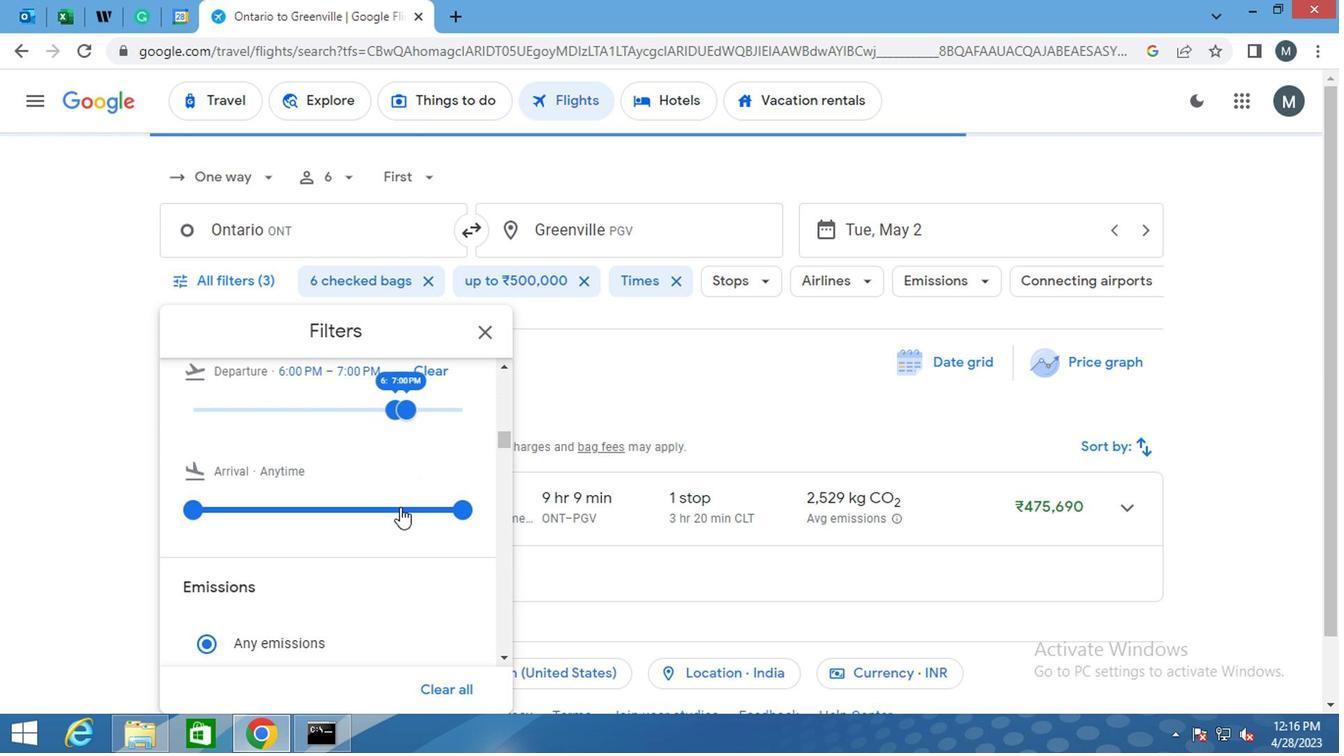 
Action: Mouse scrolled (383, 513) with delta (0, -1)
Screenshot: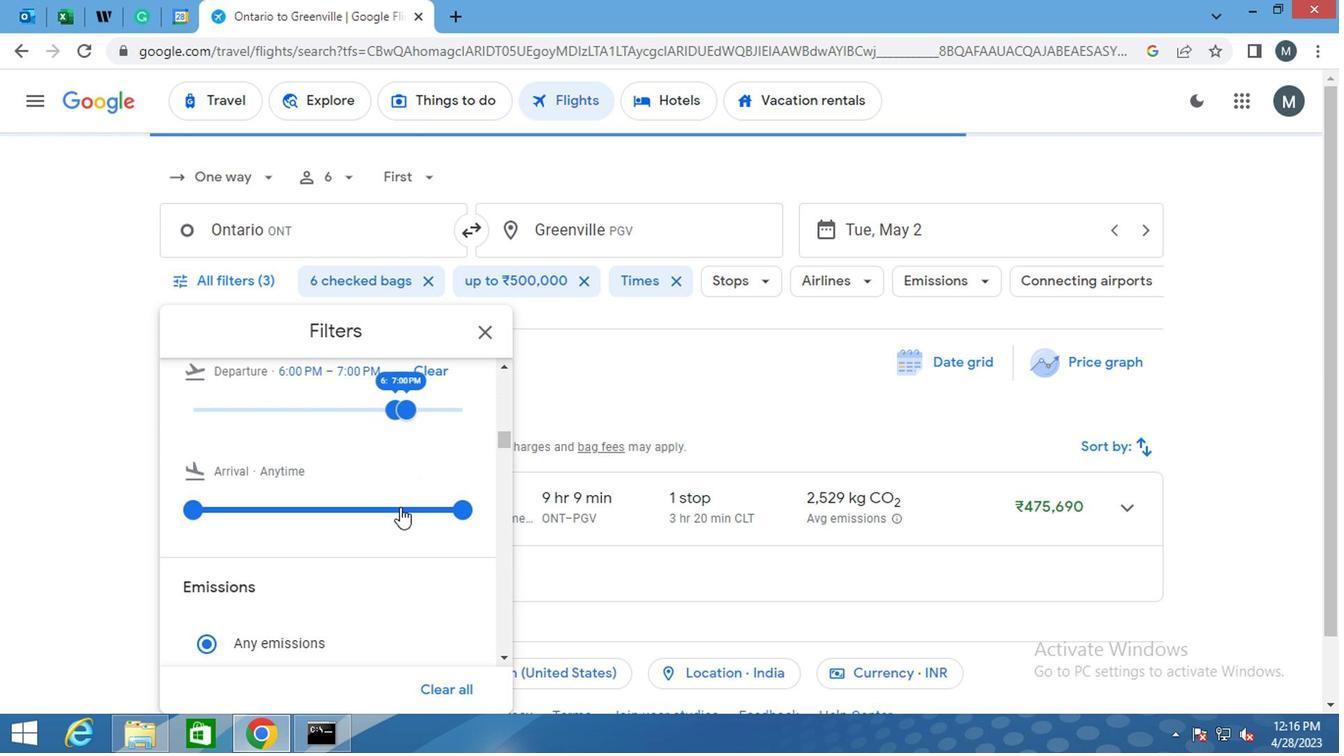 
Action: Mouse moved to (373, 528)
Screenshot: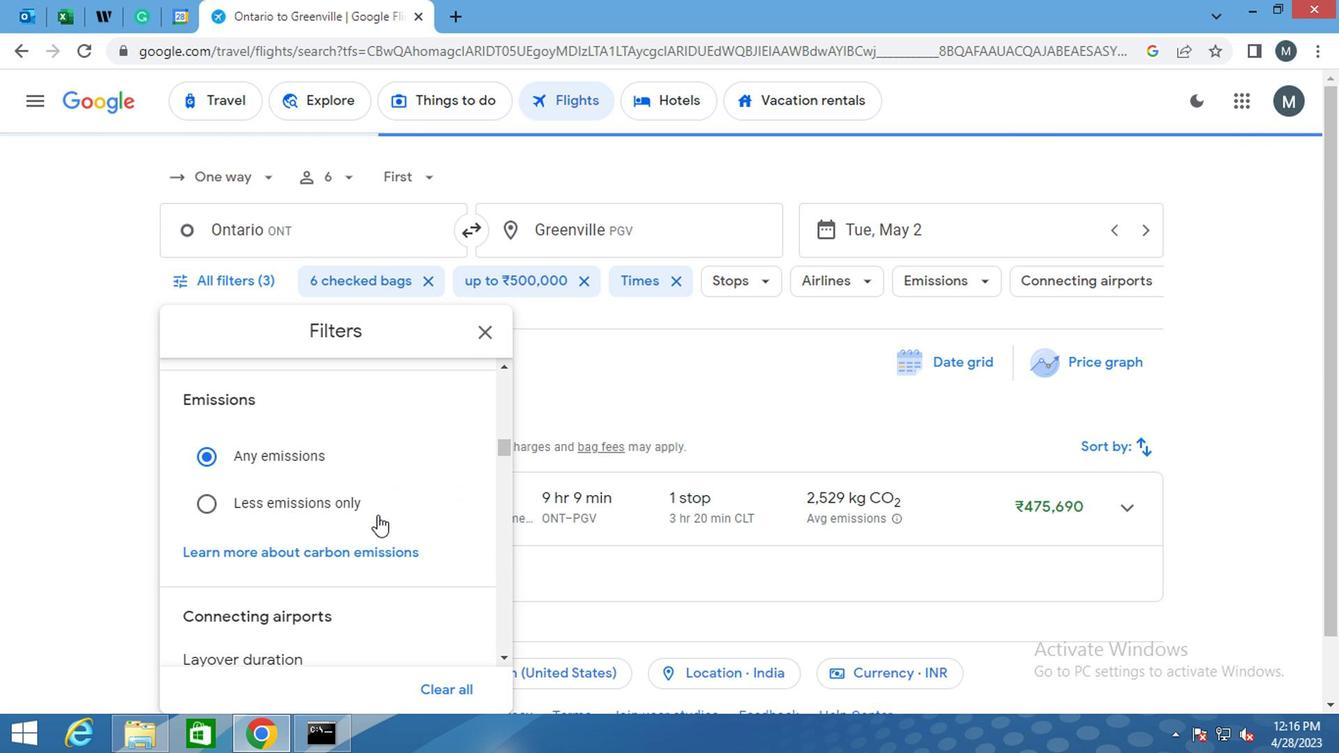 
Action: Mouse scrolled (373, 527) with delta (0, -1)
Screenshot: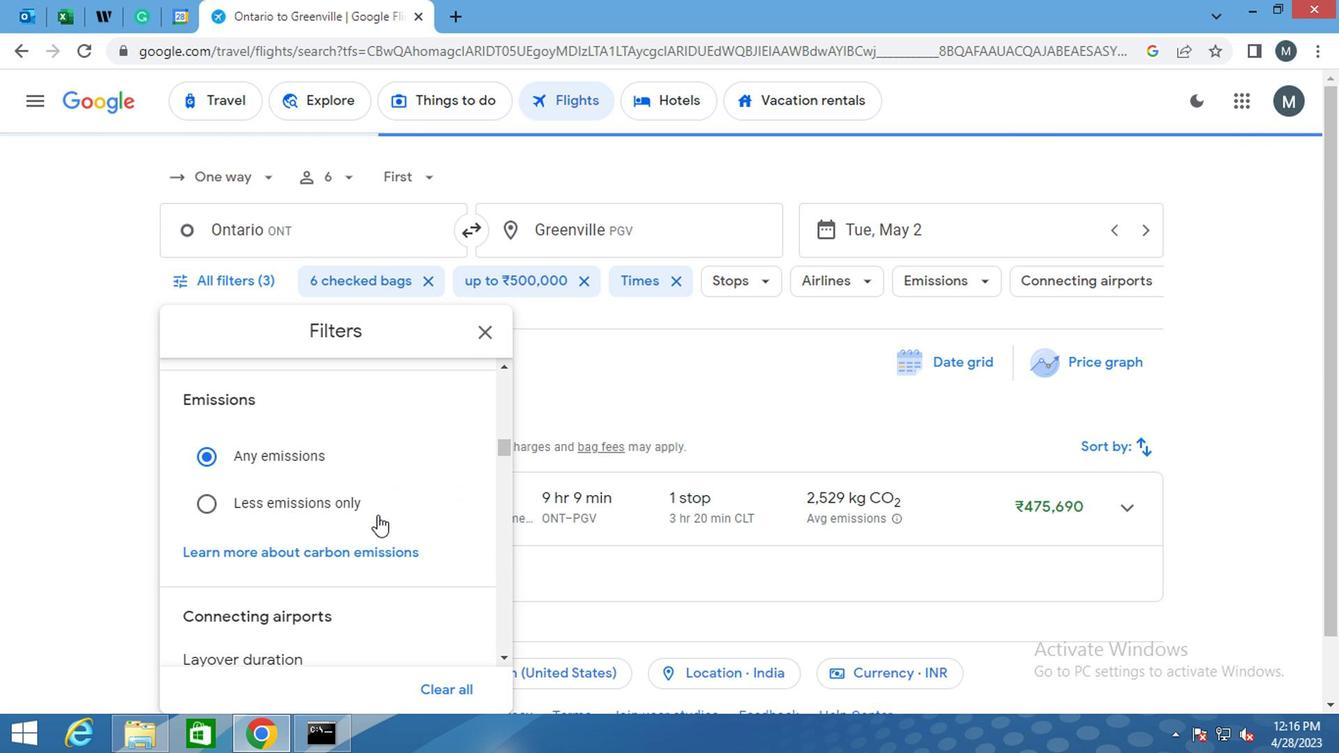 
Action: Mouse moved to (376, 531)
Screenshot: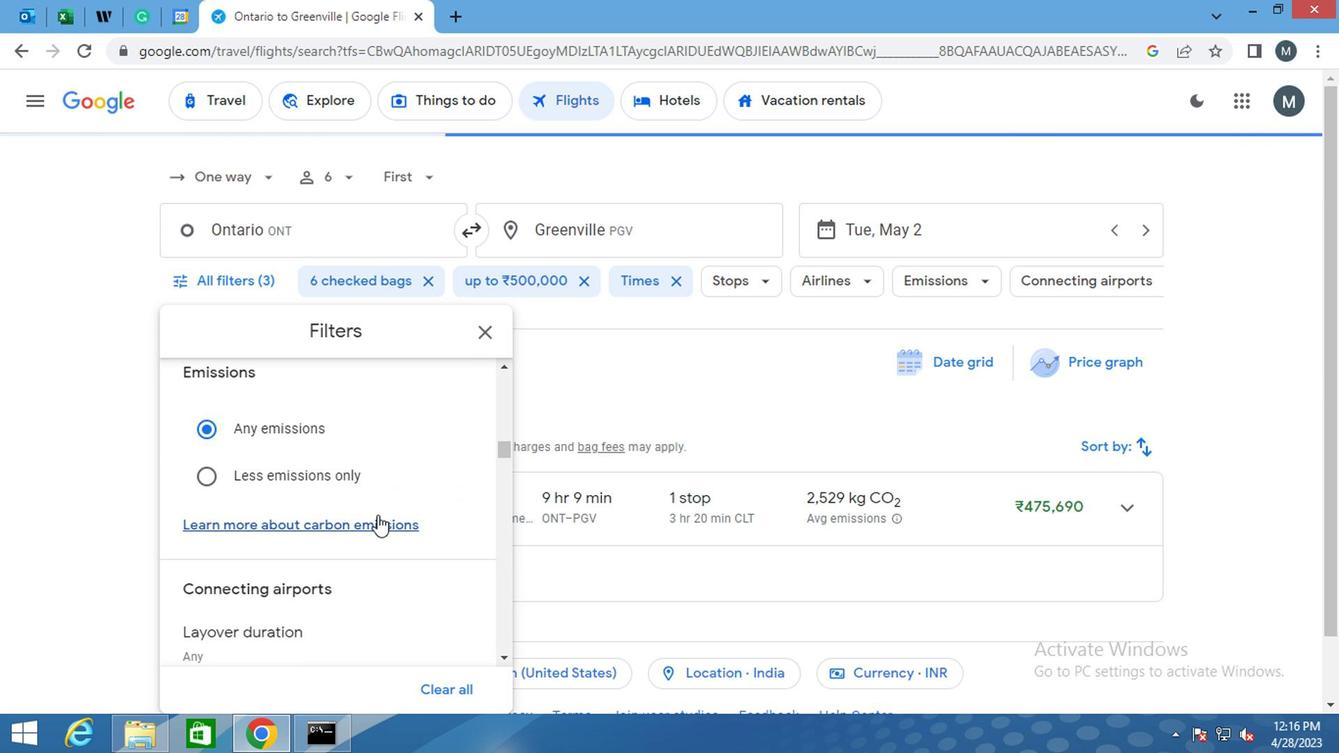 
Action: Mouse scrolled (376, 530) with delta (0, -1)
Screenshot: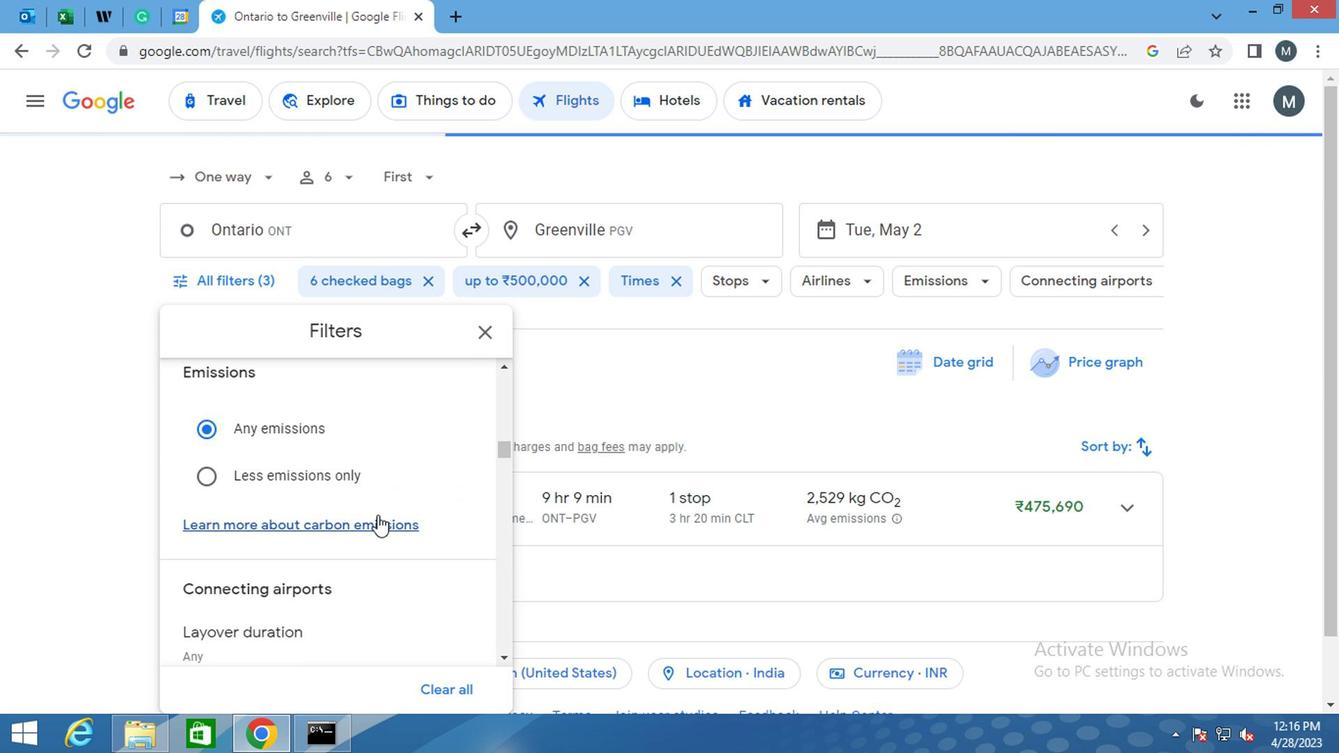 
Action: Mouse moved to (376, 532)
Screenshot: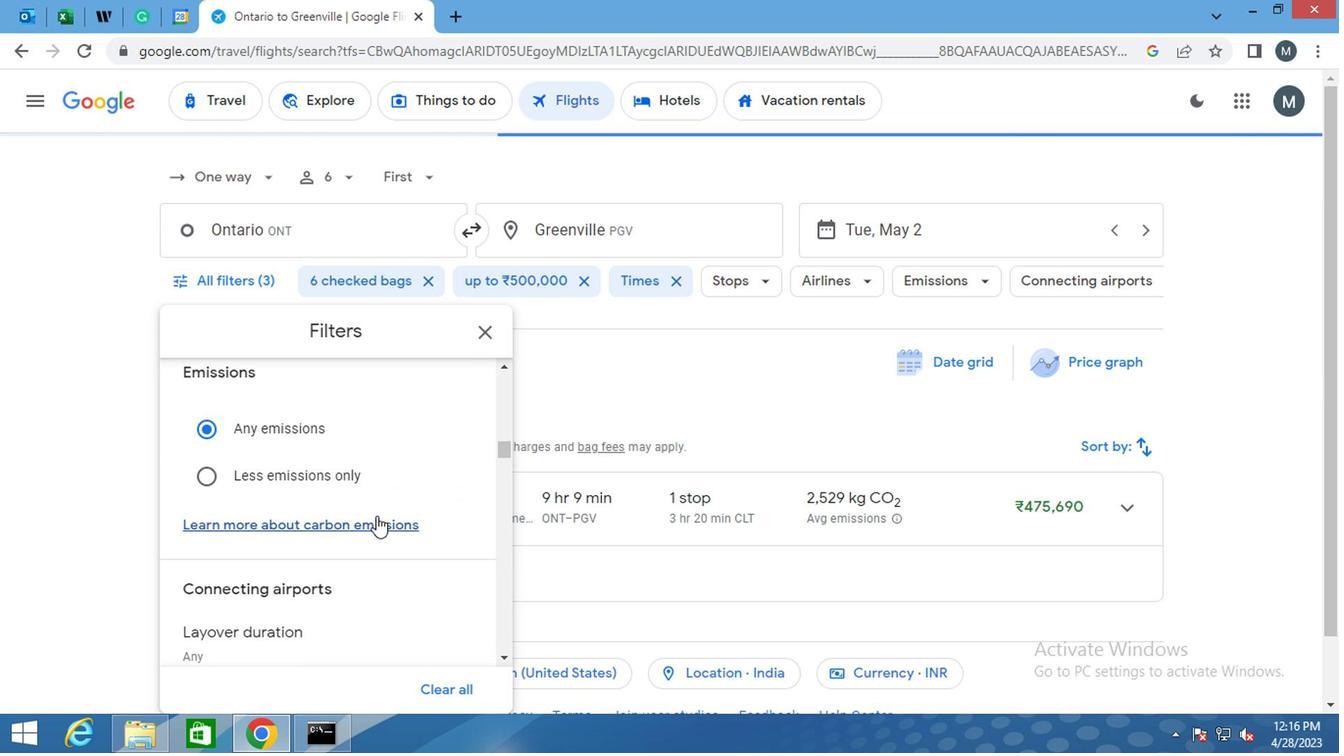 
Action: Mouse scrolled (376, 531) with delta (0, 0)
Screenshot: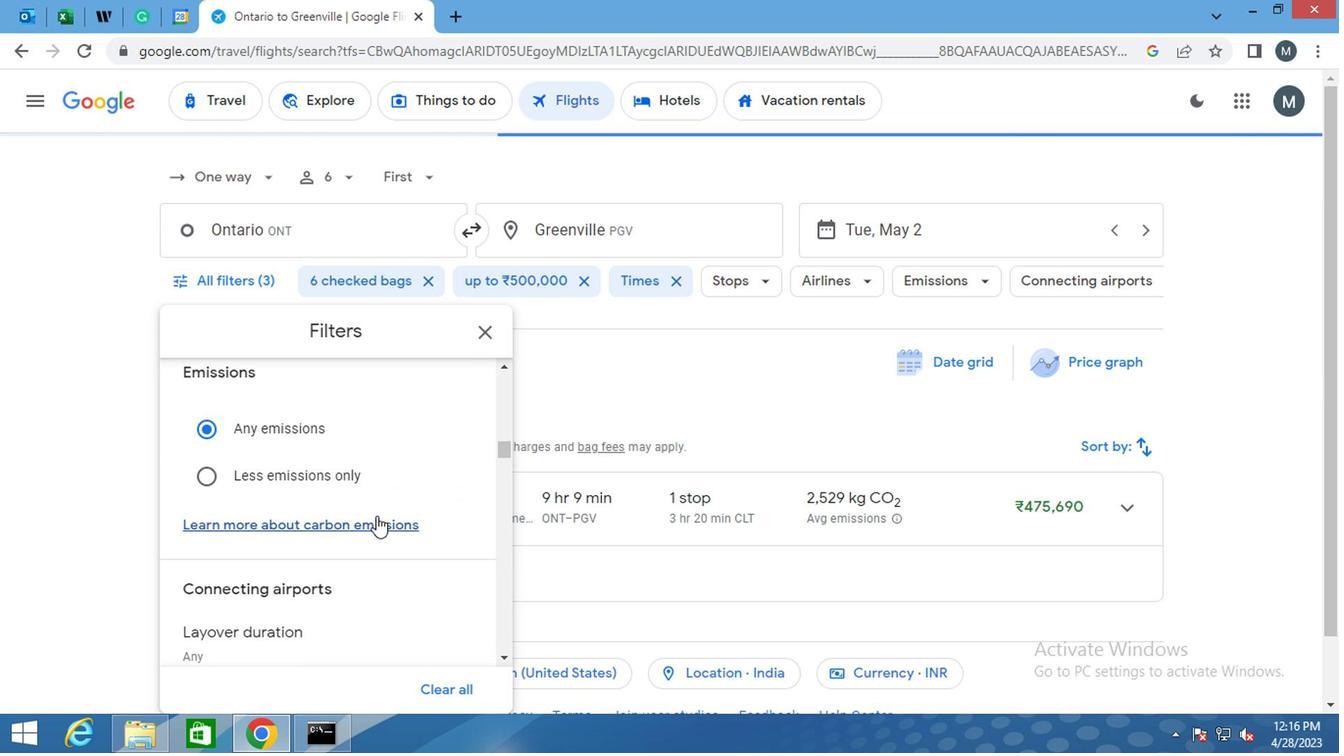 
Action: Mouse moved to (376, 536)
Screenshot: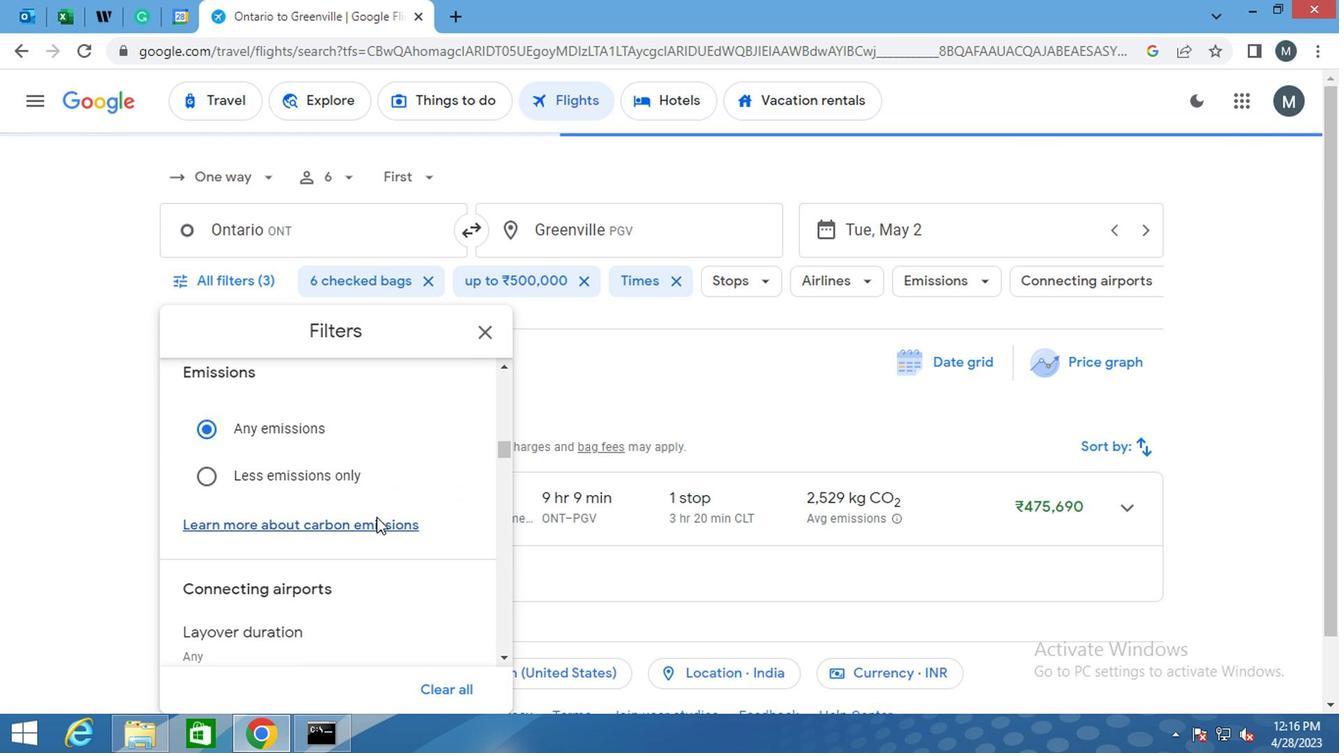 
Action: Mouse scrolled (376, 535) with delta (0, -1)
Screenshot: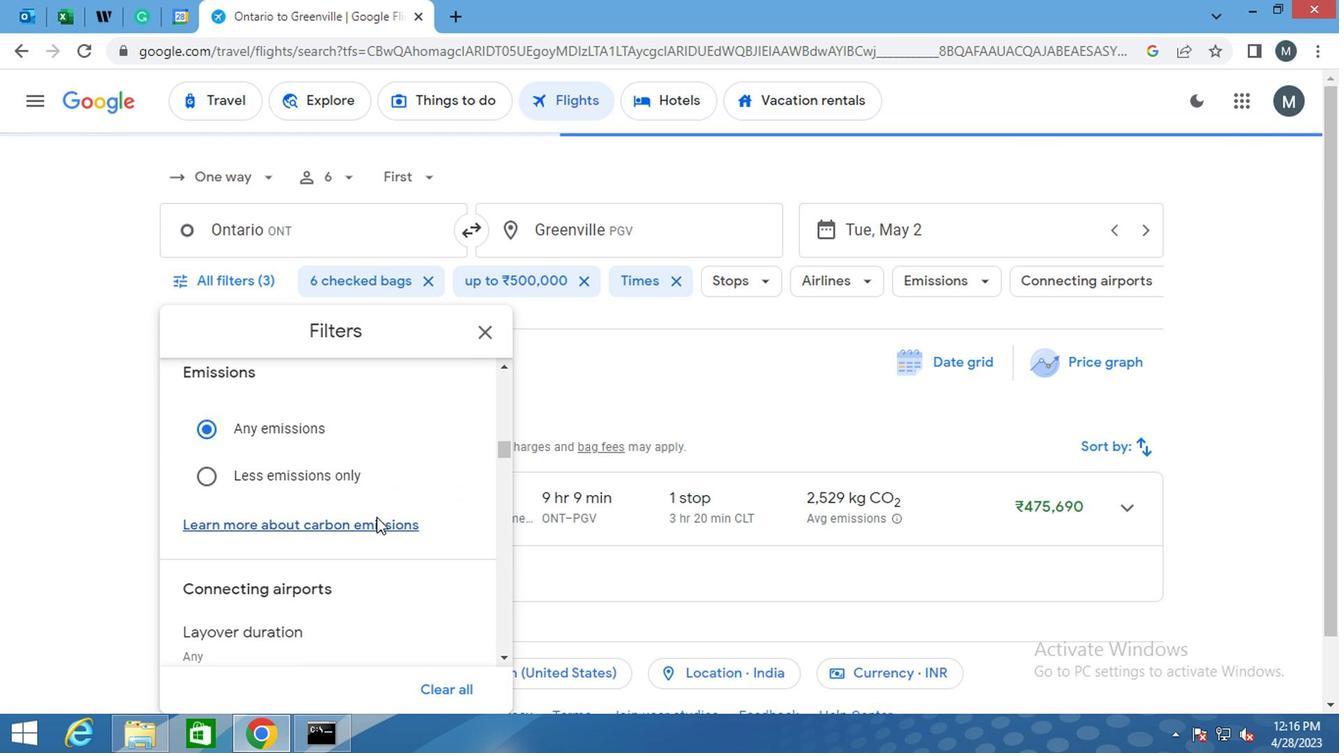 
Action: Mouse moved to (378, 556)
Screenshot: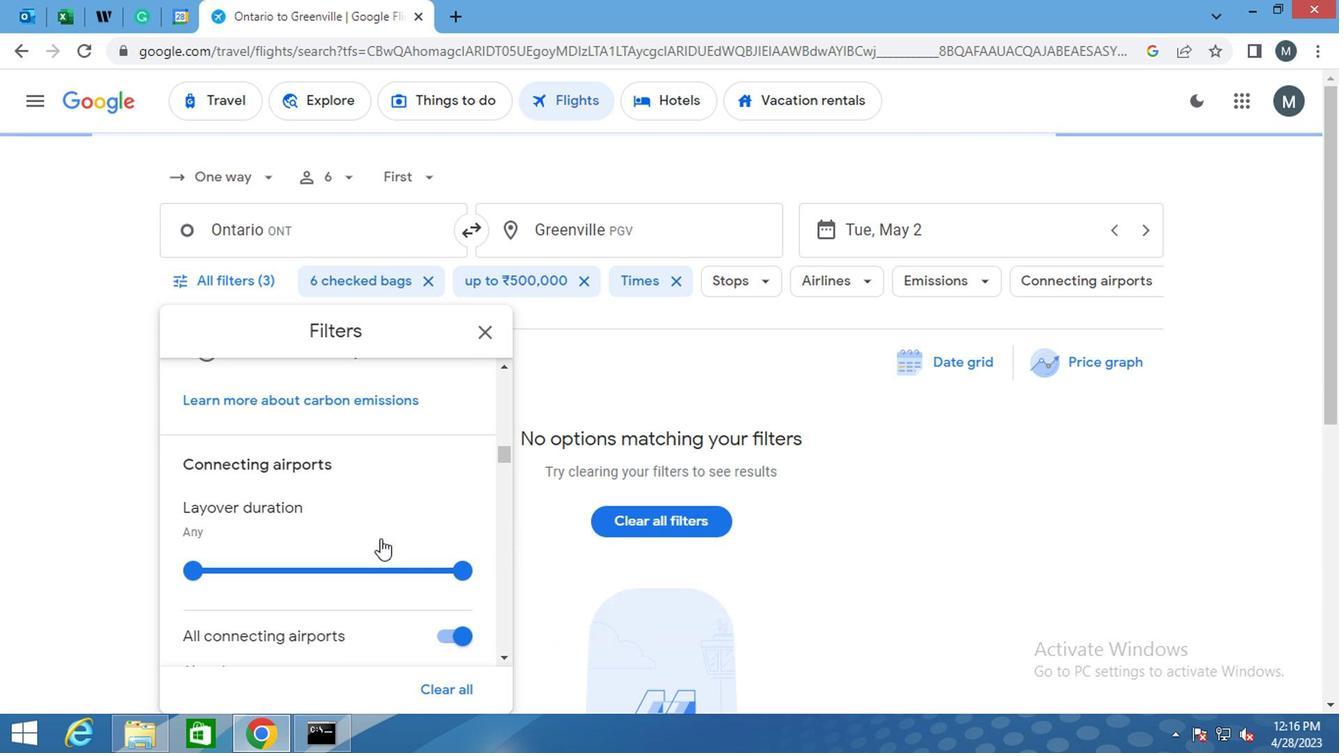 
Action: Mouse scrolled (378, 555) with delta (0, 0)
Screenshot: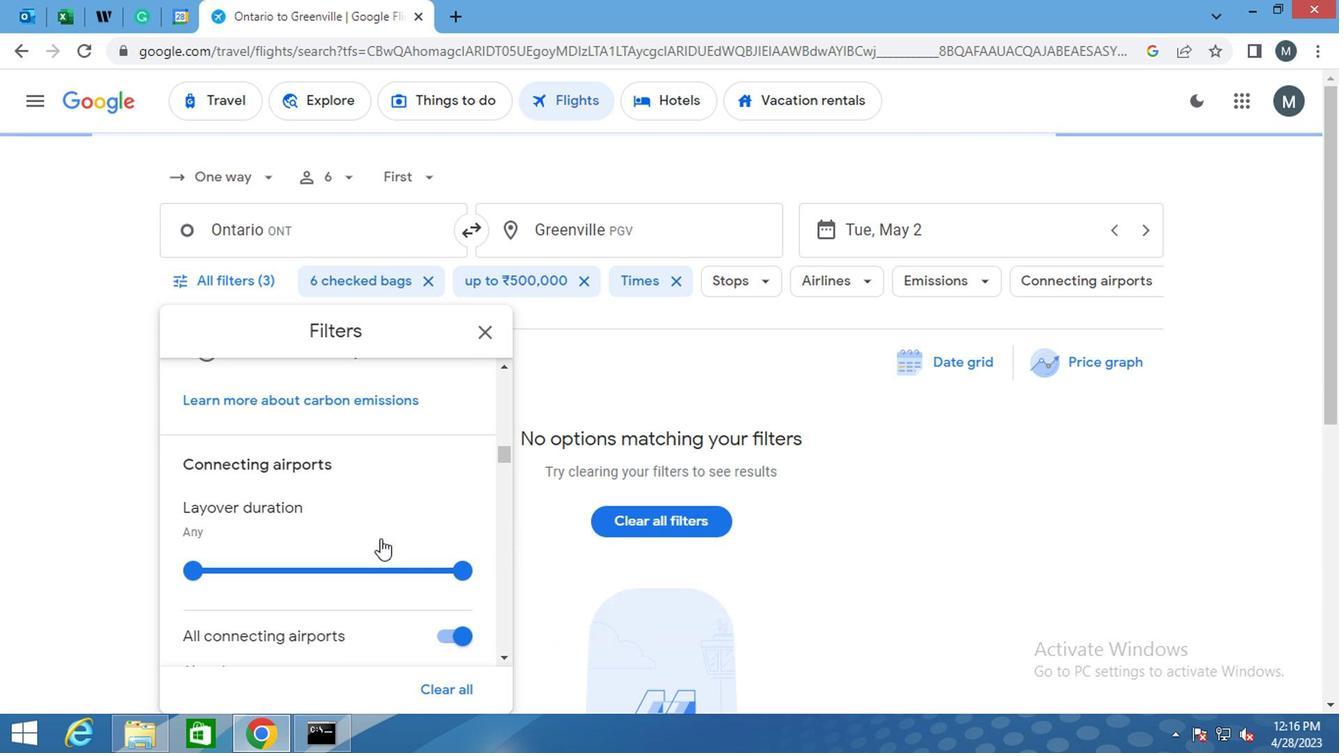 
Action: Mouse moved to (378, 558)
Screenshot: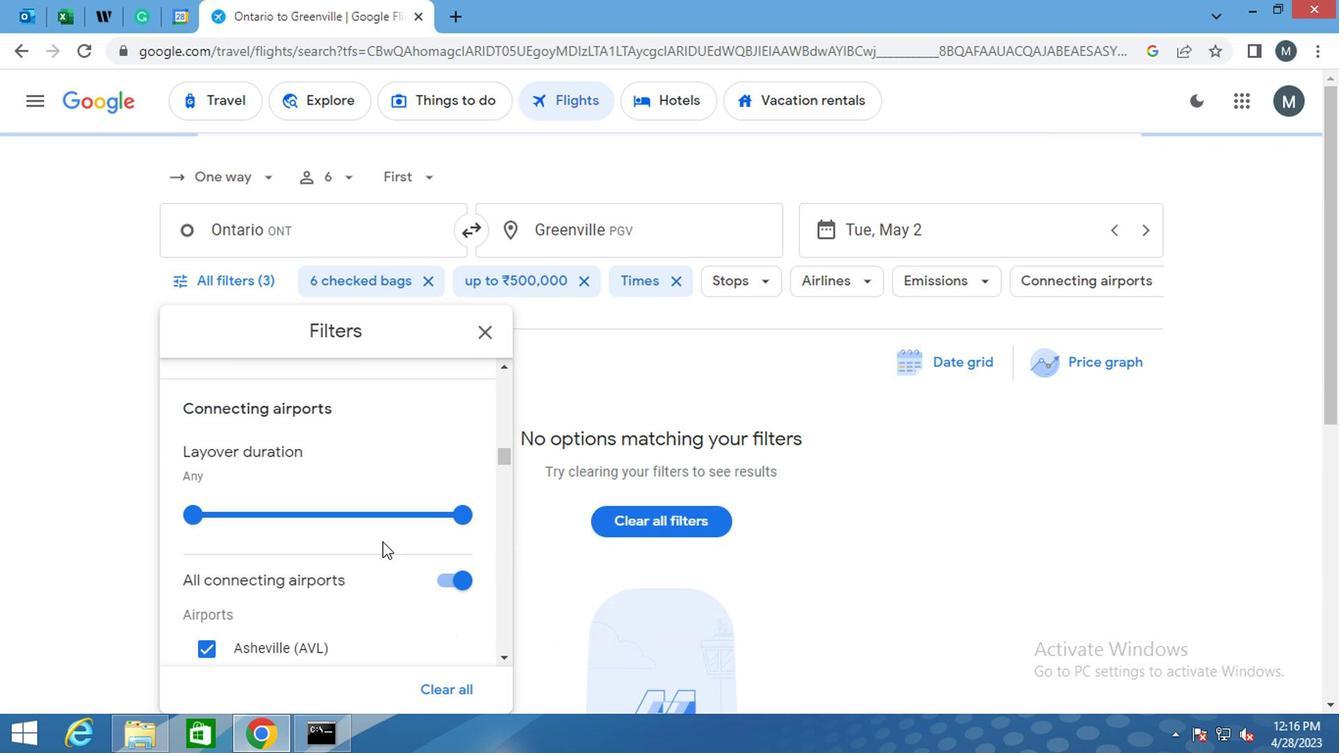 
Action: Mouse scrolled (378, 556) with delta (0, -1)
Screenshot: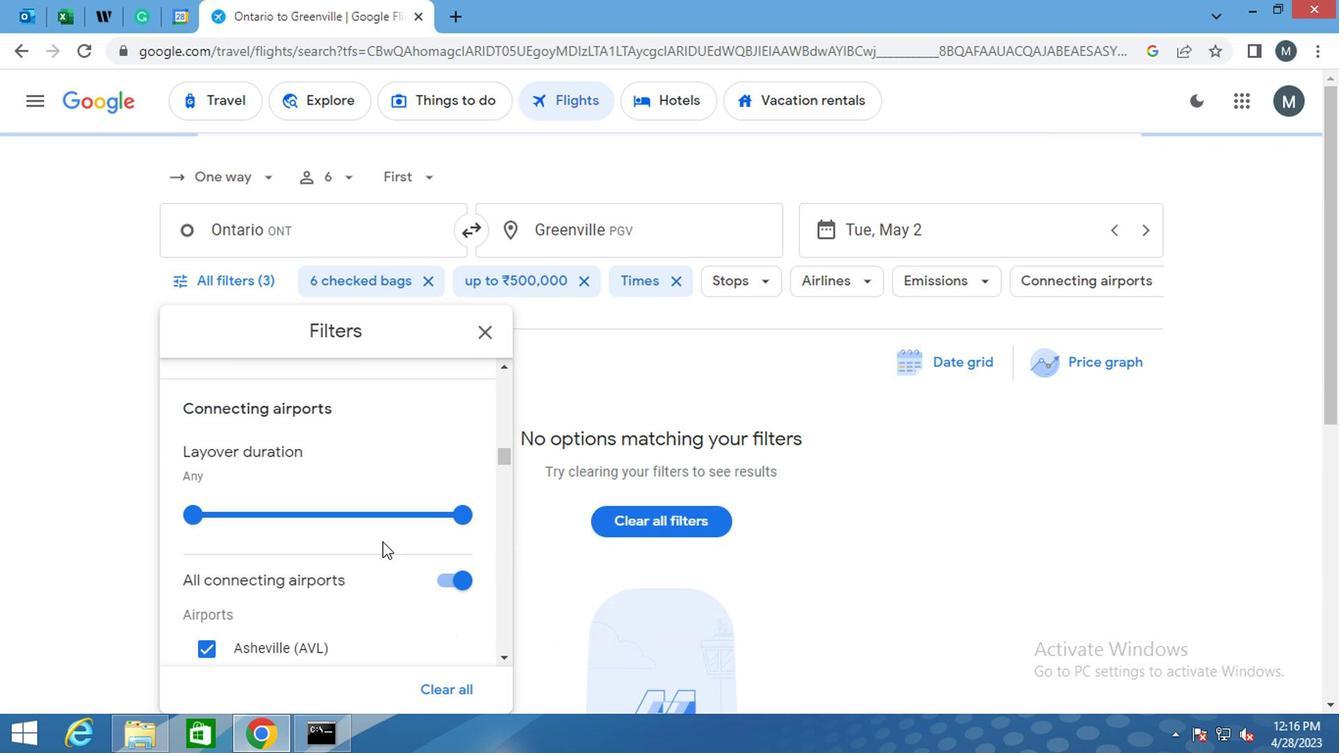 
Action: Mouse moved to (378, 558)
Screenshot: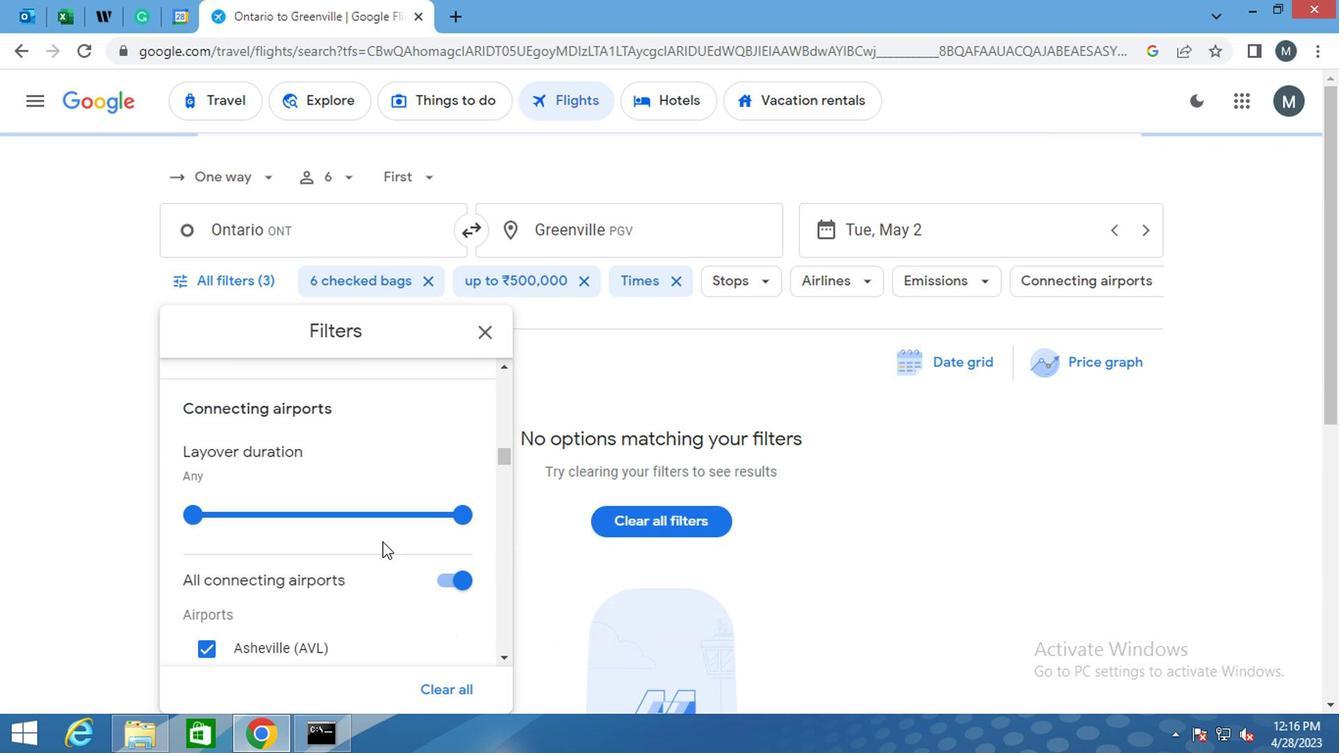 
Action: Mouse scrolled (378, 558) with delta (0, 0)
Screenshot: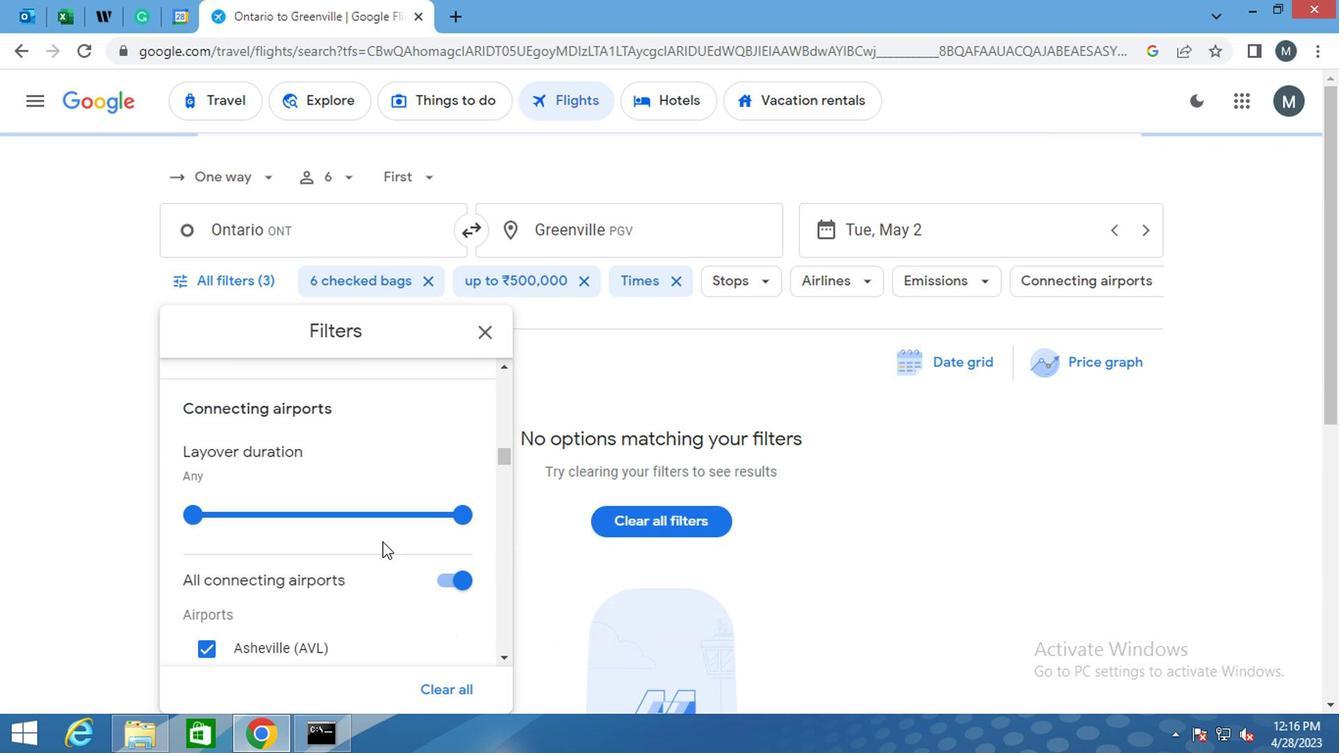 
Action: Mouse moved to (378, 560)
Screenshot: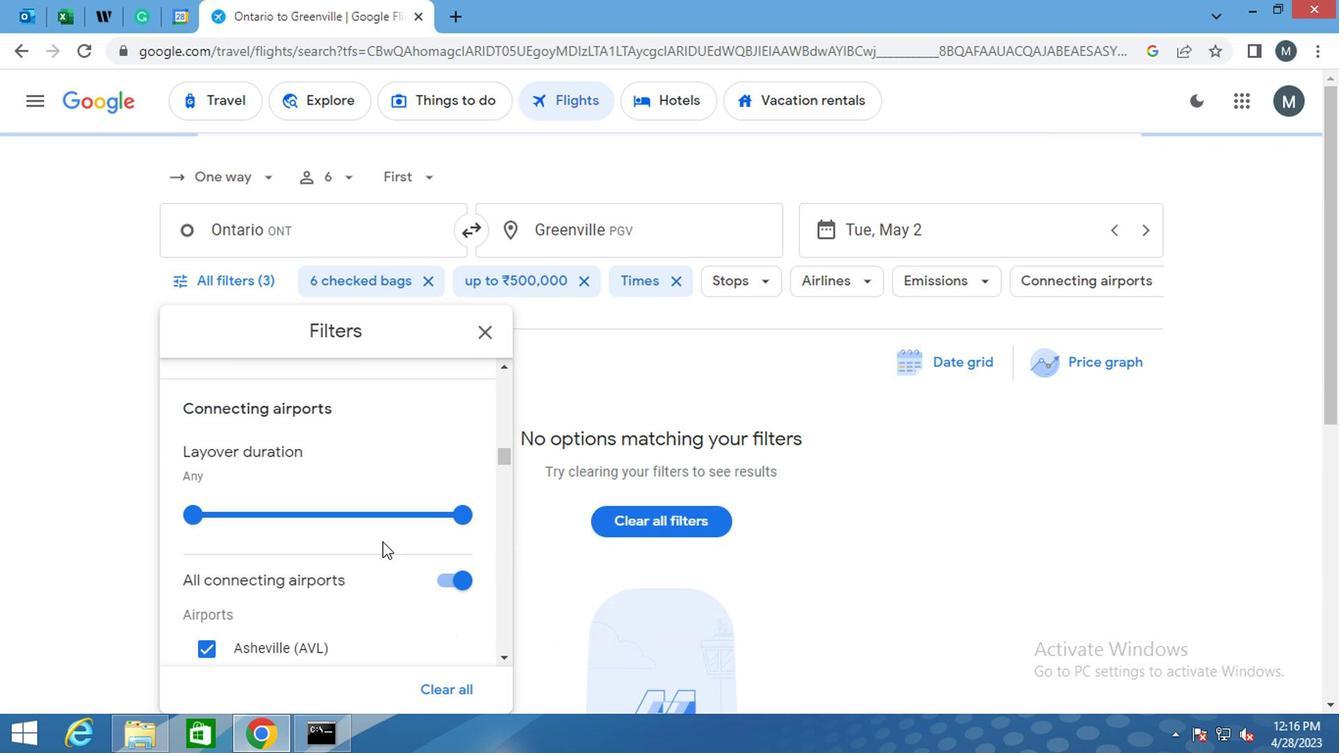 
Action: Mouse scrolled (378, 560) with delta (0, 0)
Screenshot: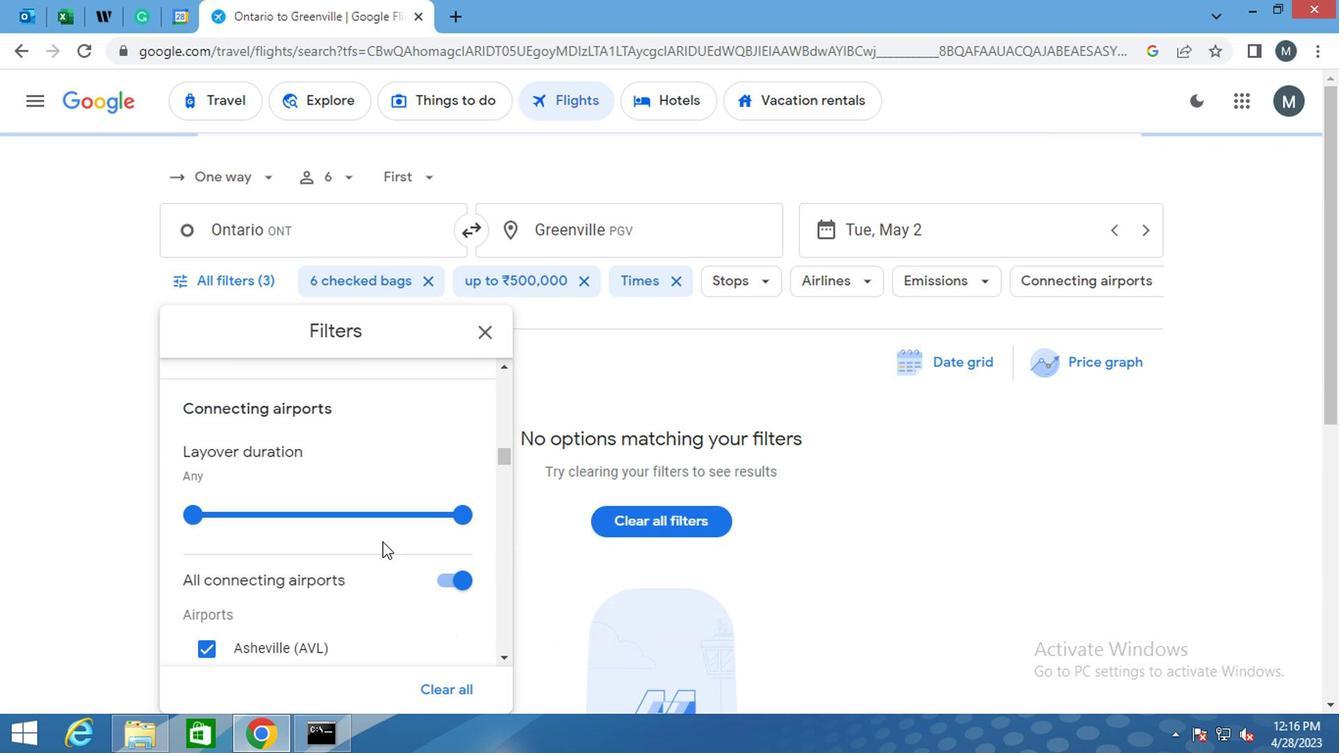 
Action: Mouse moved to (376, 567)
Screenshot: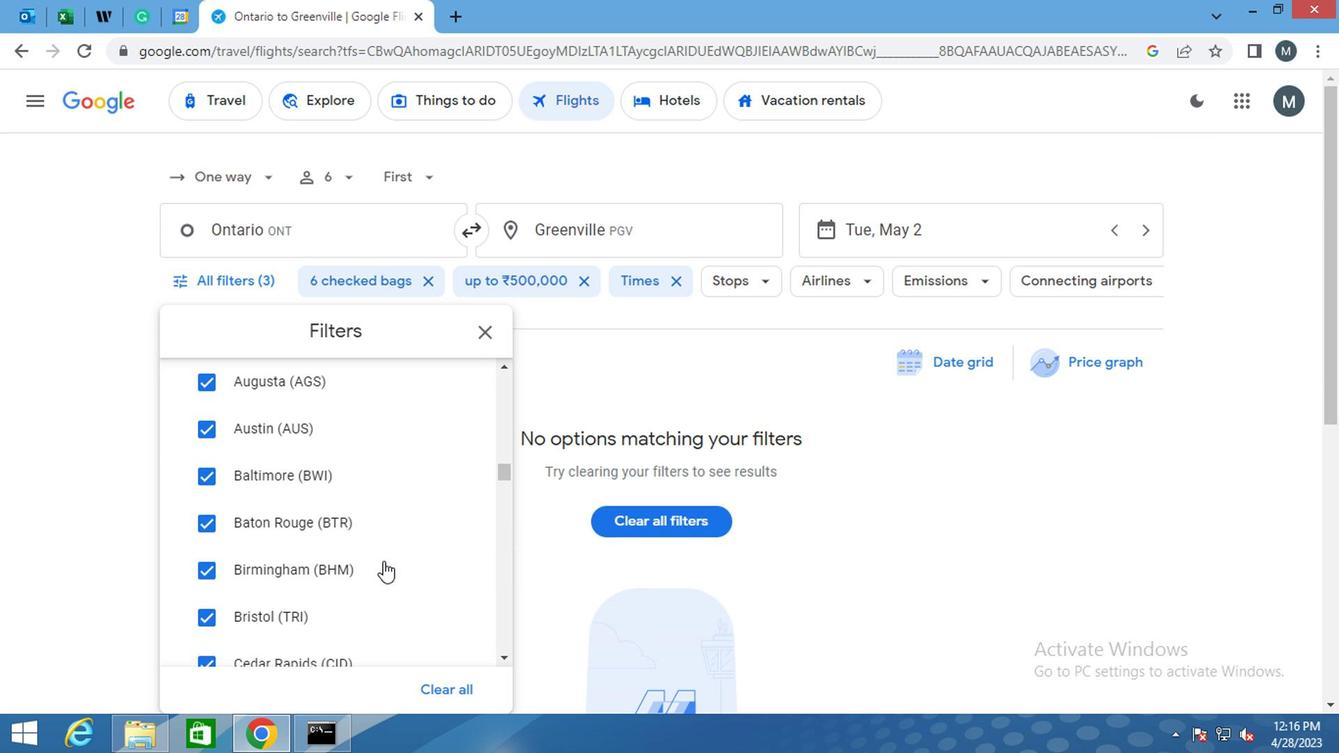 
Action: Mouse scrolled (376, 567) with delta (0, 0)
Screenshot: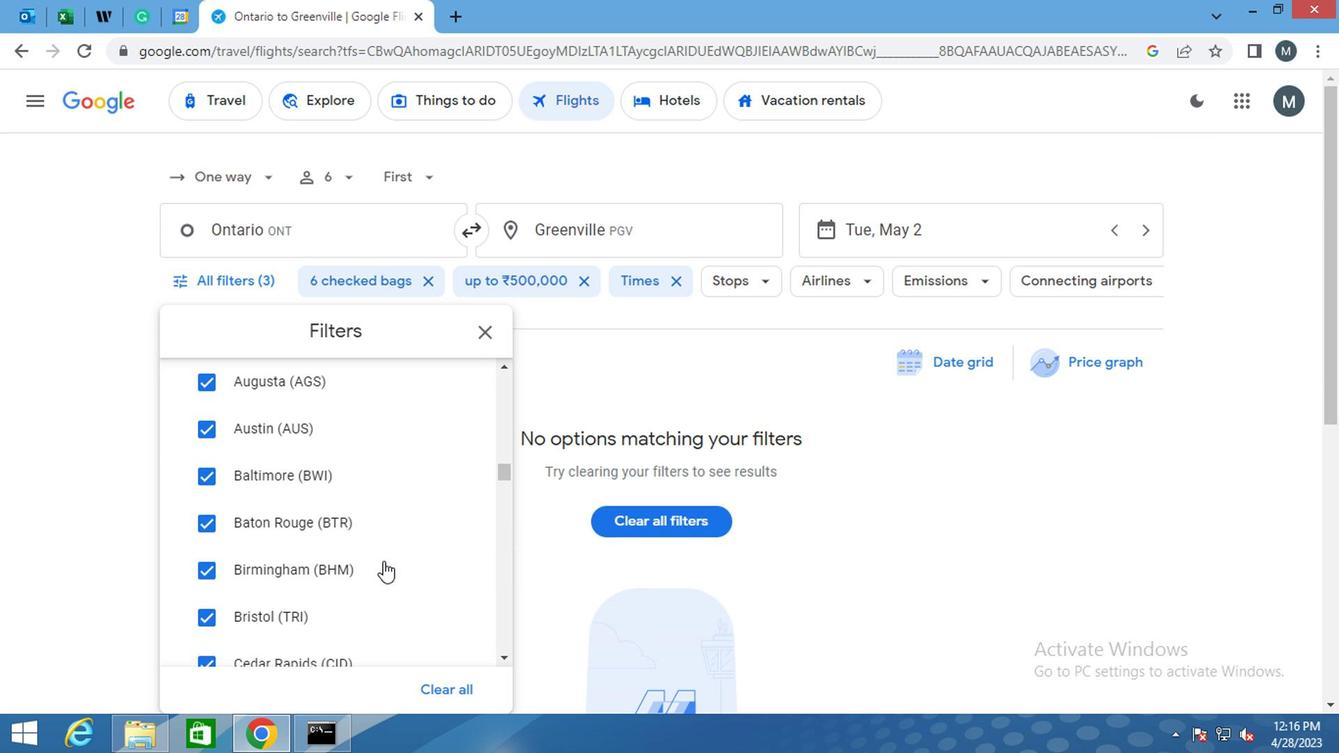
Action: Mouse scrolled (376, 567) with delta (0, 0)
Screenshot: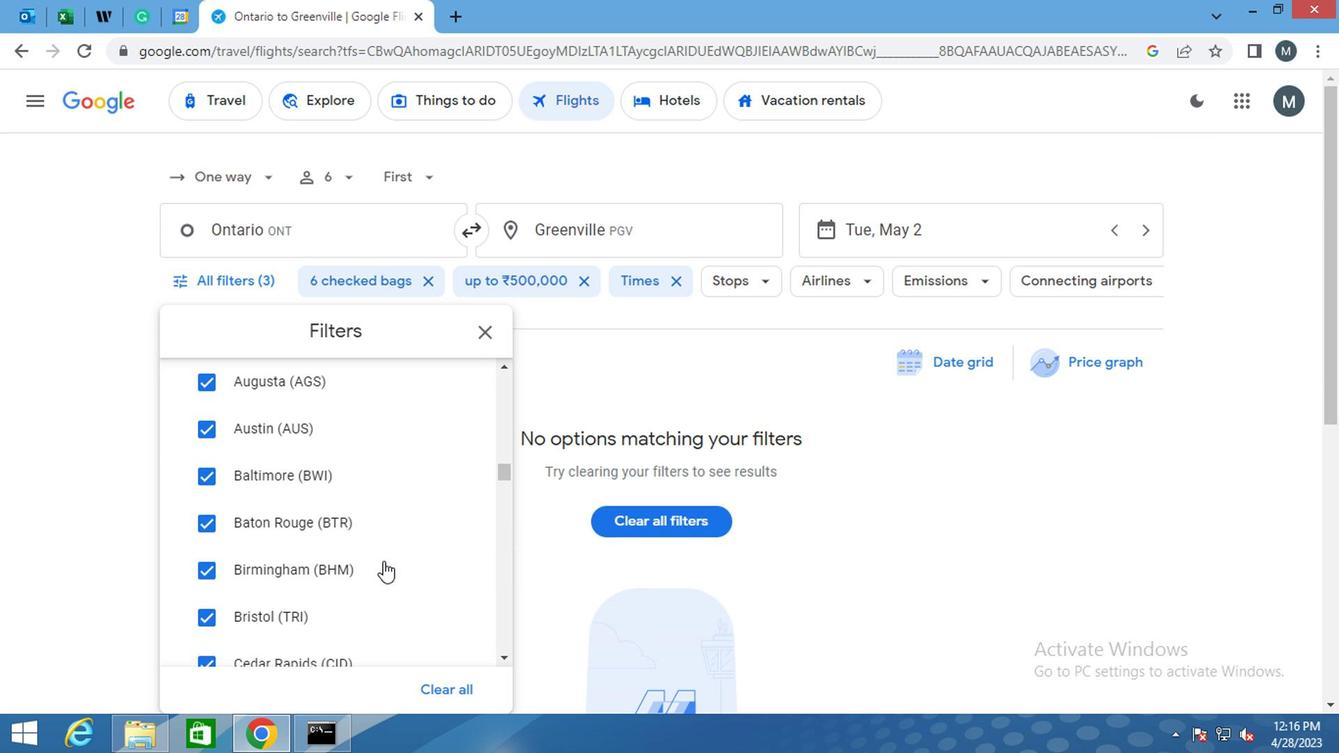 
Action: Mouse scrolled (376, 567) with delta (0, 0)
Screenshot: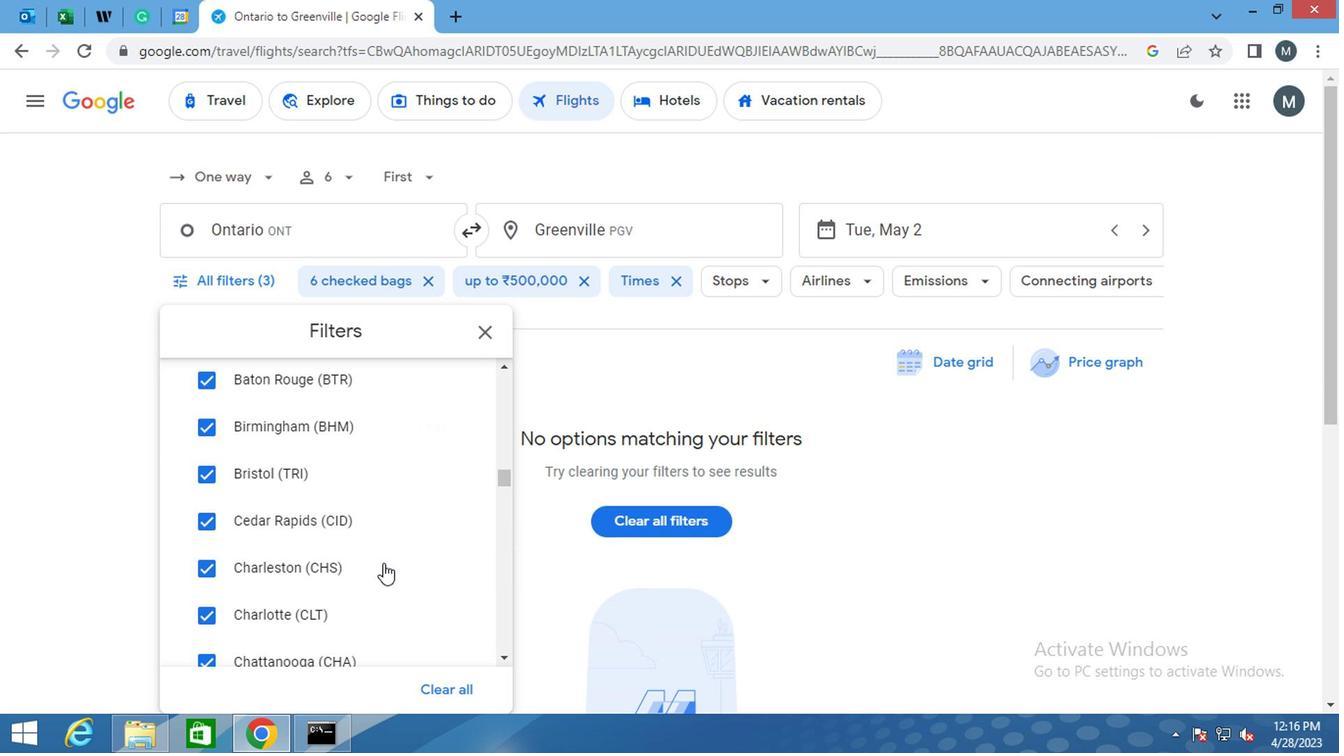 
Action: Mouse scrolled (376, 567) with delta (0, 0)
Screenshot: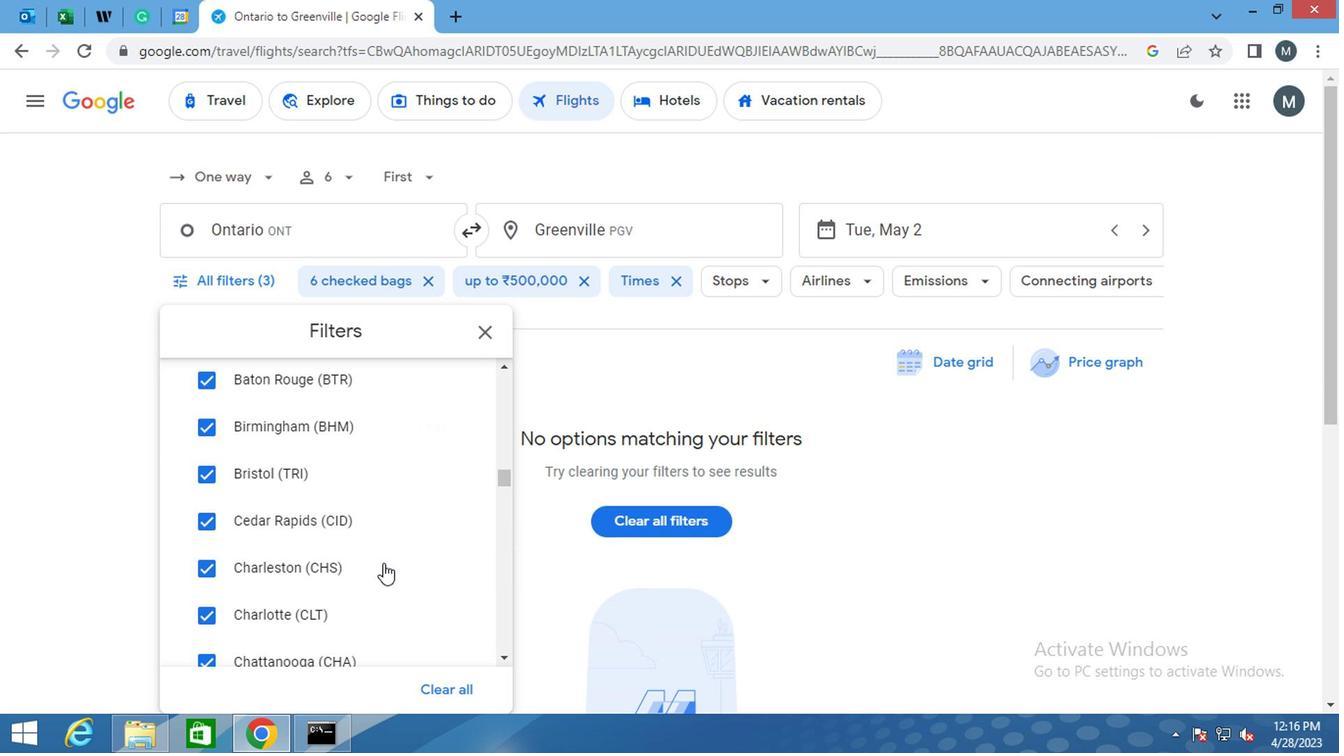 
Action: Mouse moved to (376, 568)
Screenshot: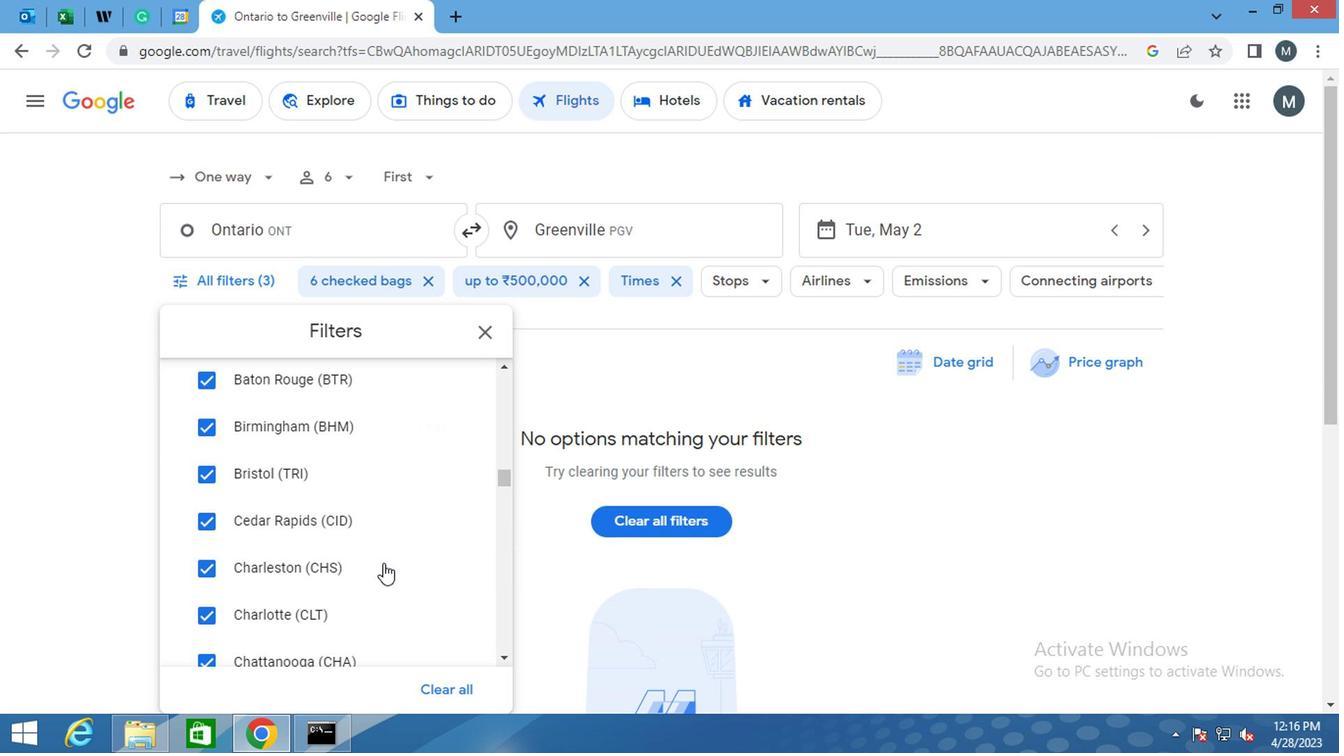 
Action: Mouse scrolled (376, 567) with delta (0, 0)
Screenshot: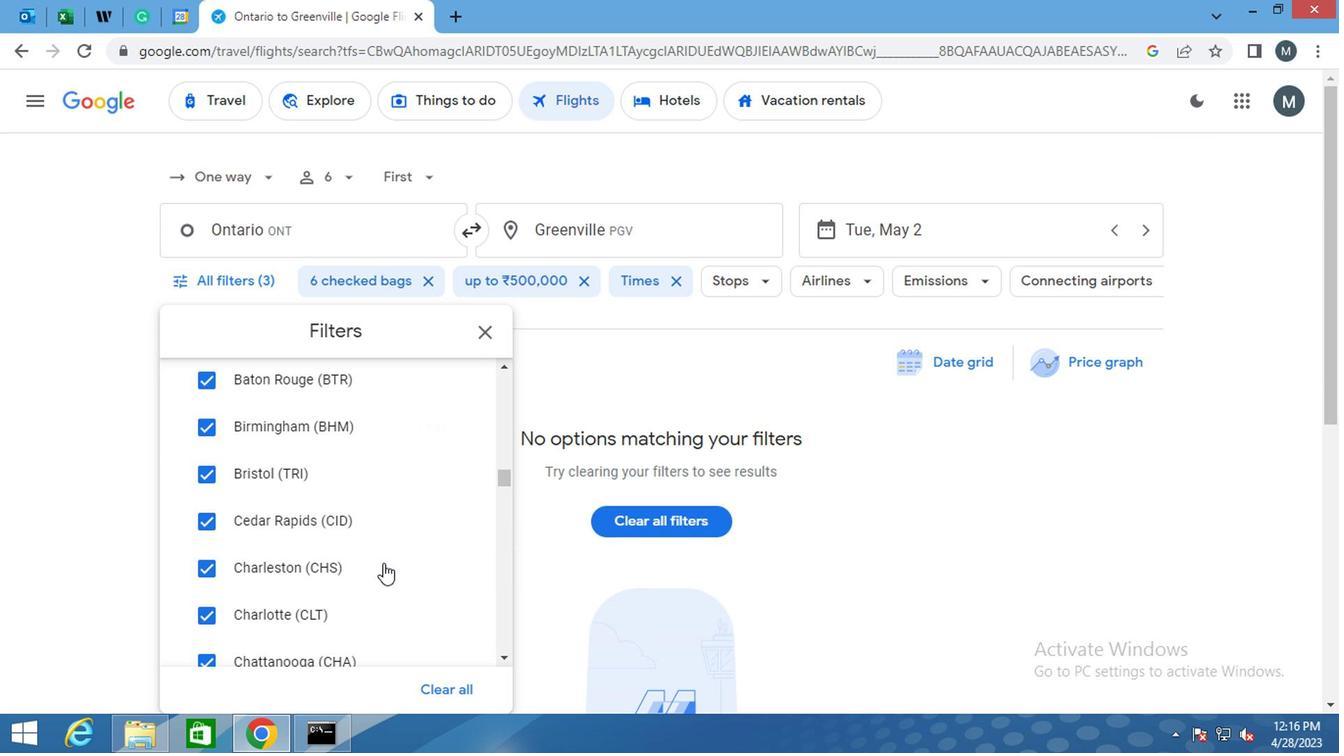 
Action: Mouse moved to (376, 572)
Screenshot: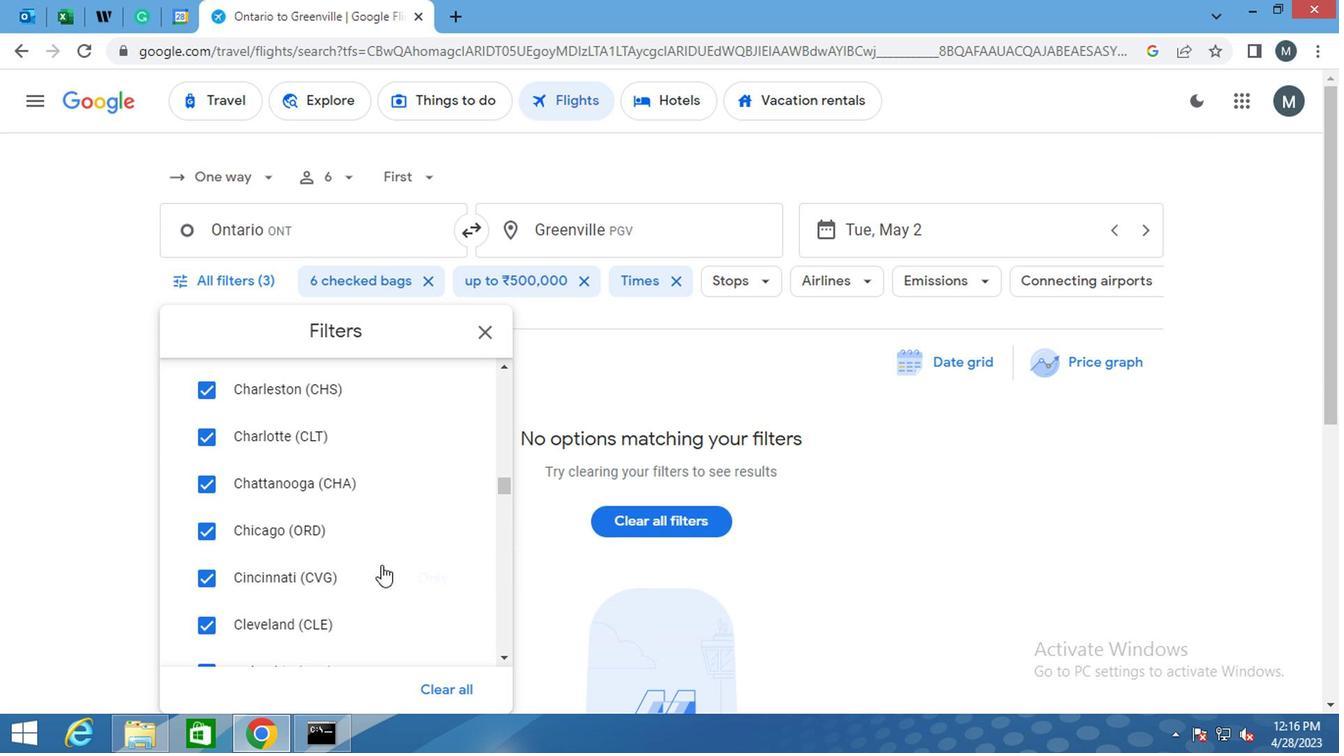 
Action: Mouse scrolled (376, 570) with delta (0, -1)
Screenshot: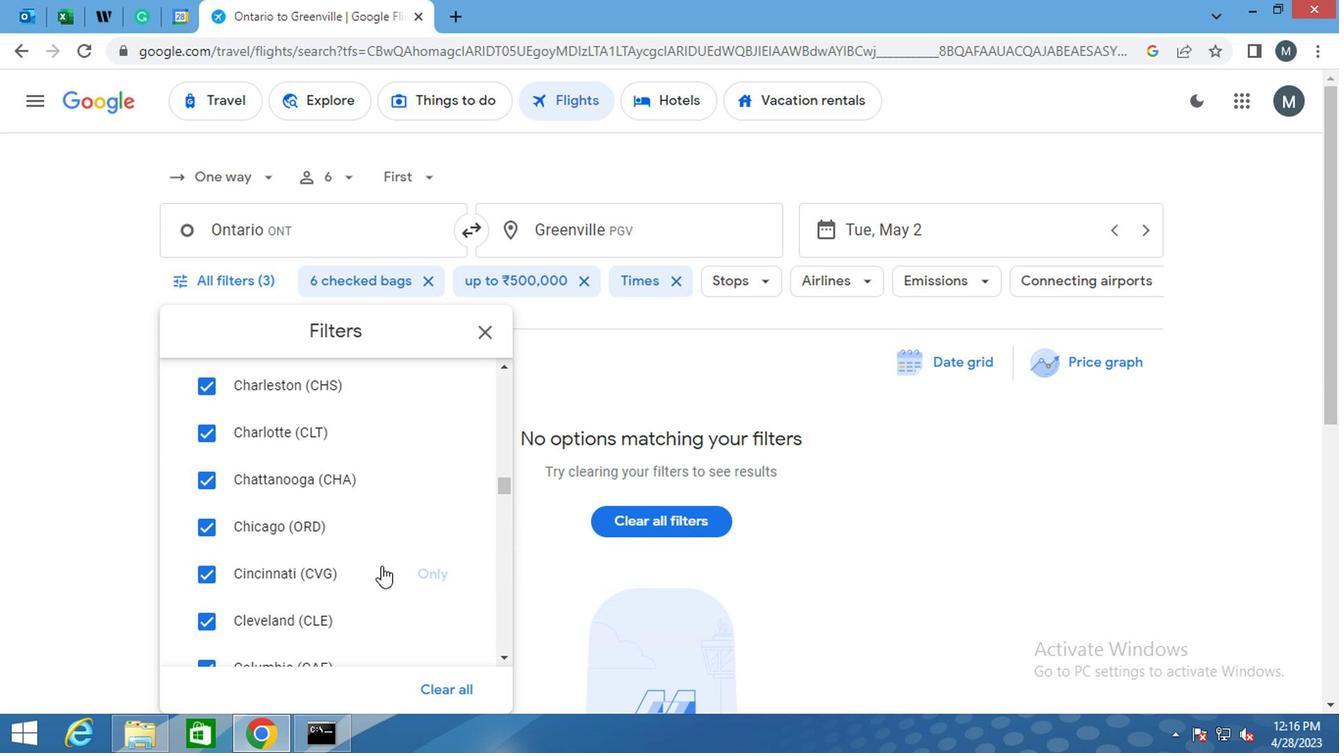
Action: Mouse scrolled (376, 570) with delta (0, -1)
Screenshot: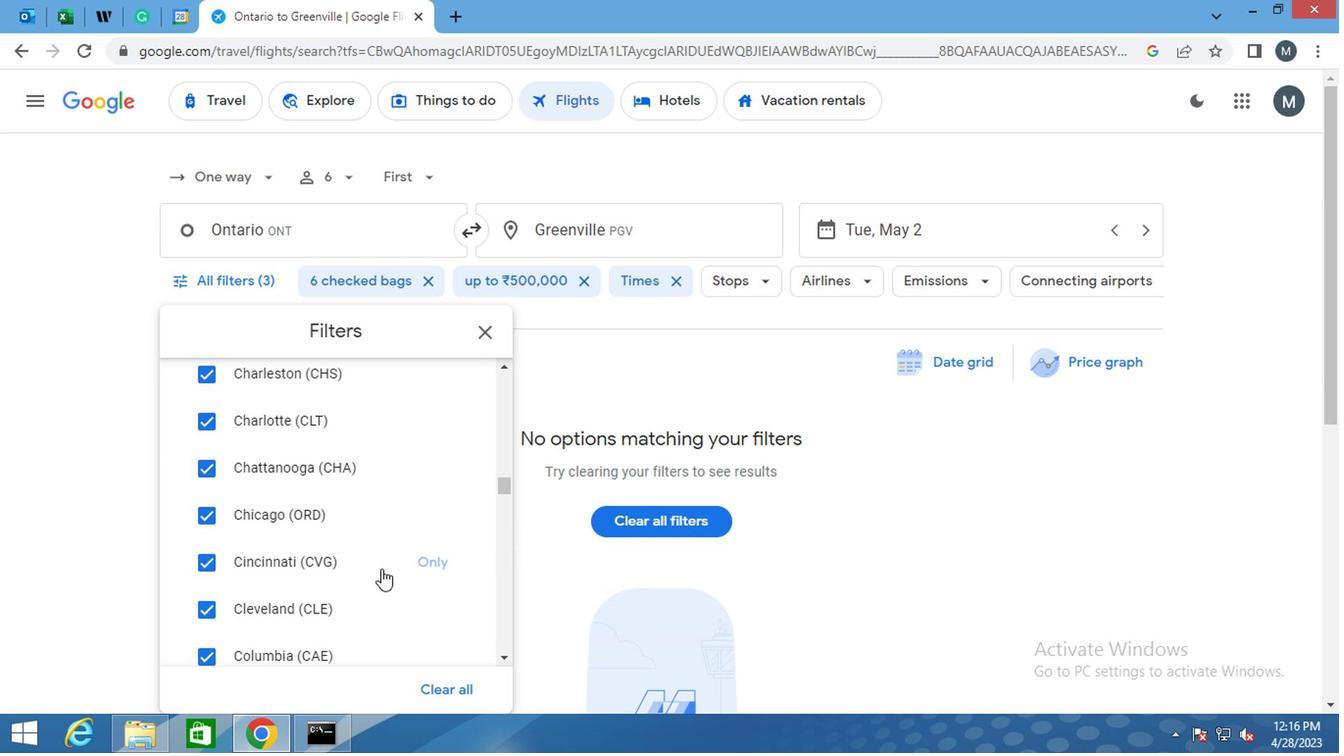 
Action: Mouse scrolled (376, 570) with delta (0, -1)
Screenshot: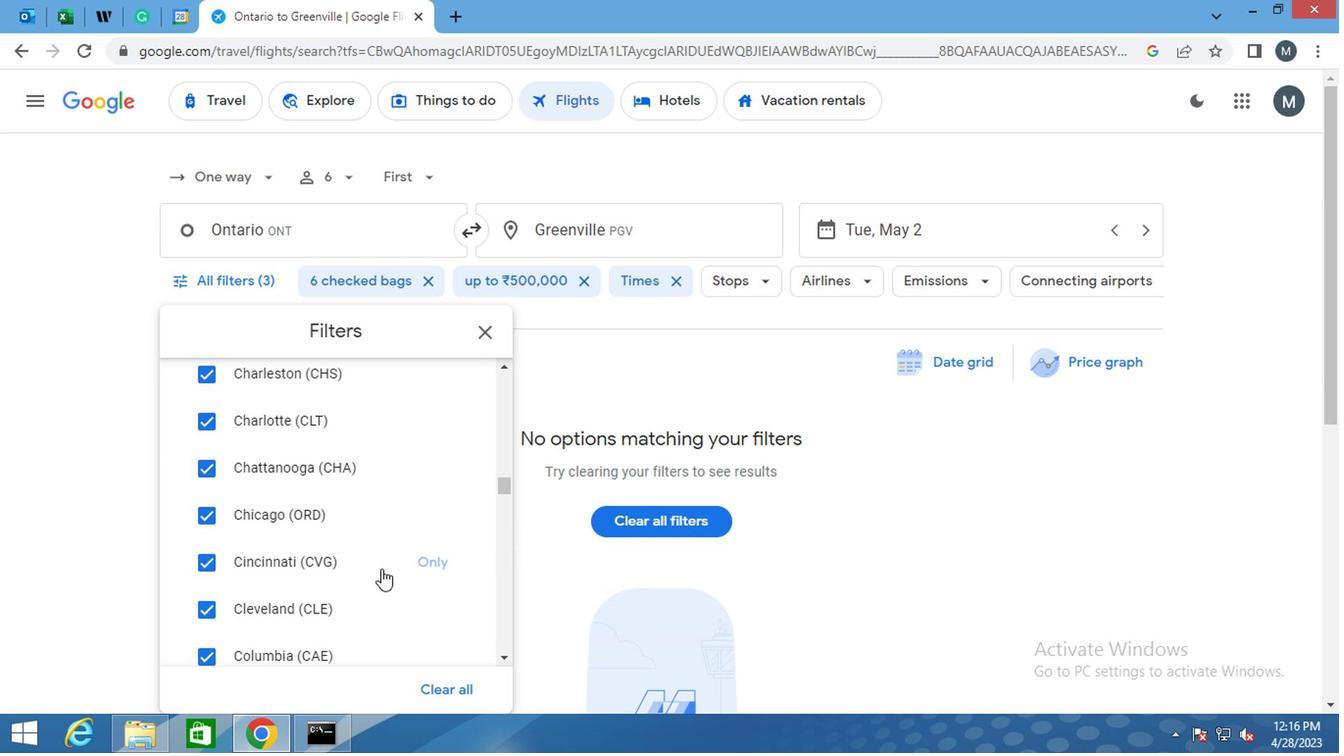 
Action: Mouse scrolled (376, 570) with delta (0, -1)
Screenshot: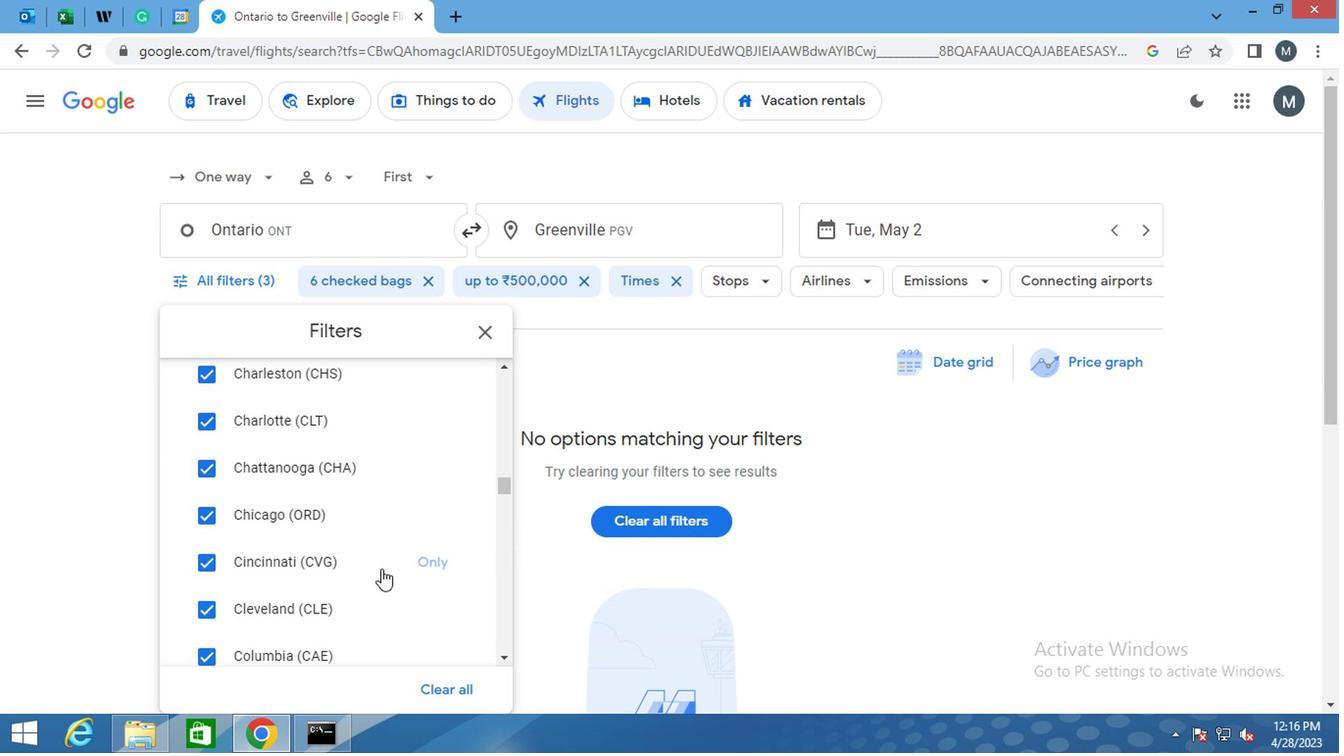 
Action: Mouse moved to (376, 572)
Screenshot: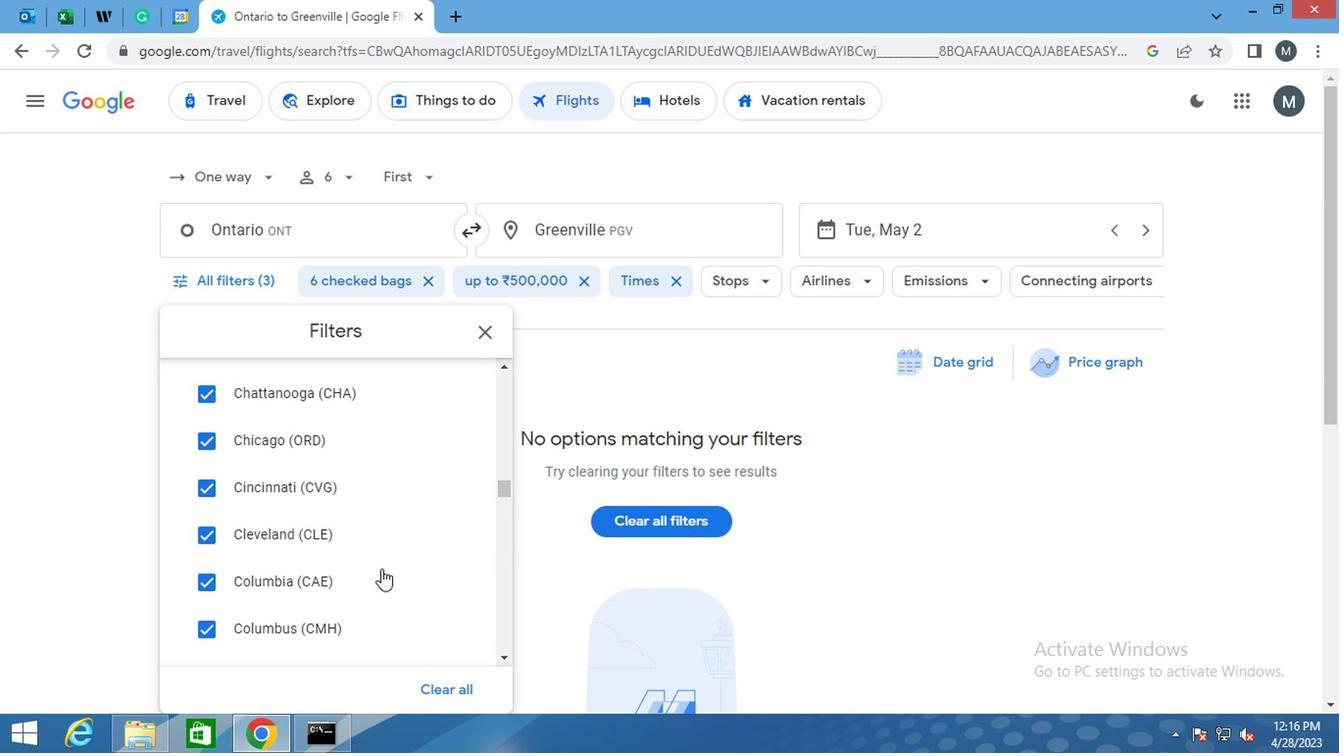 
Action: Mouse scrolled (376, 572) with delta (0, 0)
Screenshot: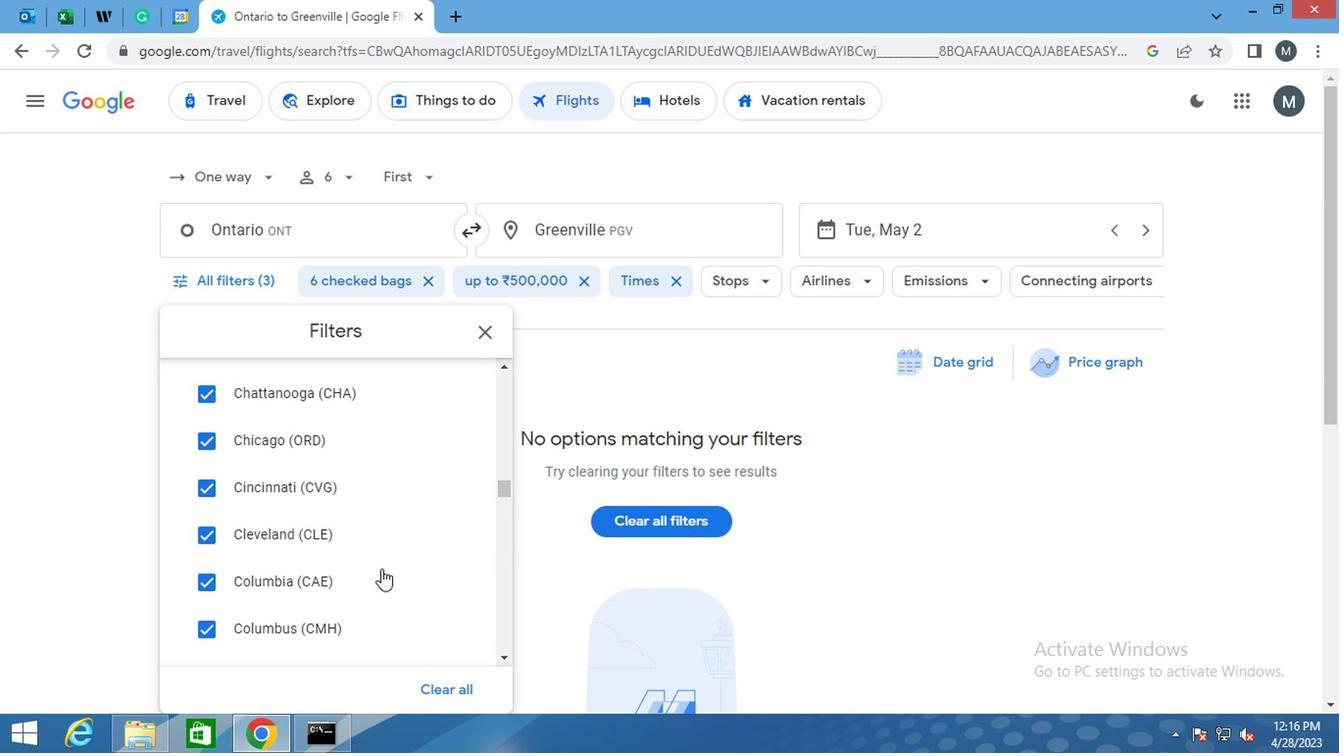 
Action: Mouse moved to (376, 570)
Screenshot: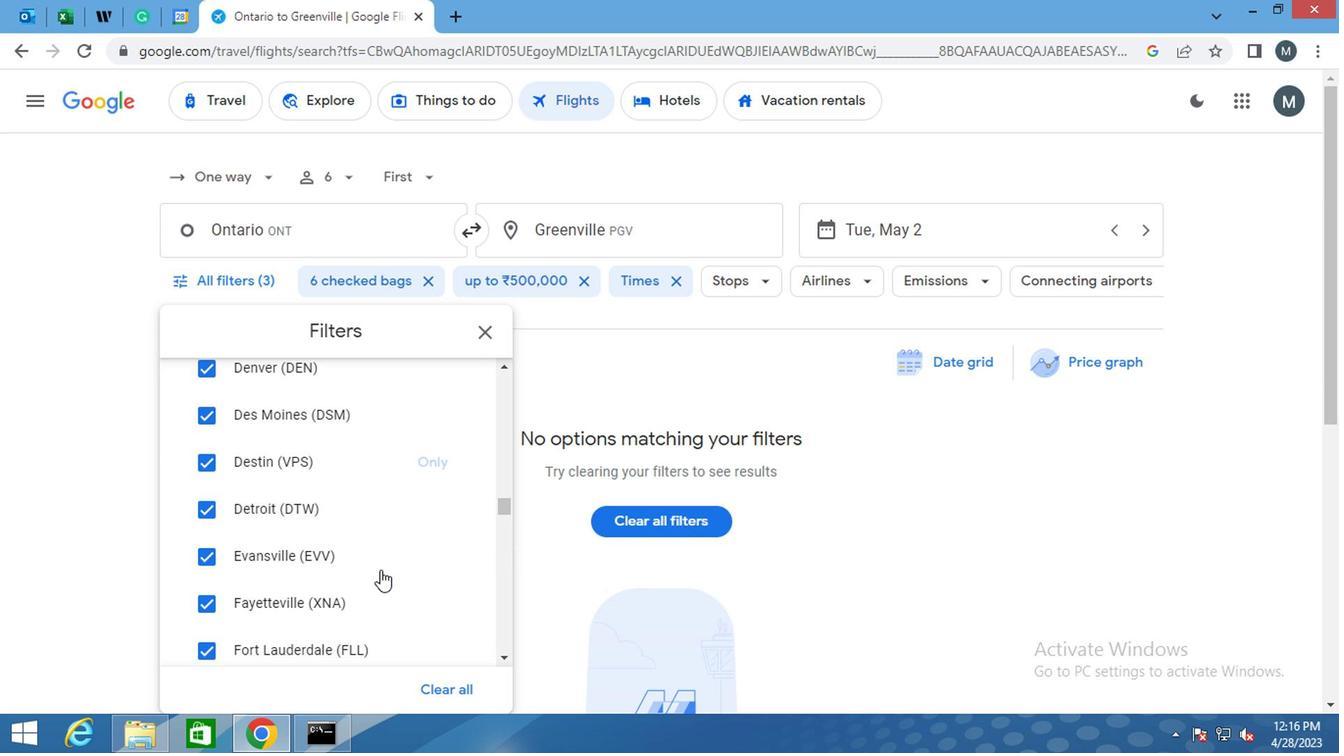
Action: Mouse scrolled (376, 570) with delta (0, 0)
Screenshot: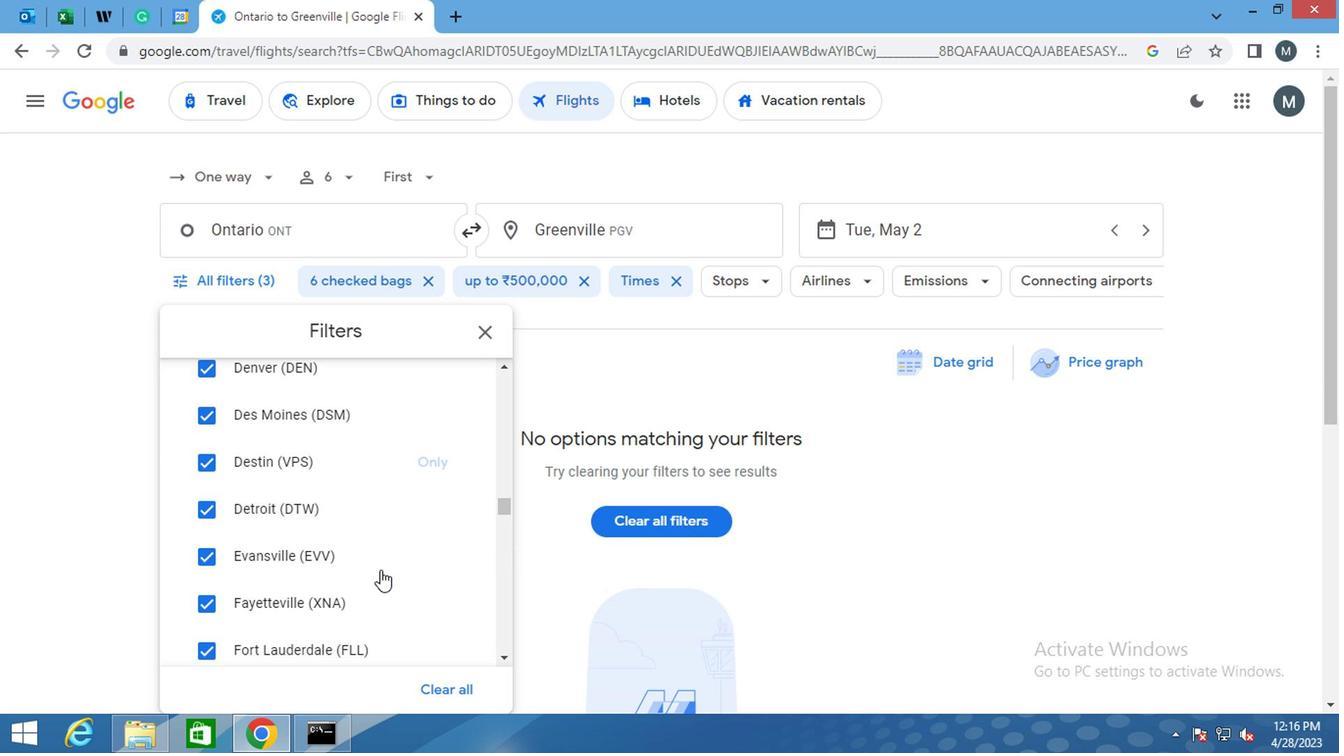 
Action: Mouse scrolled (376, 570) with delta (0, 0)
Screenshot: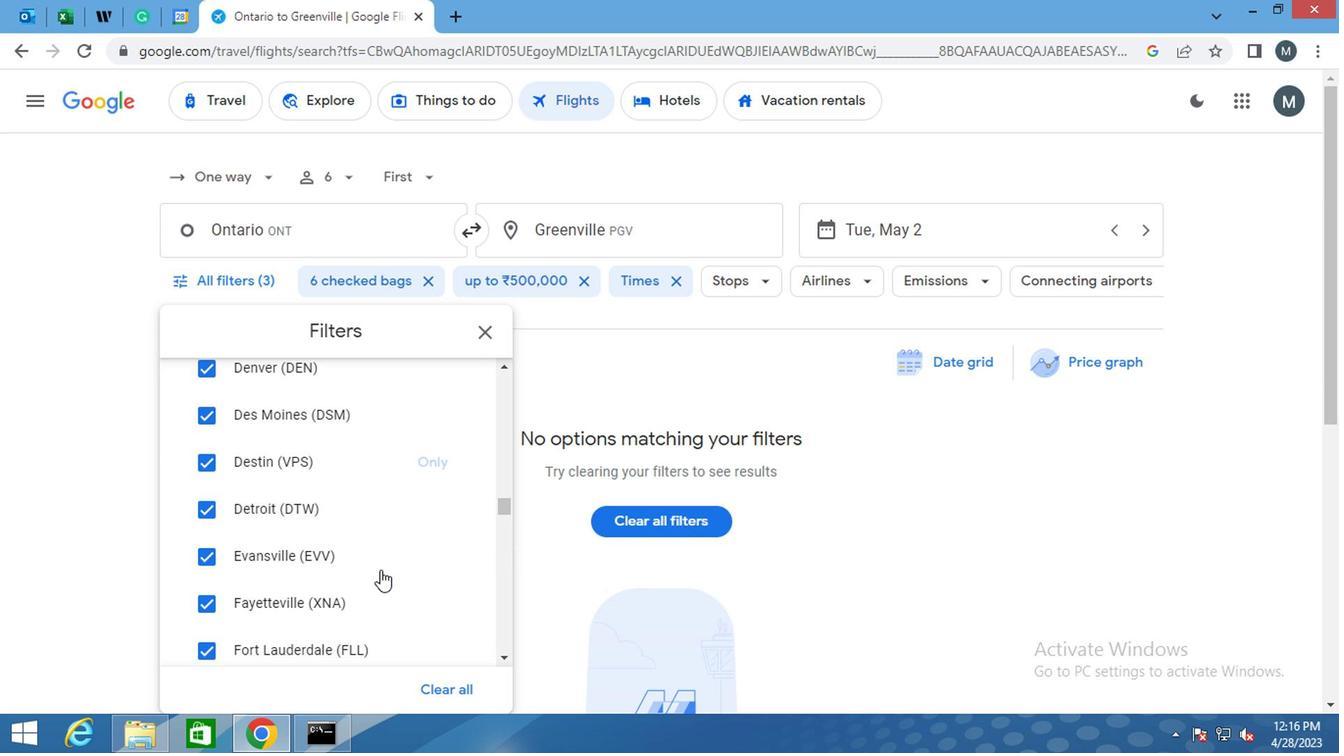 
Action: Mouse scrolled (376, 570) with delta (0, 0)
Screenshot: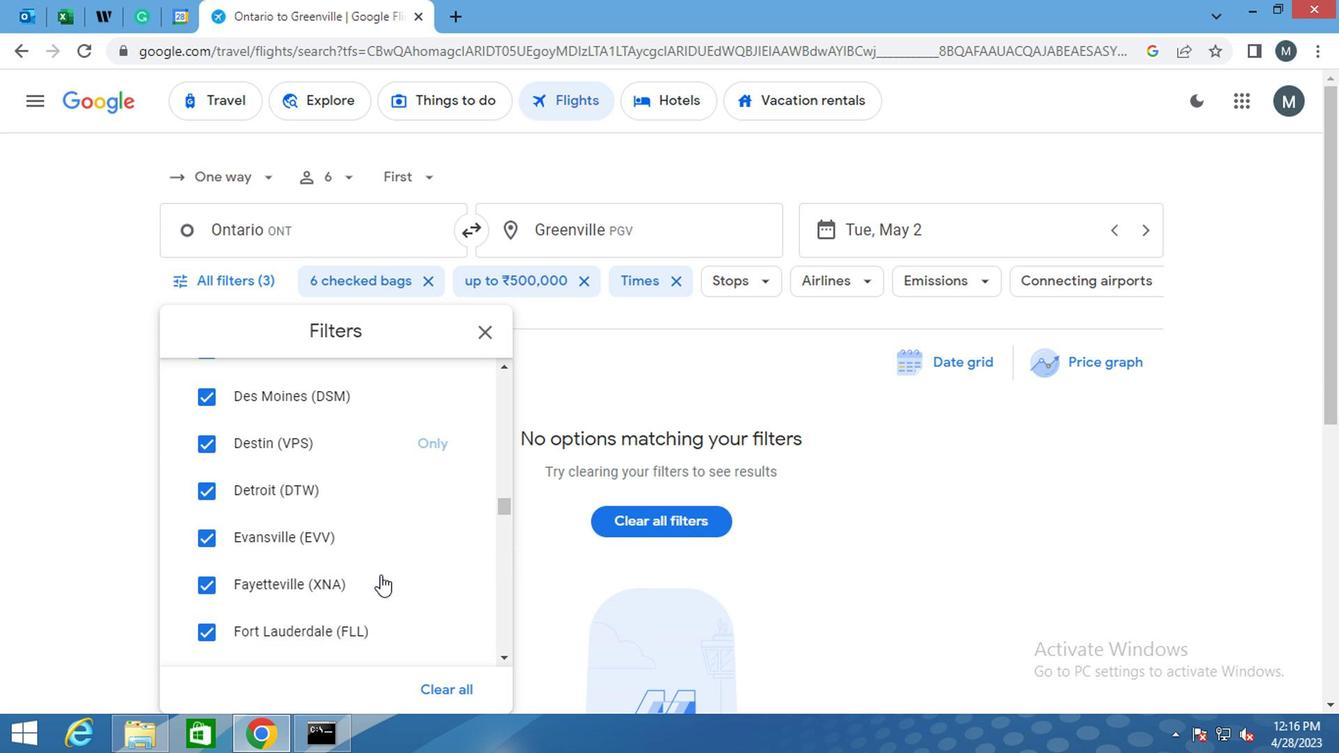 
Action: Mouse scrolled (376, 570) with delta (0, 0)
Screenshot: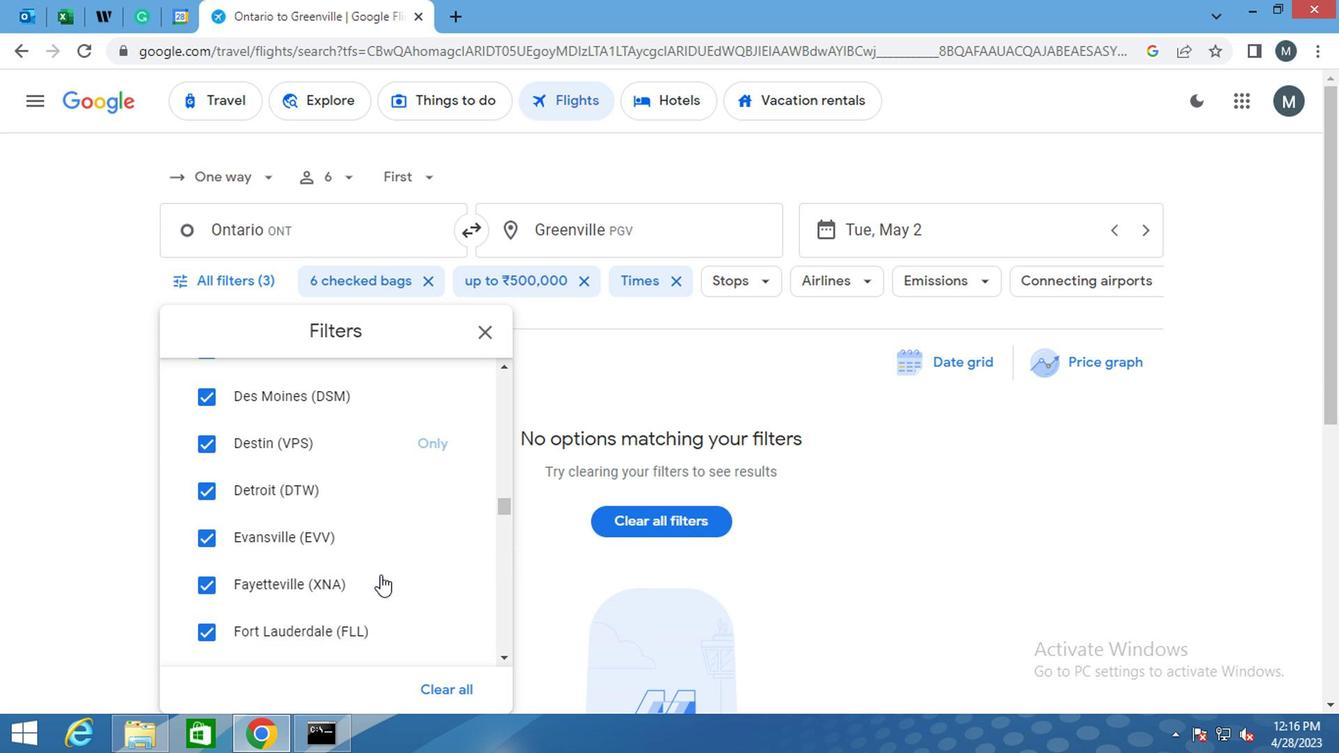 
Action: Mouse moved to (430, 534)
Screenshot: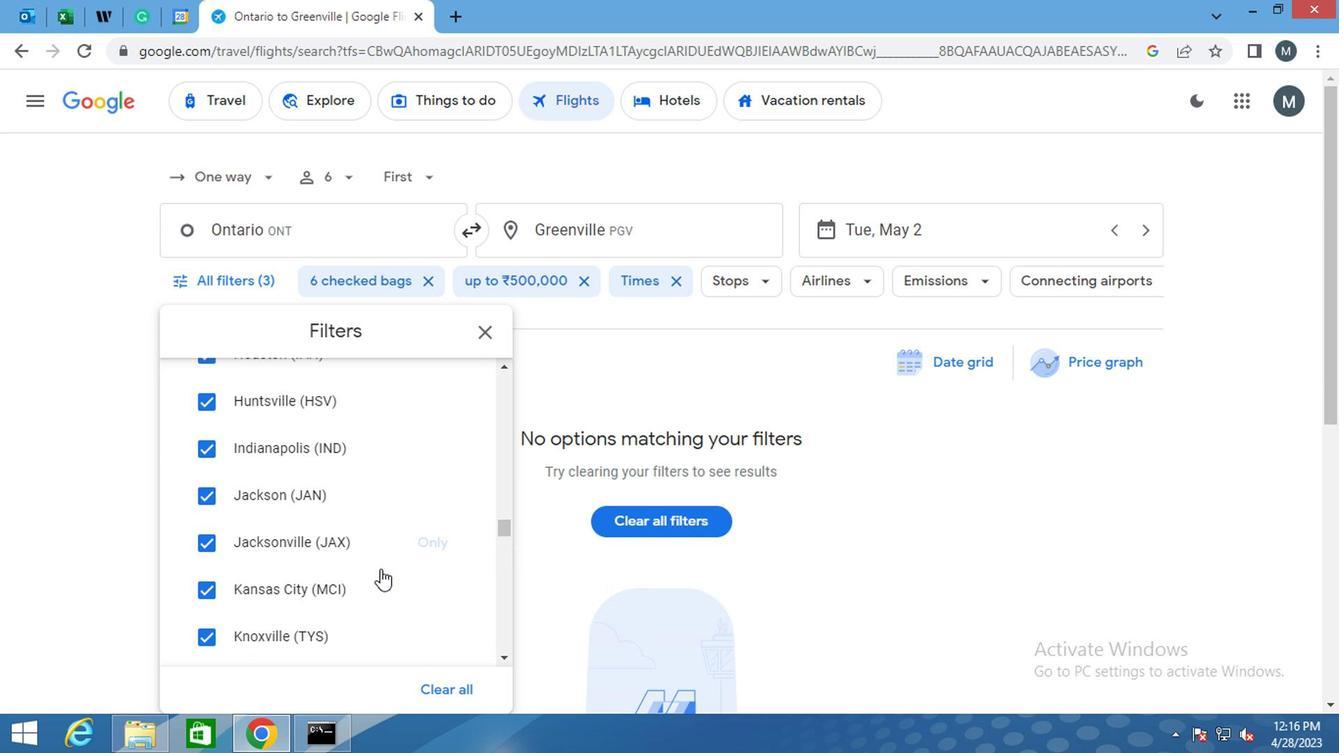 
Action: Mouse scrolled (430, 533) with delta (0, 0)
Screenshot: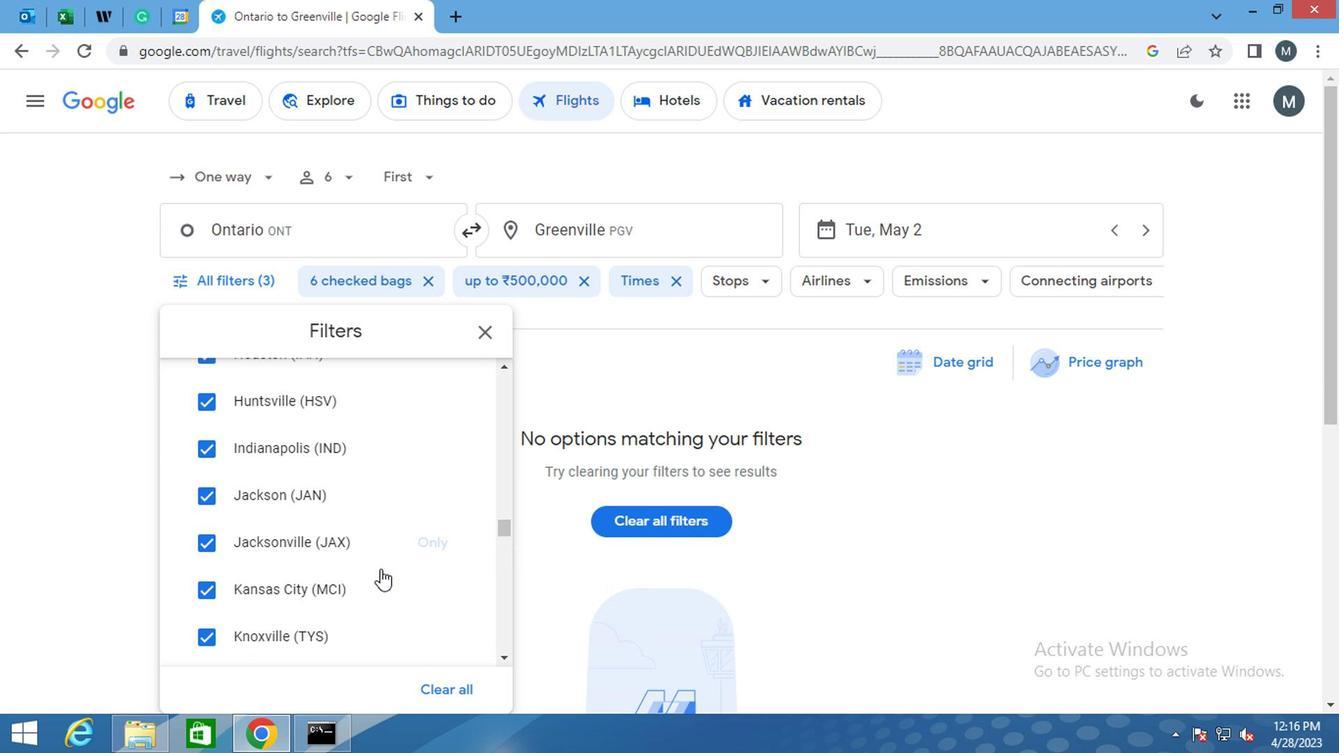 
Action: Mouse scrolled (430, 533) with delta (0, 0)
Screenshot: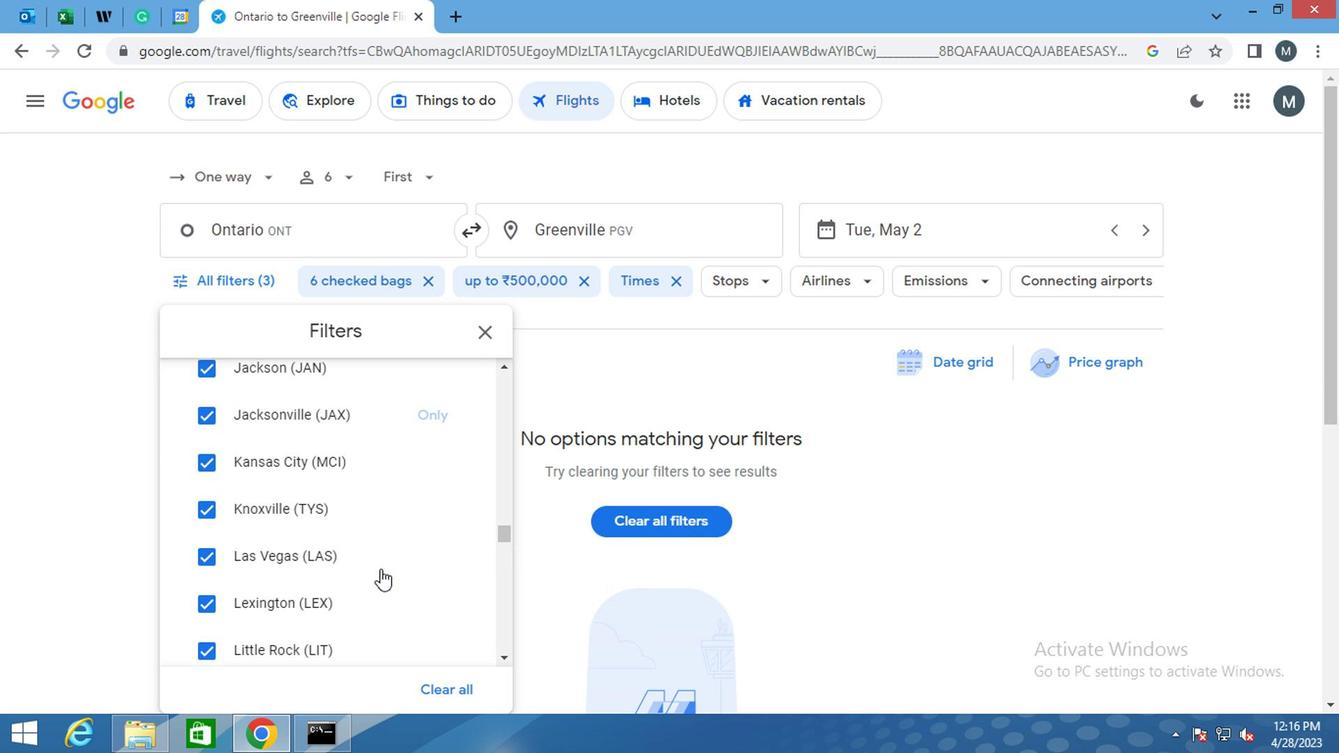 
Action: Mouse scrolled (430, 533) with delta (0, 0)
Screenshot: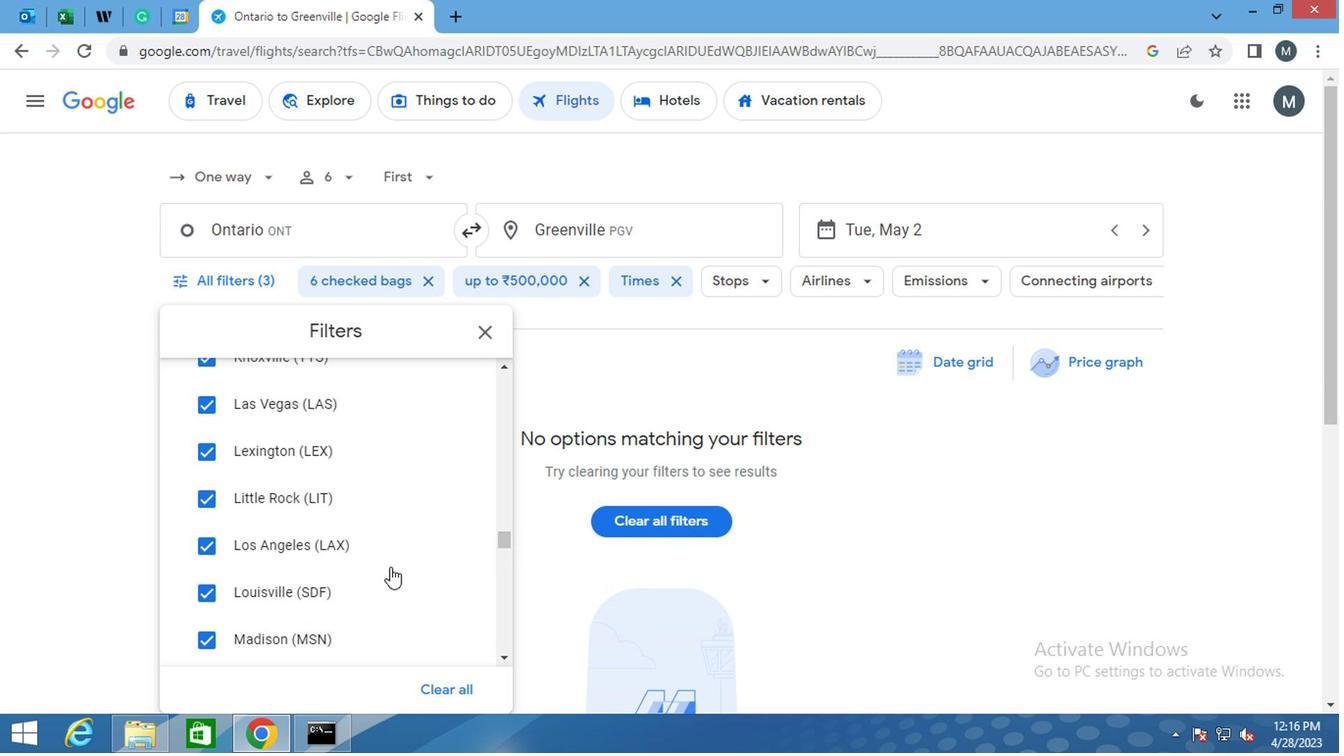 
Action: Mouse moved to (430, 534)
Screenshot: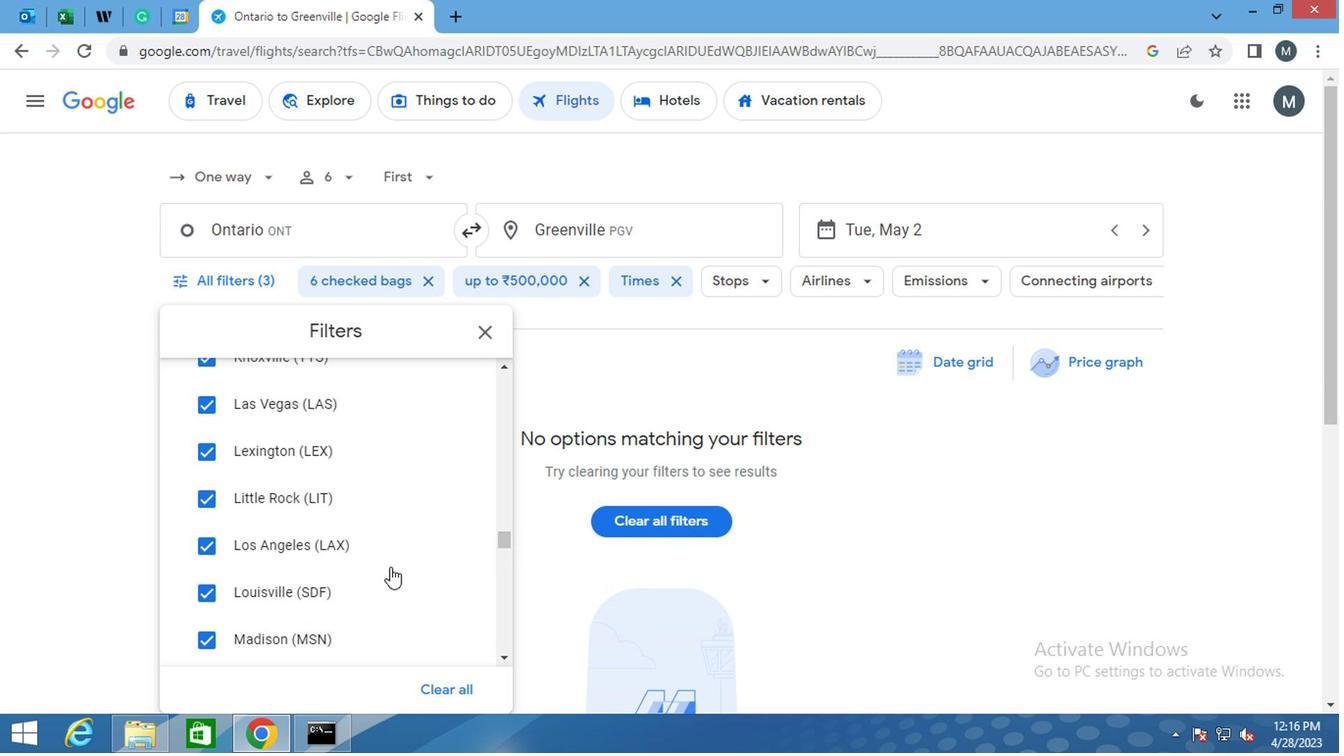 
Action: Mouse scrolled (430, 533) with delta (0, 0)
Screenshot: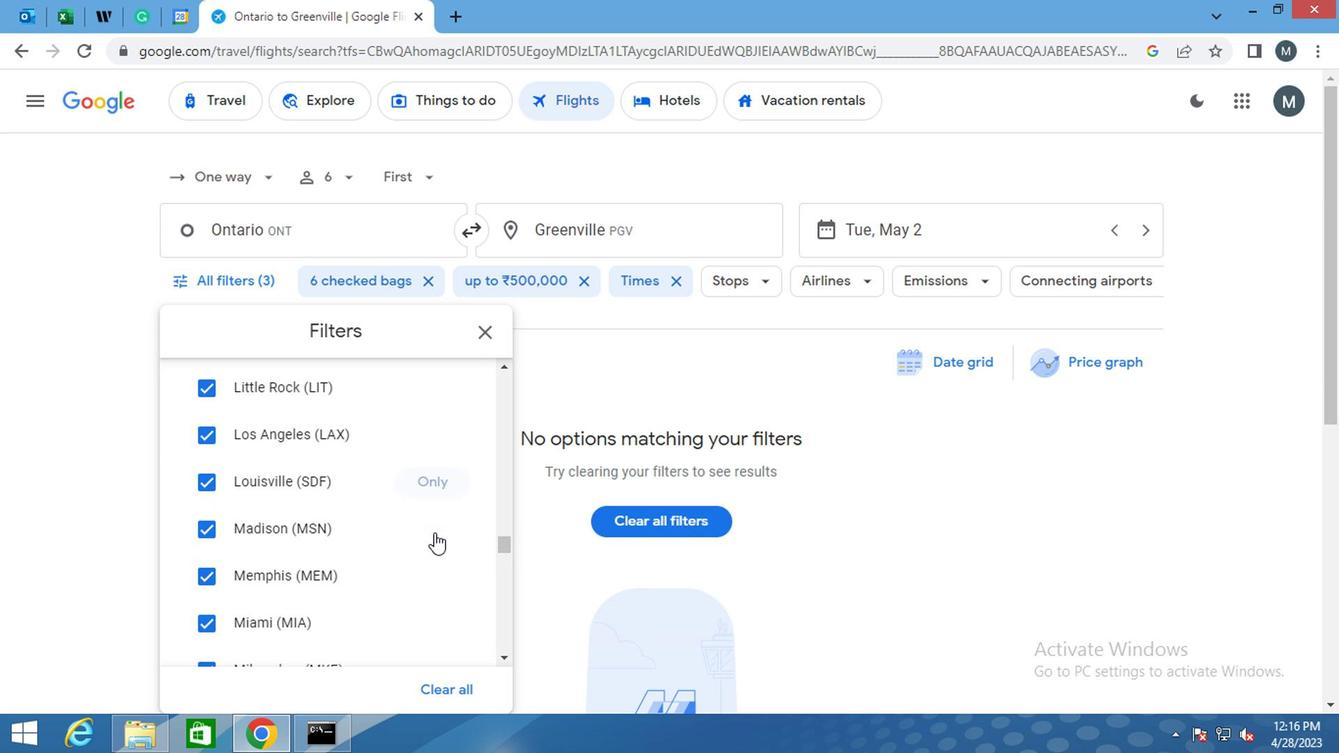 
Action: Mouse scrolled (430, 533) with delta (0, 0)
Screenshot: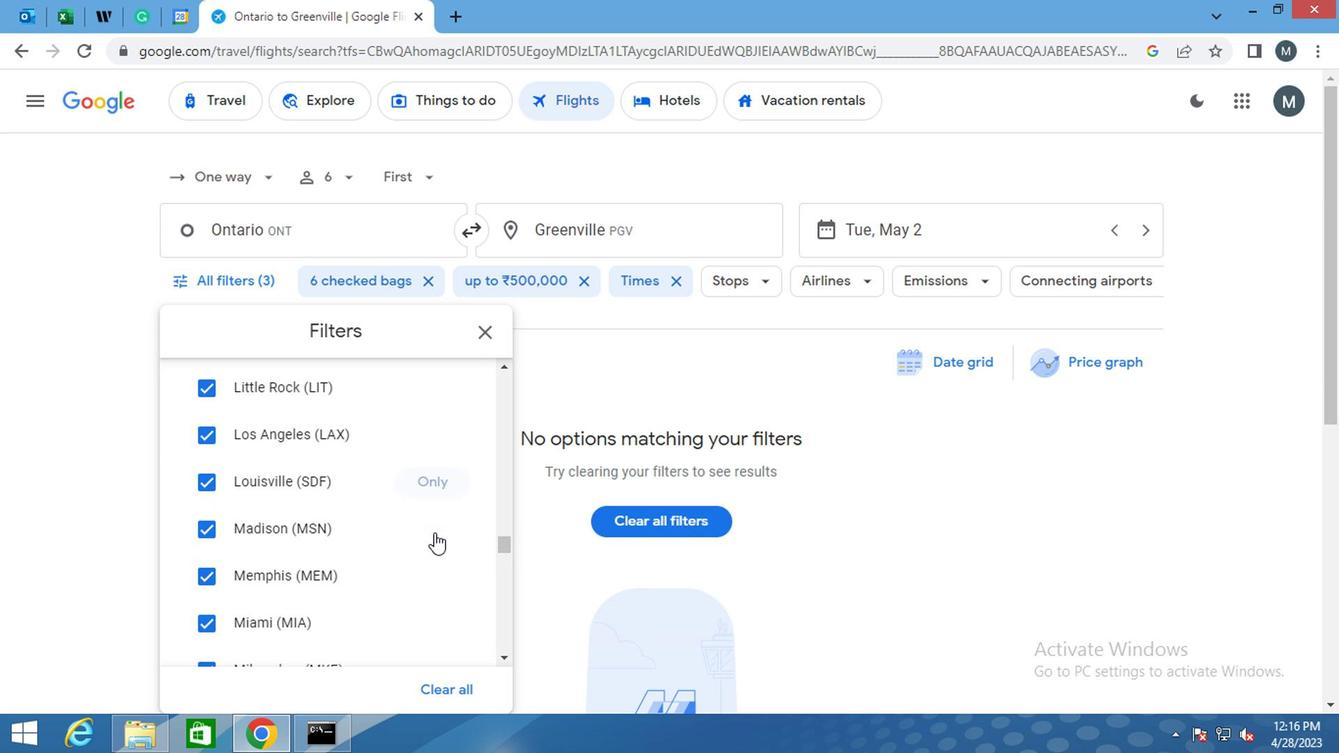 
Action: Mouse moved to (431, 534)
Screenshot: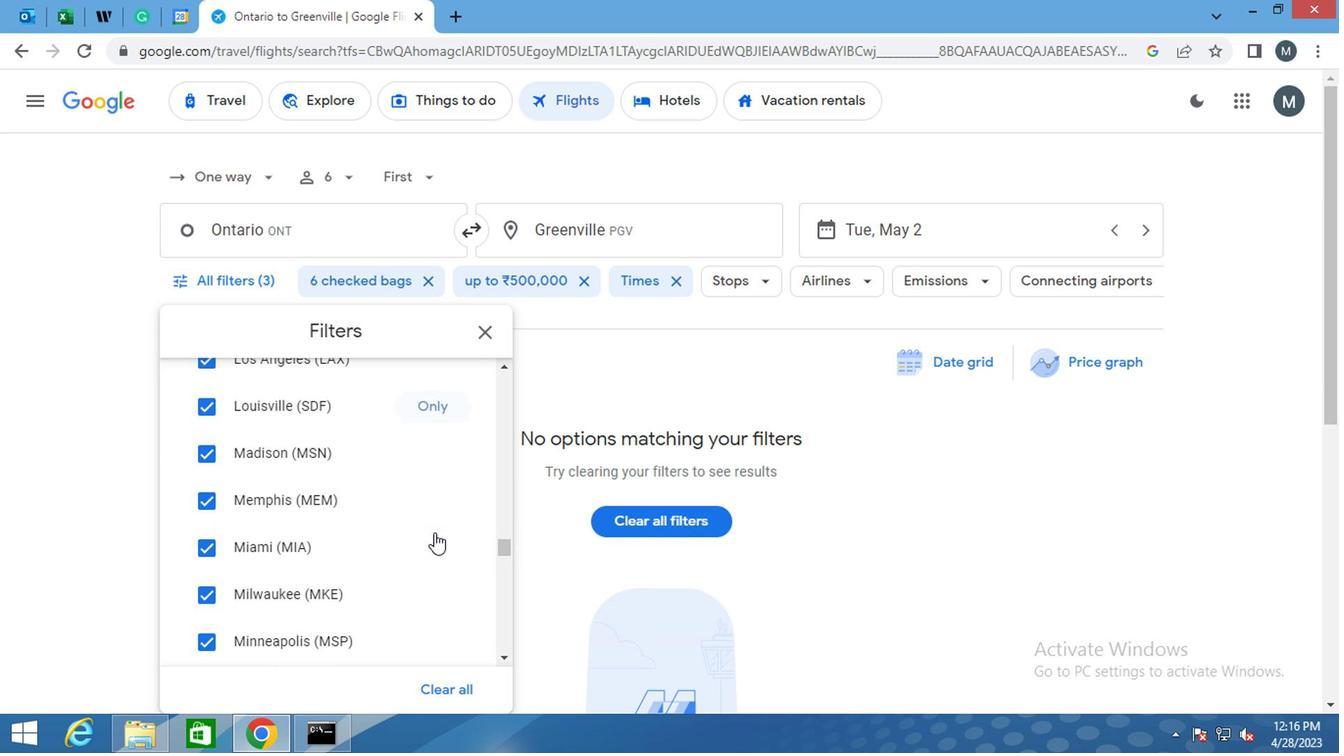 
Action: Mouse scrolled (431, 533) with delta (0, 0)
Screenshot: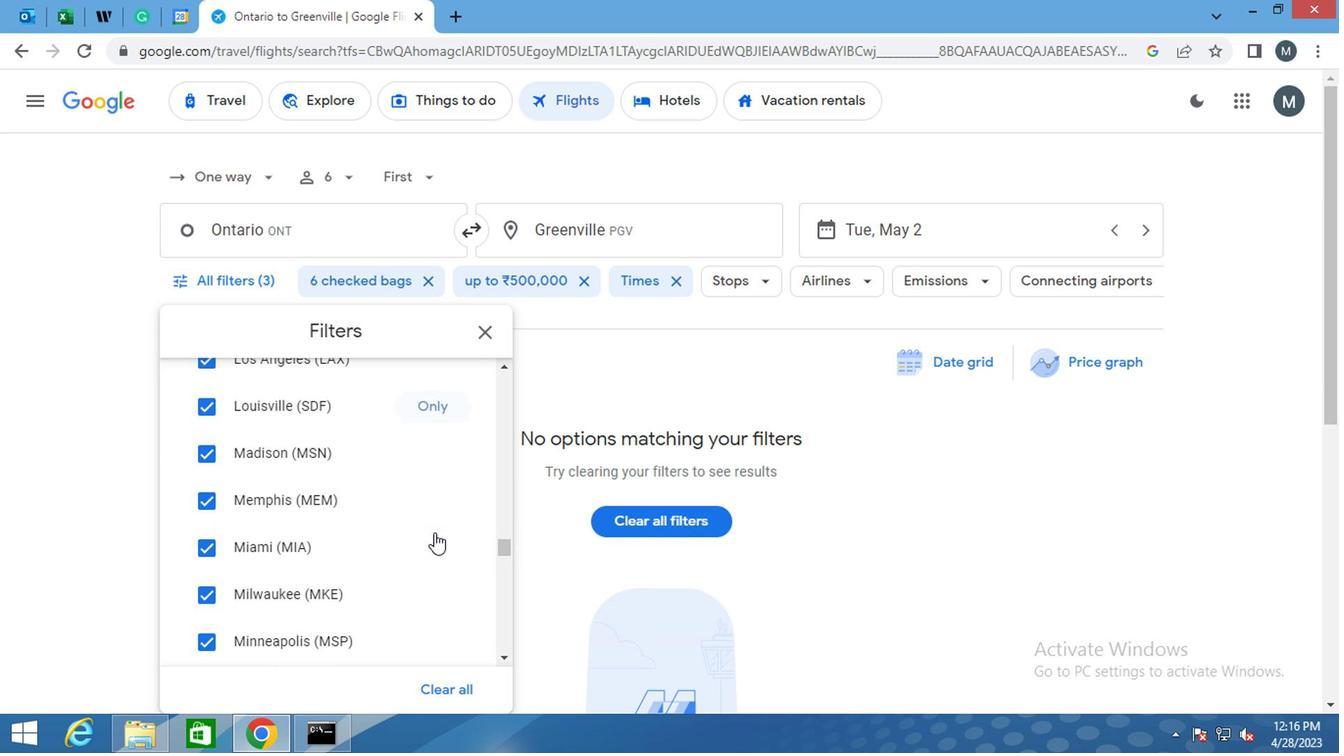 
Action: Mouse moved to (429, 539)
Screenshot: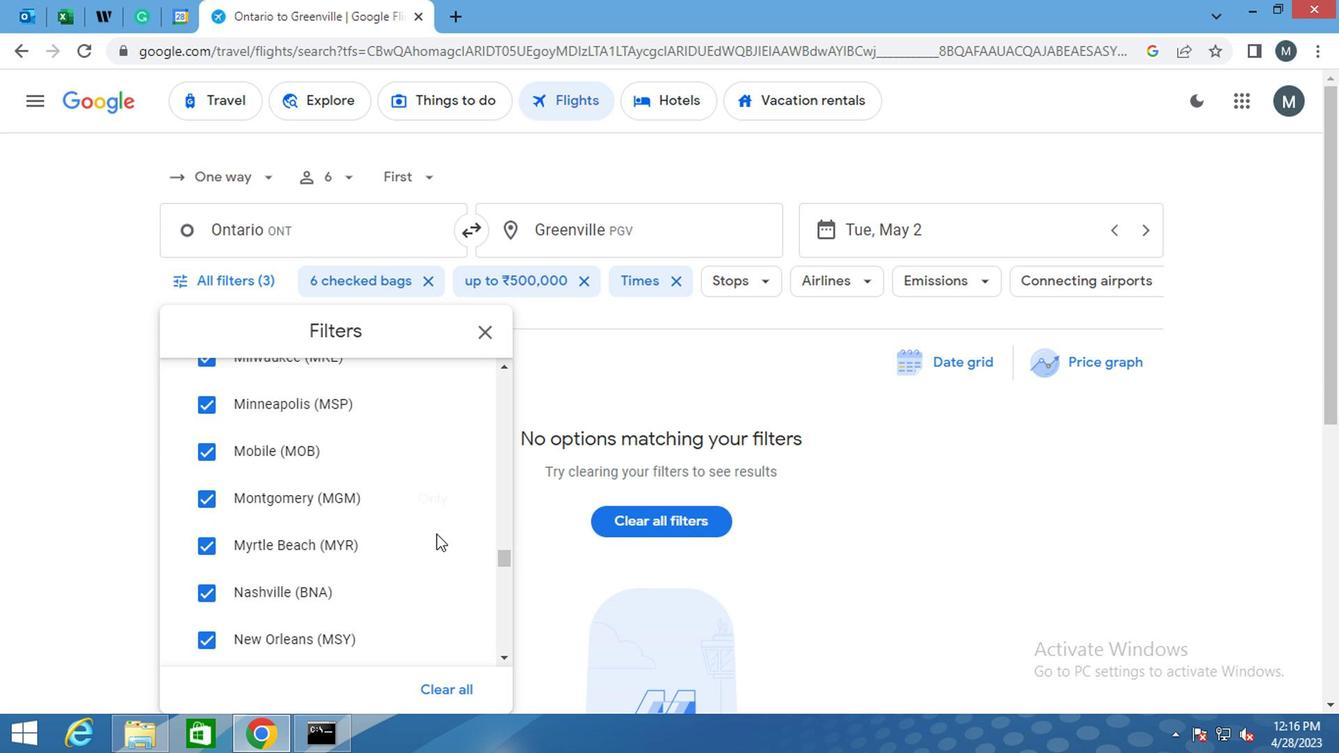 
Action: Mouse scrolled (429, 538) with delta (0, 0)
Screenshot: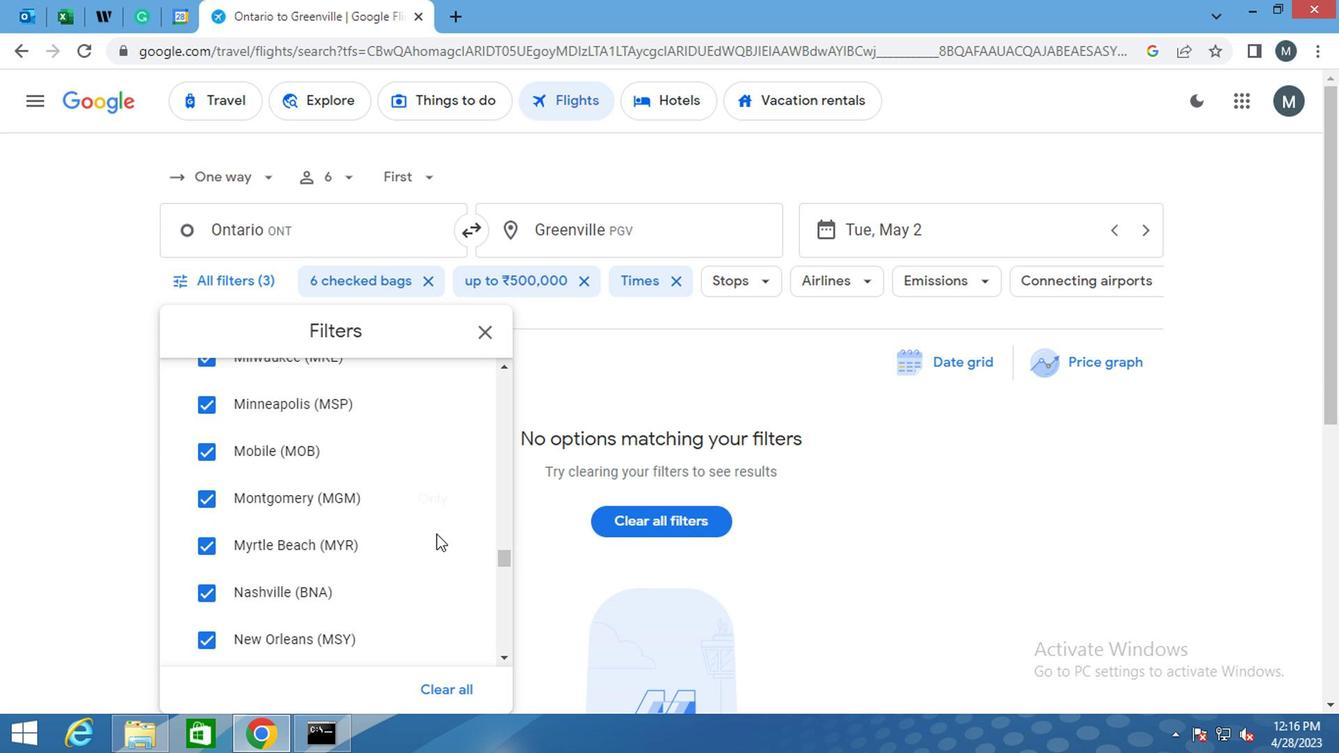 
Action: Mouse moved to (428, 543)
Screenshot: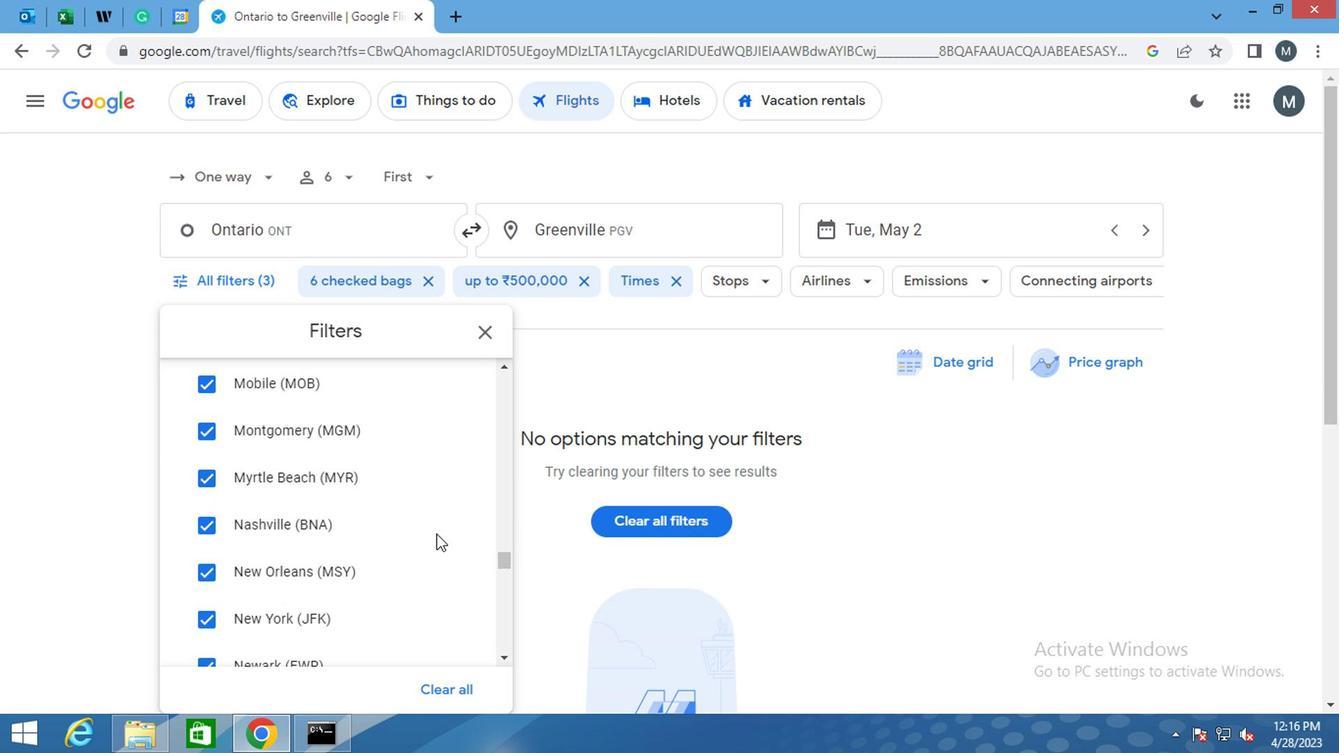 
Action: Mouse scrolled (428, 542) with delta (0, -1)
Screenshot: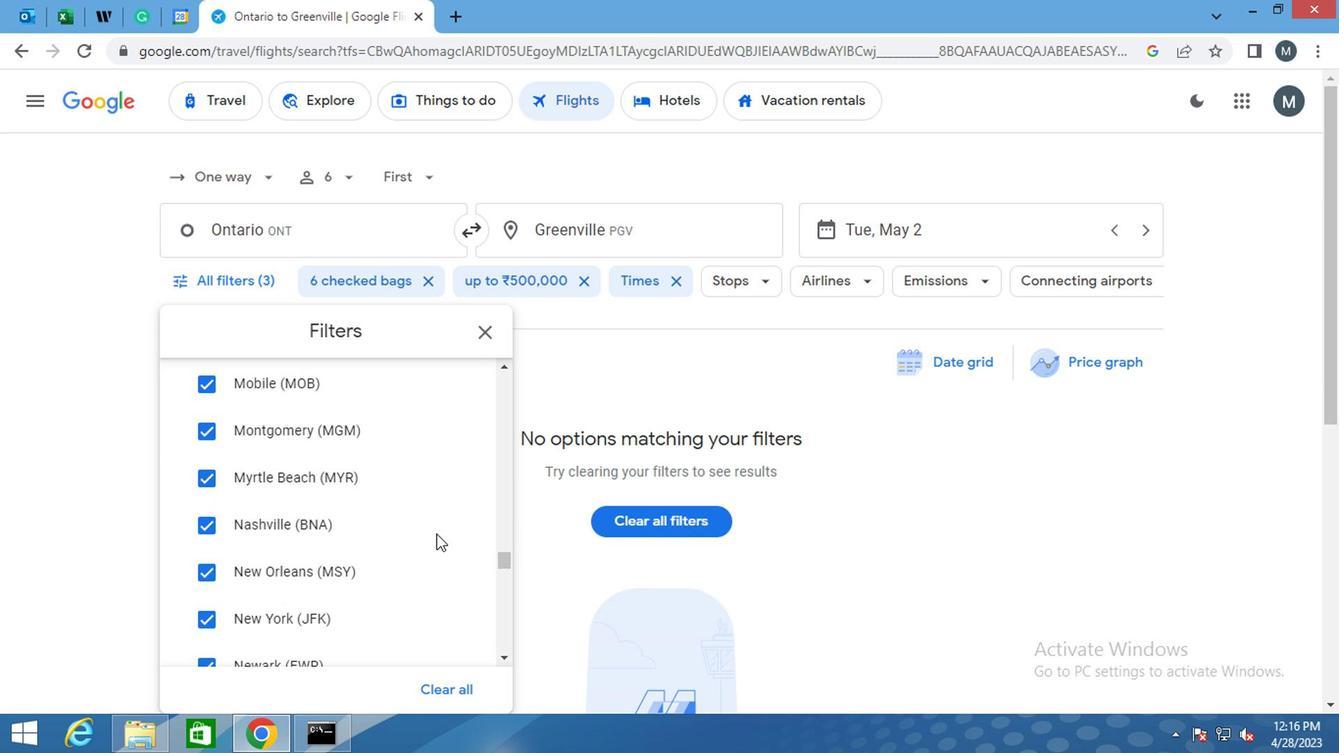 
Action: Mouse moved to (477, 334)
Screenshot: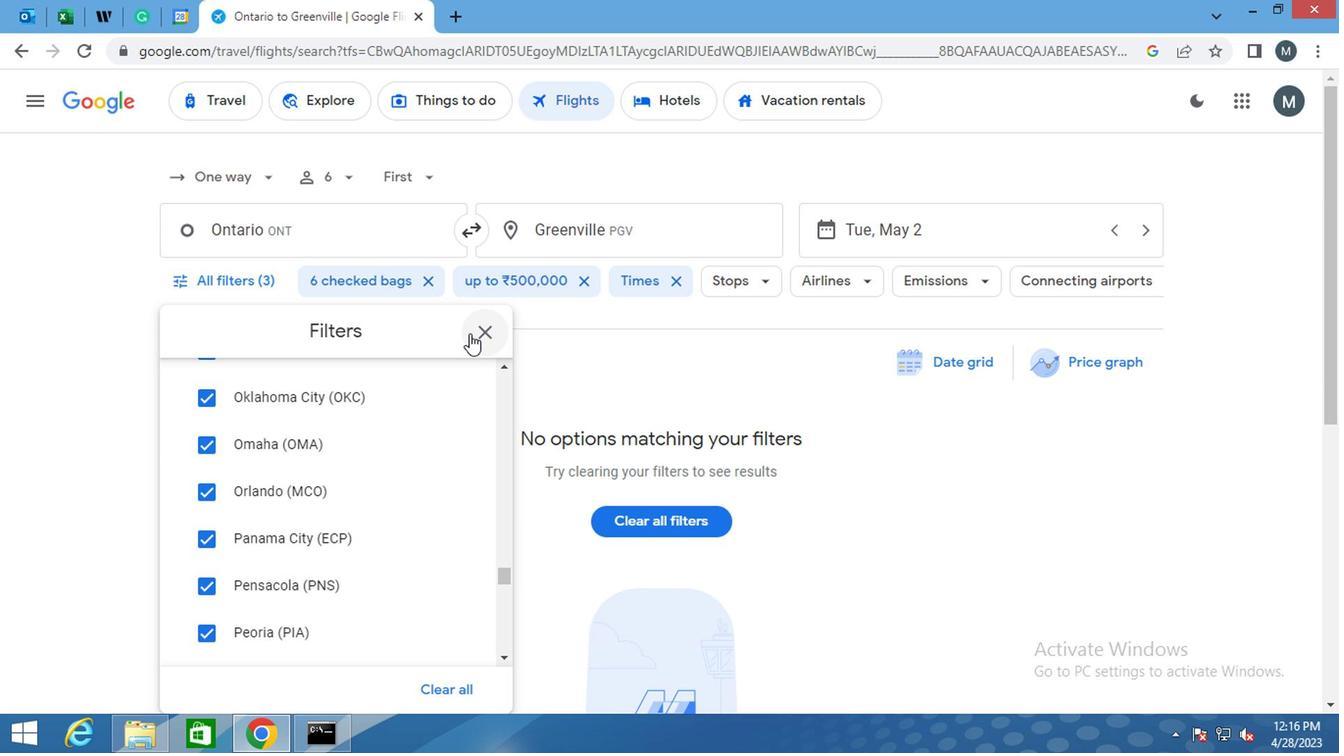 
Action: Mouse pressed left at (477, 334)
Screenshot: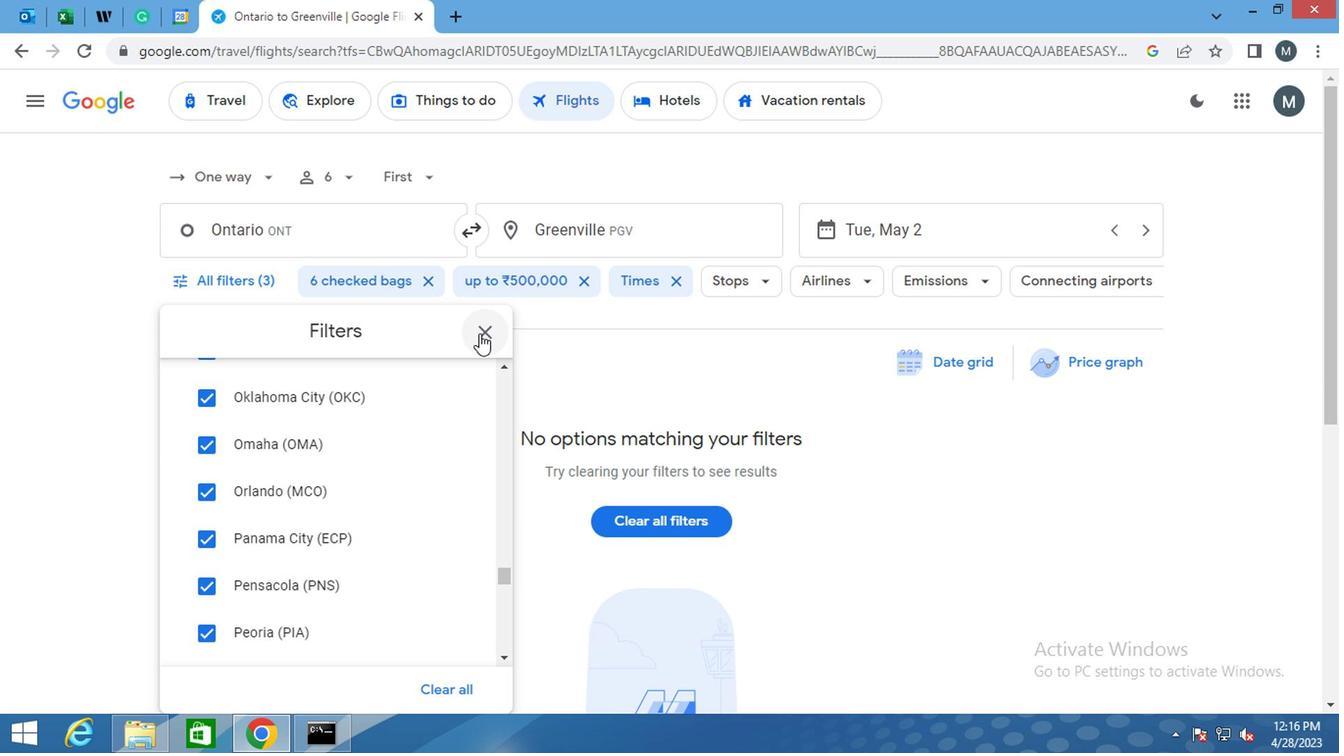 
Action: Mouse moved to (471, 346)
Screenshot: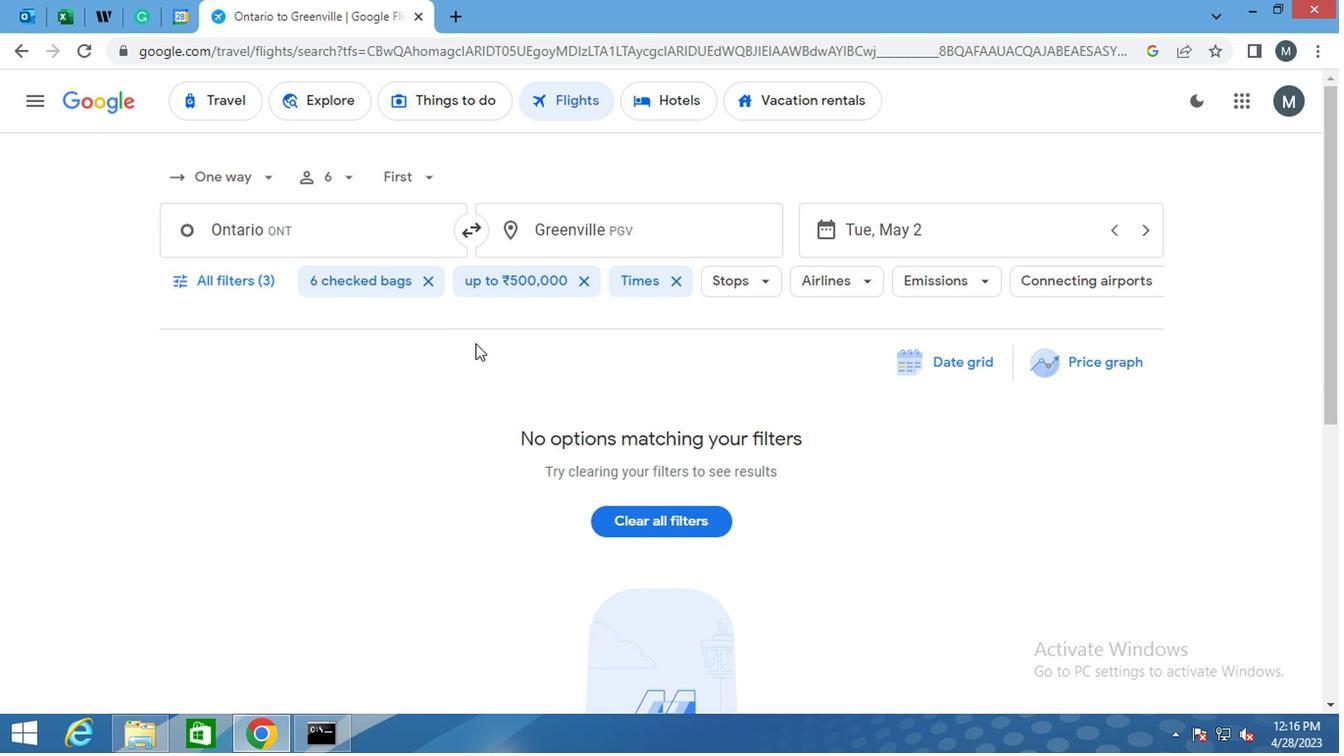 
